 Task: Add a signature Brooke Phillips containing Best regards from, Brooke Phillips to email address softage.10@softage.net and add a label Intellectual property
Action: Mouse moved to (88, 130)
Screenshot: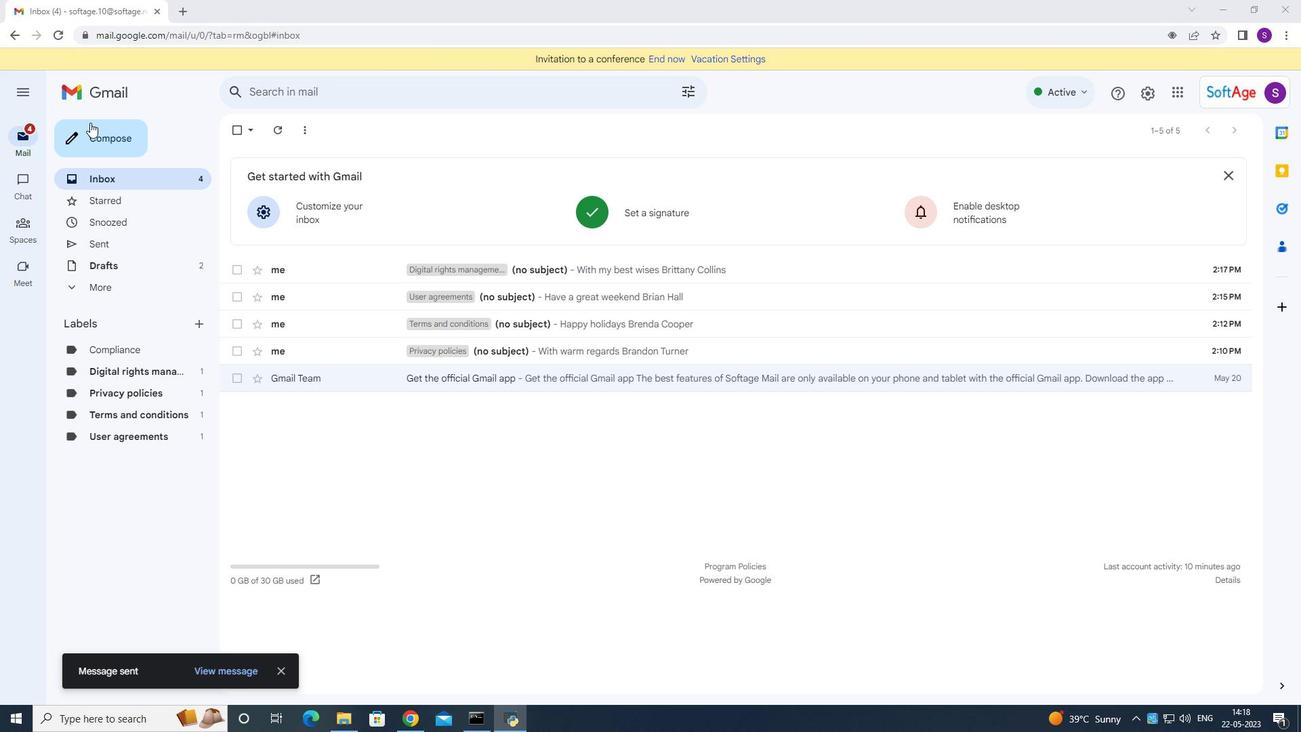 
Action: Mouse pressed left at (88, 130)
Screenshot: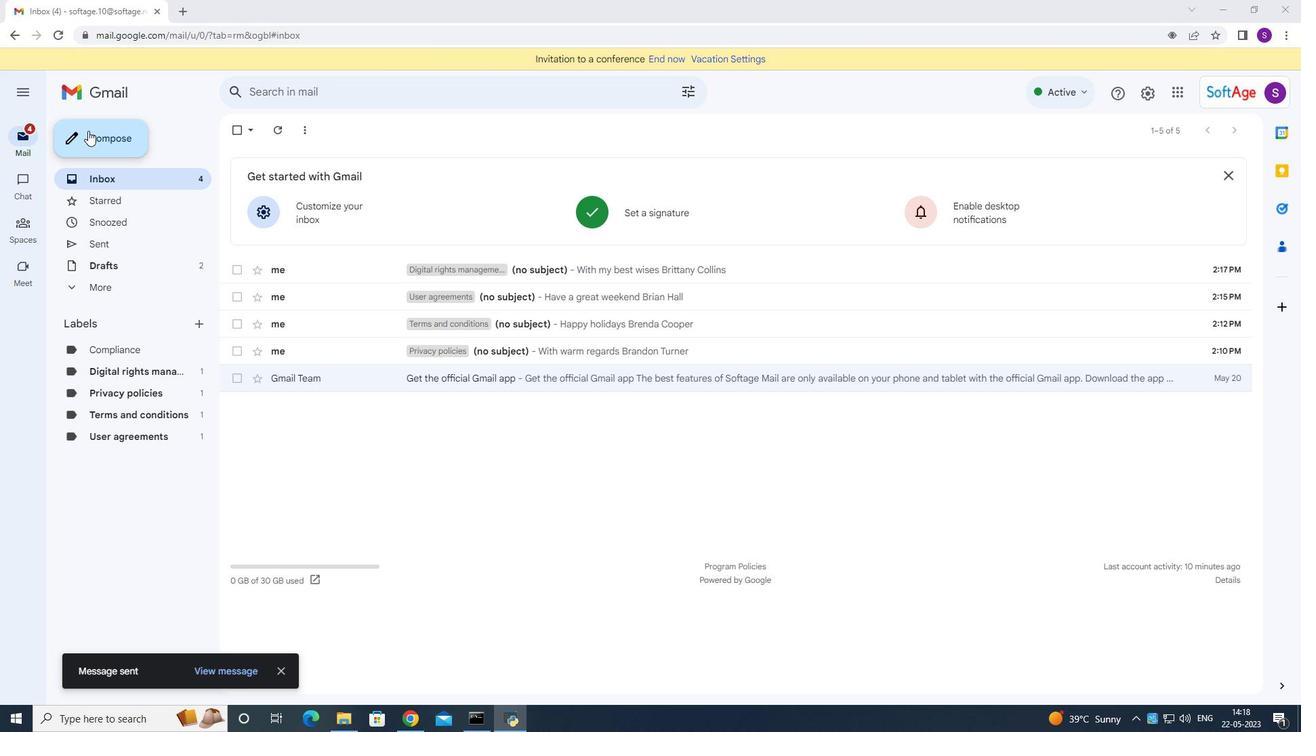 
Action: Mouse moved to (1163, 686)
Screenshot: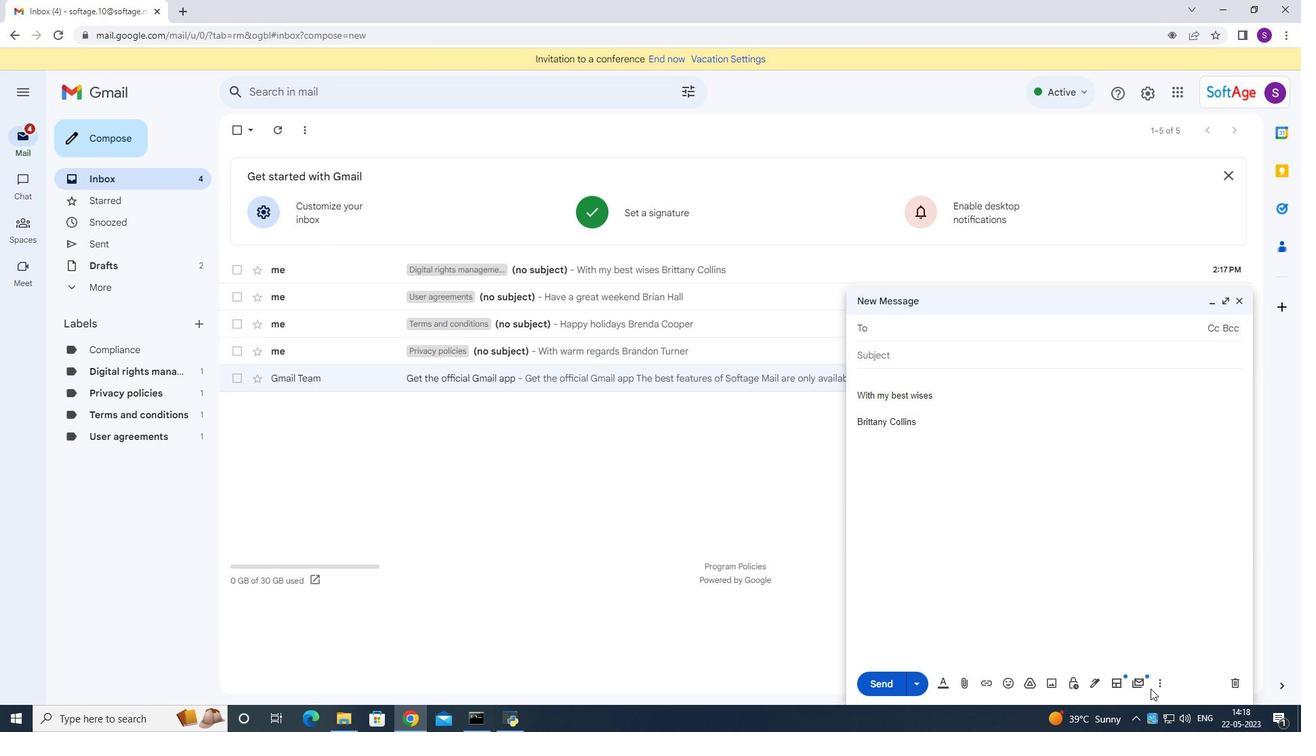 
Action: Mouse pressed left at (1163, 686)
Screenshot: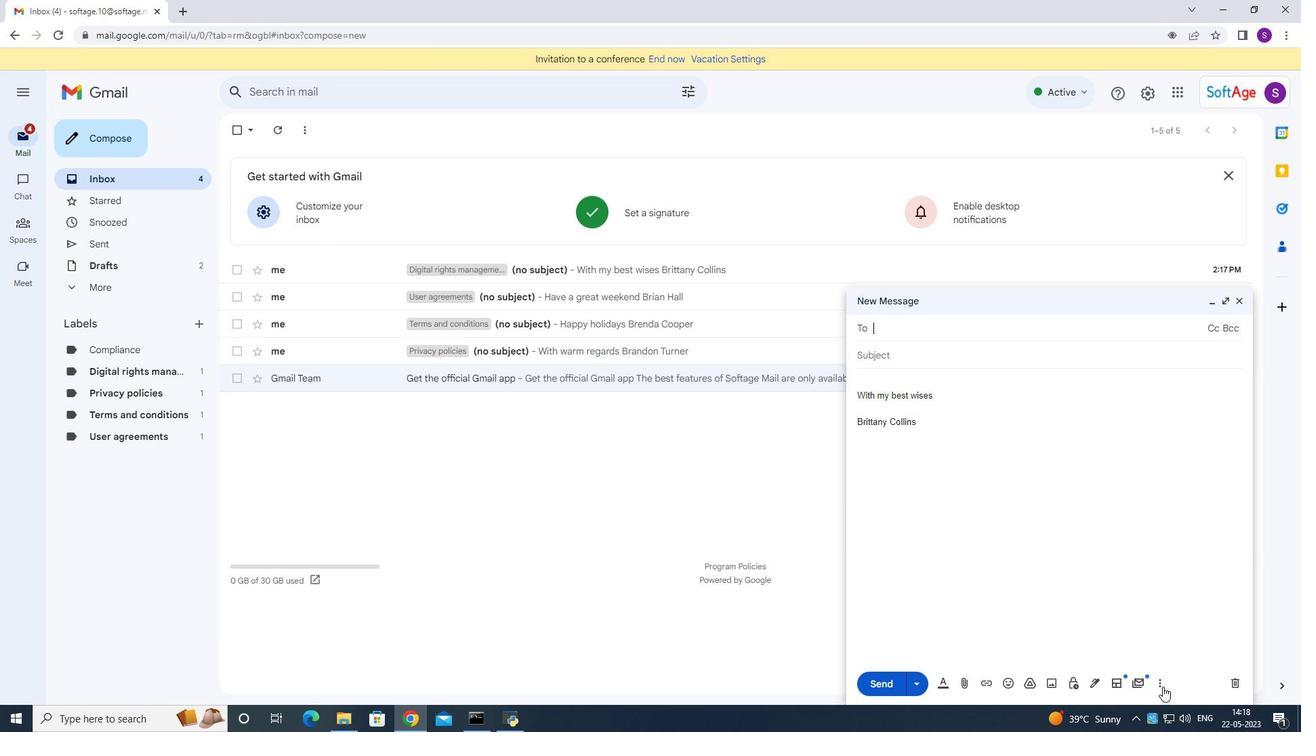 
Action: Mouse moved to (920, 488)
Screenshot: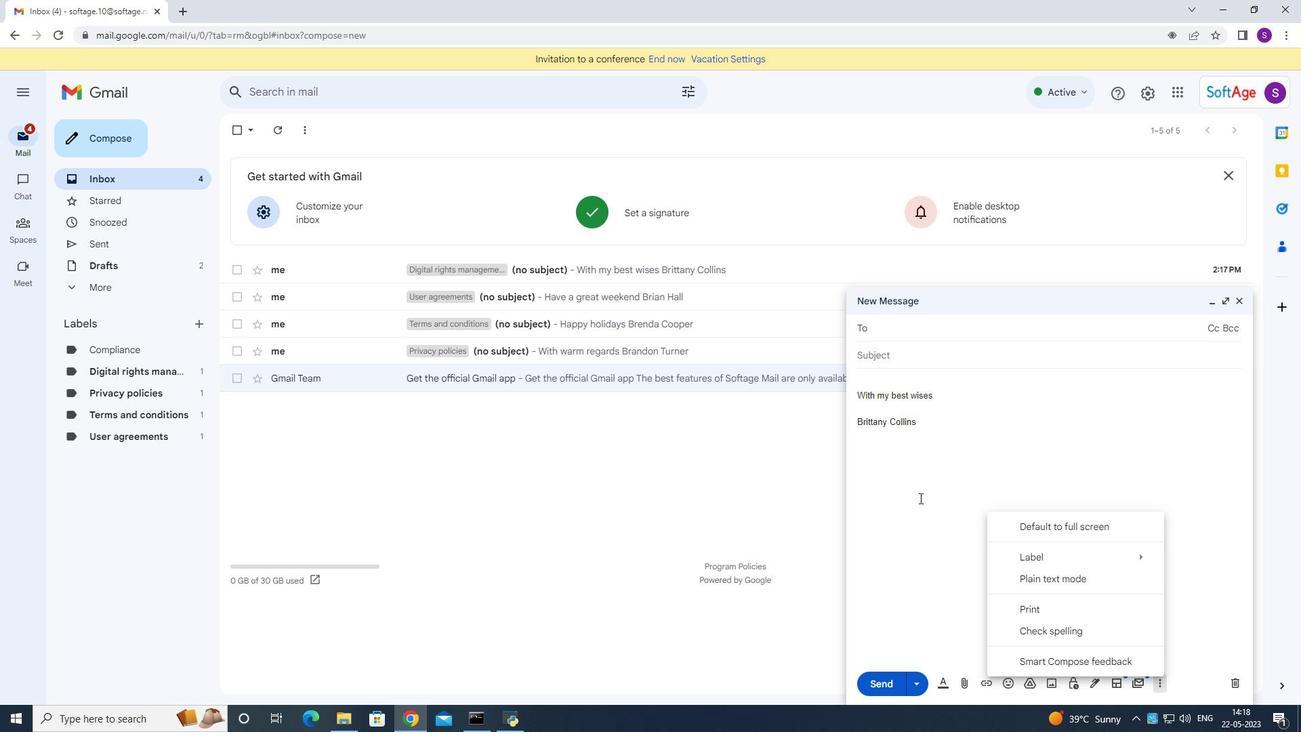 
Action: Mouse pressed left at (920, 488)
Screenshot: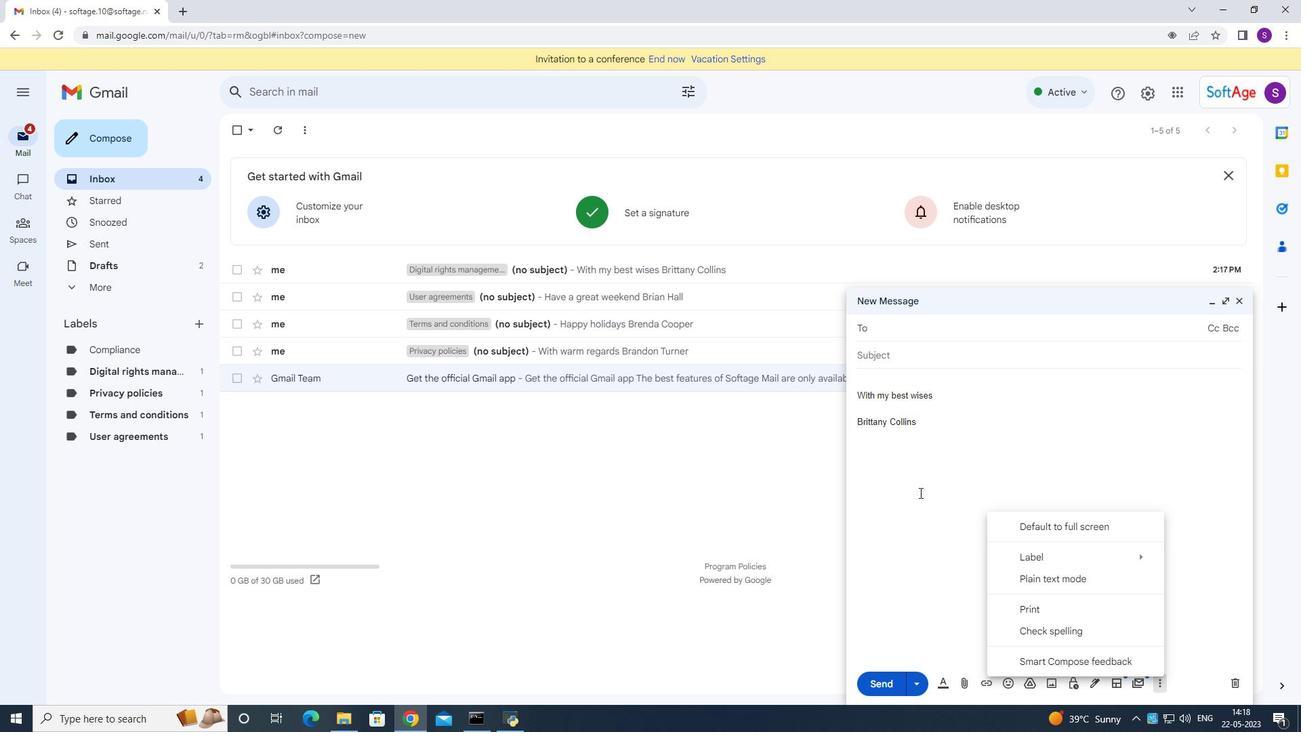 
Action: Mouse moved to (1095, 685)
Screenshot: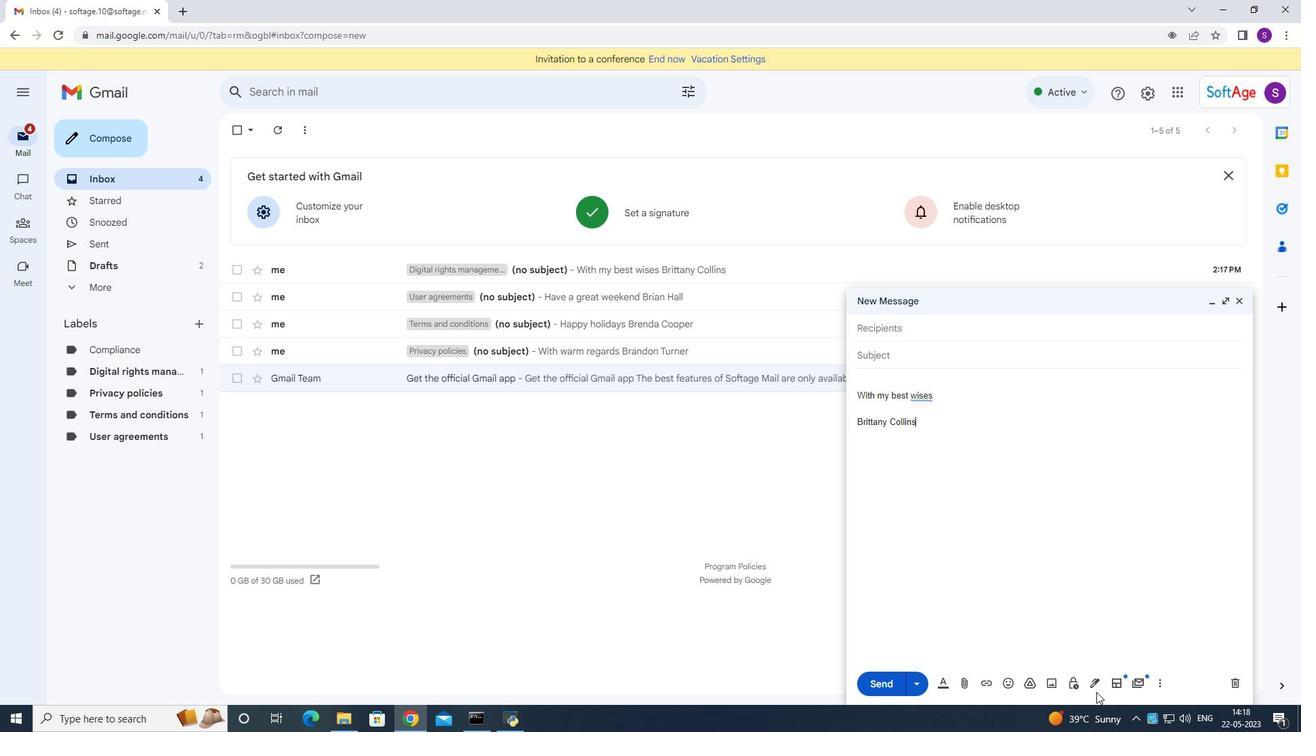 
Action: Mouse pressed left at (1095, 685)
Screenshot: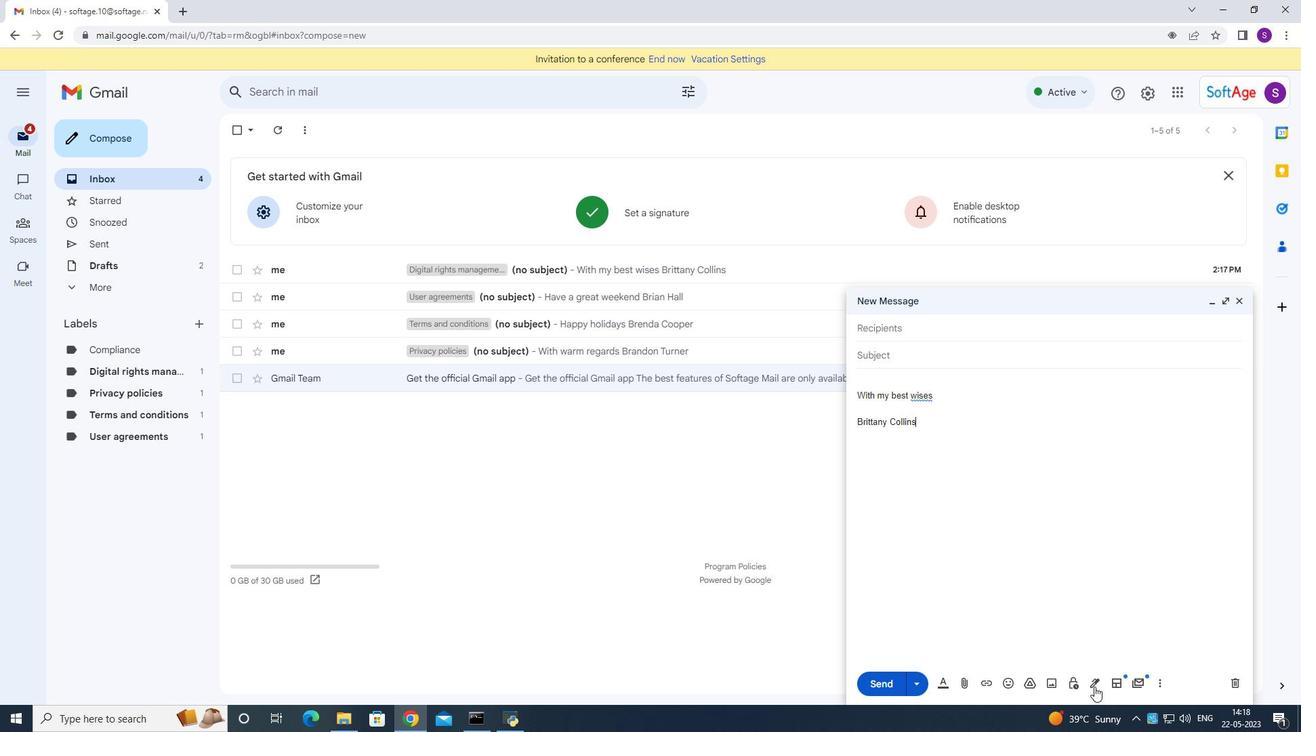 
Action: Mouse moved to (1130, 603)
Screenshot: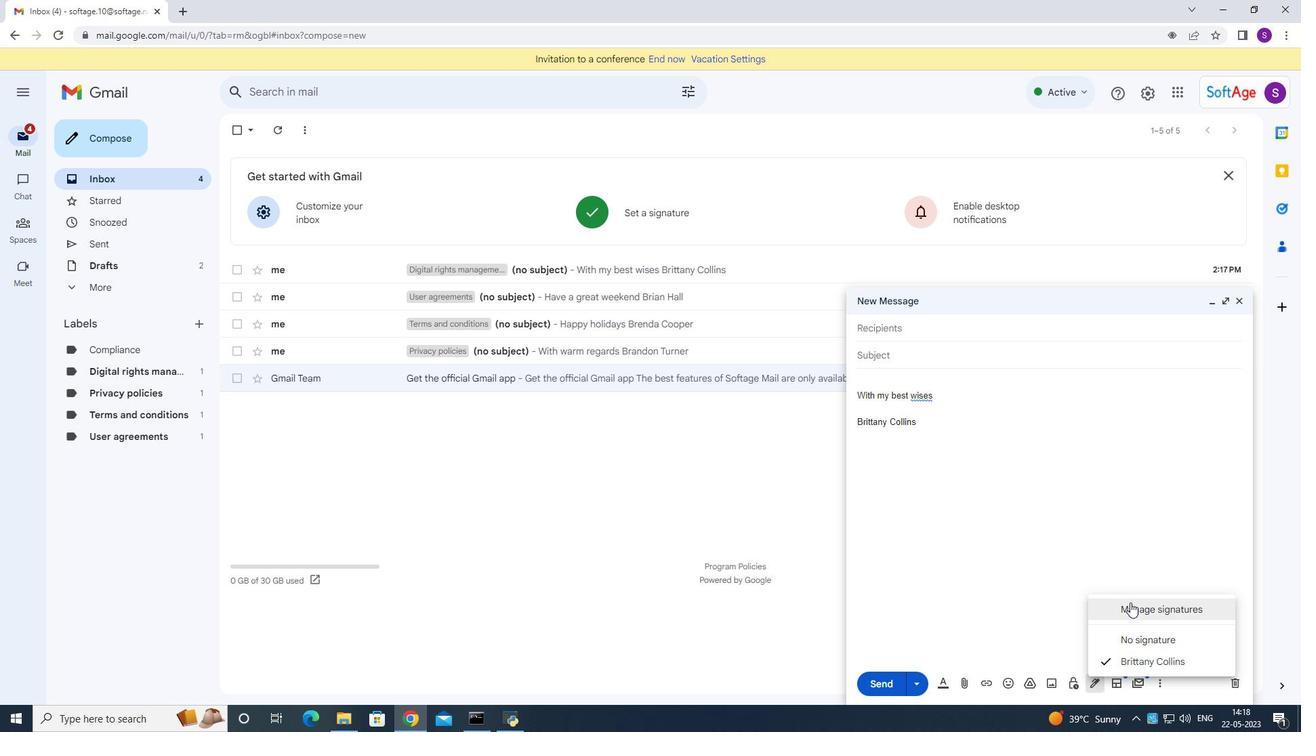 
Action: Mouse pressed left at (1130, 603)
Screenshot: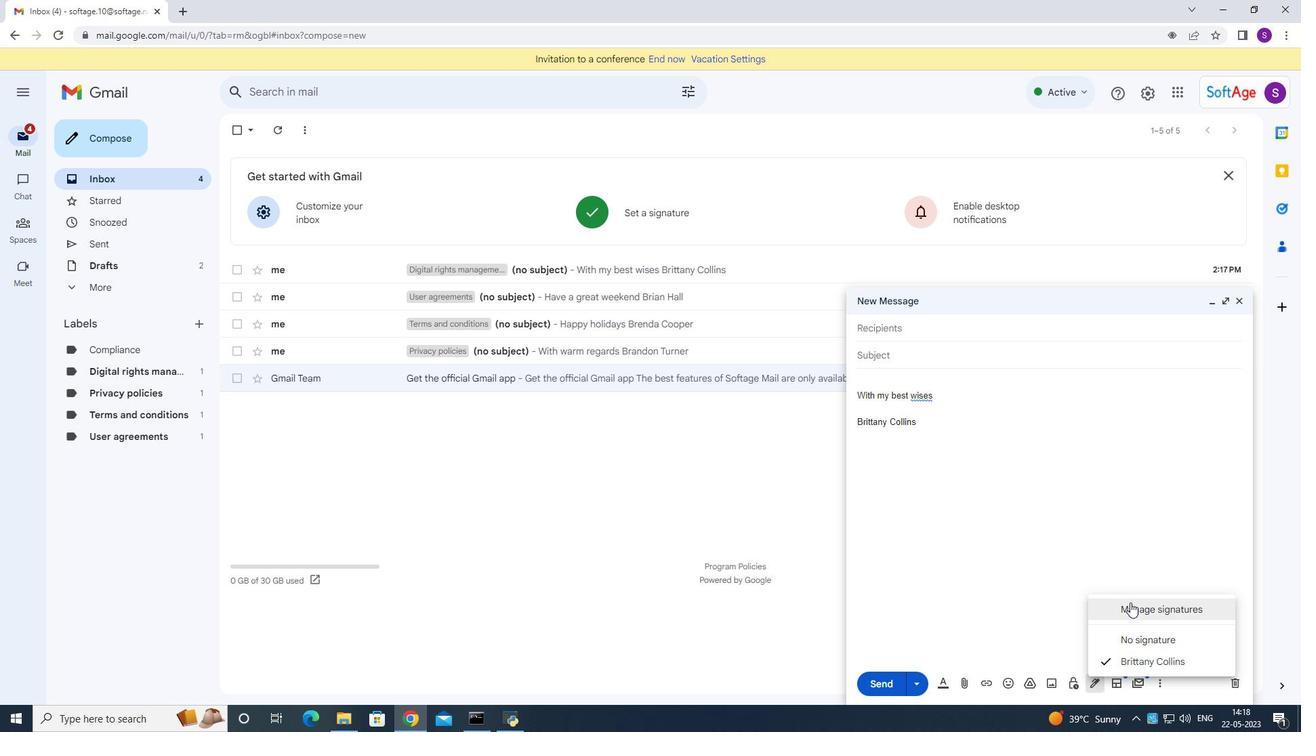 
Action: Mouse moved to (583, 298)
Screenshot: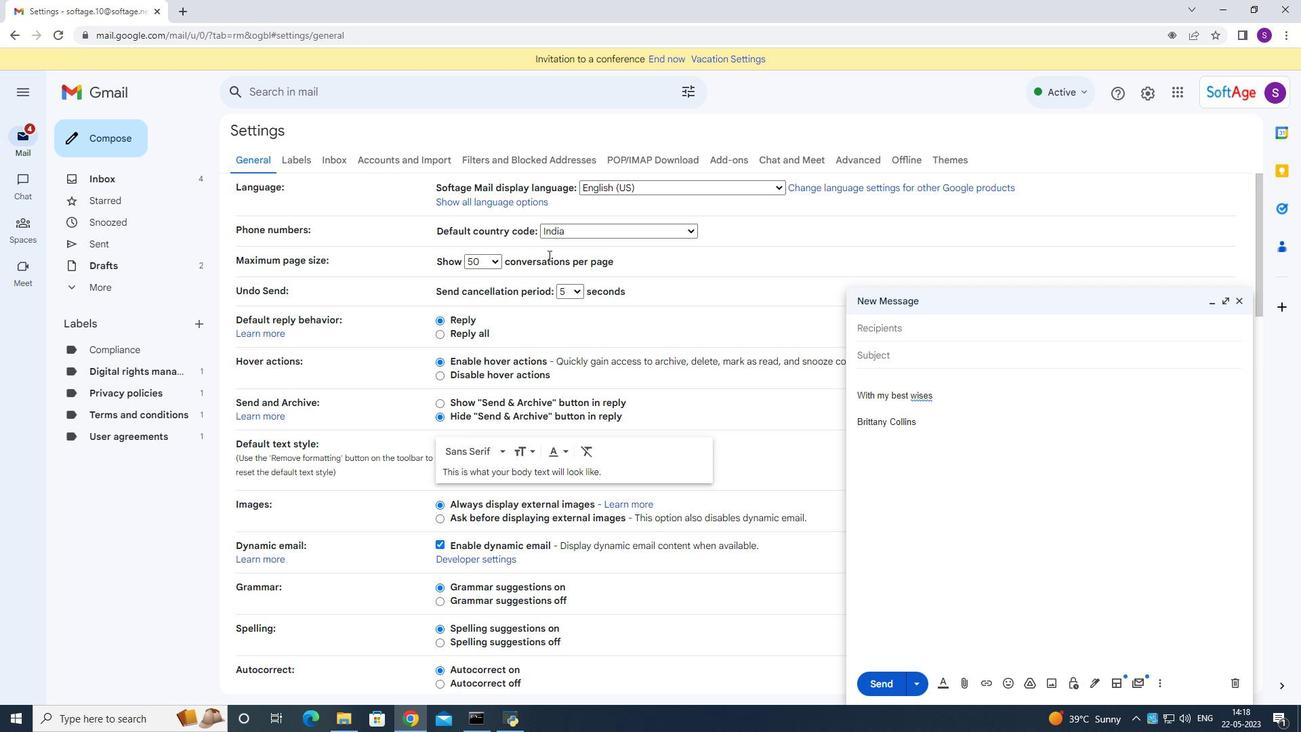 
Action: Mouse scrolled (583, 297) with delta (0, 0)
Screenshot: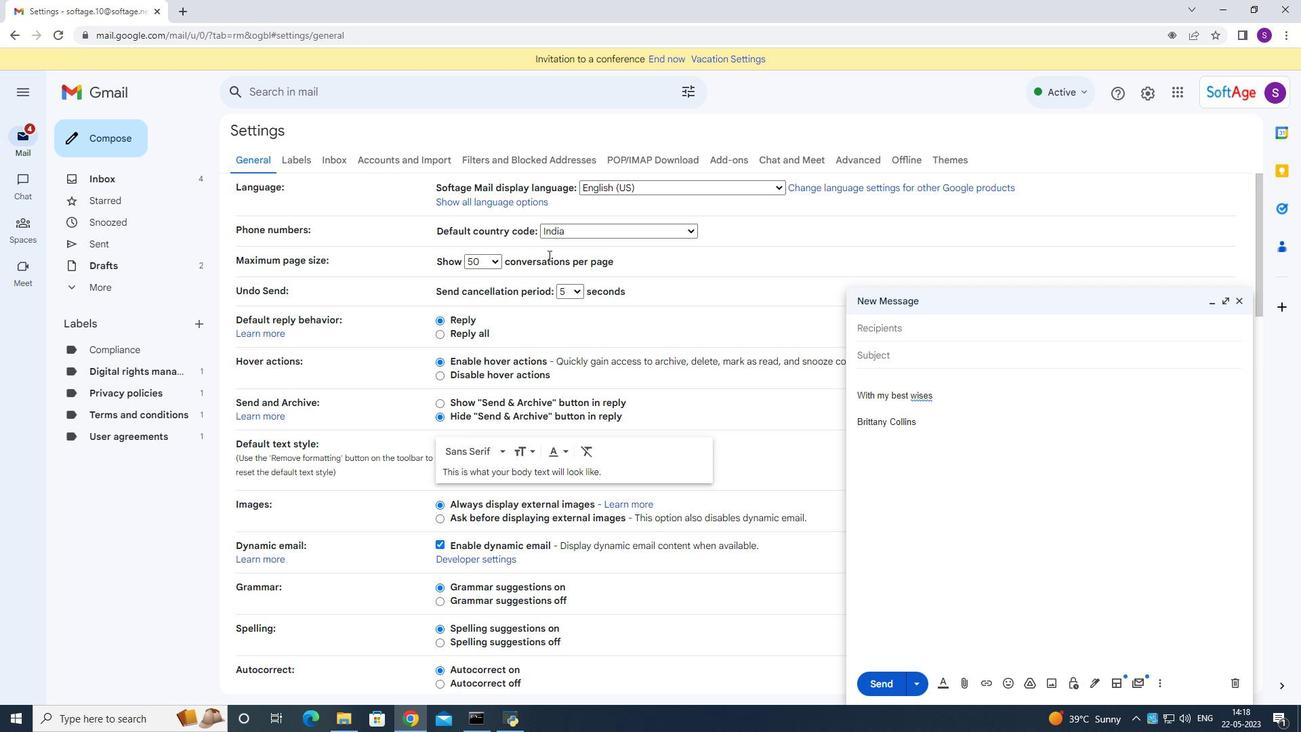 
Action: Mouse moved to (585, 316)
Screenshot: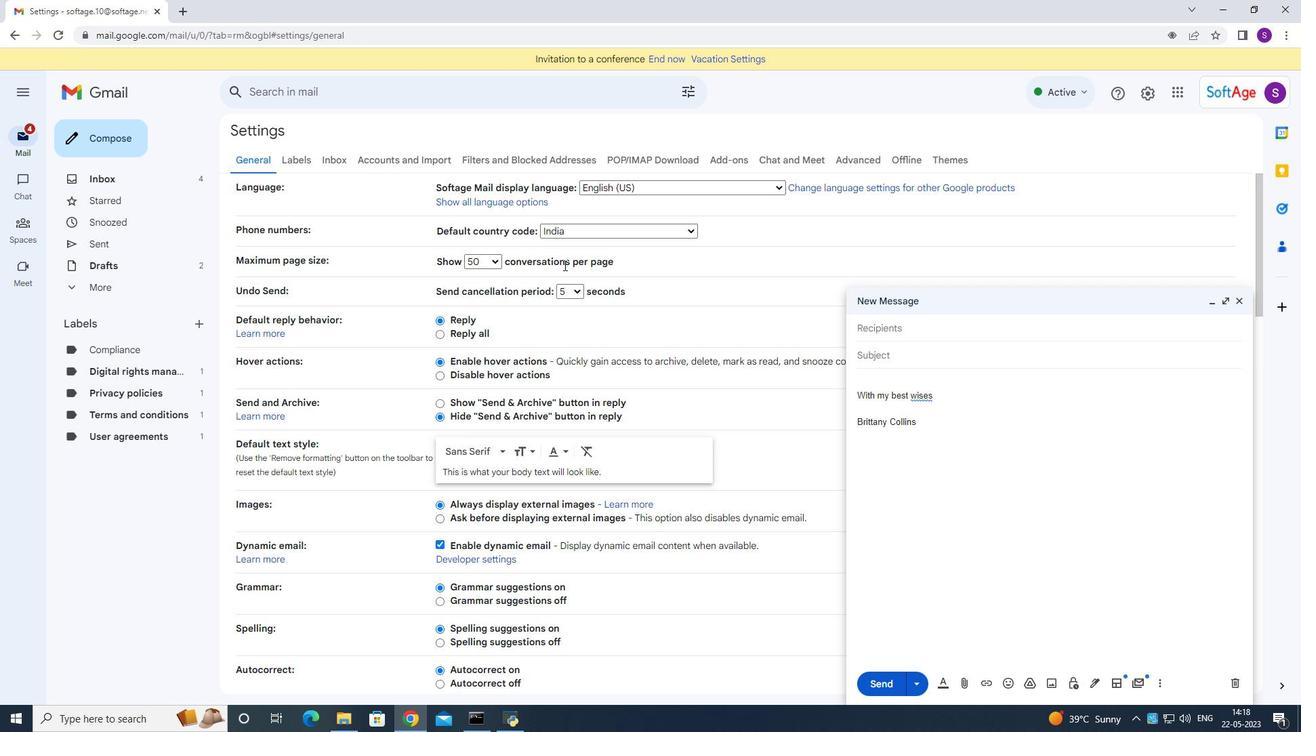 
Action: Mouse scrolled (585, 315) with delta (0, 0)
Screenshot: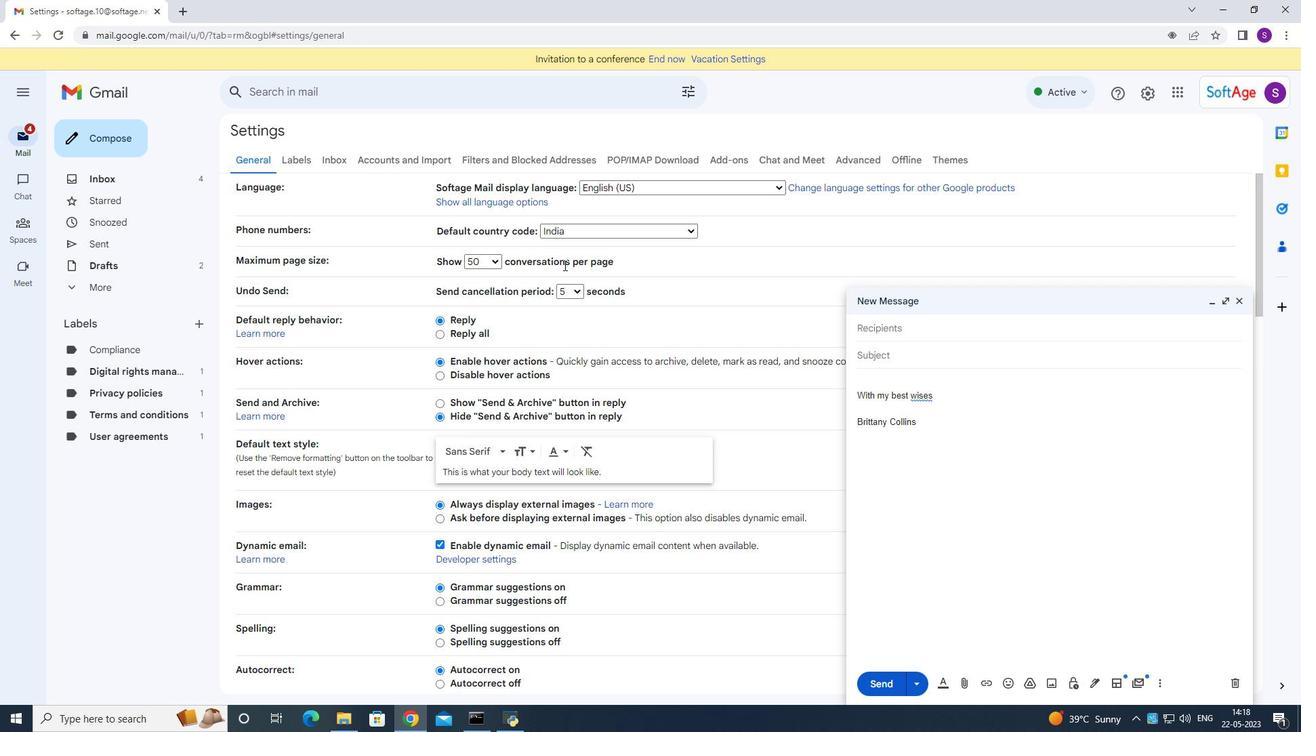 
Action: Mouse moved to (587, 326)
Screenshot: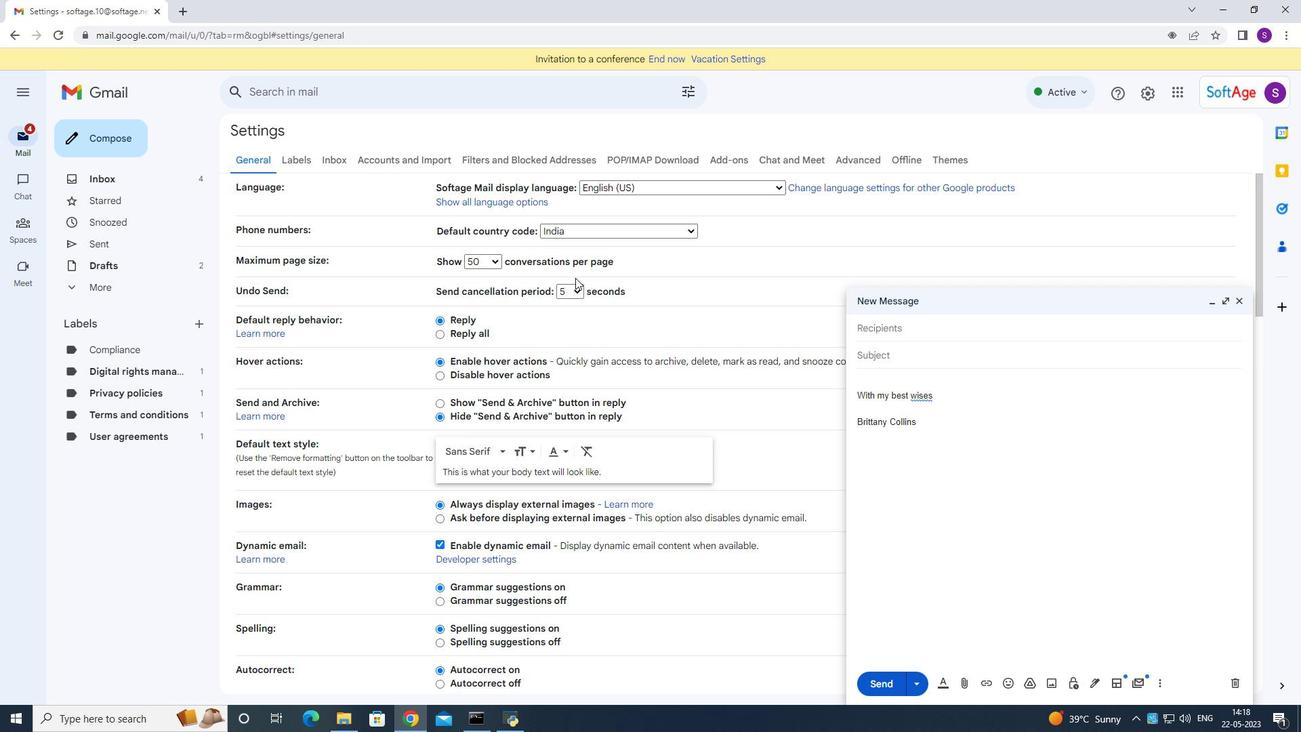 
Action: Mouse scrolled (587, 325) with delta (0, 0)
Screenshot: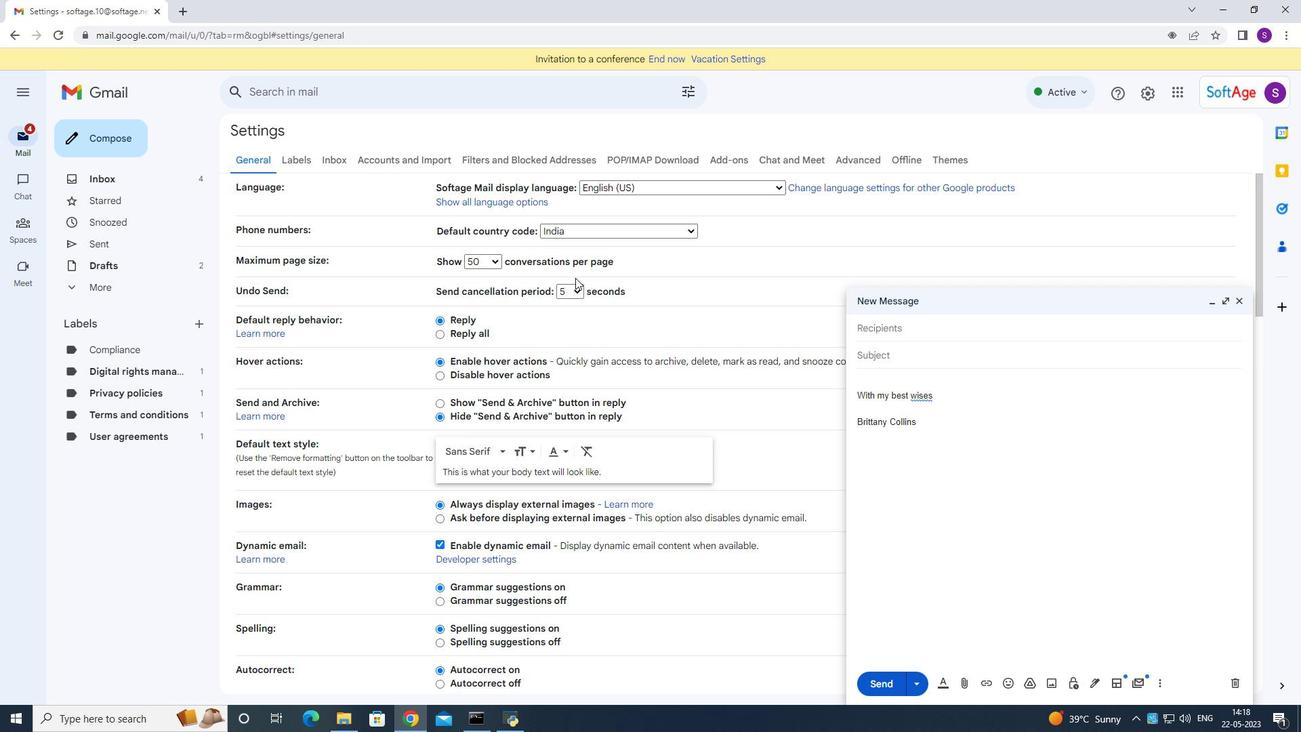 
Action: Mouse moved to (587, 328)
Screenshot: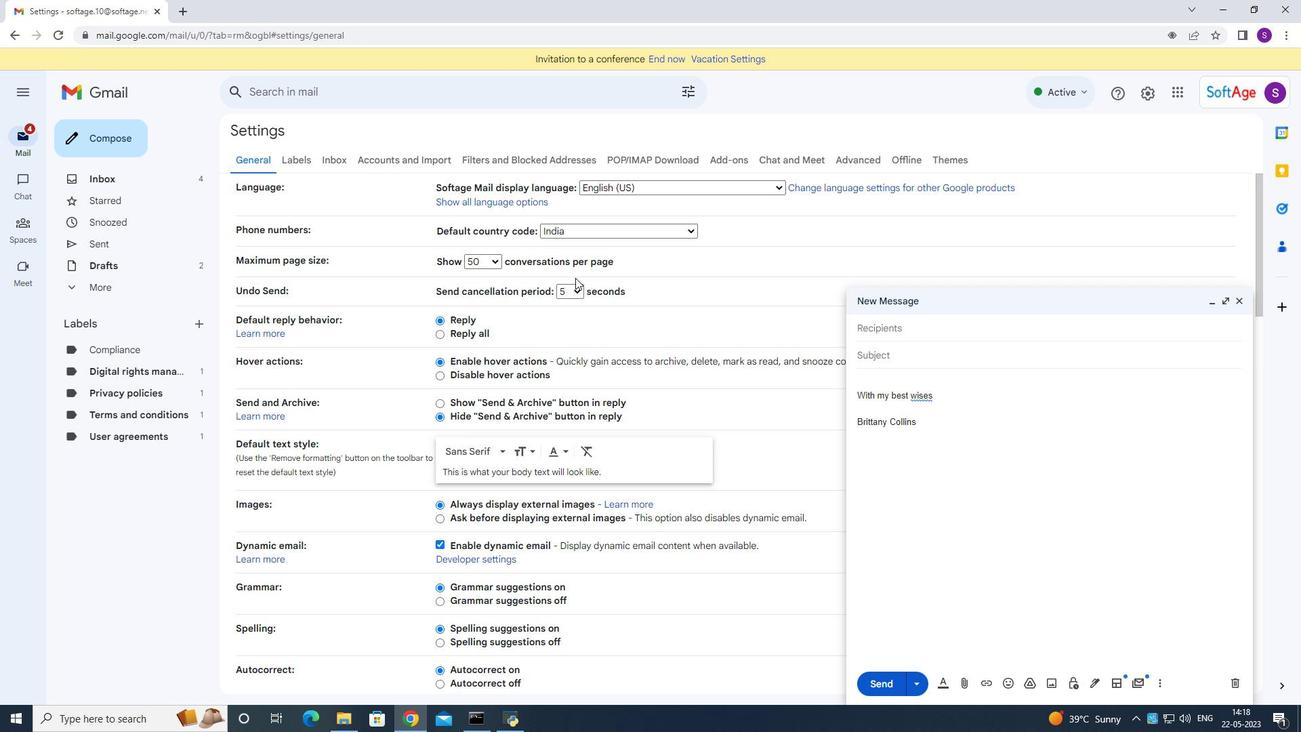 
Action: Mouse scrolled (587, 327) with delta (0, 0)
Screenshot: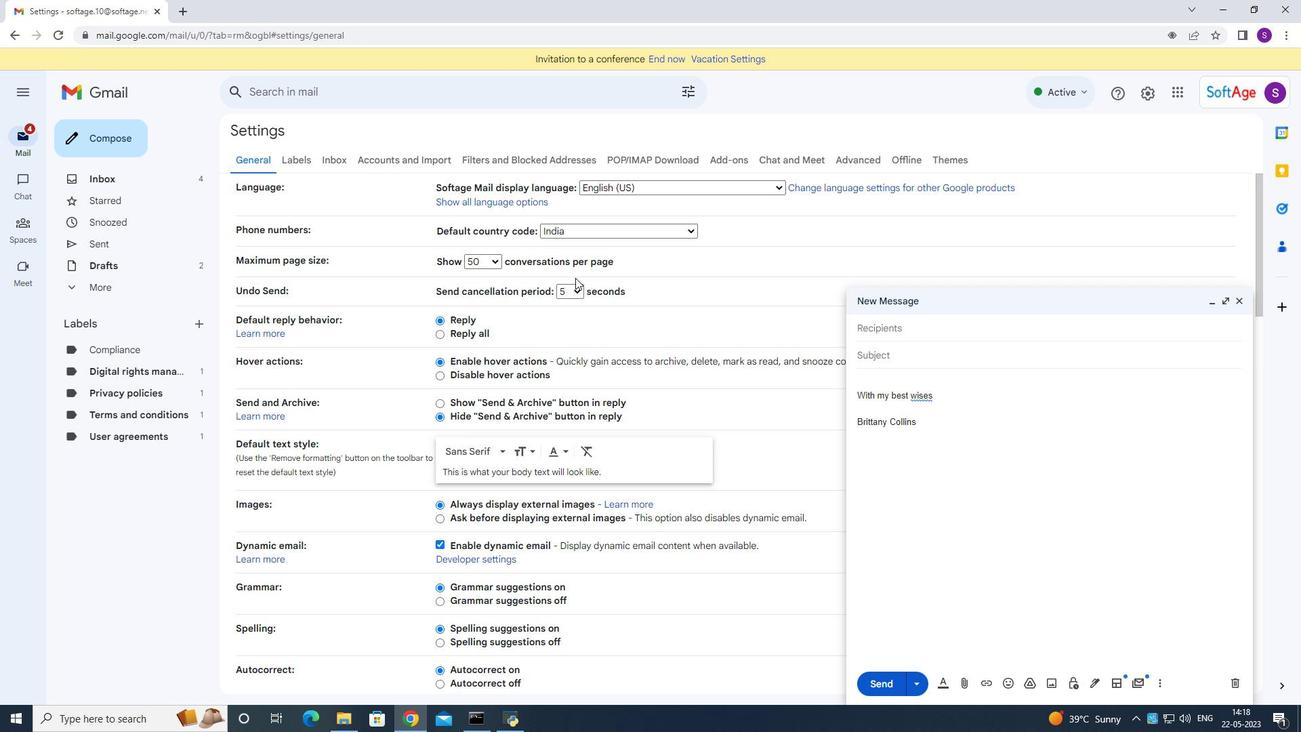 
Action: Mouse moved to (576, 384)
Screenshot: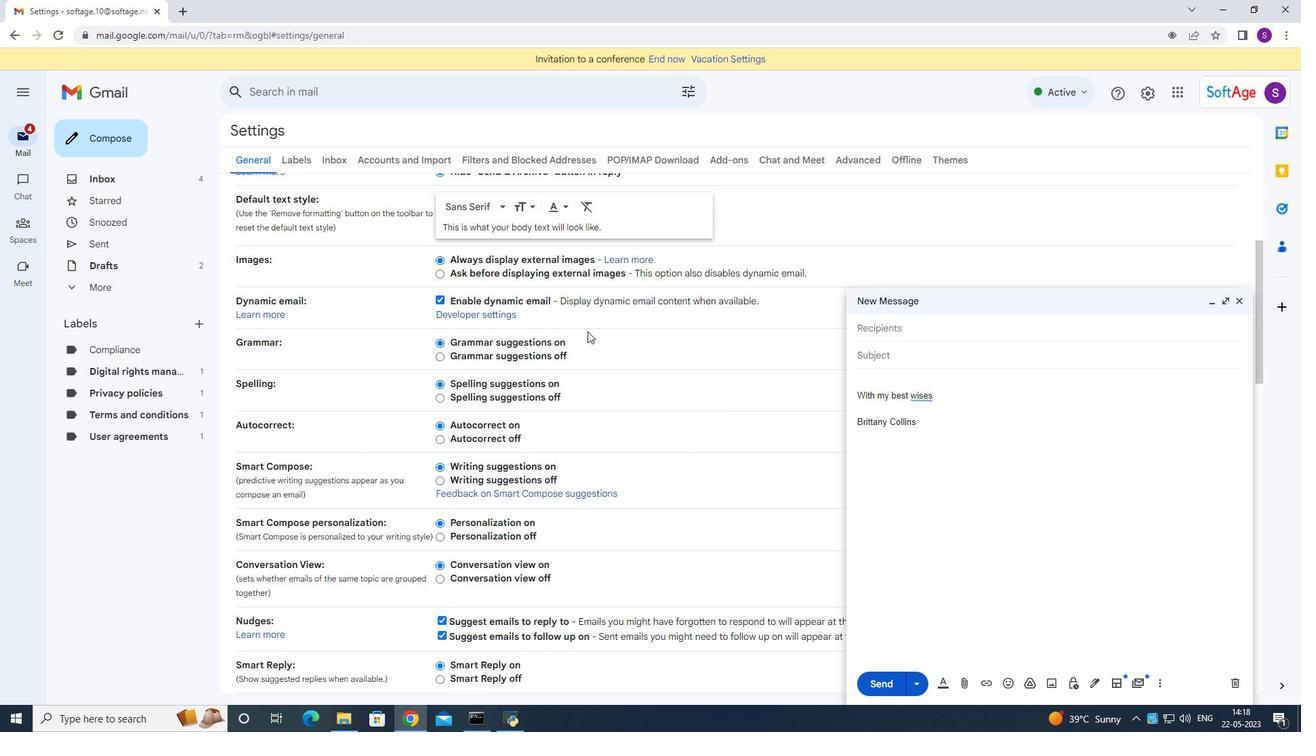 
Action: Mouse scrolled (576, 383) with delta (0, 0)
Screenshot: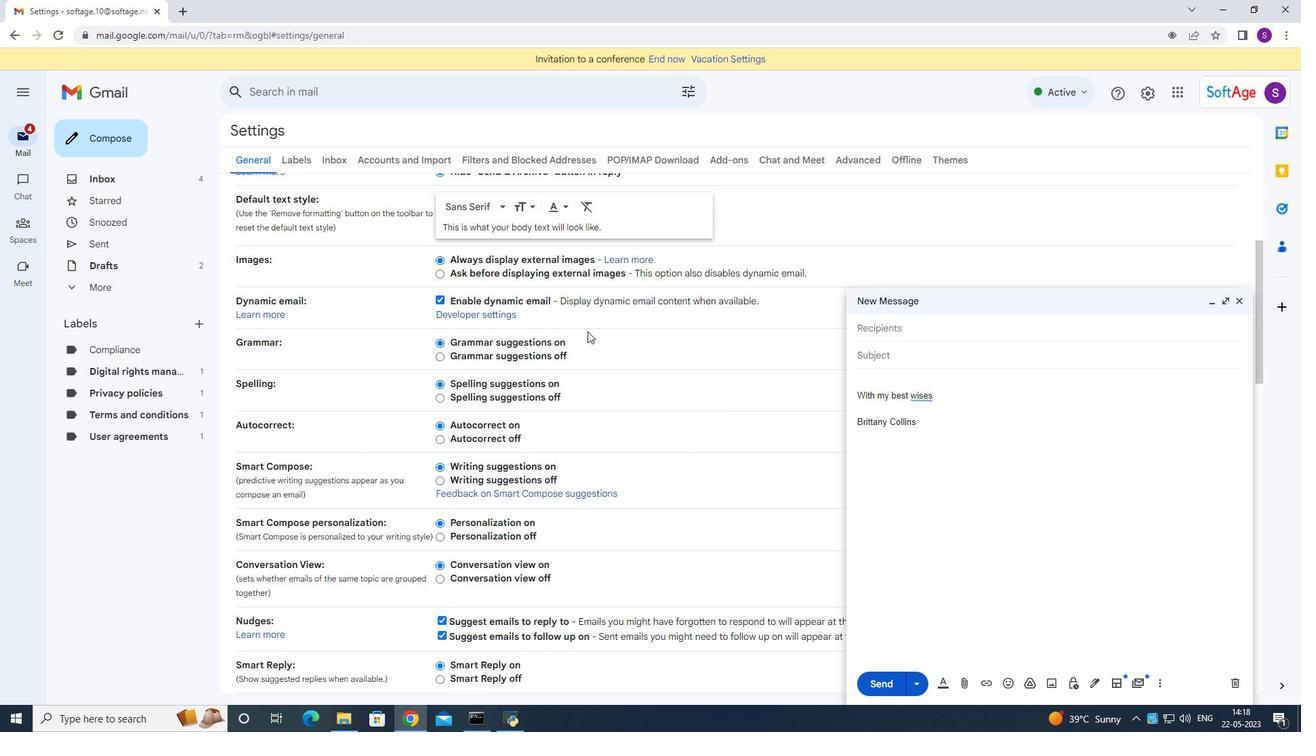 
Action: Mouse moved to (576, 385)
Screenshot: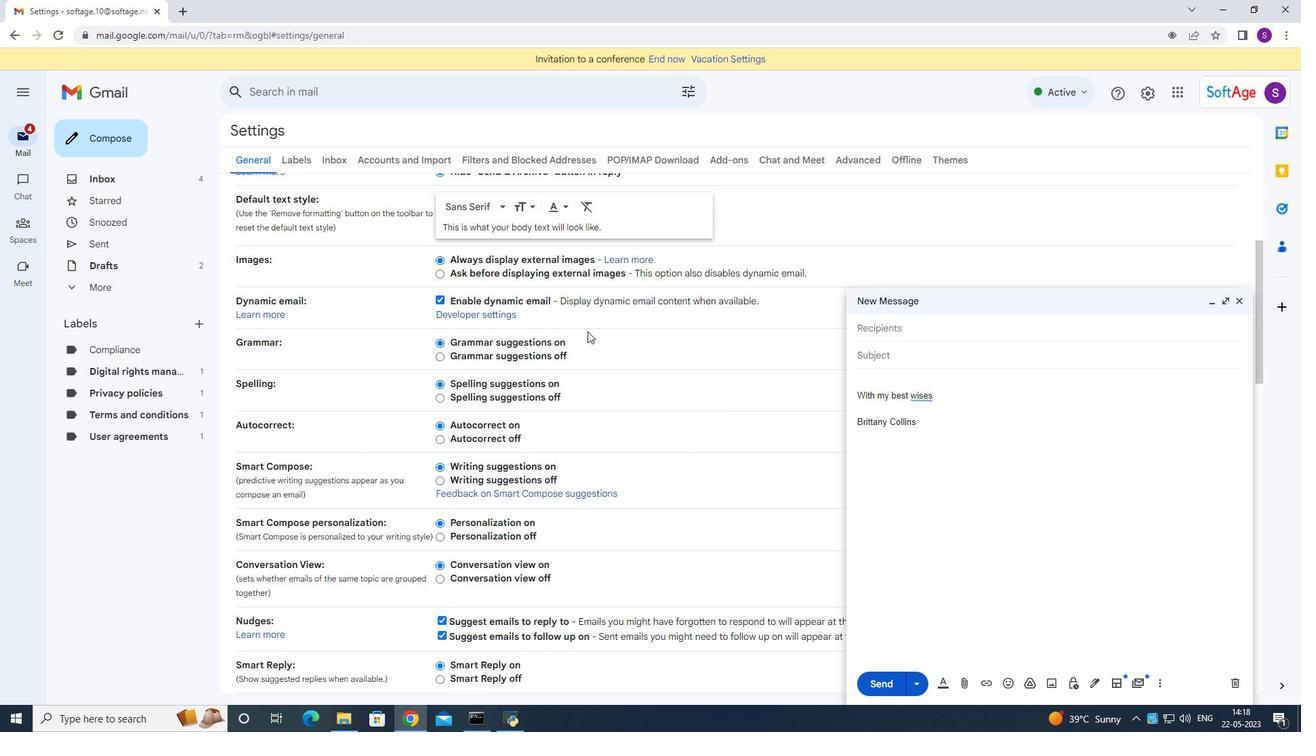 
Action: Mouse scrolled (576, 384) with delta (0, 0)
Screenshot: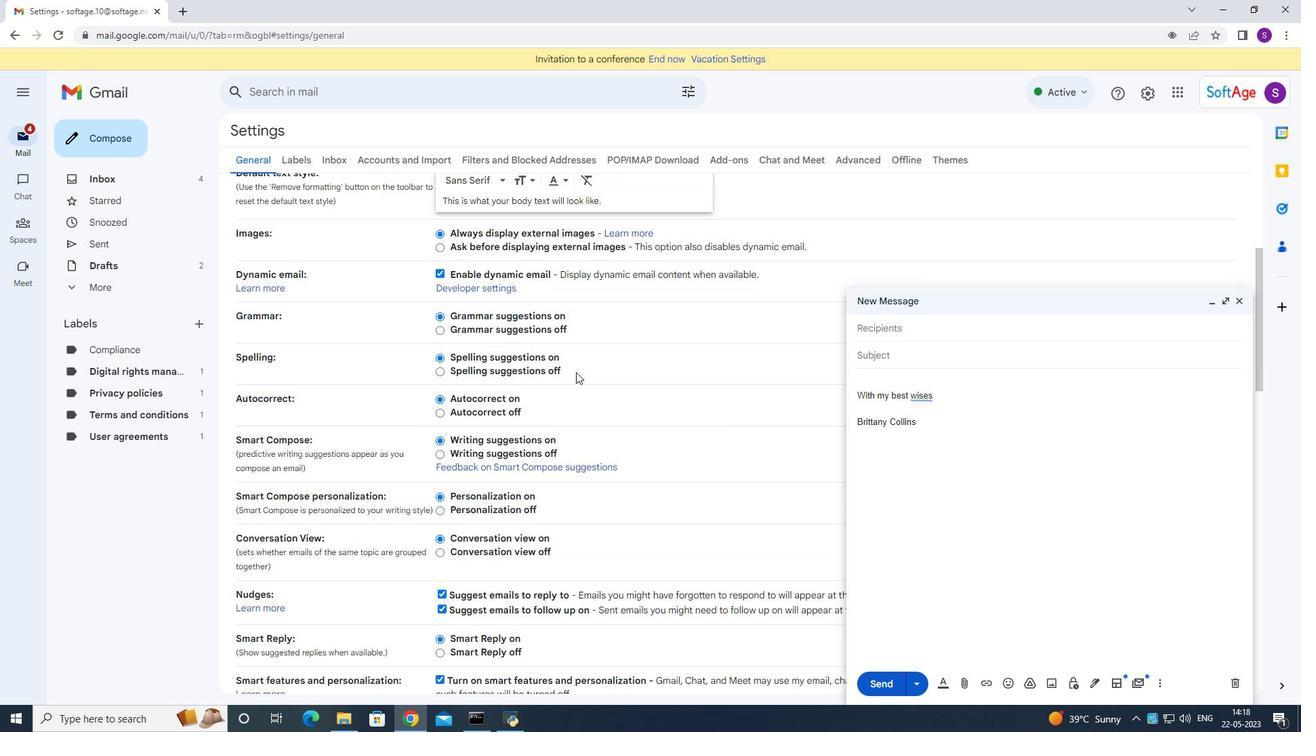 
Action: Mouse moved to (576, 385)
Screenshot: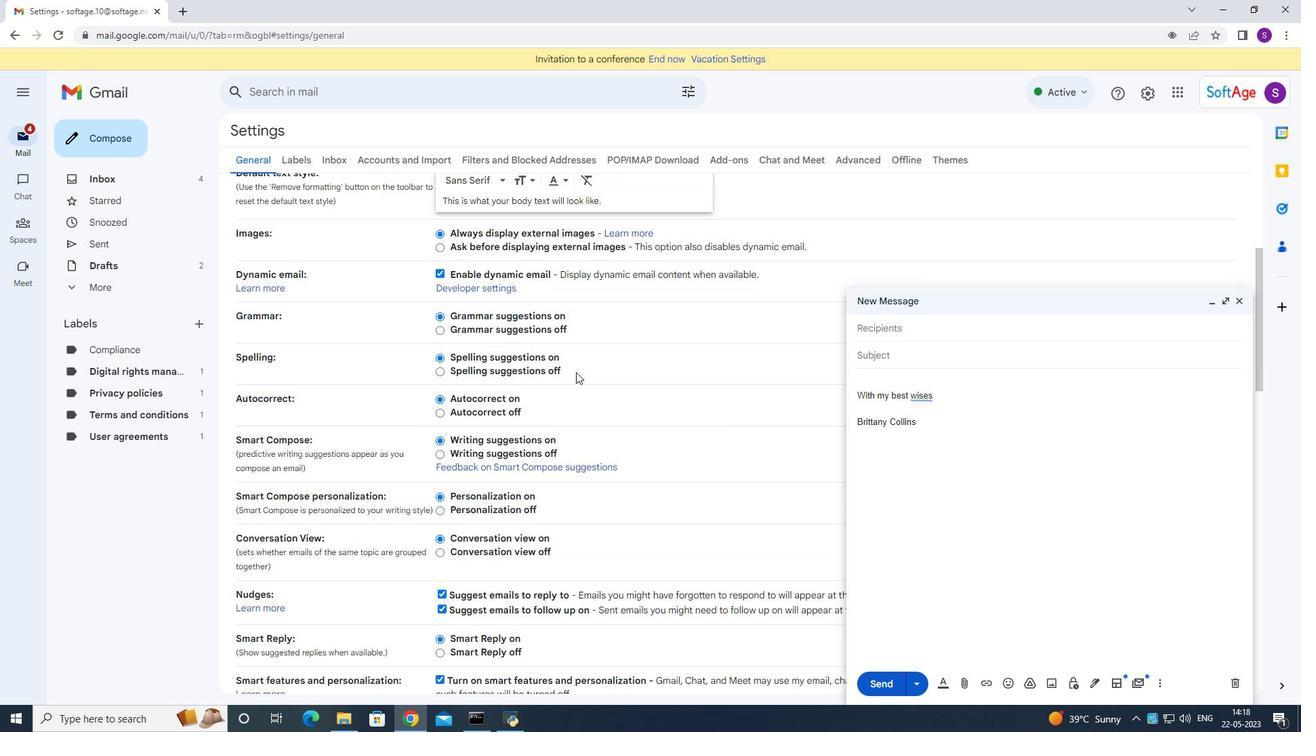 
Action: Mouse scrolled (576, 385) with delta (0, 0)
Screenshot: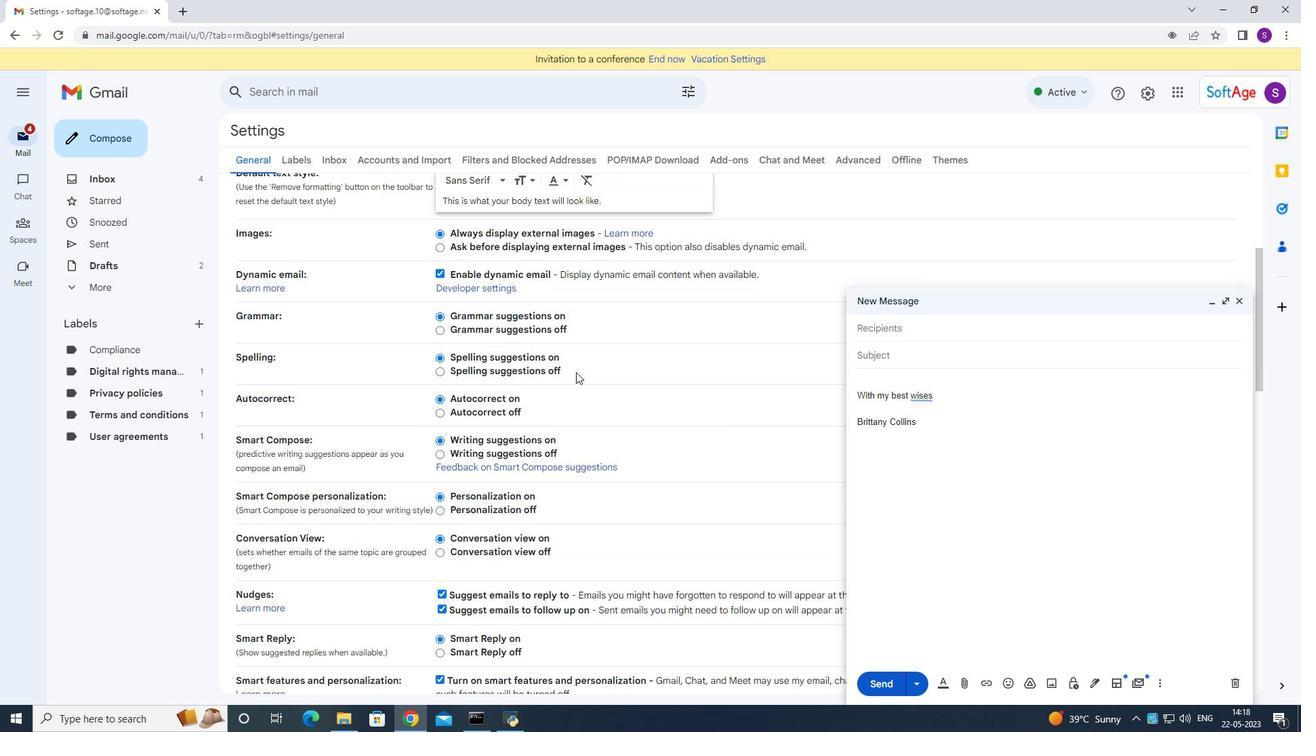 
Action: Mouse moved to (577, 386)
Screenshot: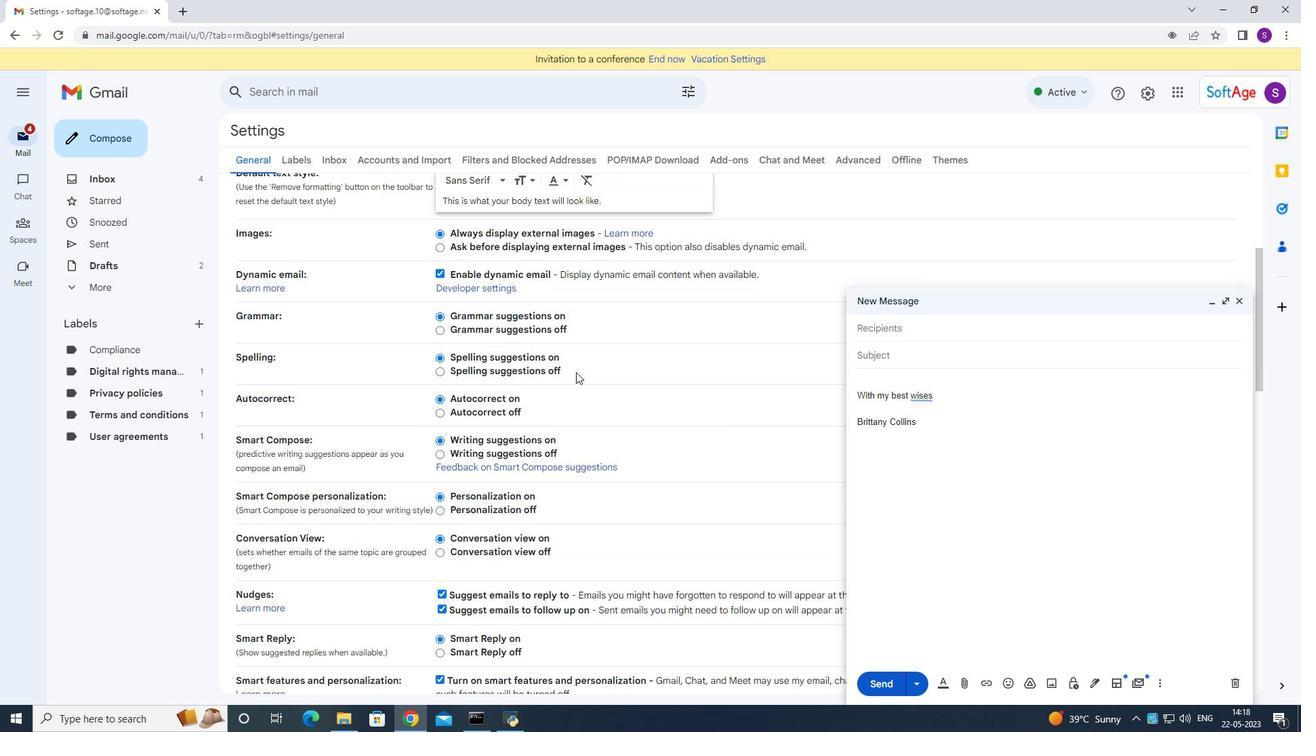 
Action: Mouse scrolled (577, 385) with delta (0, 0)
Screenshot: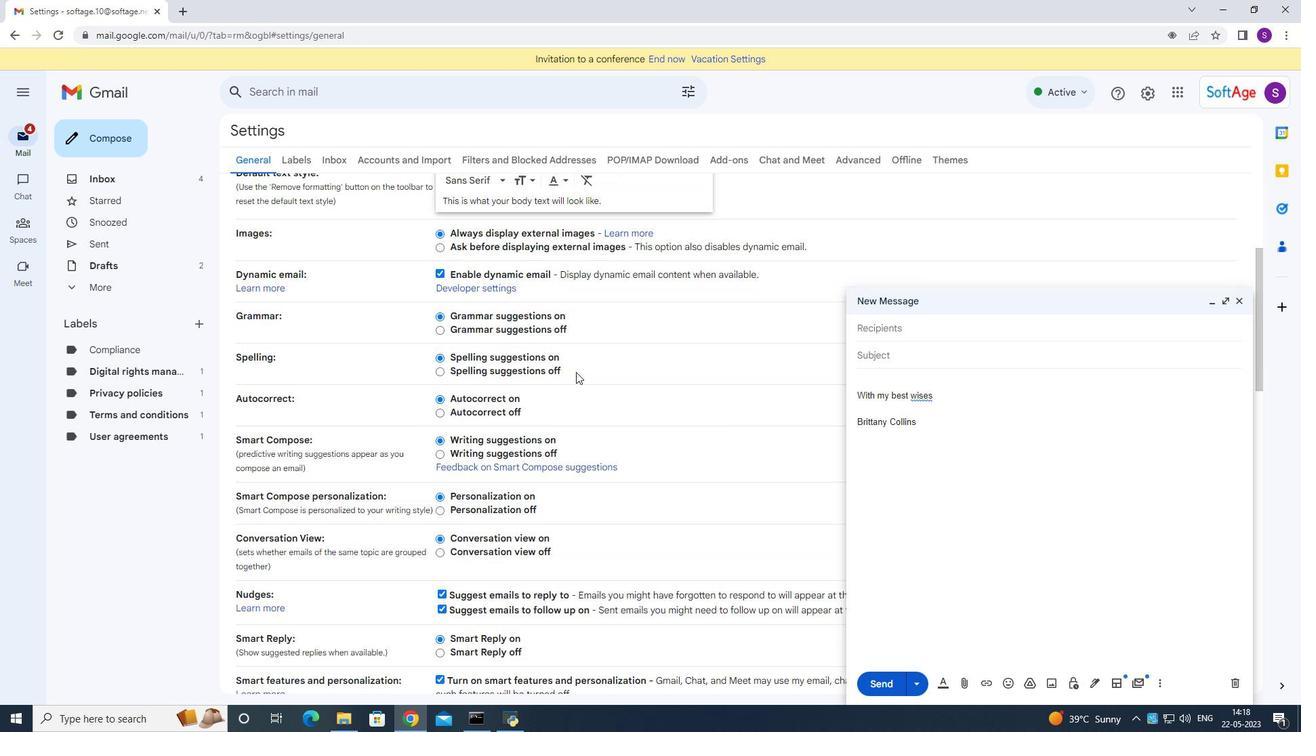 
Action: Mouse scrolled (577, 385) with delta (0, 0)
Screenshot: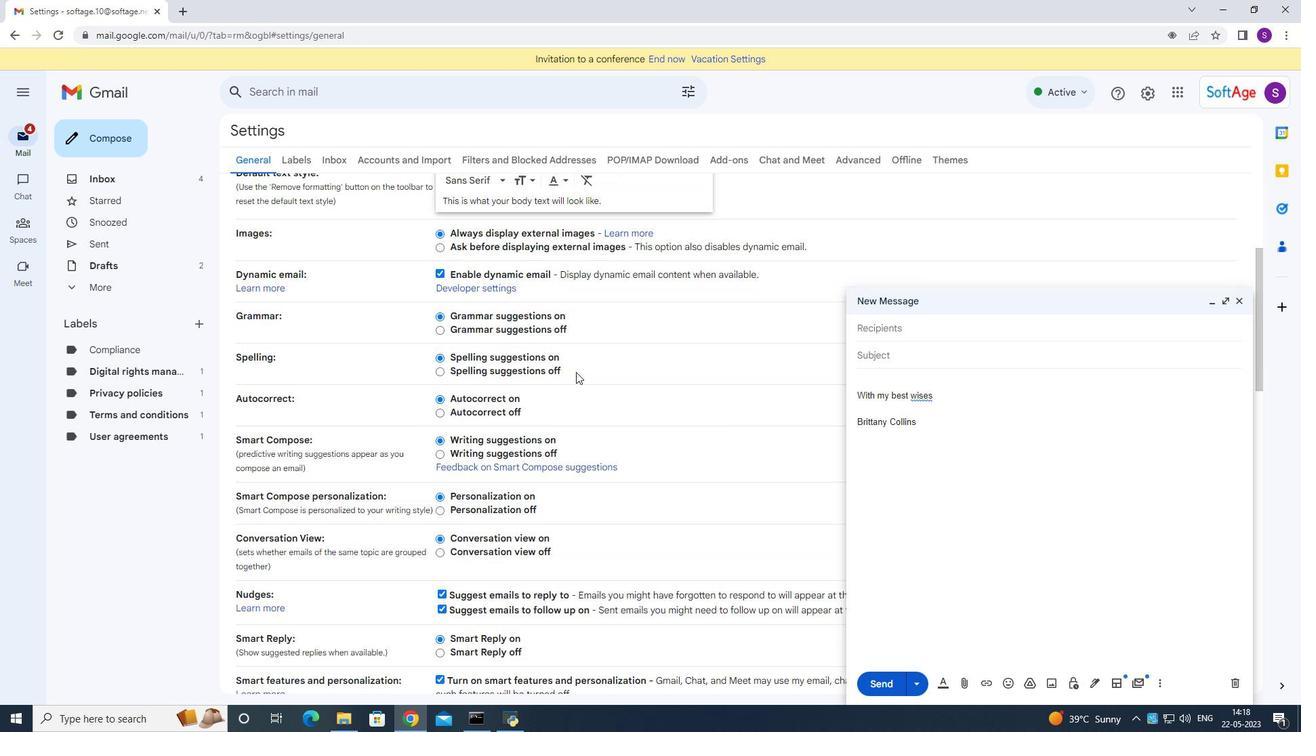 
Action: Mouse moved to (580, 398)
Screenshot: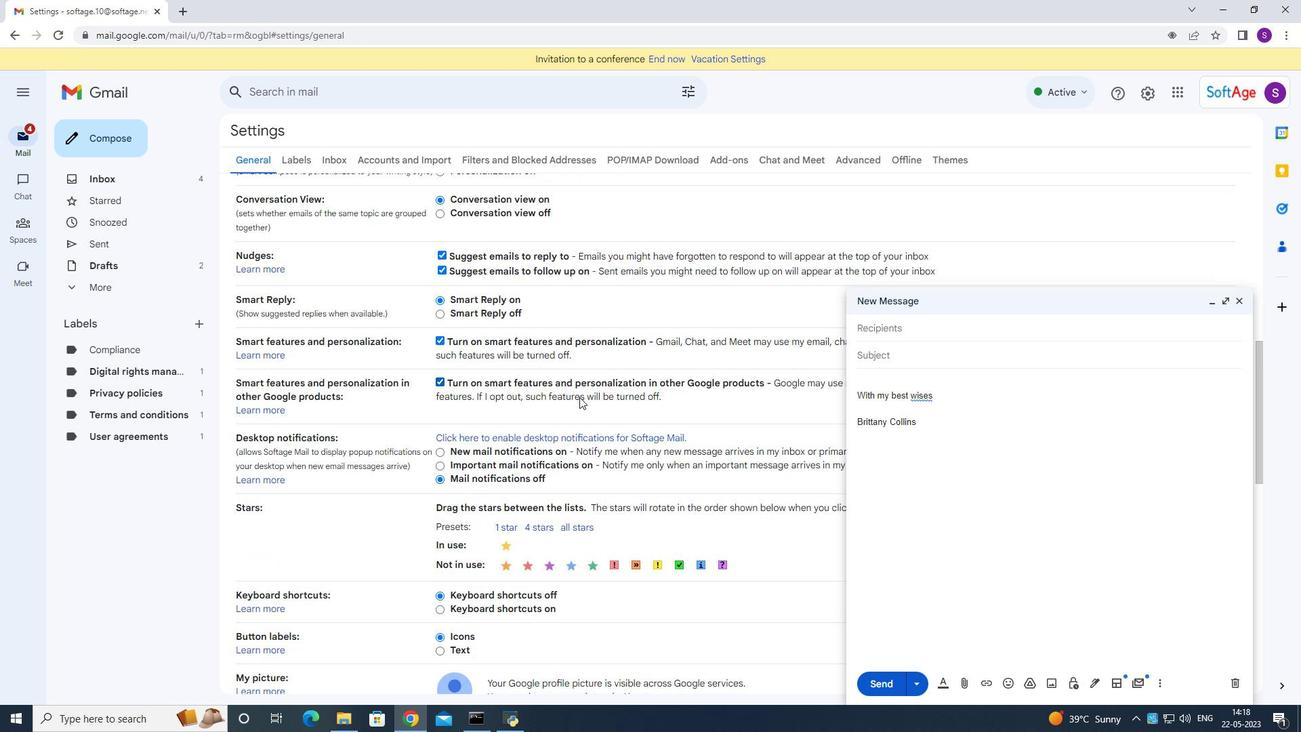 
Action: Mouse scrolled (580, 397) with delta (0, 0)
Screenshot: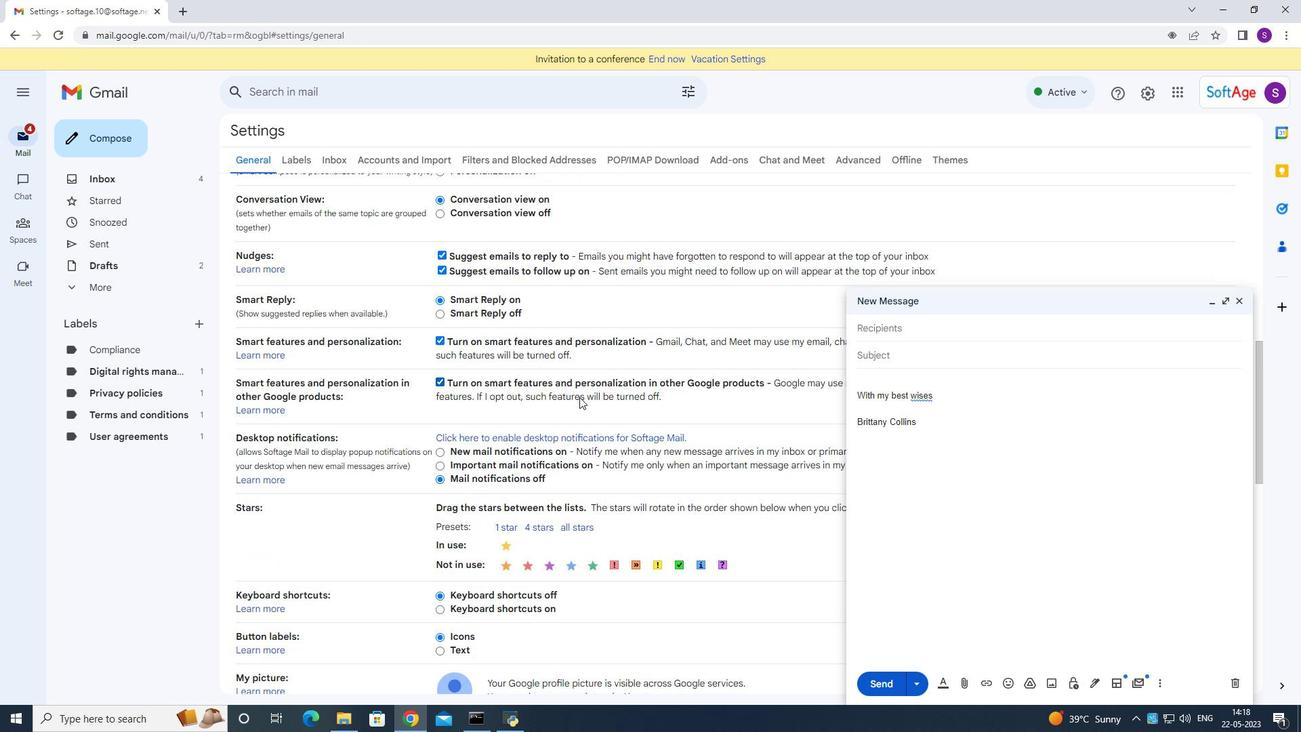 
Action: Mouse moved to (580, 399)
Screenshot: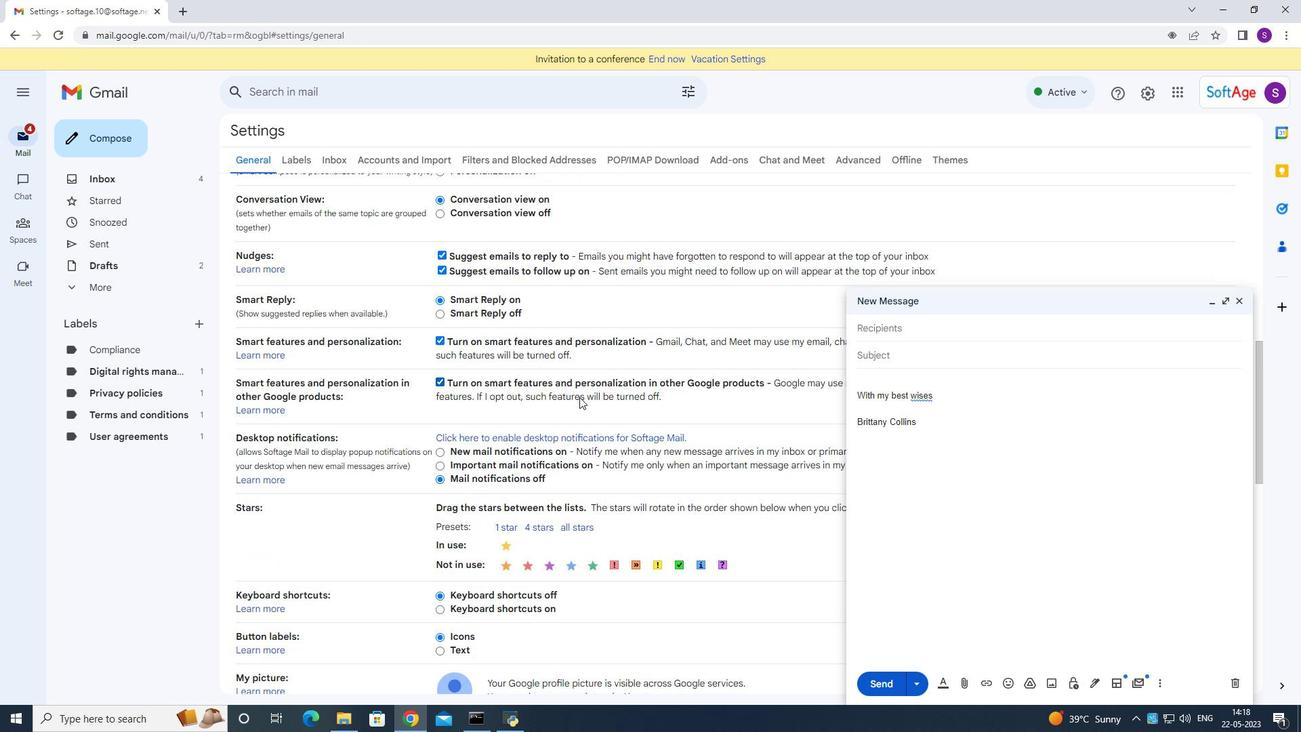 
Action: Mouse scrolled (580, 398) with delta (0, 0)
Screenshot: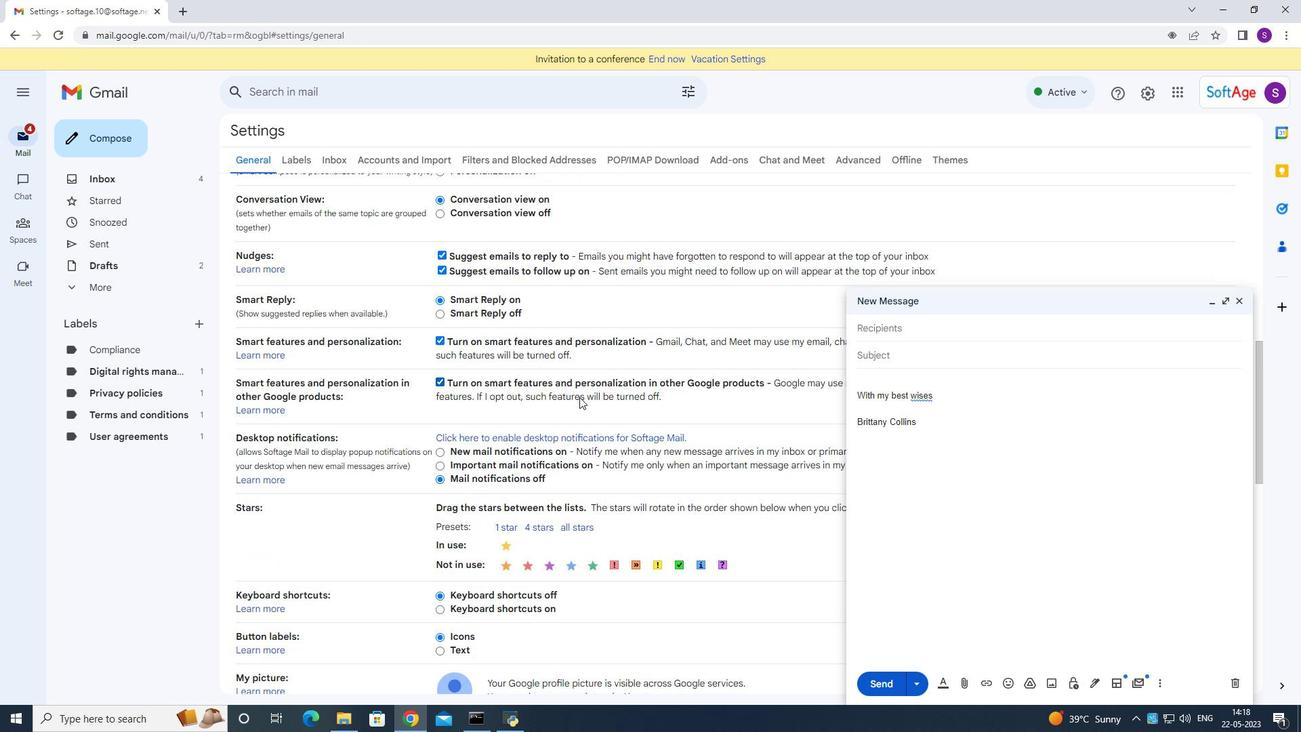 
Action: Mouse moved to (580, 400)
Screenshot: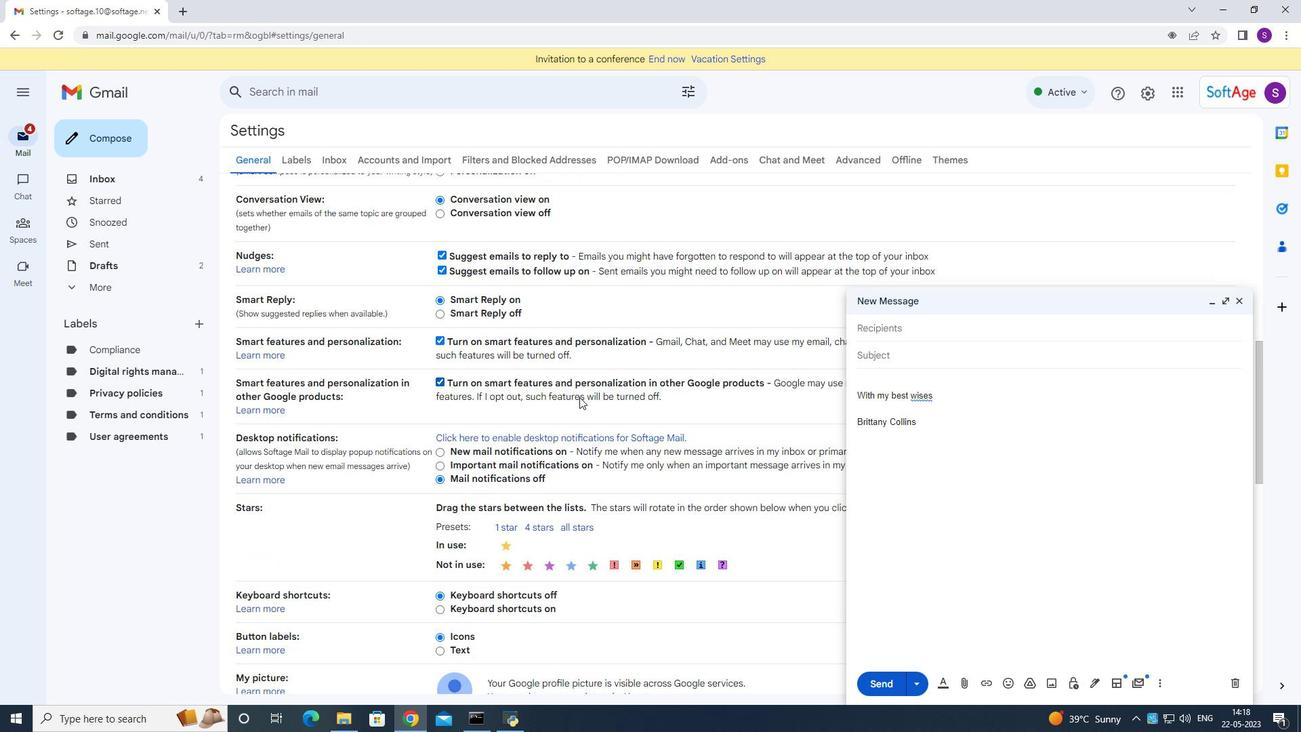 
Action: Mouse scrolled (580, 399) with delta (0, 0)
Screenshot: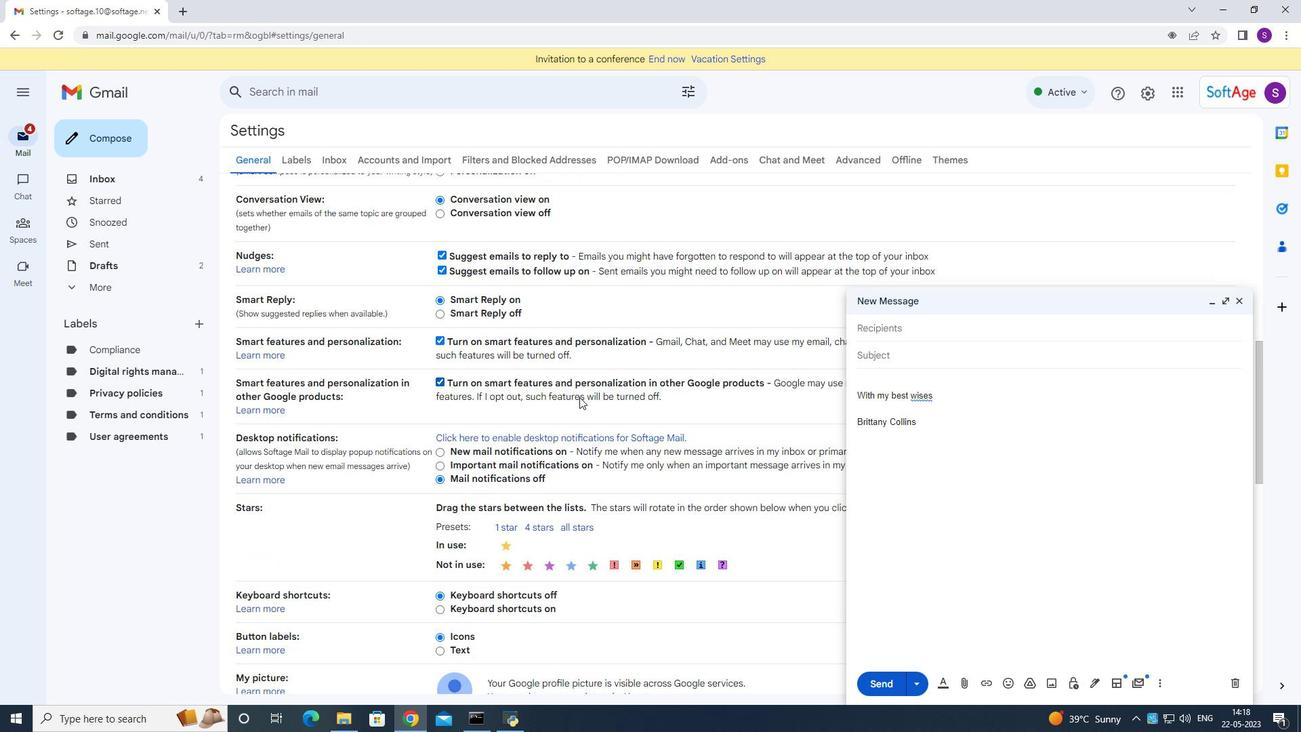 
Action: Mouse moved to (581, 400)
Screenshot: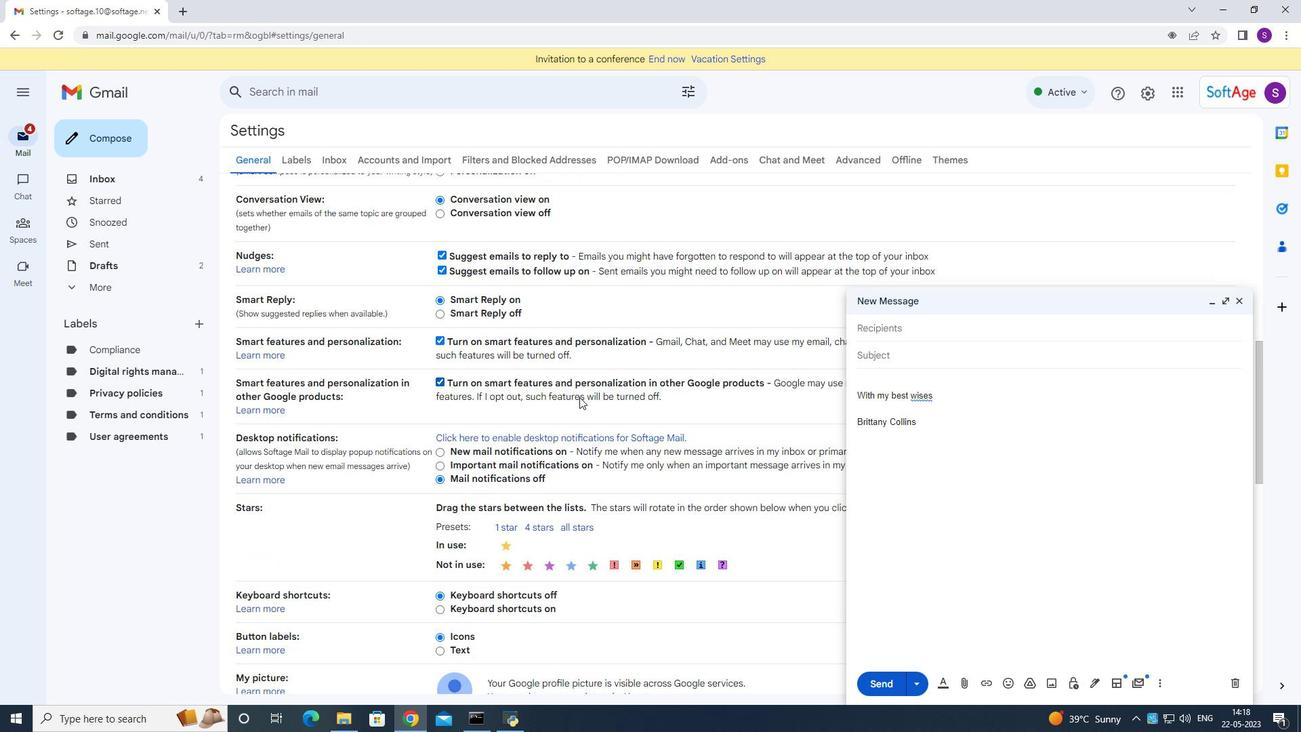 
Action: Mouse scrolled (580, 400) with delta (0, 0)
Screenshot: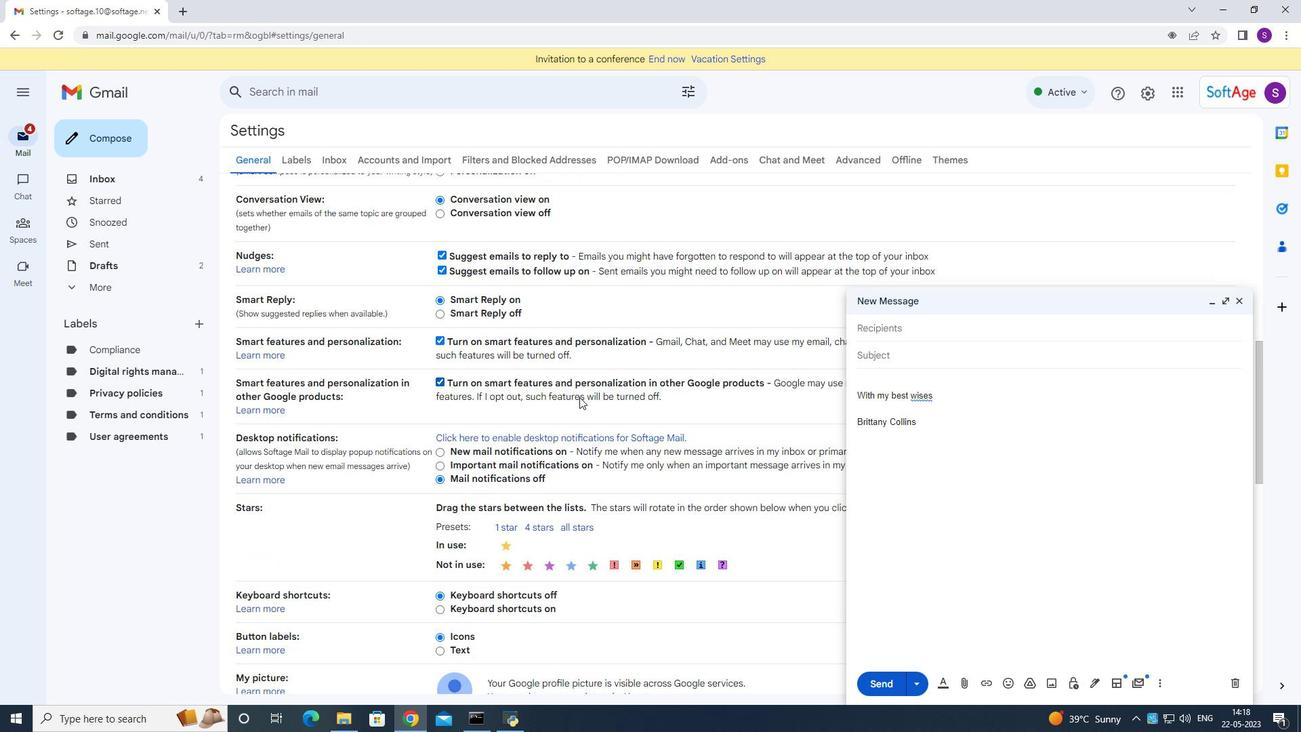 
Action: Mouse moved to (581, 402)
Screenshot: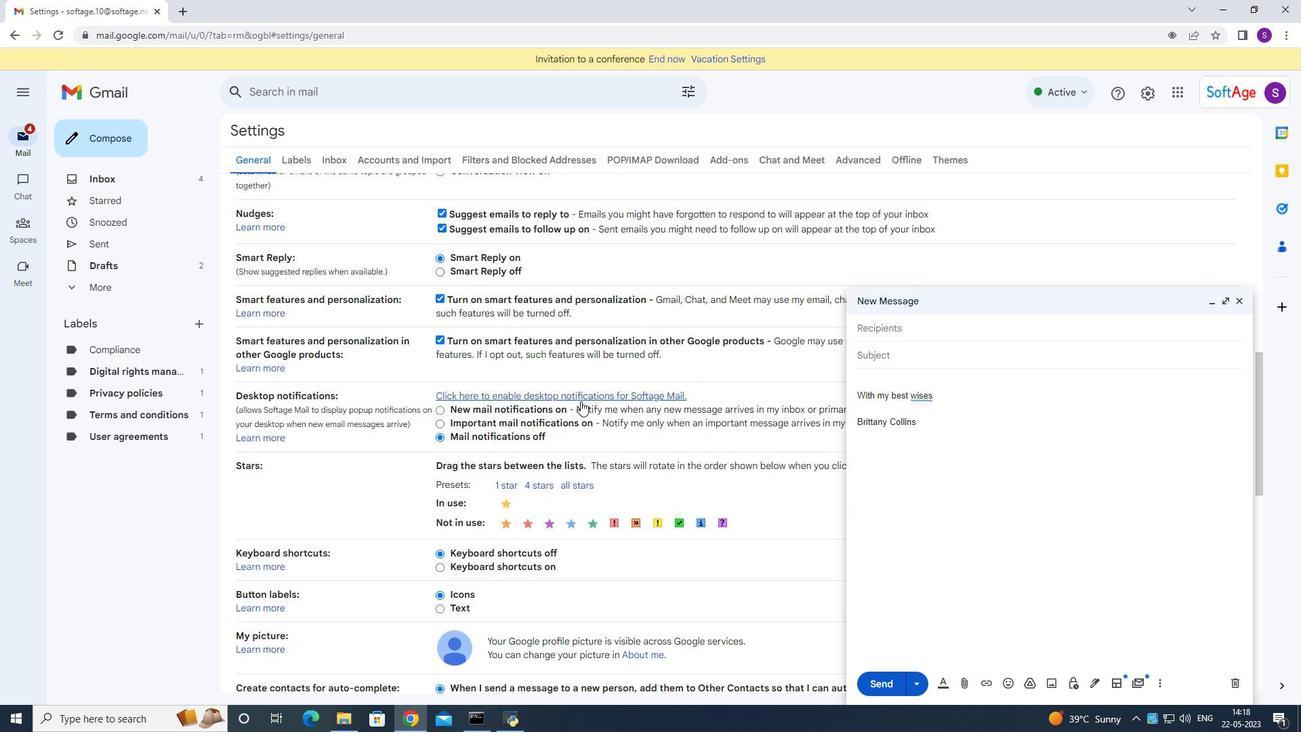 
Action: Mouse scrolled (581, 401) with delta (0, 0)
Screenshot: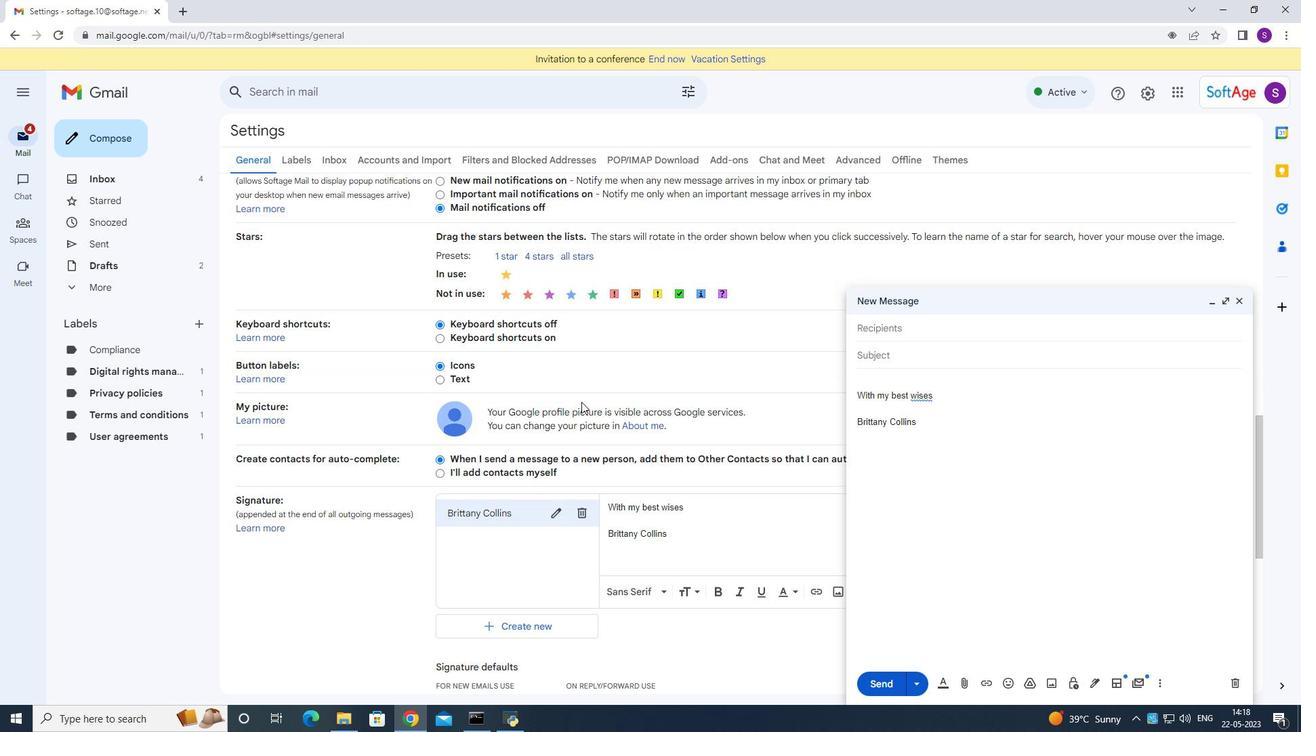 
Action: Mouse scrolled (581, 401) with delta (0, 0)
Screenshot: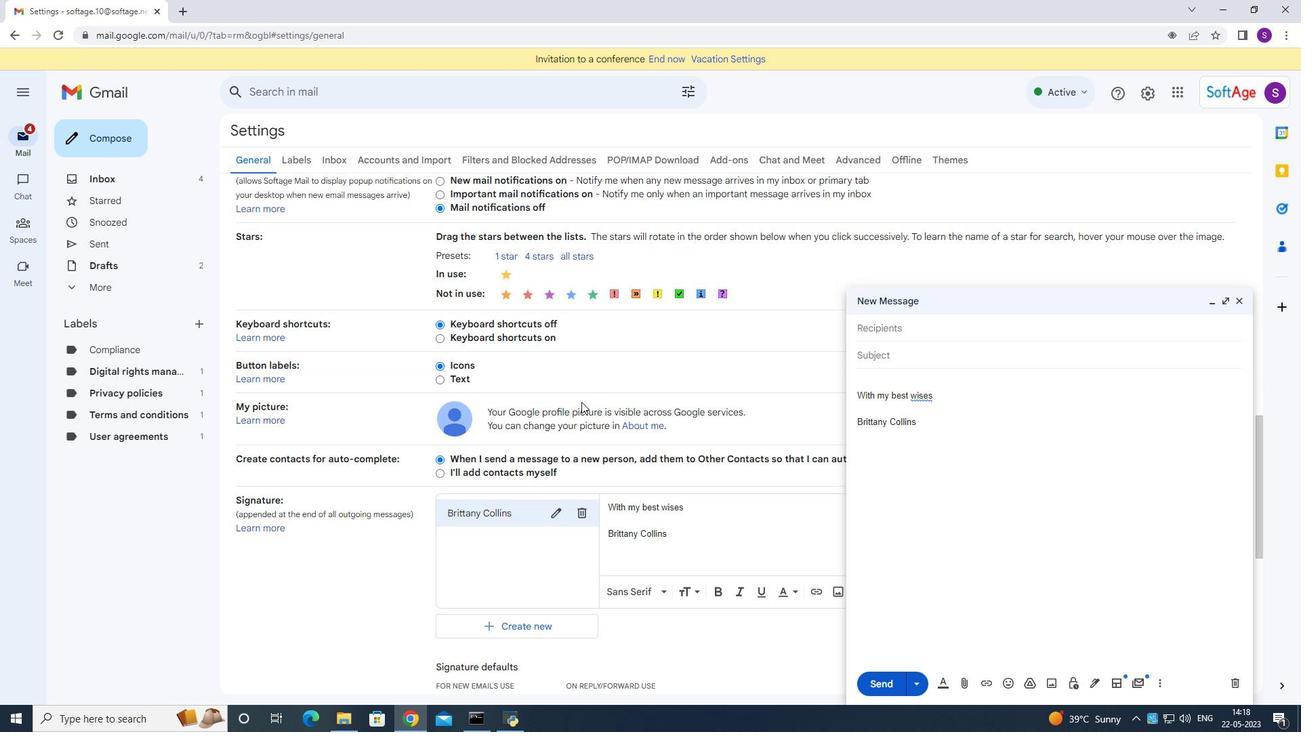
Action: Mouse scrolled (581, 401) with delta (0, 0)
Screenshot: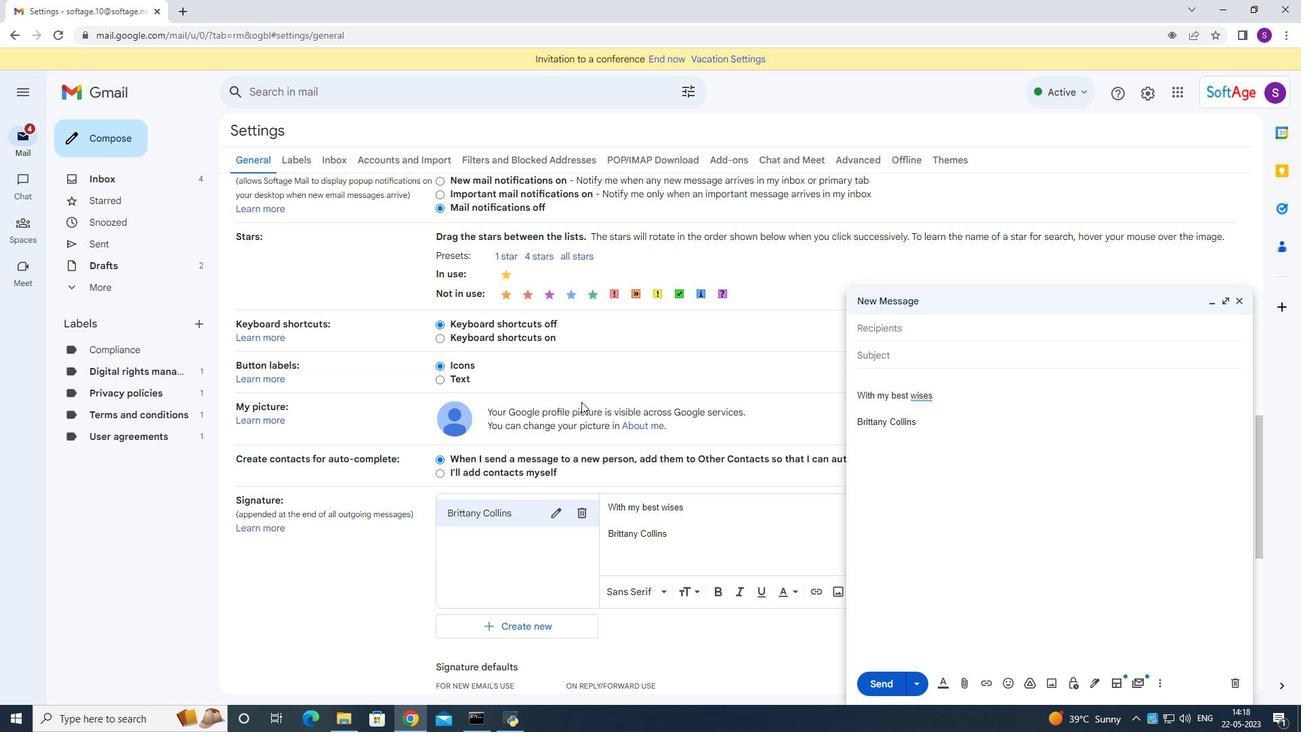 
Action: Mouse moved to (587, 309)
Screenshot: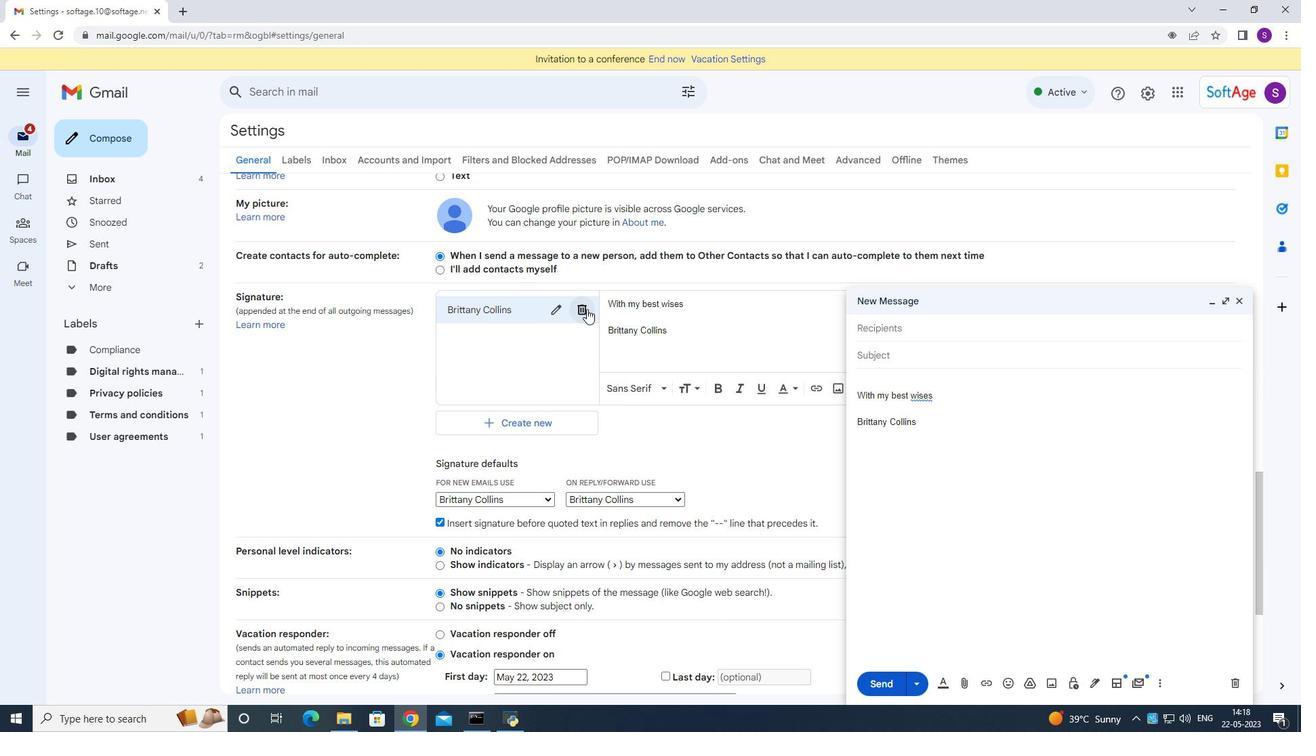 
Action: Mouse pressed left at (587, 309)
Screenshot: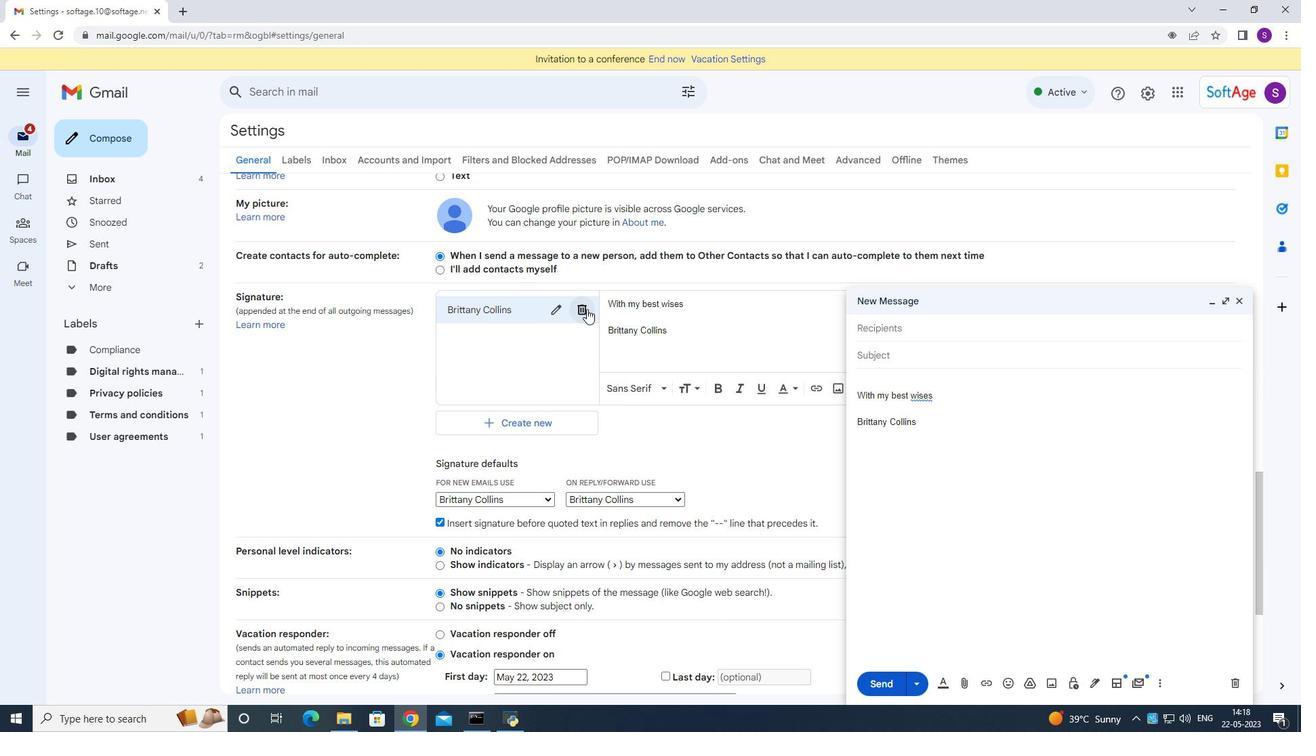 
Action: Mouse moved to (762, 414)
Screenshot: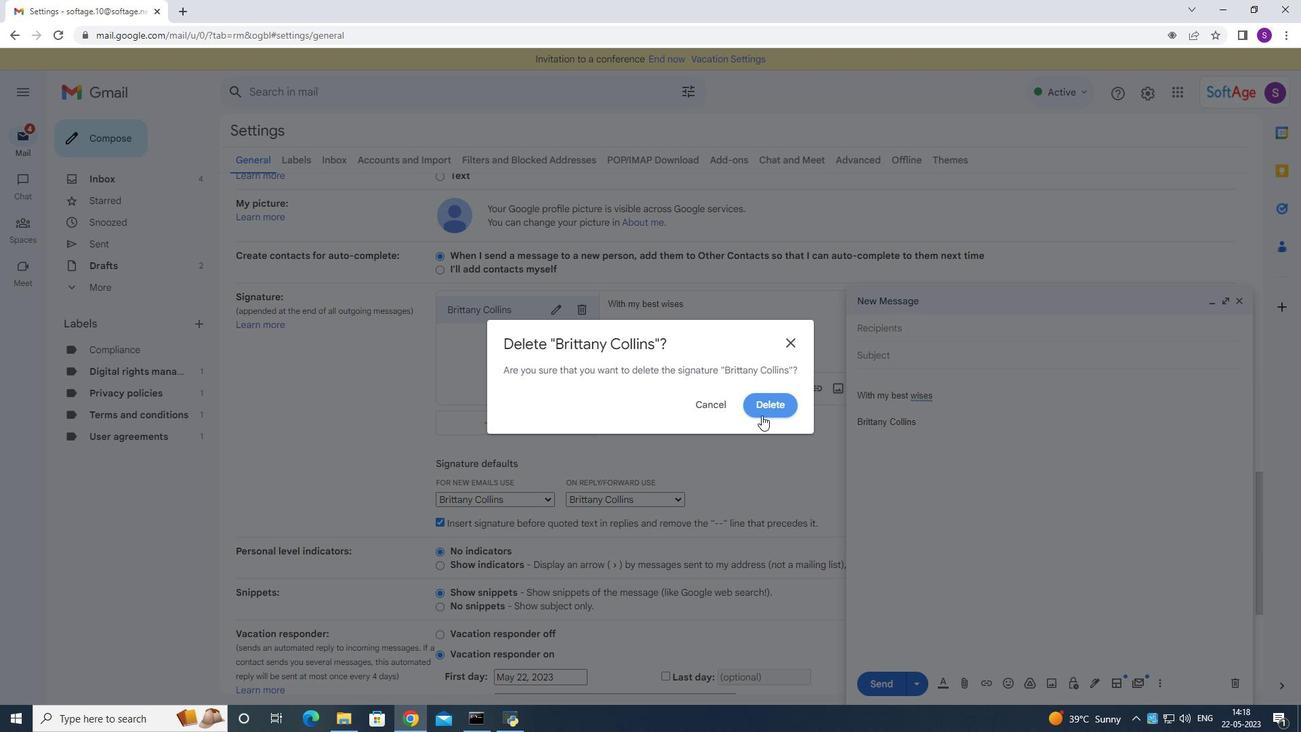 
Action: Mouse pressed left at (762, 414)
Screenshot: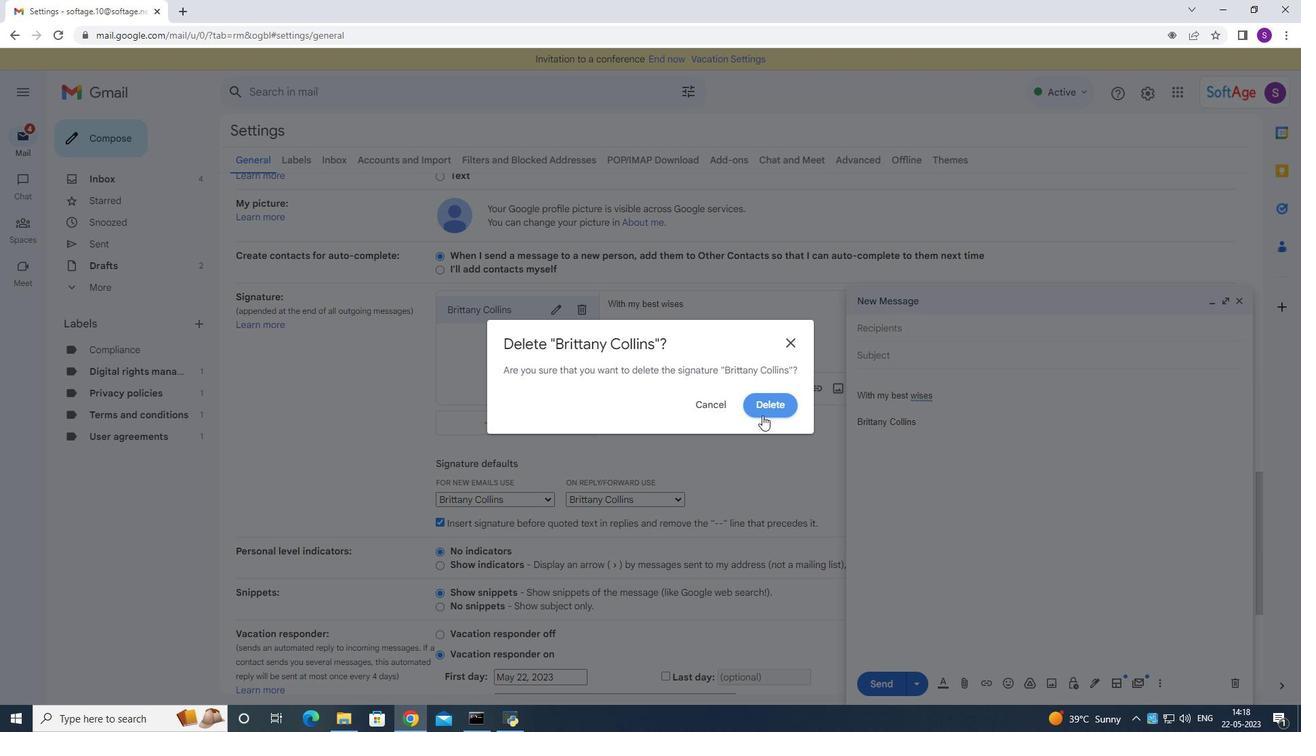 
Action: Mouse moved to (498, 326)
Screenshot: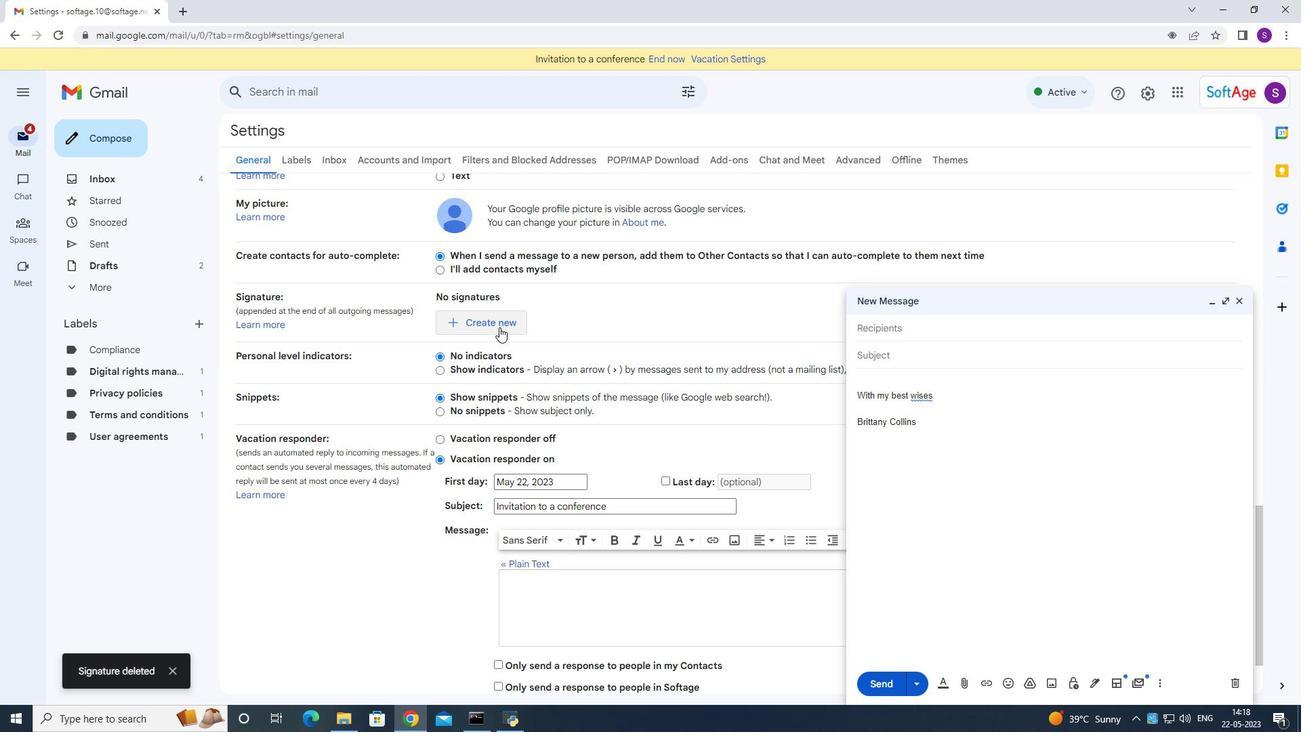 
Action: Mouse pressed left at (498, 326)
Screenshot: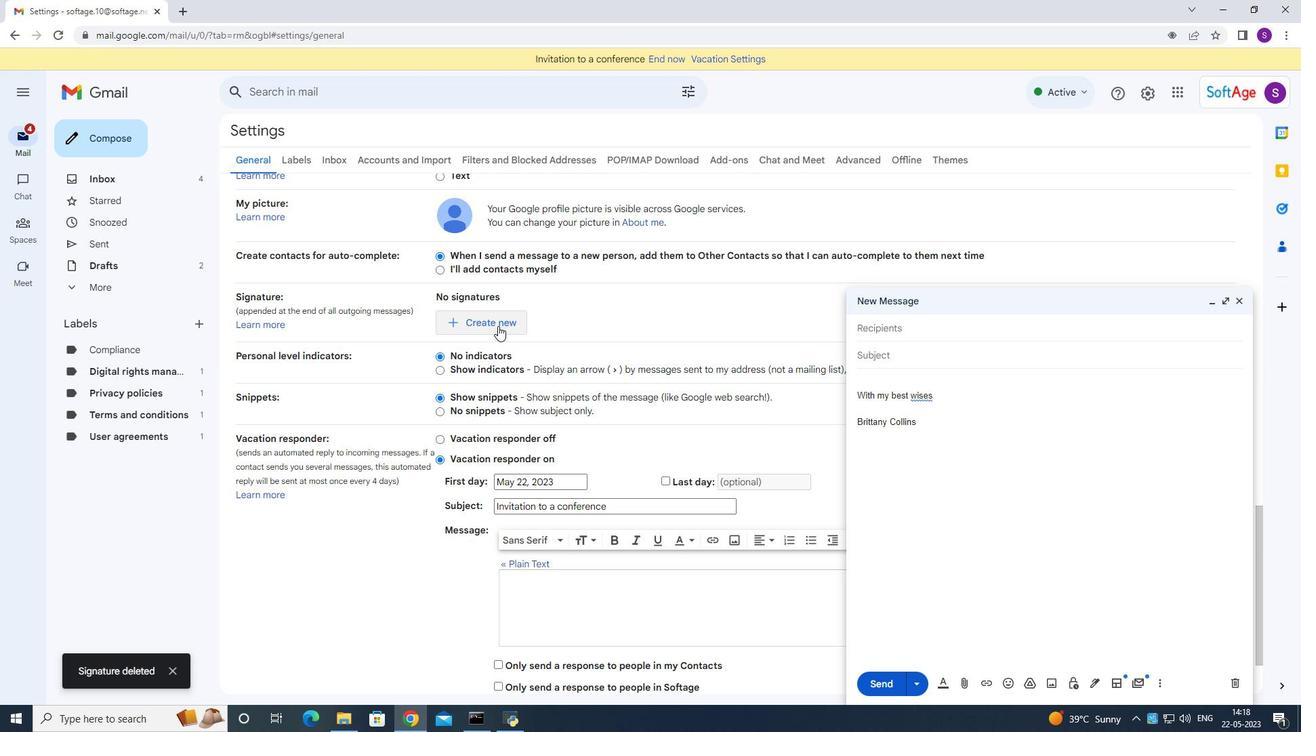 
Action: Mouse moved to (547, 373)
Screenshot: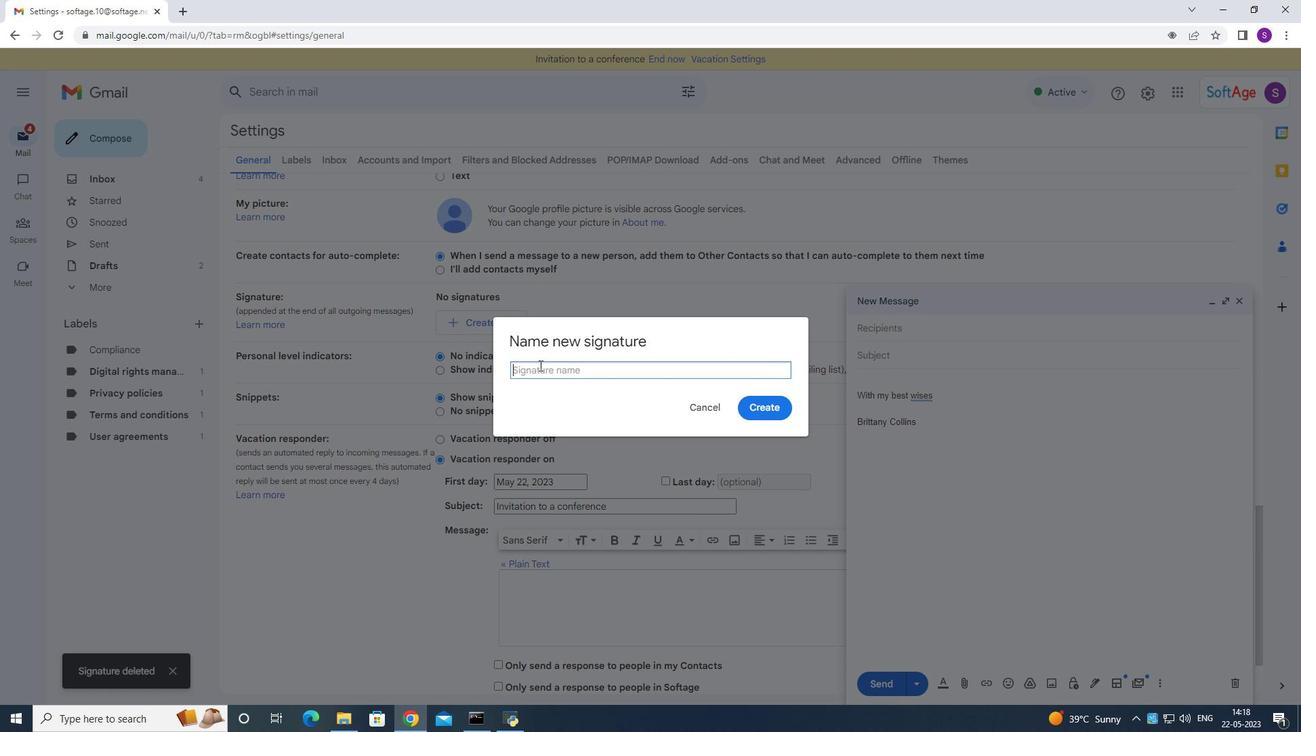 
Action: Mouse pressed left at (547, 373)
Screenshot: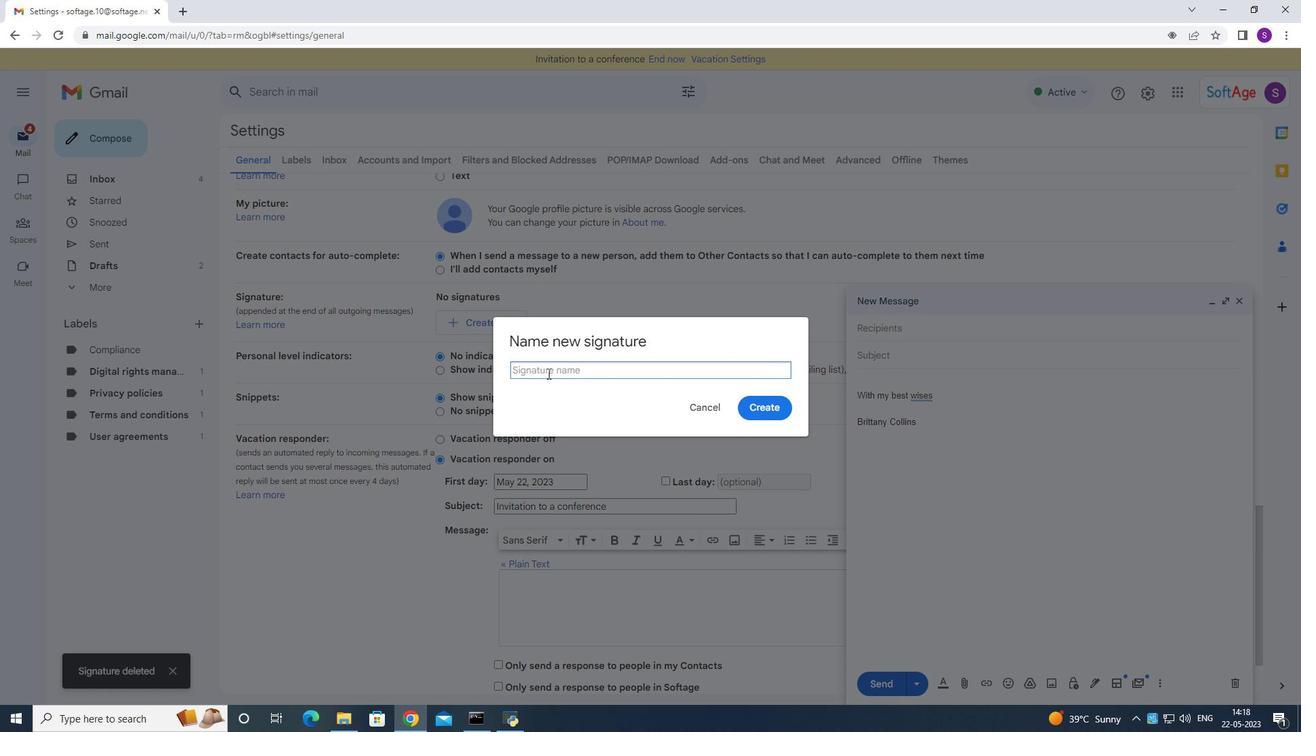 
Action: Mouse moved to (552, 385)
Screenshot: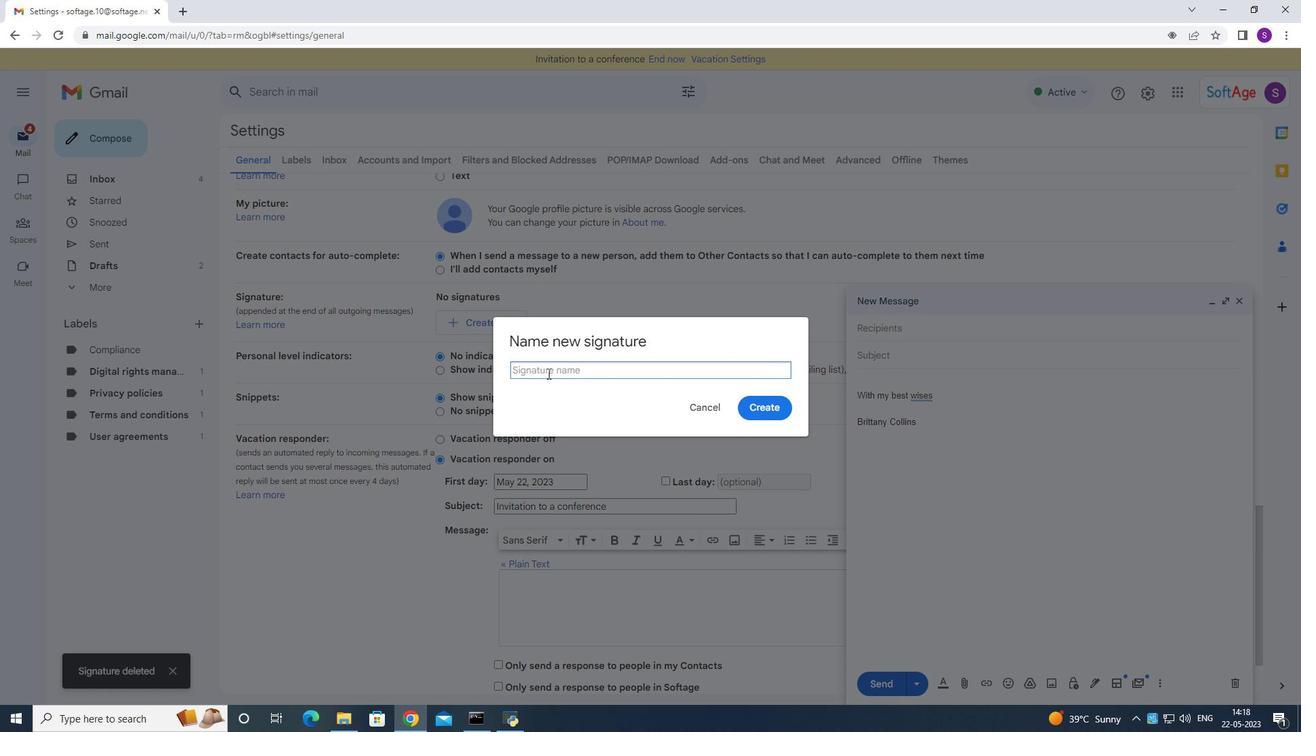 
Action: Key pressed <Key.shift><Key.shift><Key.shift><Key.shift><Key.shift><Key.shift><Key.shift>Brooke<Key.space><Key.shift><Key.shift><Key.shift><Key.shift><Key.shift><Key.shift><Key.shift><Key.shift><Key.shift><Key.shift><Key.shift><Key.shift><Key.shift><Key.shift><Key.shift><Key.shift><Key.shift><Key.shift><Key.shift><Key.shift>p<Key.backspace><Key.shift>Phillips
Screenshot: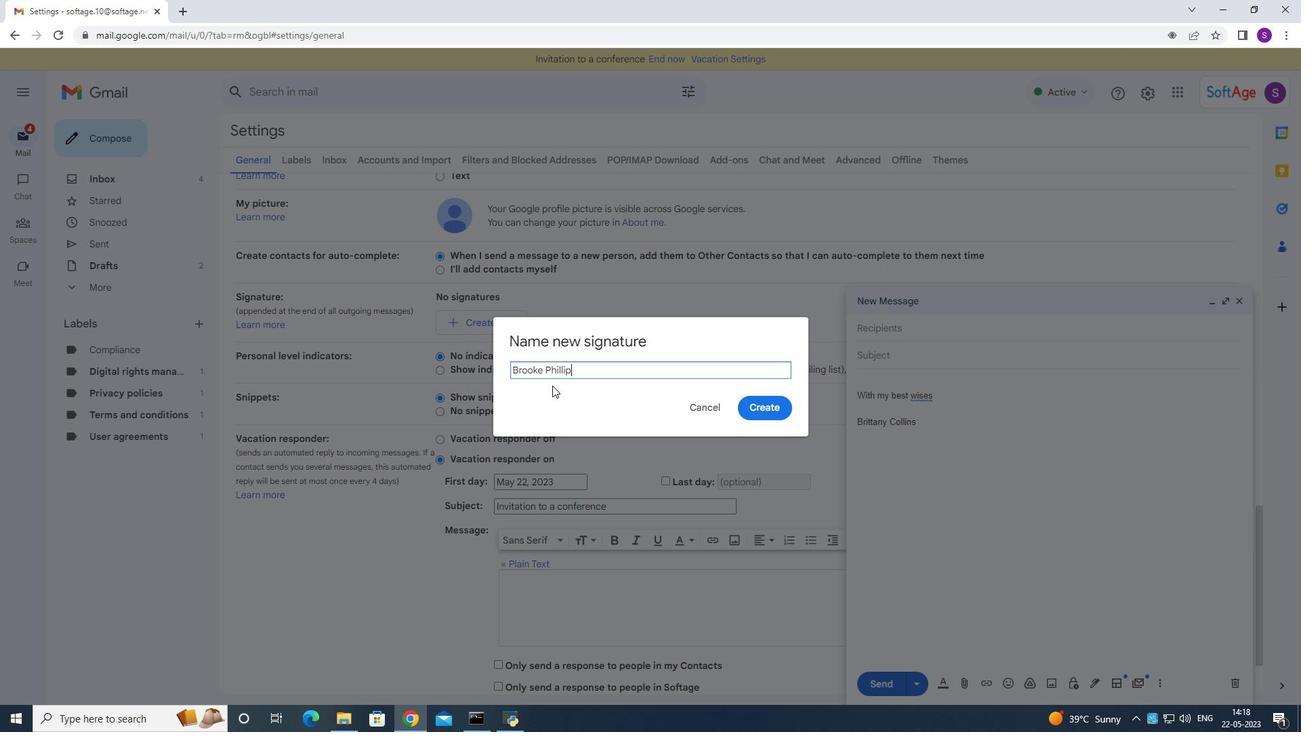 
Action: Mouse moved to (777, 410)
Screenshot: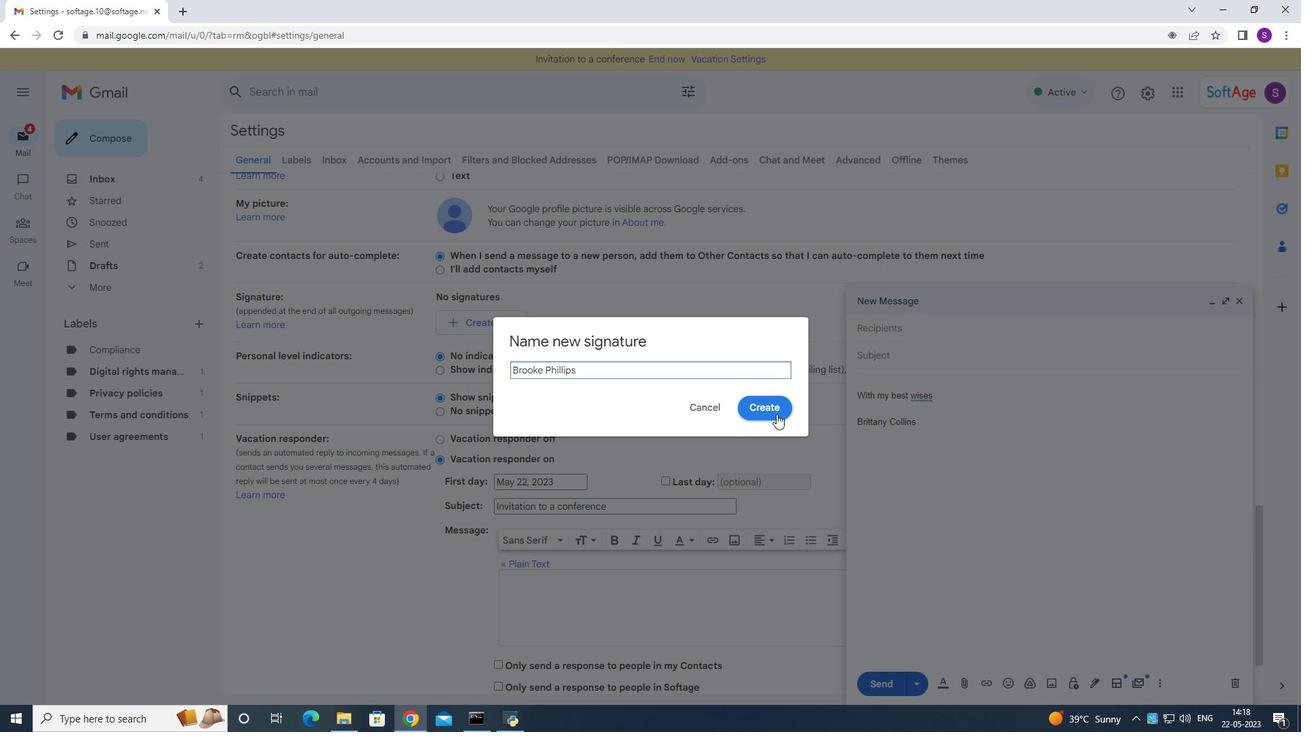 
Action: Mouse pressed left at (777, 410)
Screenshot: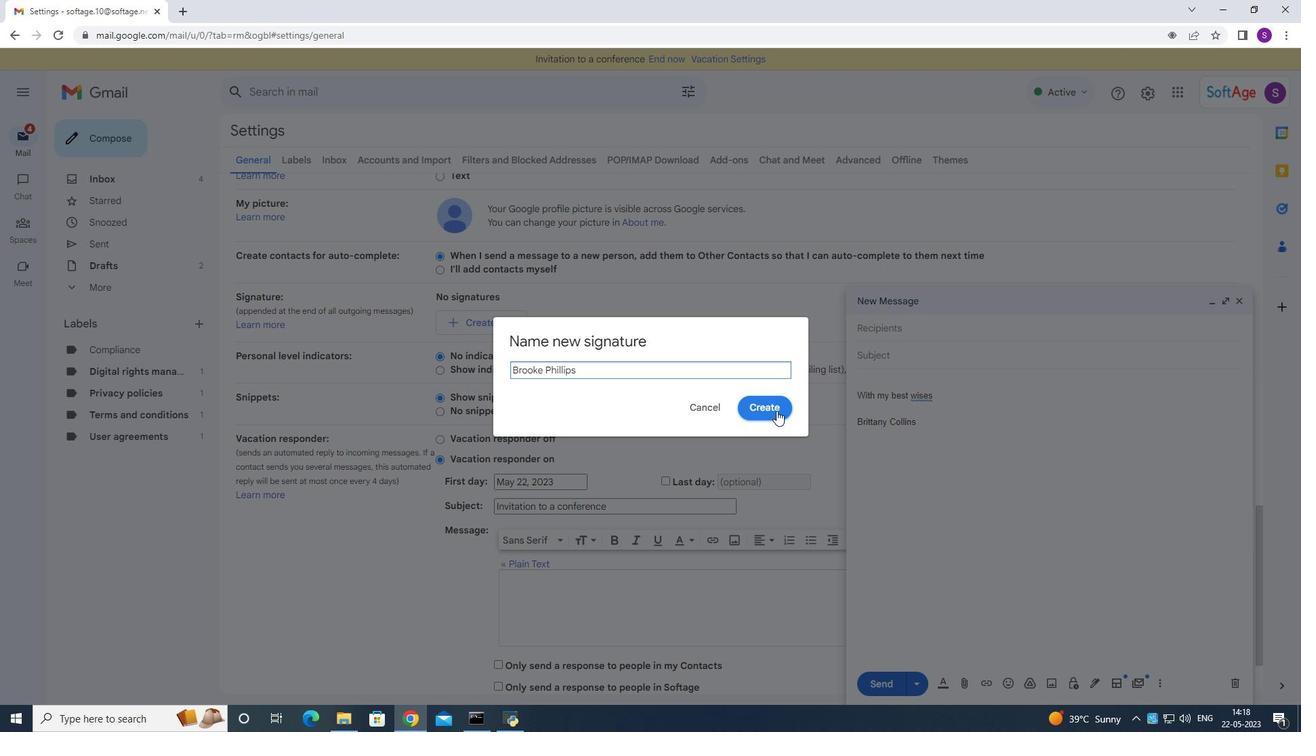 
Action: Mouse moved to (737, 341)
Screenshot: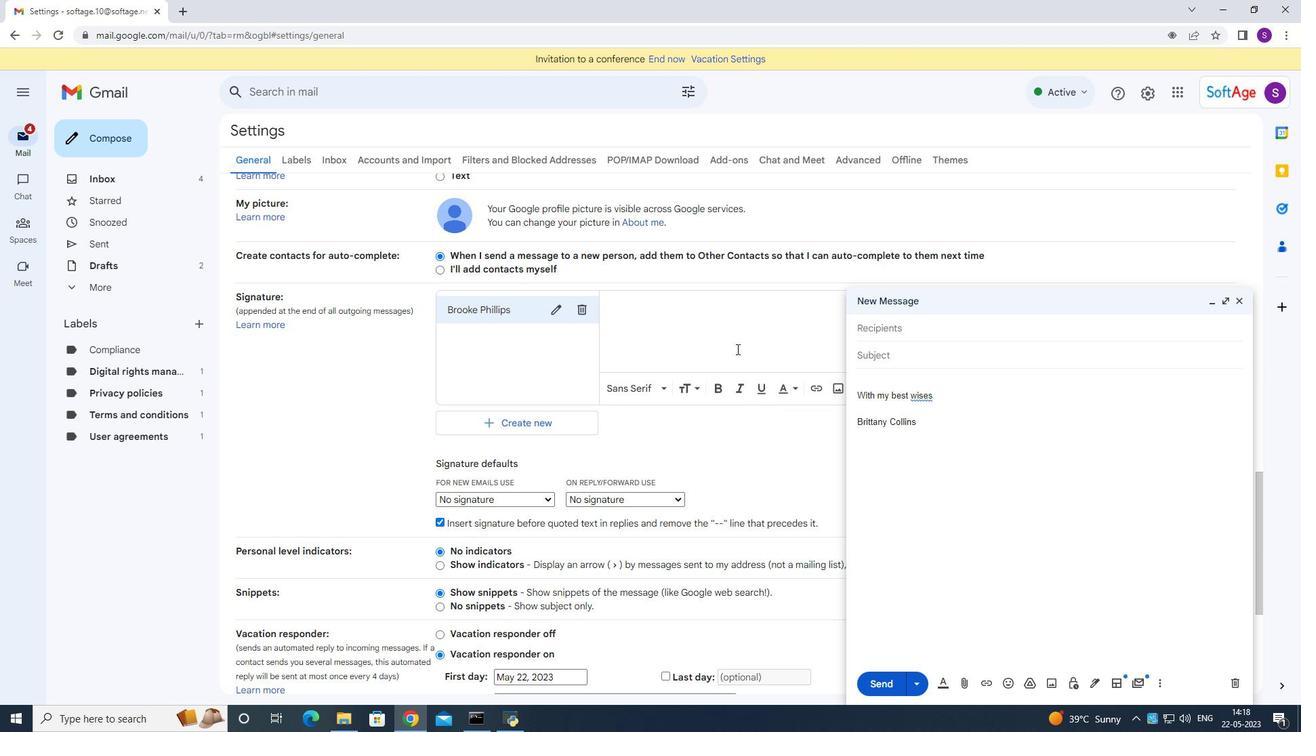 
Action: Mouse pressed left at (737, 341)
Screenshot: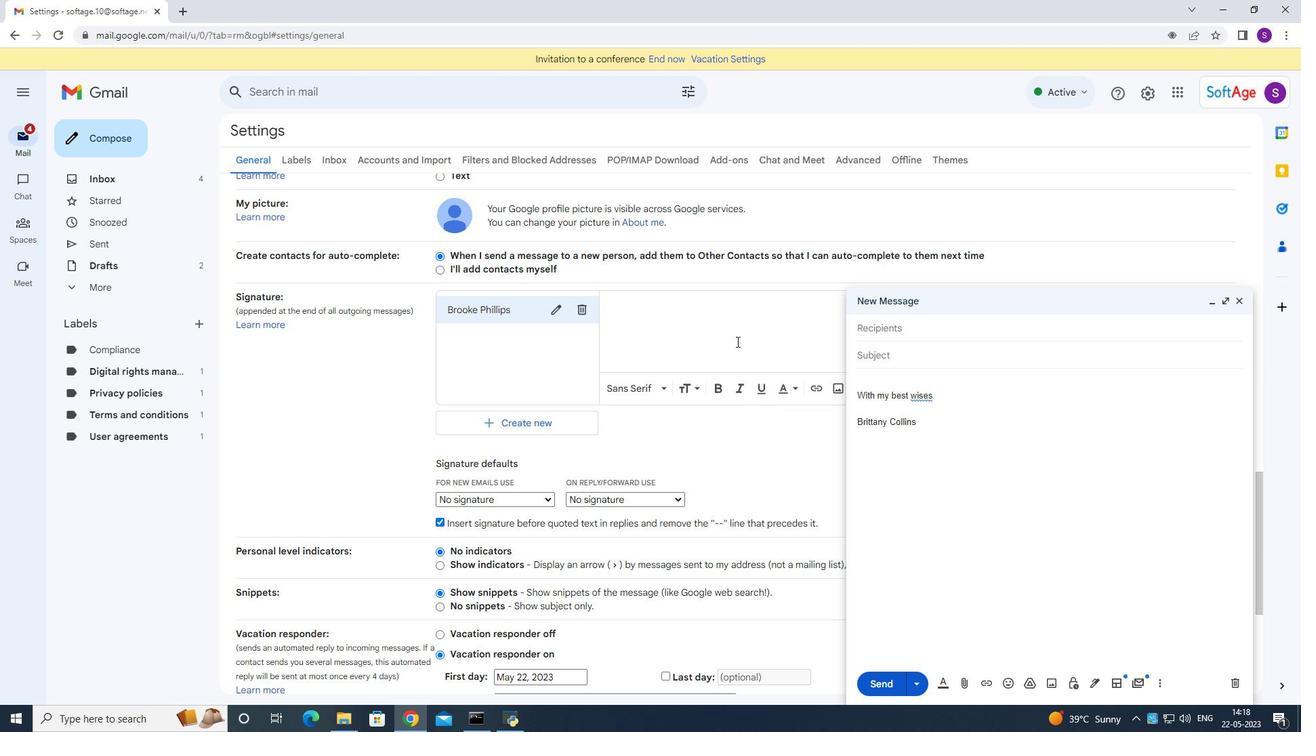 
Action: Mouse moved to (744, 351)
Screenshot: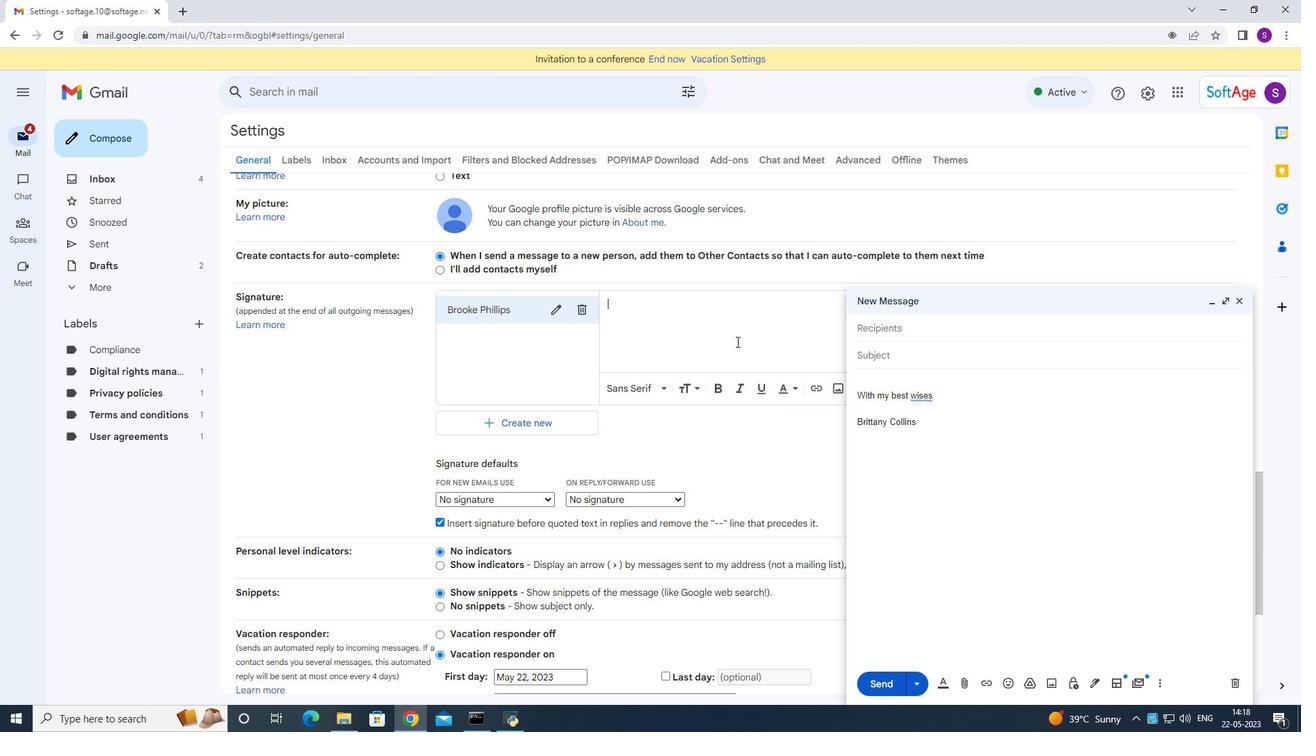 
Action: Key pressed <Key.shift>Best<Key.space>regards<Key.space><Key.enter><Key.enter><Key.shift><Key.shift><Key.shift><Key.shift>Brooke<Key.space>philips
Screenshot: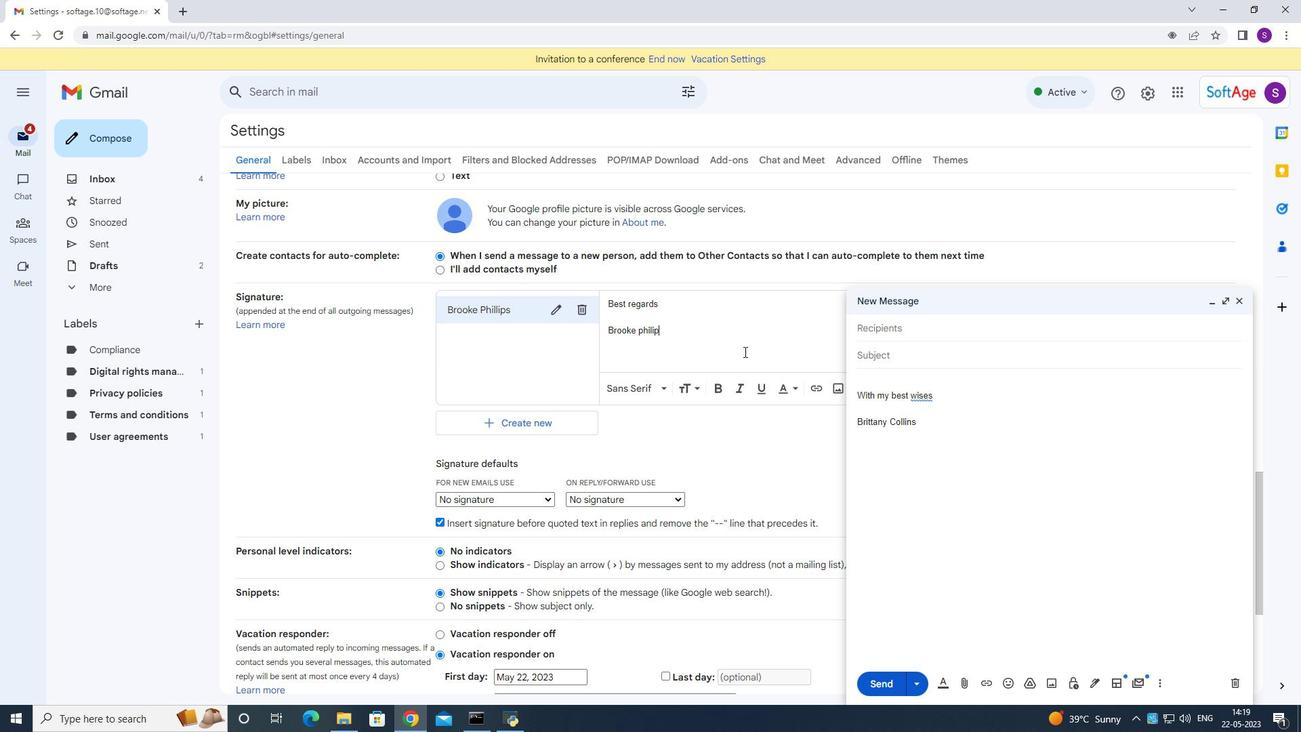 
Action: Mouse moved to (1238, 303)
Screenshot: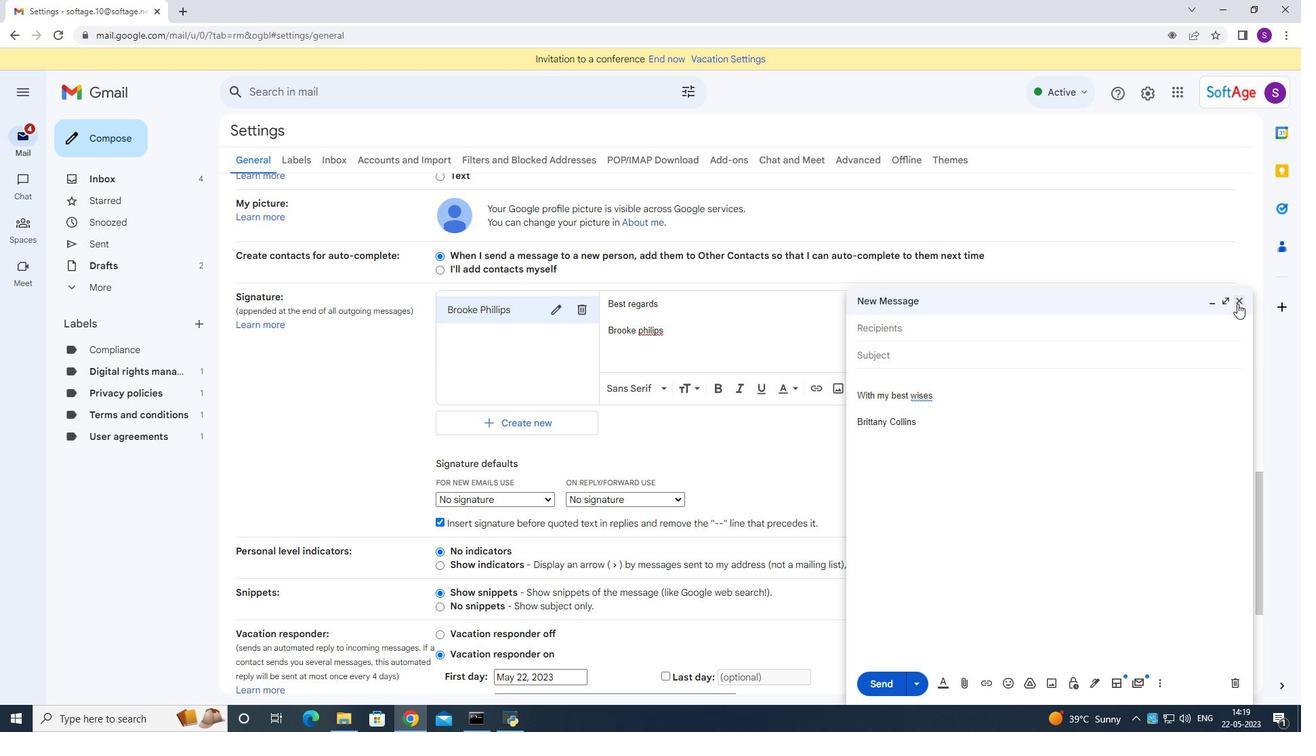 
Action: Mouse pressed left at (1238, 303)
Screenshot: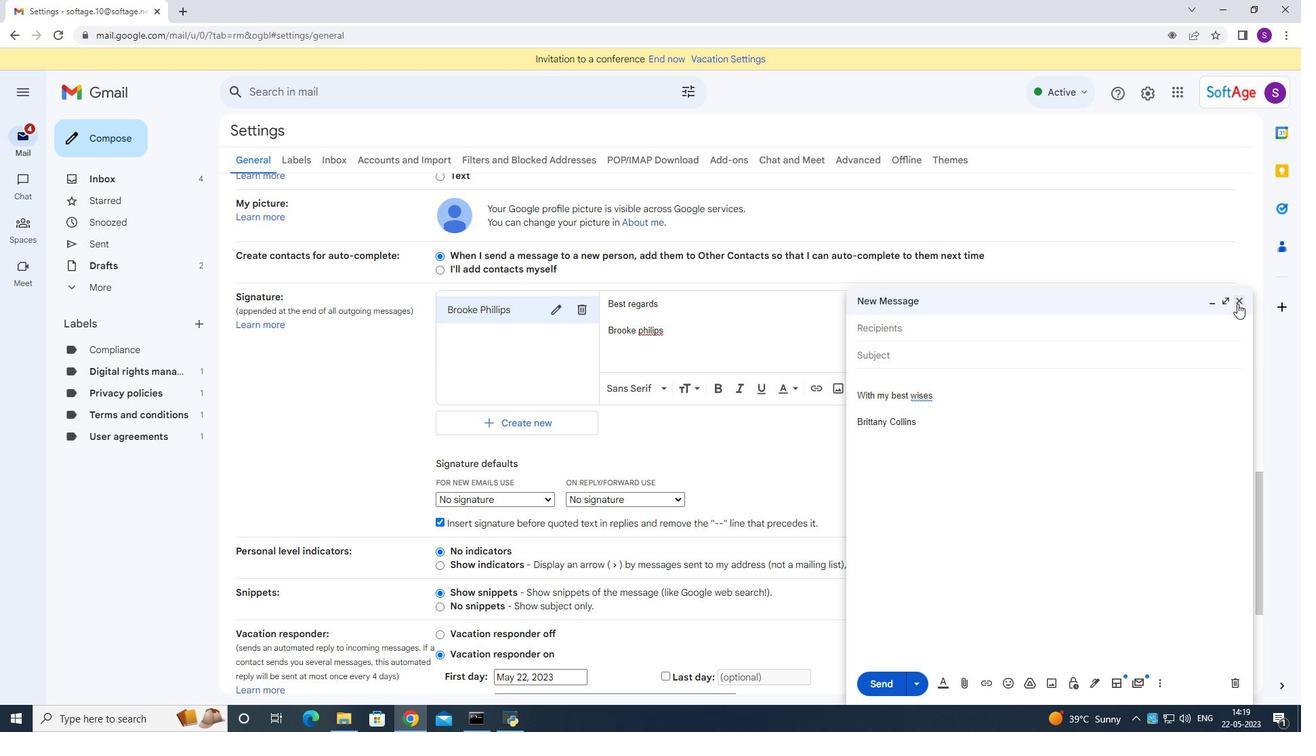 
Action: Mouse moved to (716, 331)
Screenshot: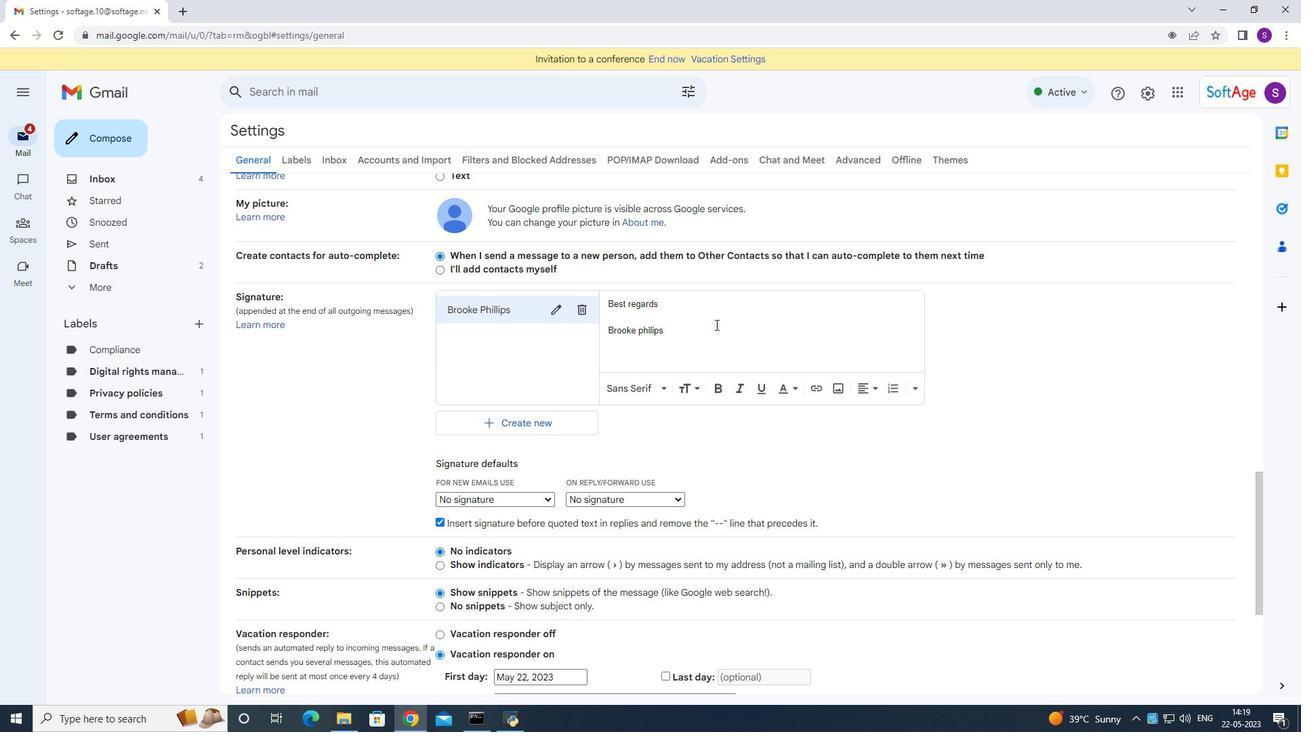 
Action: Key pressed <Key.space><Key.backspace><Key.backspace><Key.backspace><Key.backspace><Key.backspace>llips<Key.space>
Screenshot: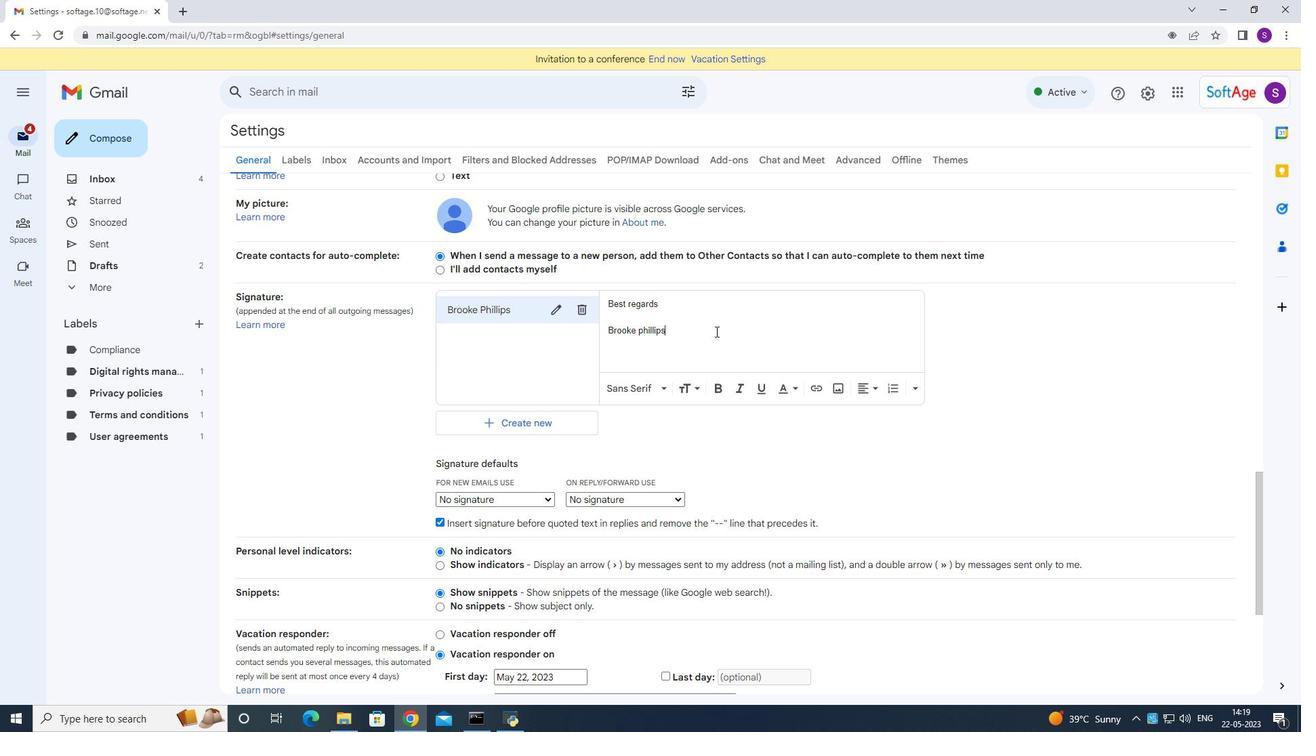 
Action: Mouse moved to (685, 334)
Screenshot: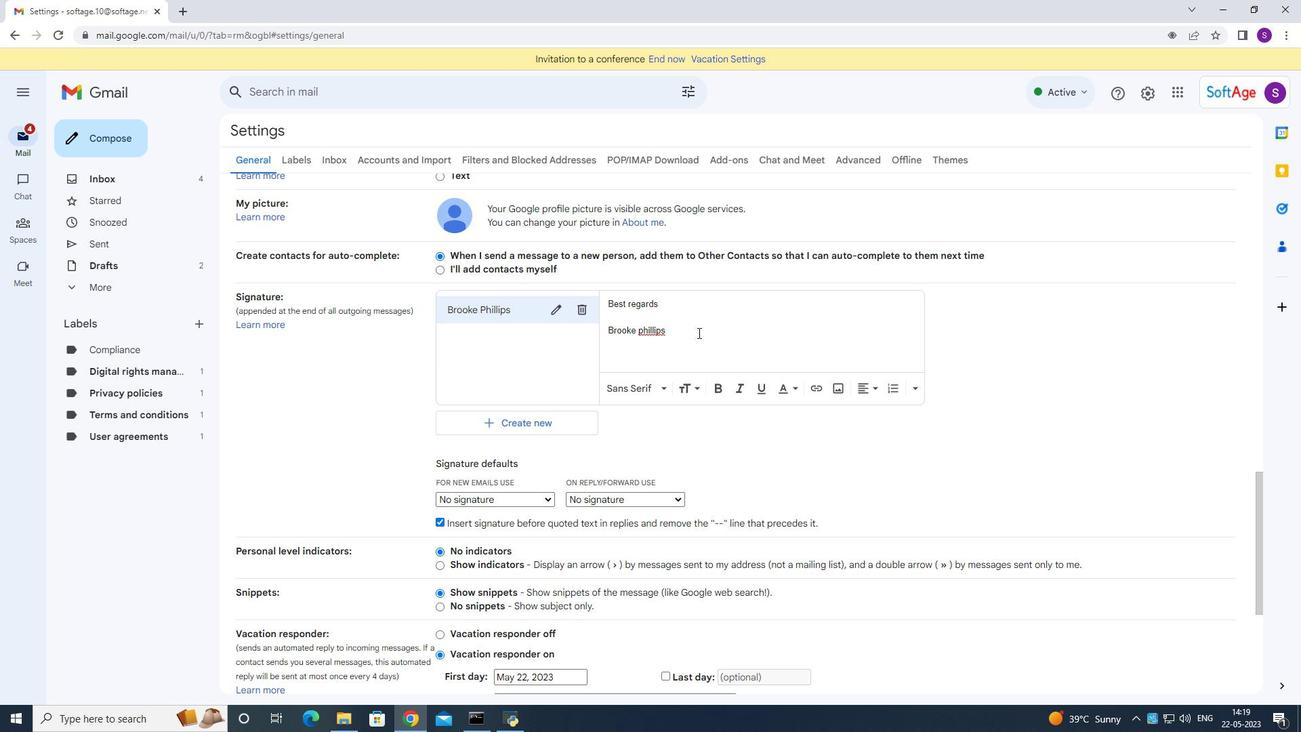 
Action: Mouse pressed left at (685, 334)
Screenshot: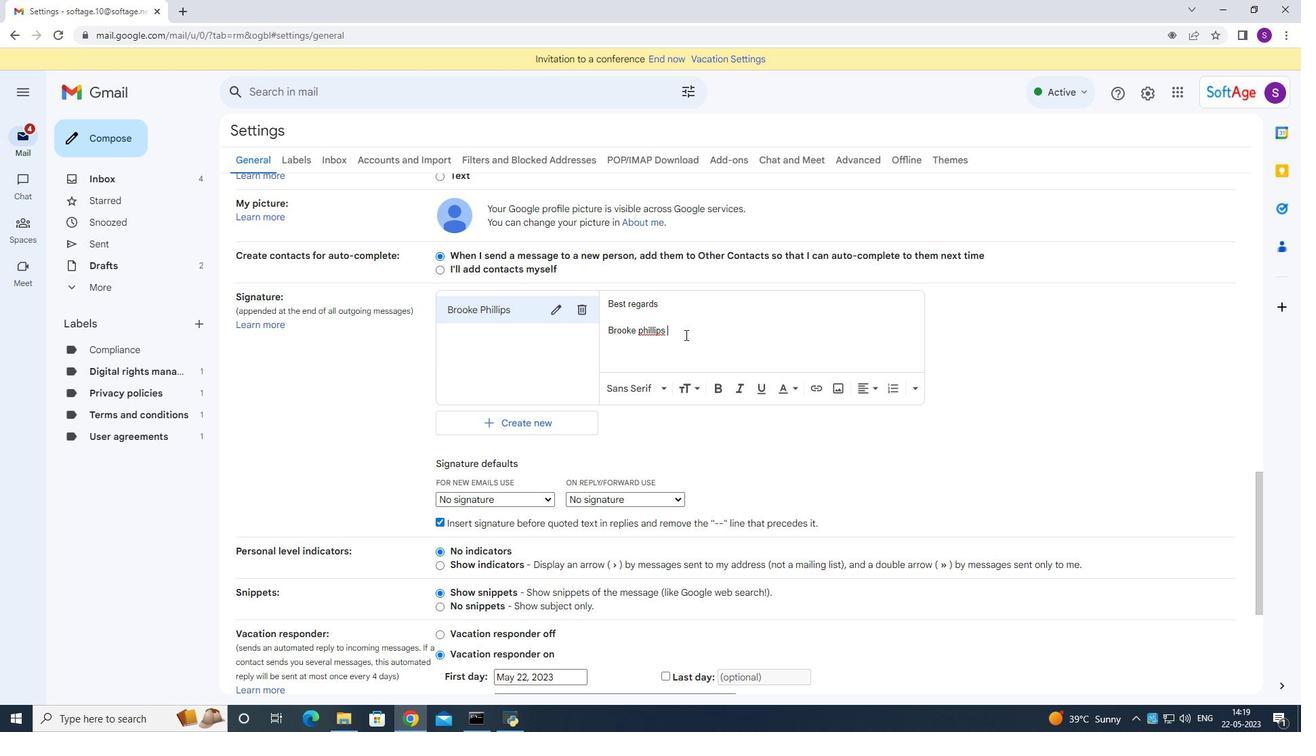 
Action: Mouse moved to (685, 334)
Screenshot: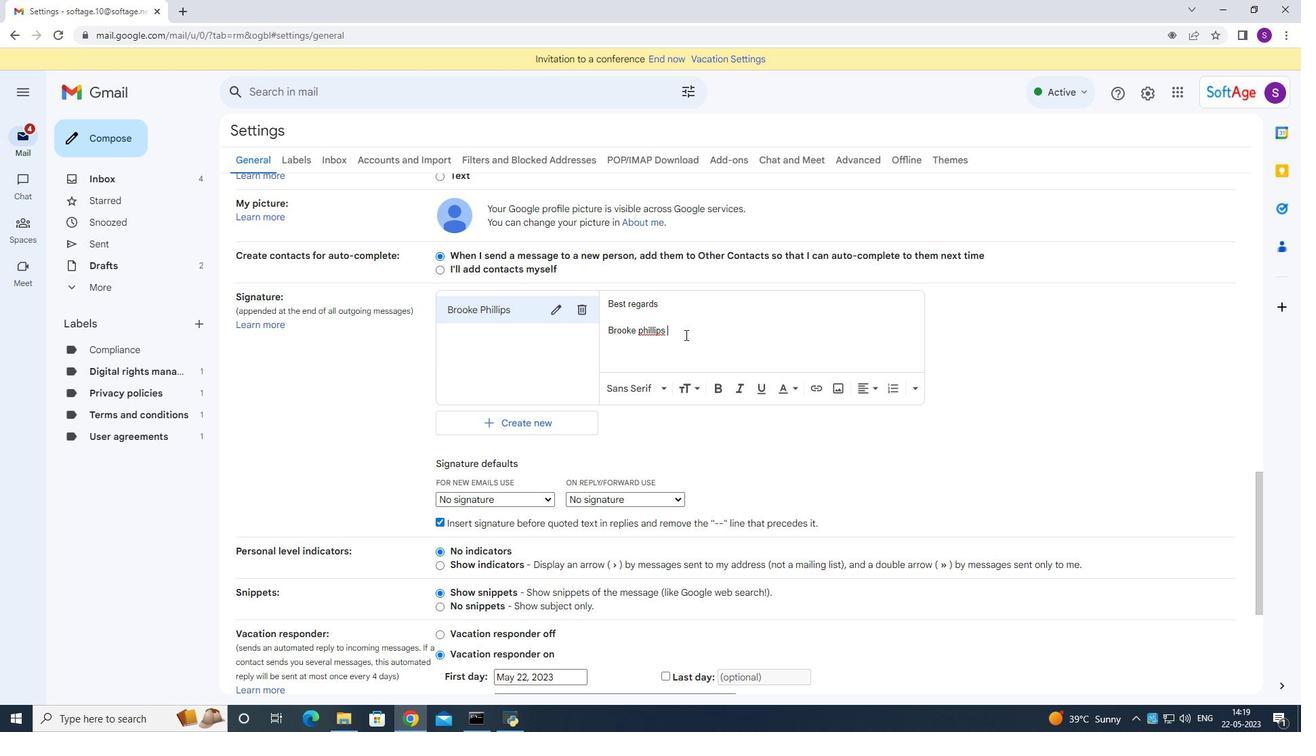 
Action: Key pressed <Key.backspace><Key.backspace><Key.backspace><Key.backspace><Key.backspace><Key.backspace>llips
Screenshot: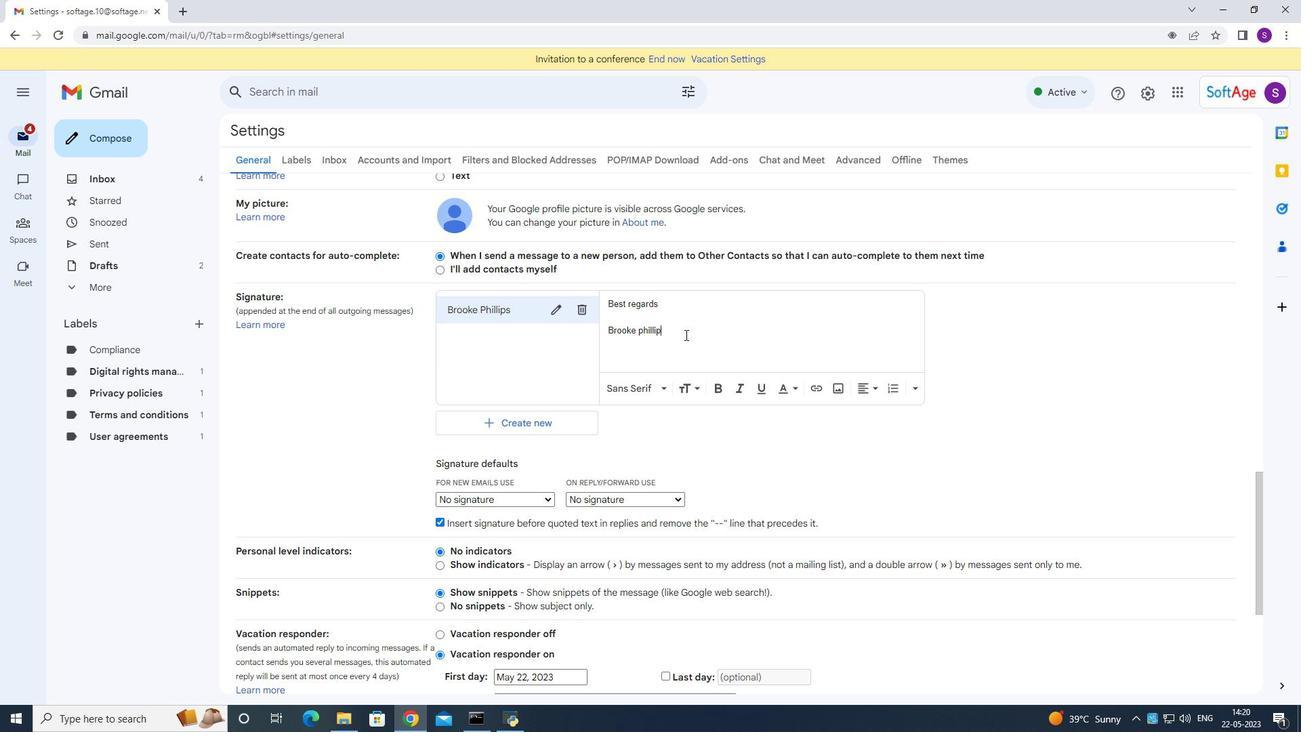 
Action: Mouse moved to (657, 330)
Screenshot: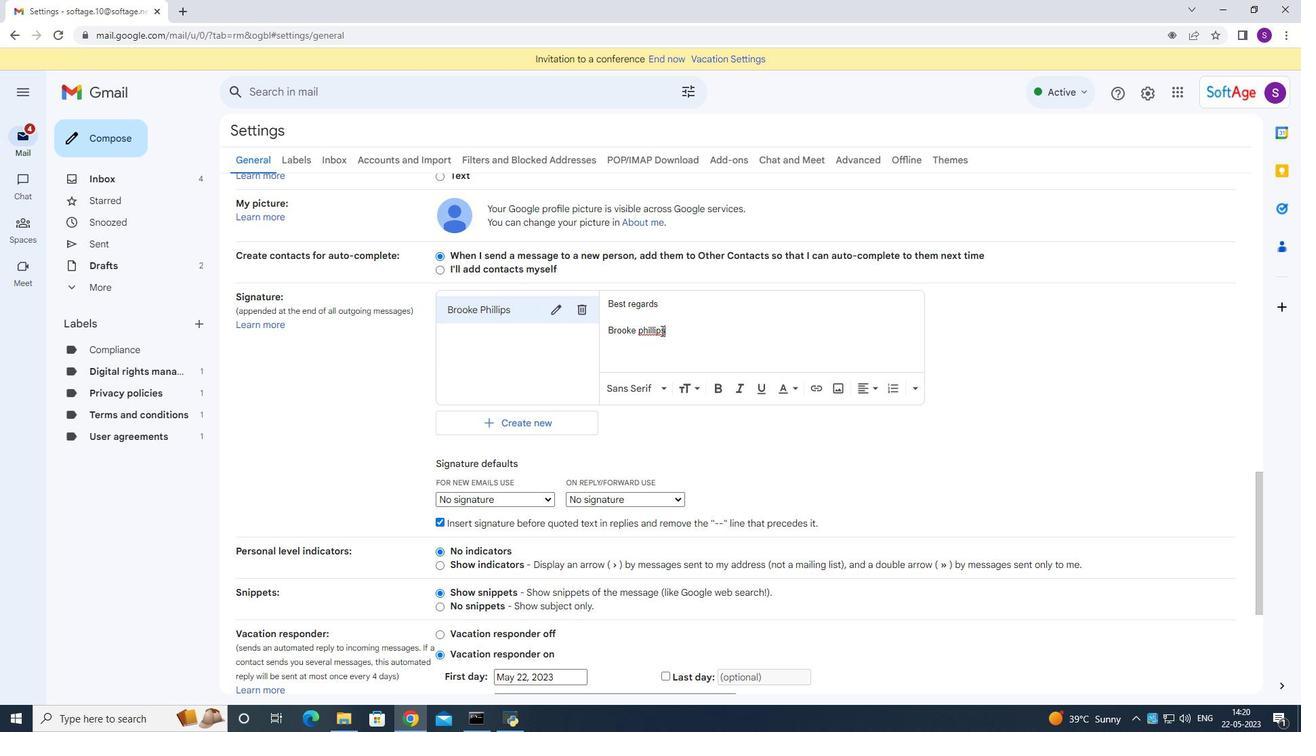
Action: Mouse pressed right at (657, 330)
Screenshot: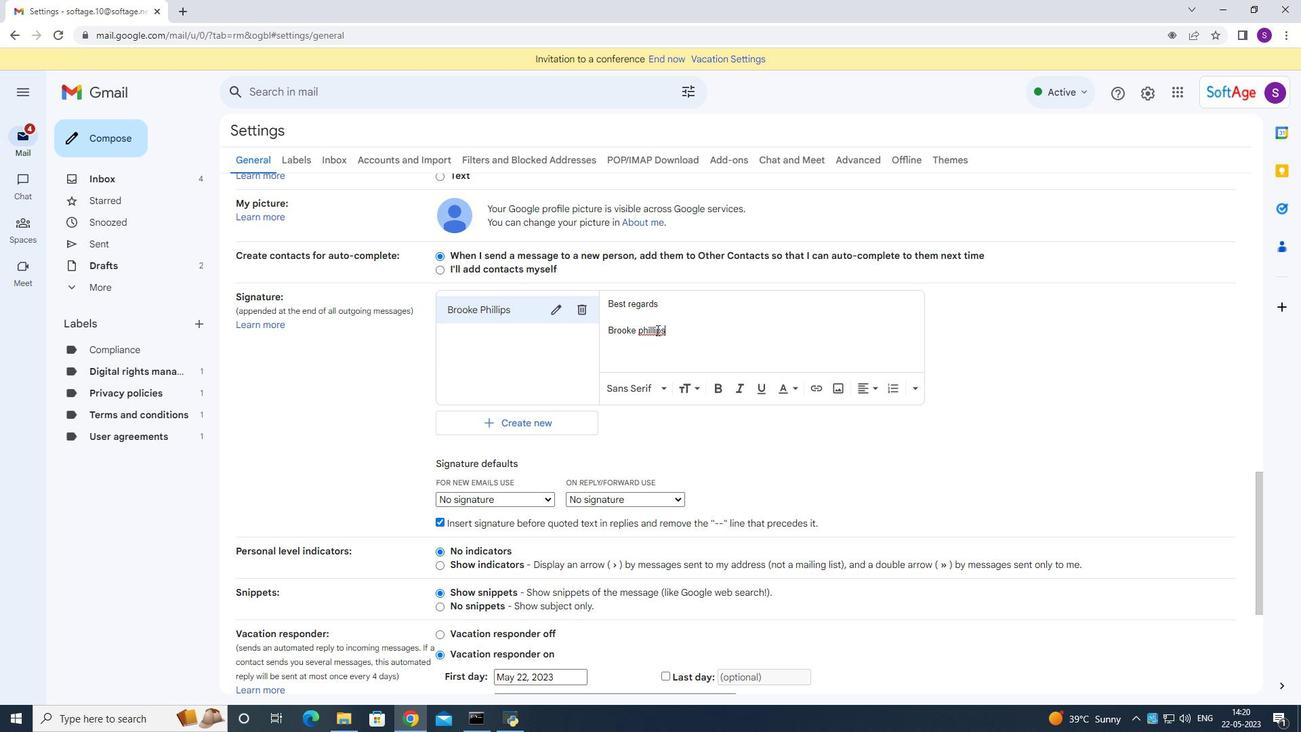 
Action: Mouse moved to (674, 339)
Screenshot: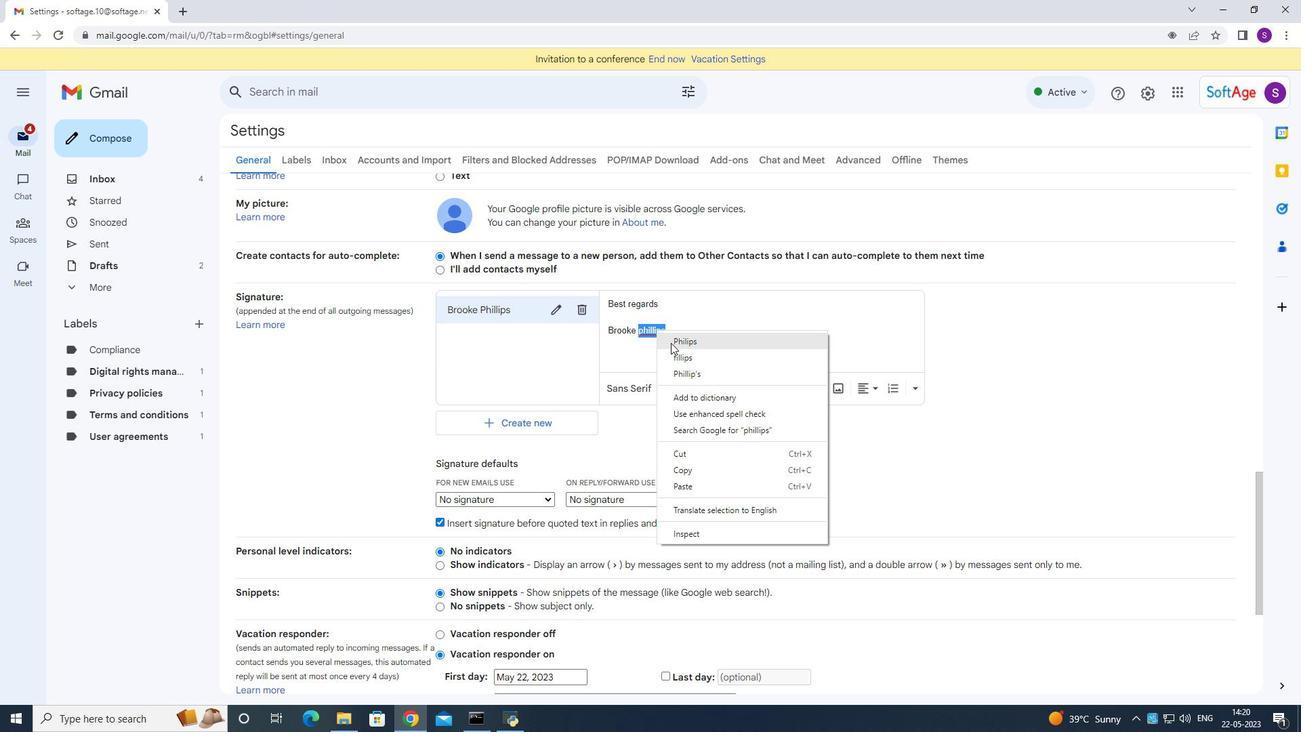 
Action: Mouse pressed left at (674, 339)
Screenshot: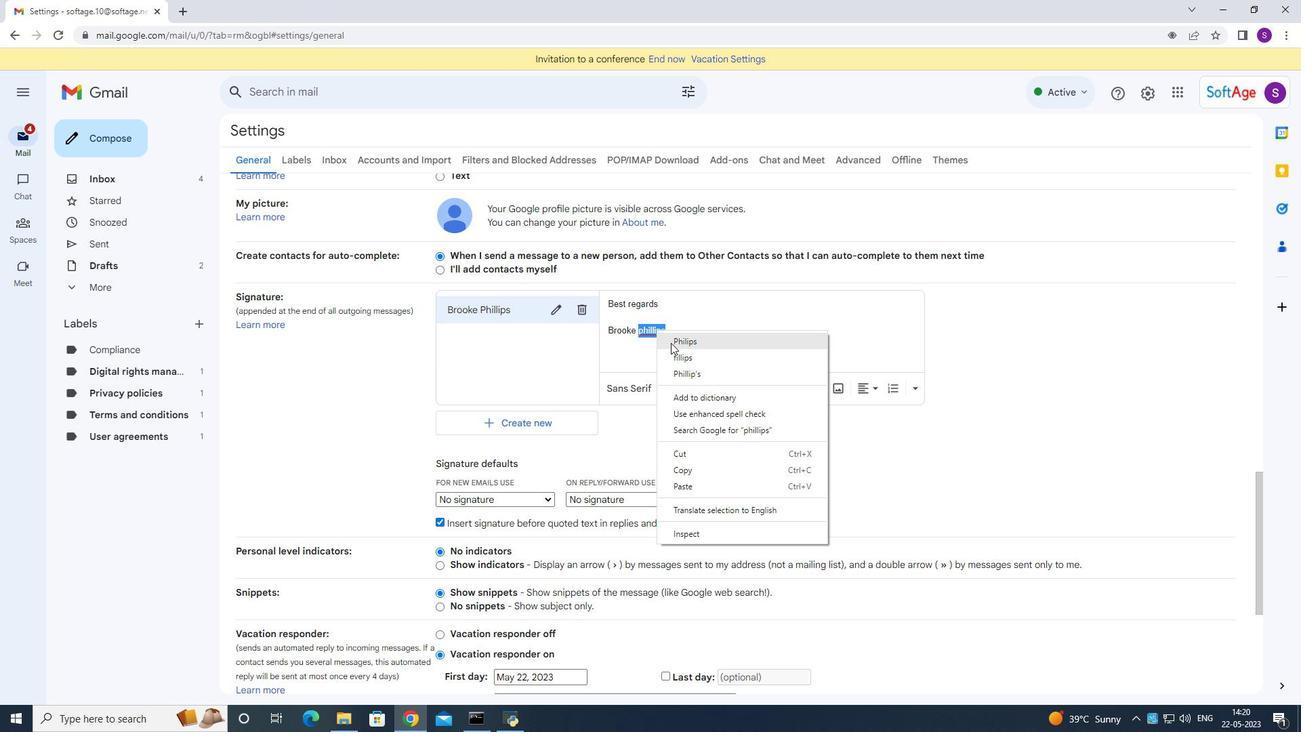 
Action: Mouse moved to (683, 328)
Screenshot: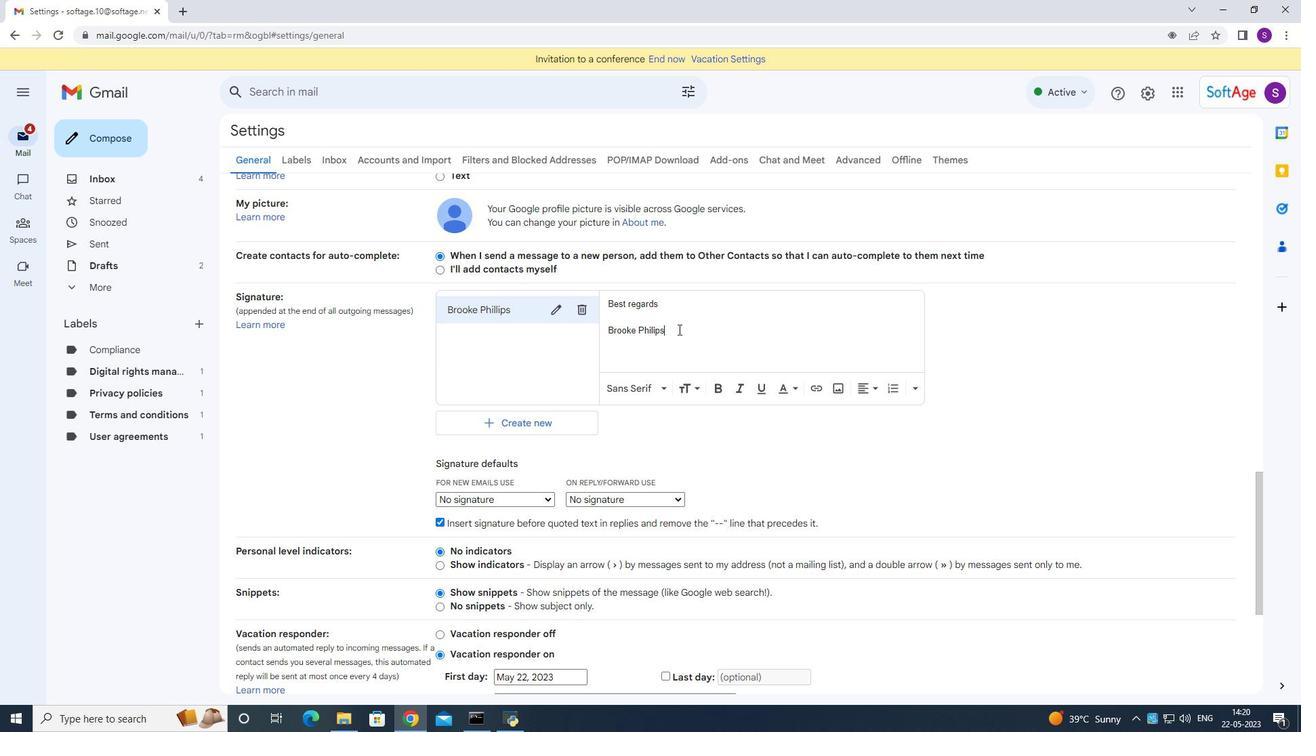 
Action: Mouse pressed left at (683, 328)
Screenshot: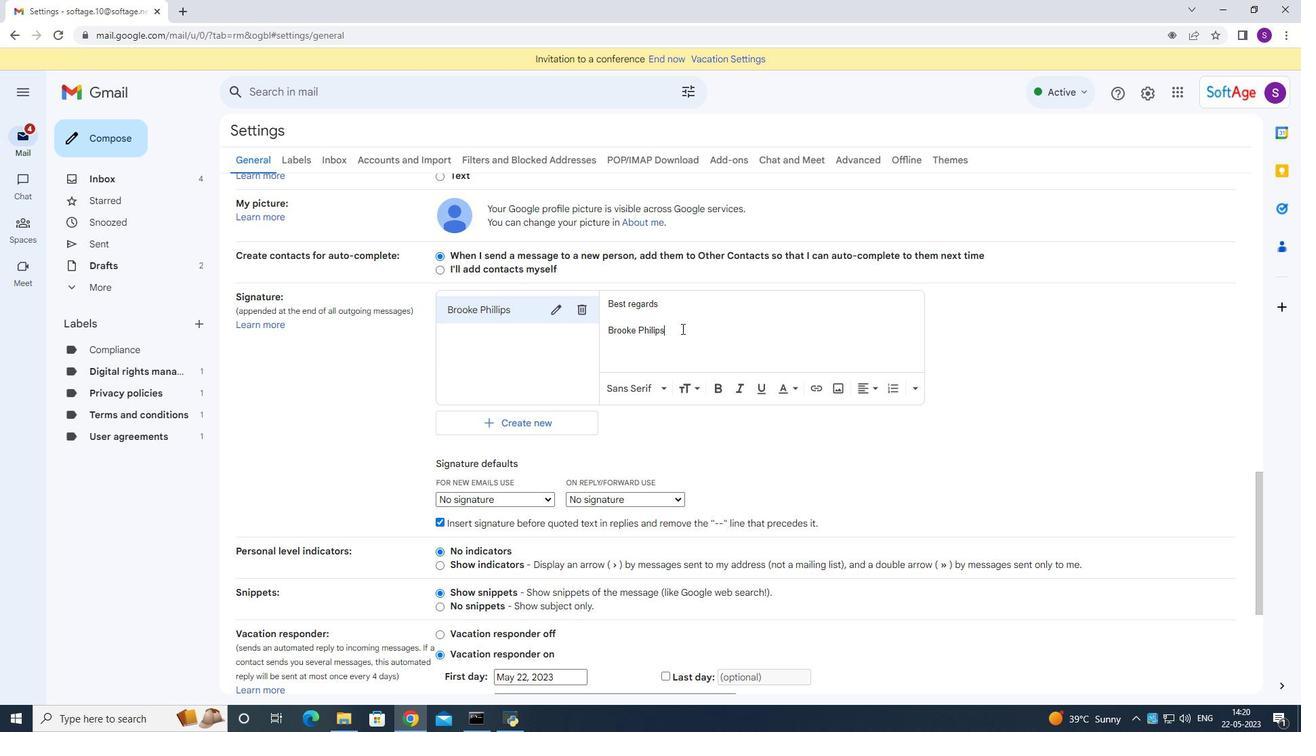 
Action: Mouse moved to (653, 328)
Screenshot: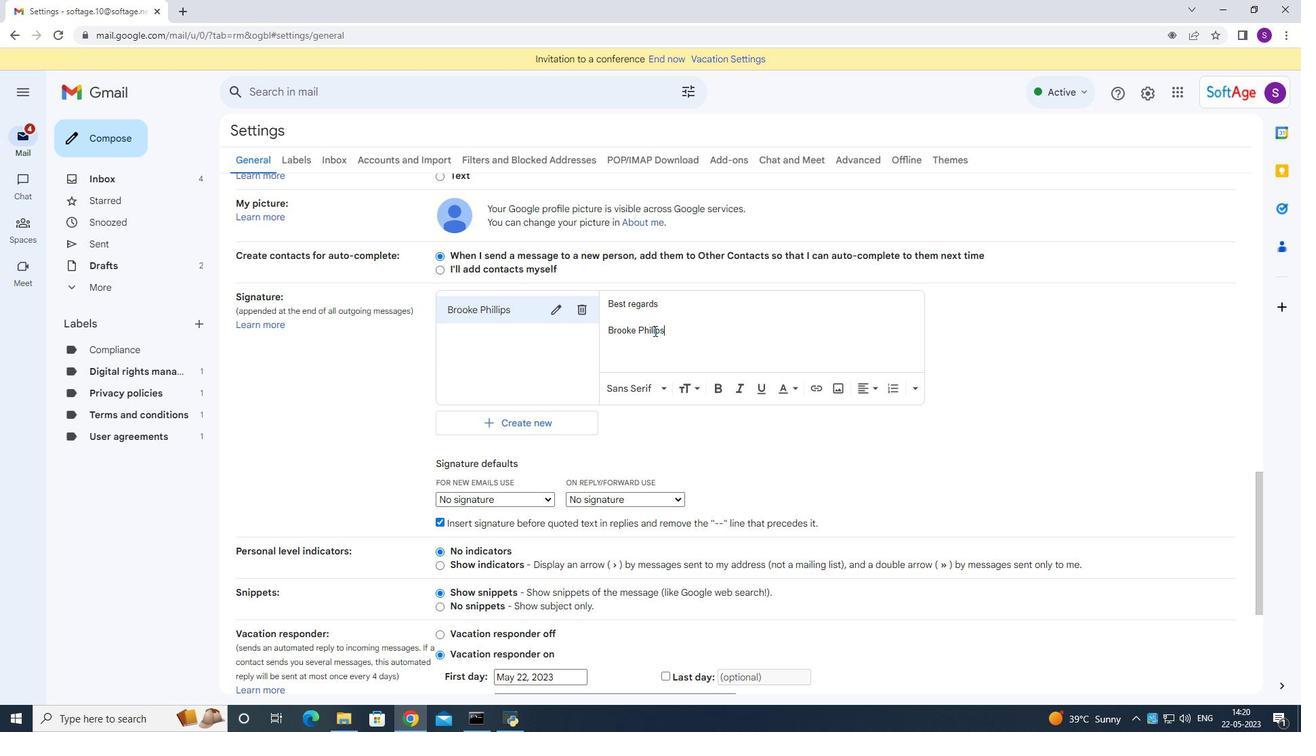 
Action: Mouse pressed left at (653, 328)
Screenshot: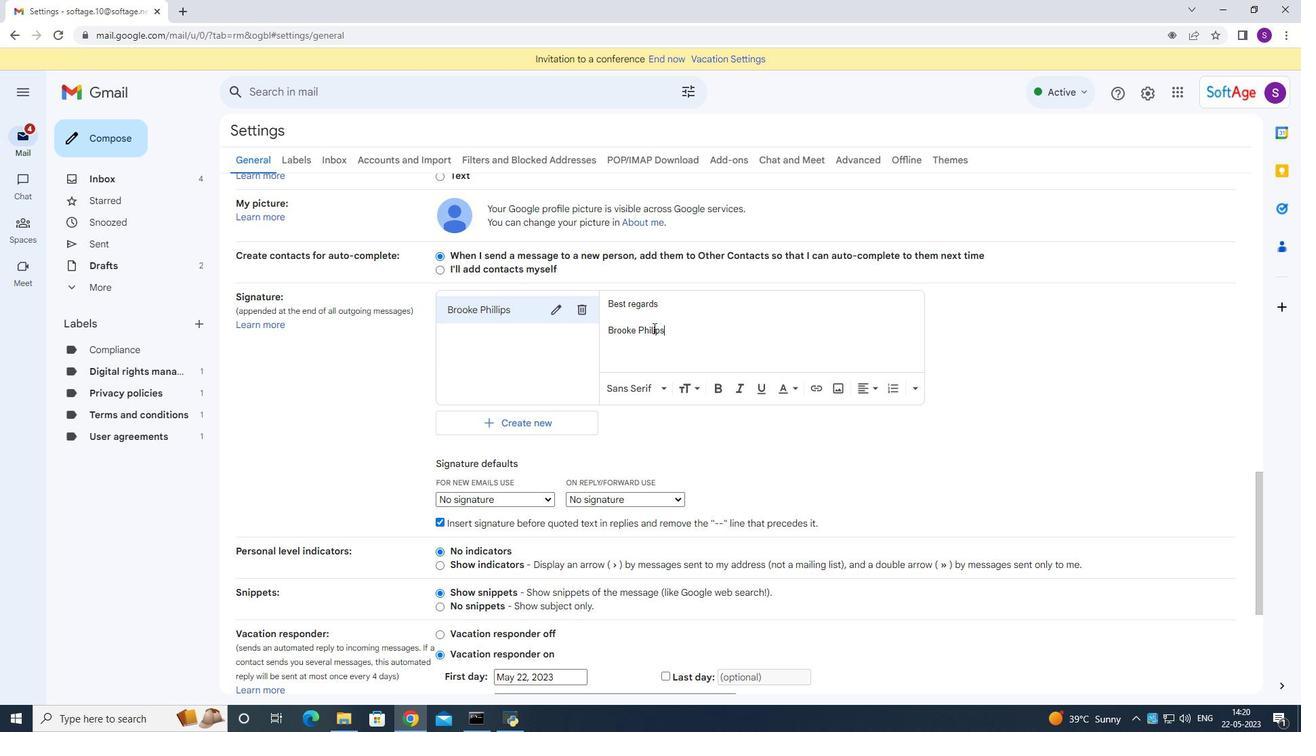 
Action: Mouse moved to (725, 330)
Screenshot: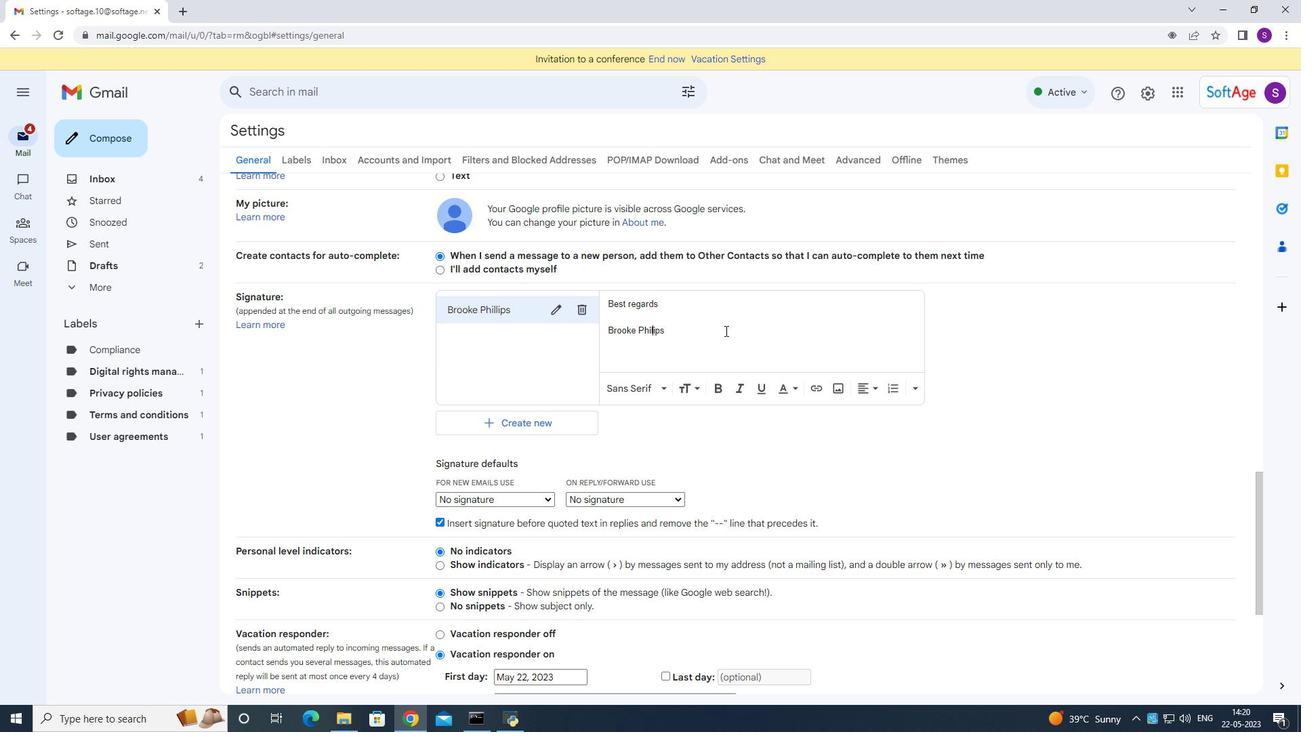 
Action: Key pressed l
Screenshot: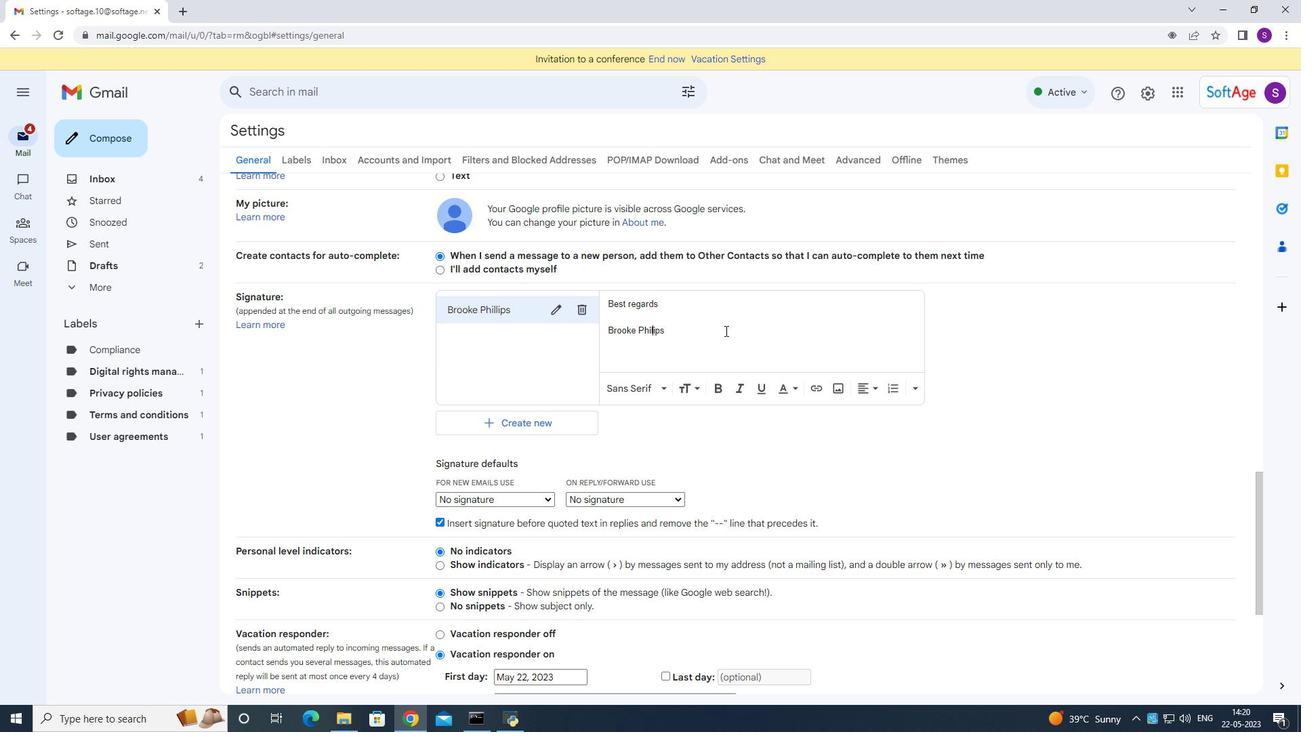 
Action: Mouse moved to (725, 329)
Screenshot: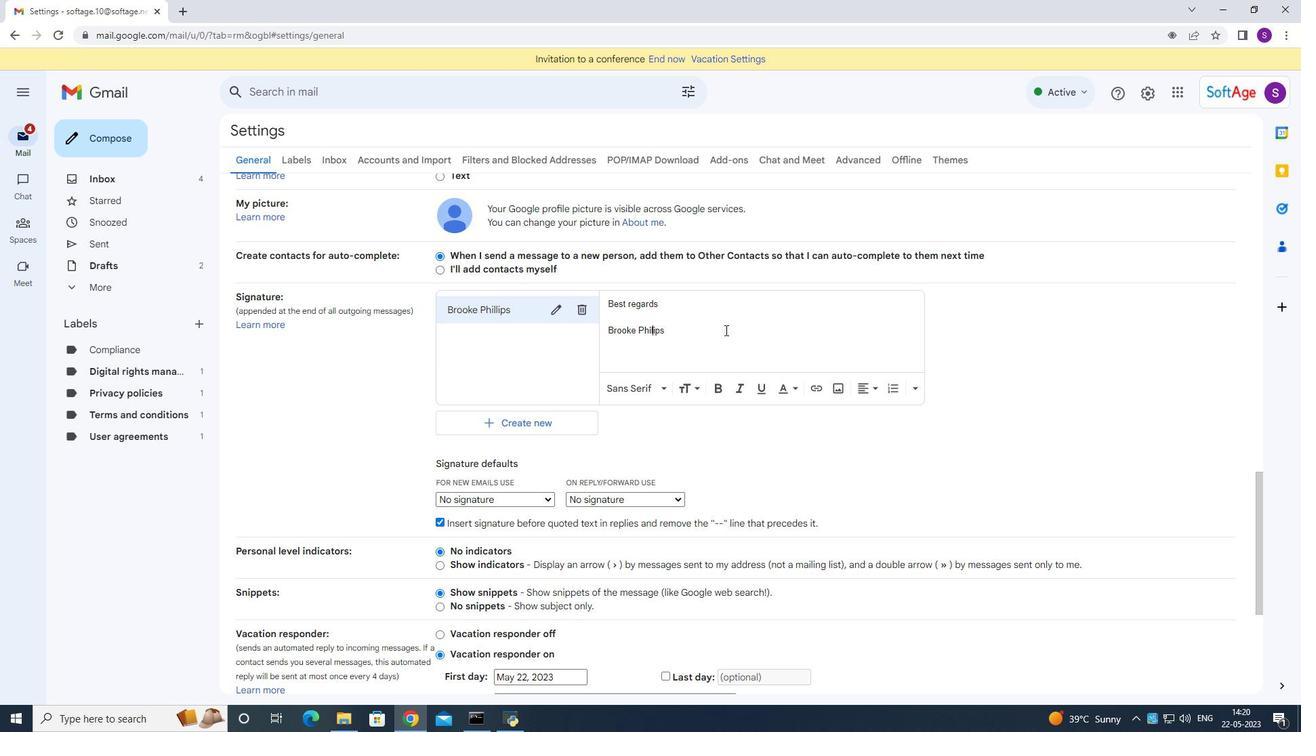 
Action: Mouse pressed left at (725, 329)
Screenshot: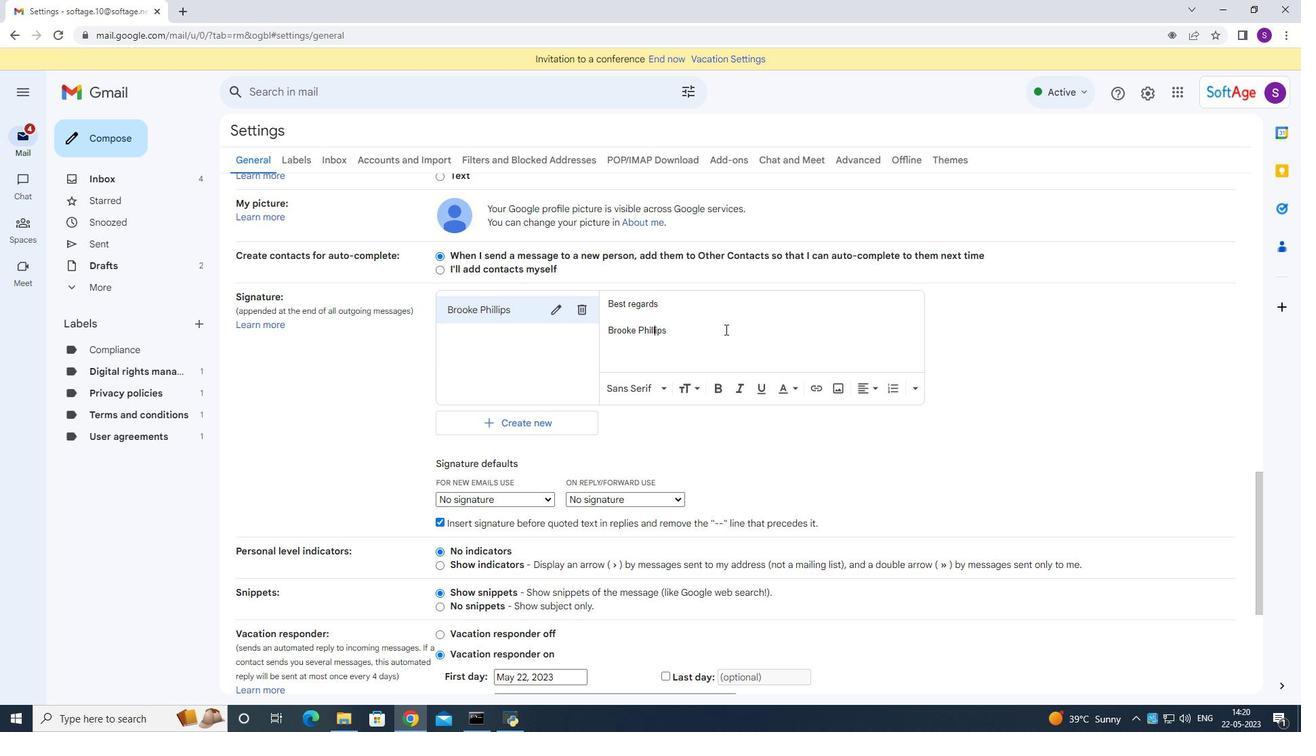 
Action: Mouse moved to (756, 326)
Screenshot: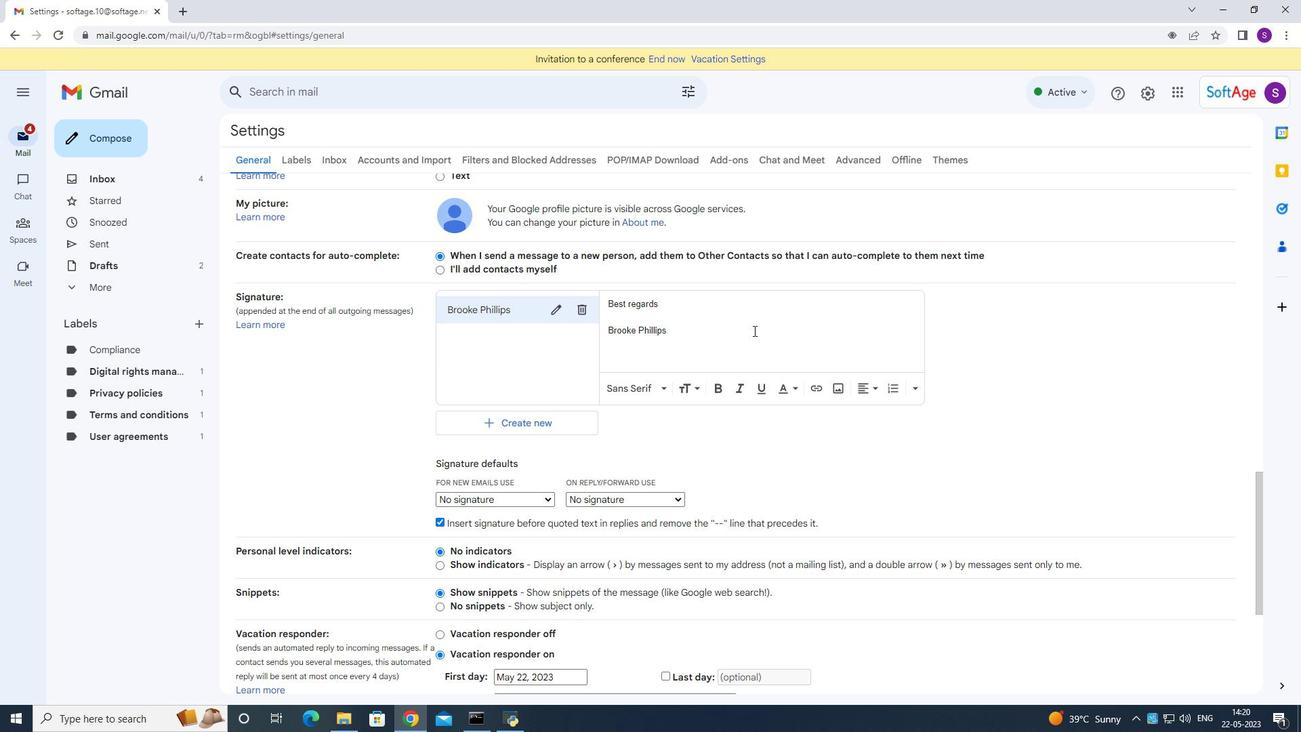 
Action: Mouse pressed left at (756, 326)
Screenshot: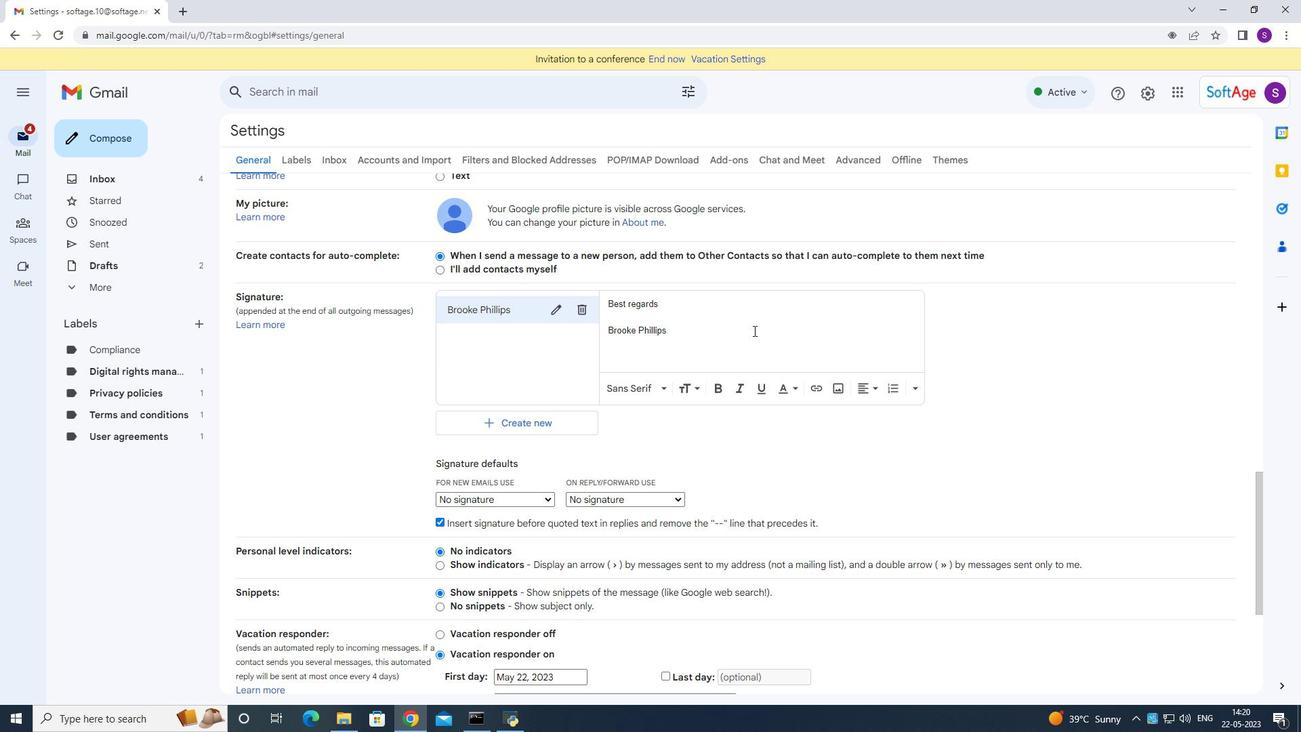 
Action: Mouse moved to (511, 492)
Screenshot: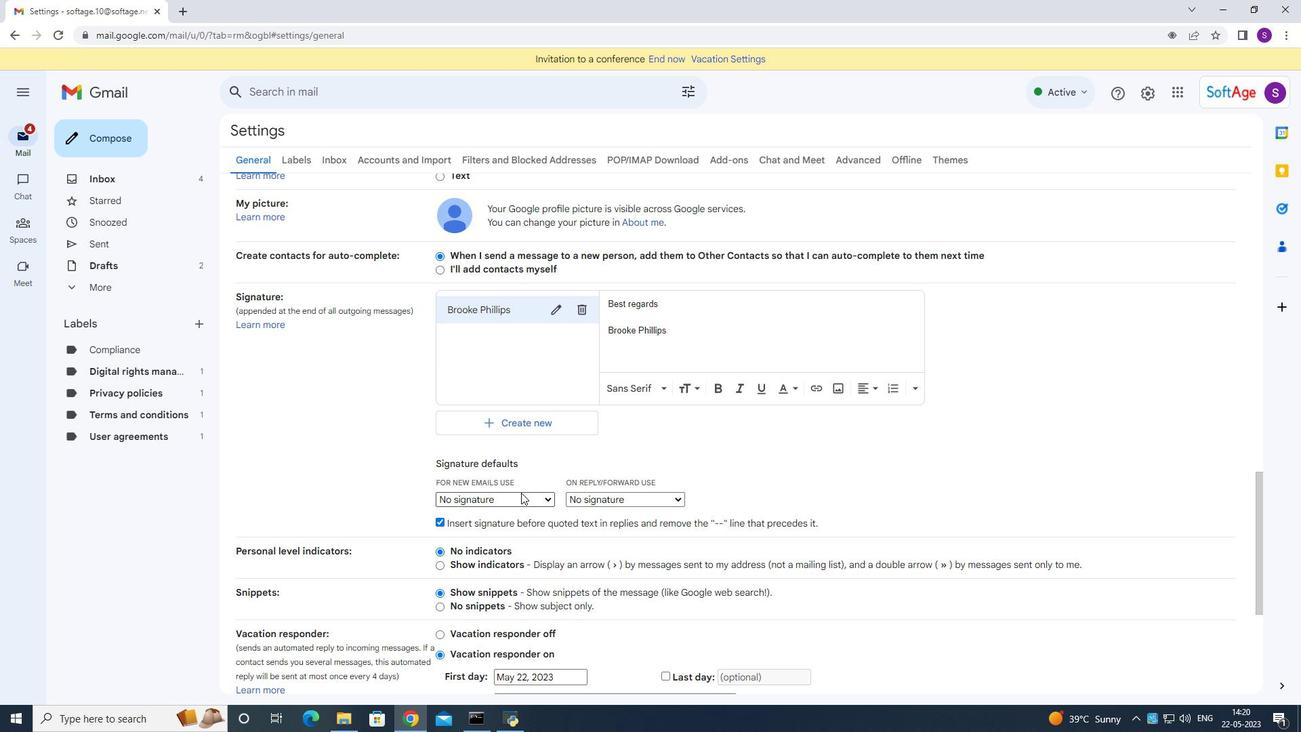 
Action: Mouse pressed left at (511, 492)
Screenshot: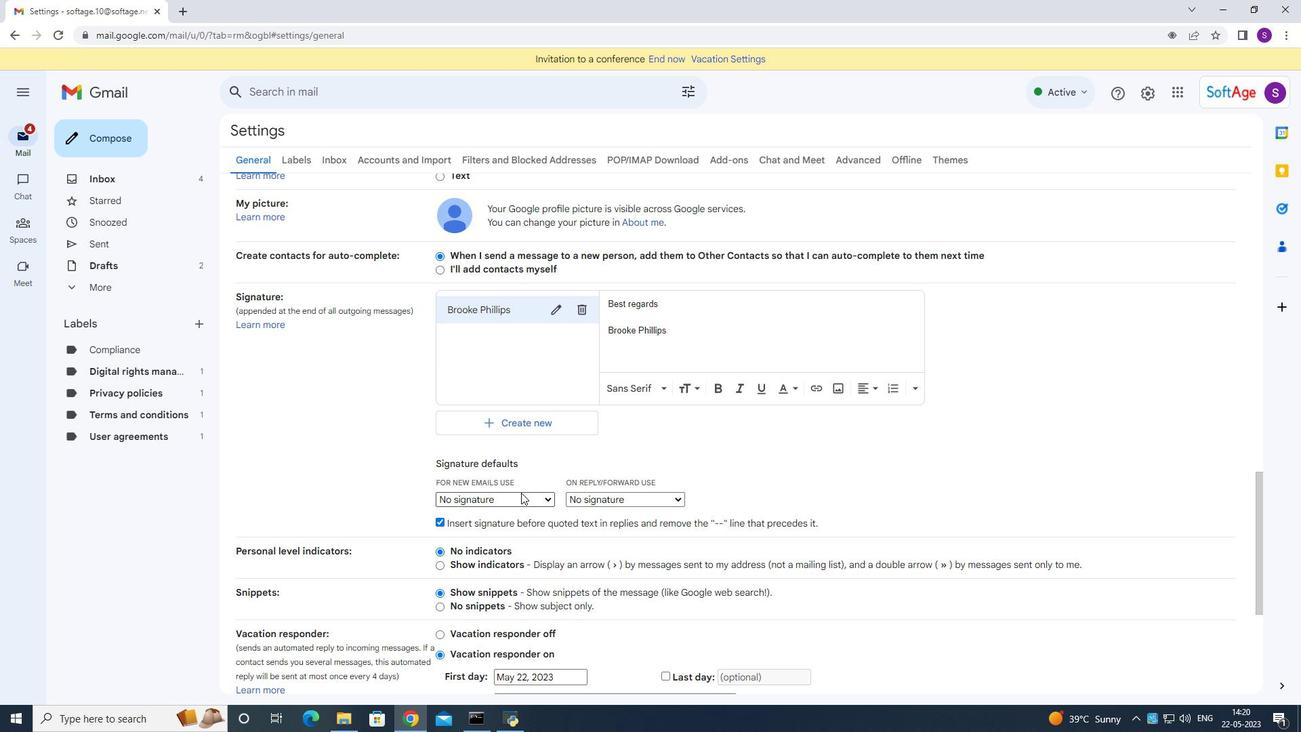 
Action: Mouse moved to (480, 527)
Screenshot: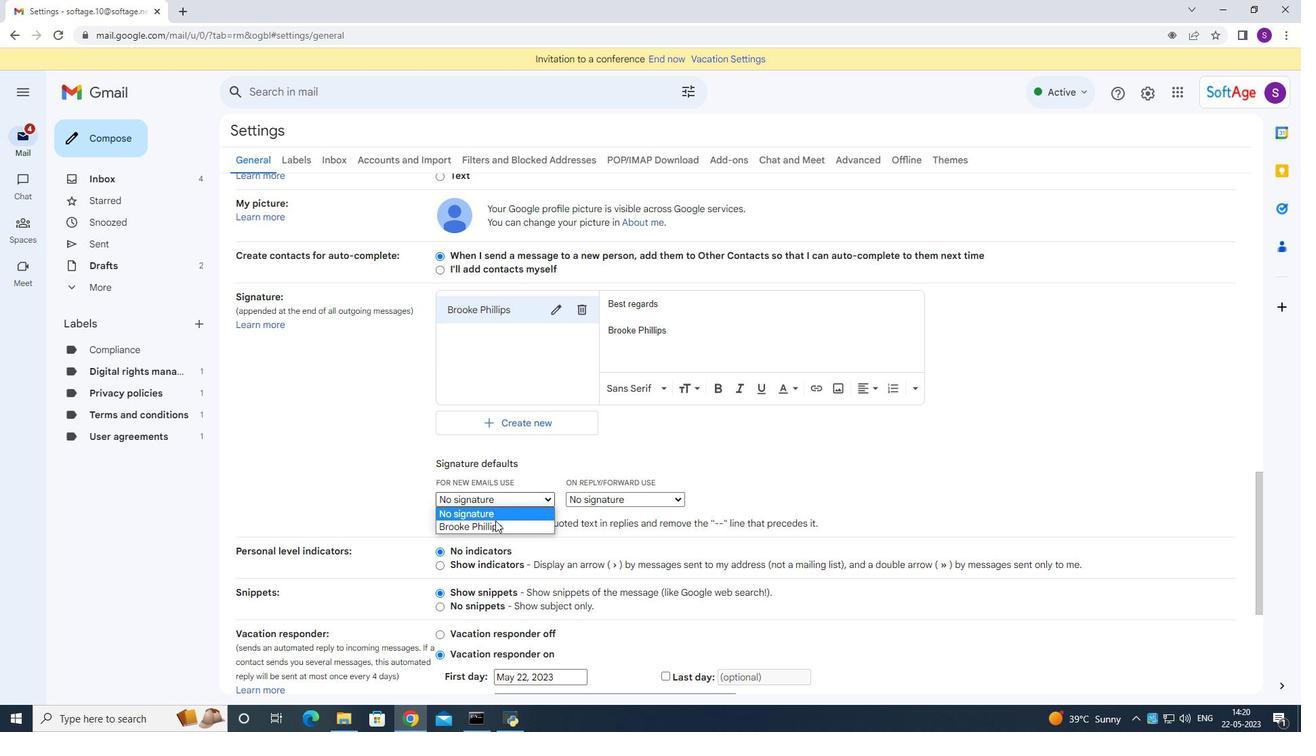
Action: Mouse pressed left at (480, 527)
Screenshot: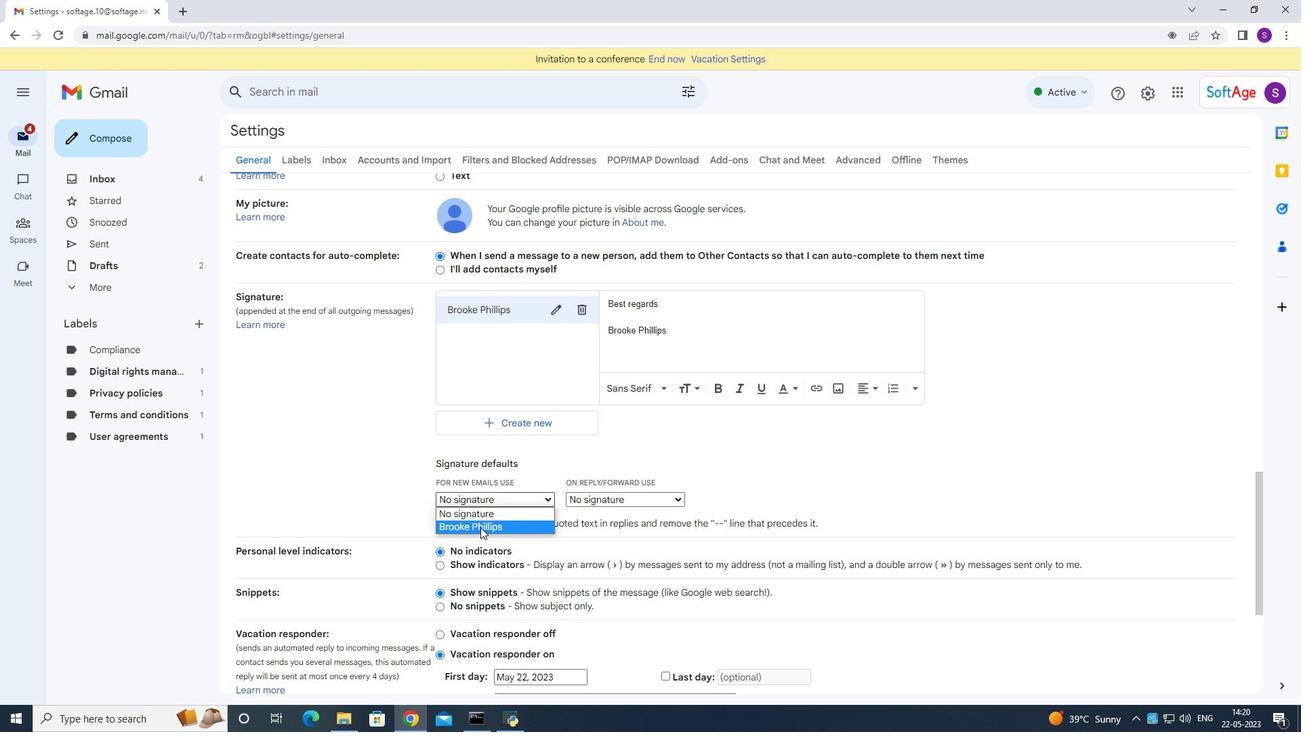 
Action: Mouse moved to (574, 499)
Screenshot: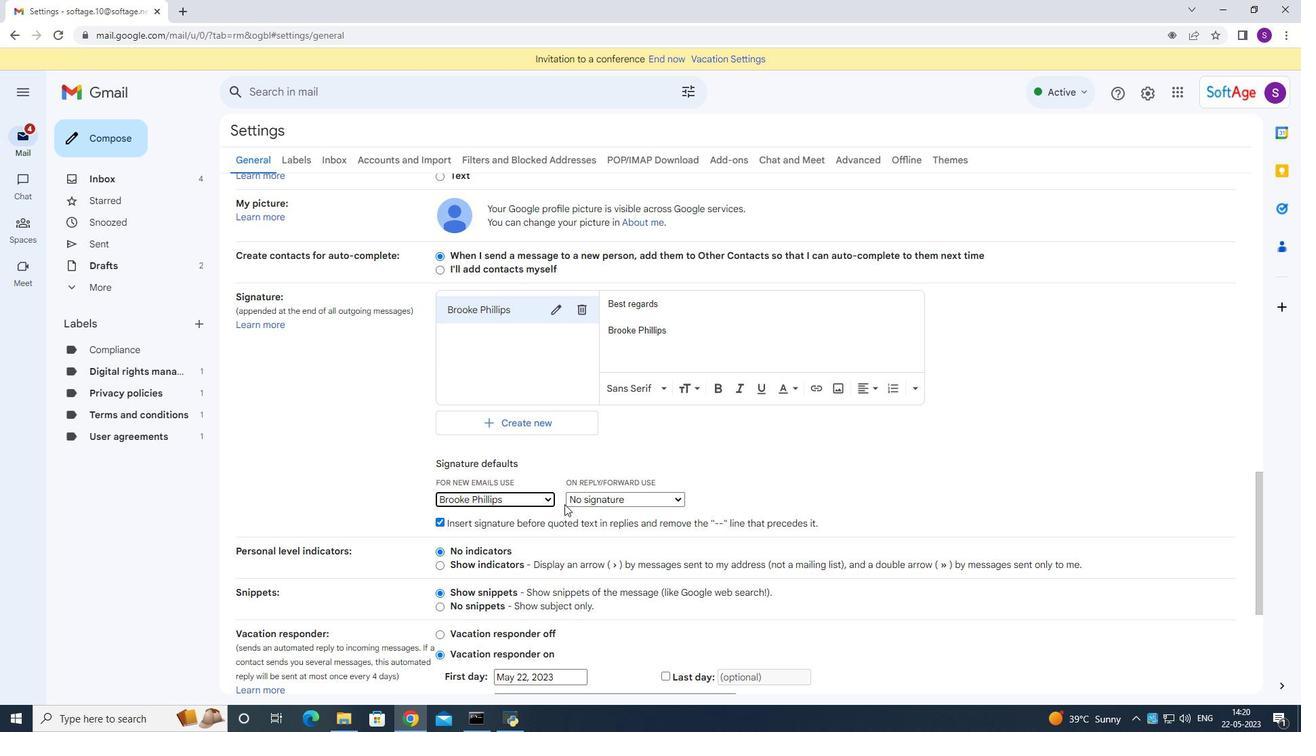 
Action: Mouse pressed left at (574, 499)
Screenshot: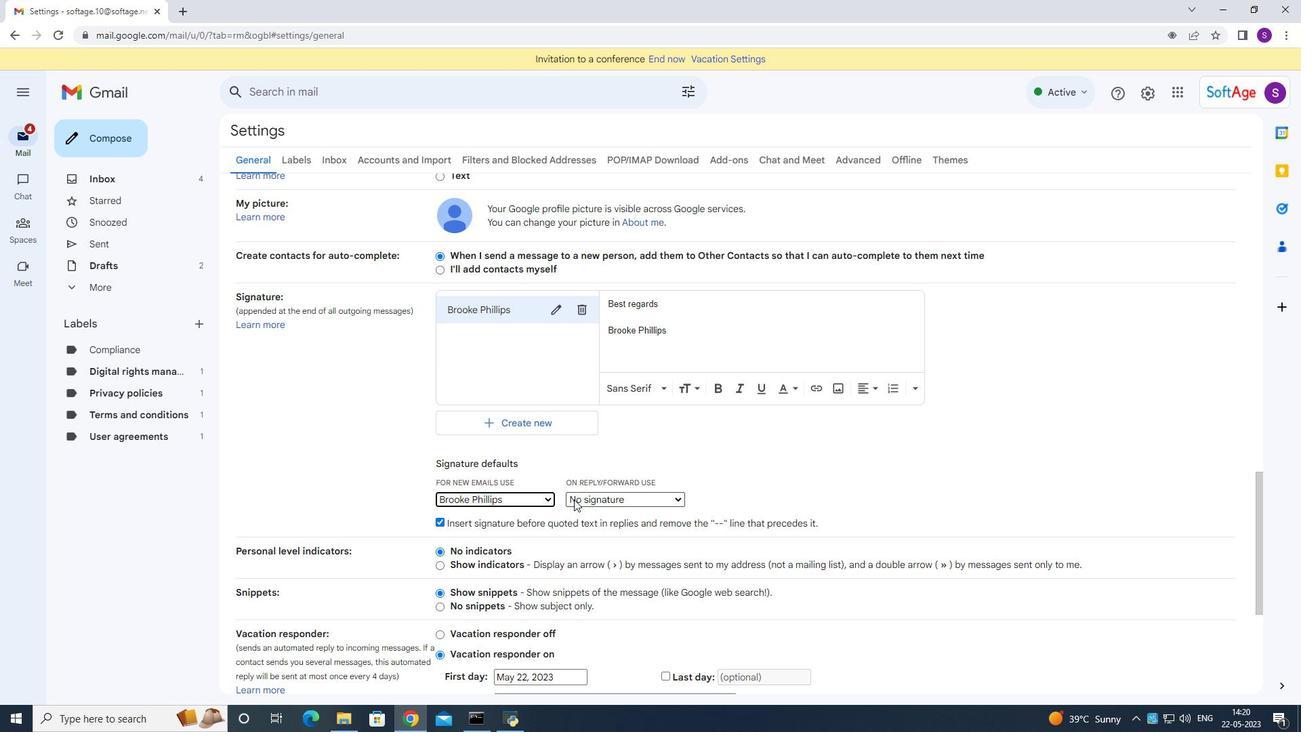 
Action: Mouse moved to (579, 527)
Screenshot: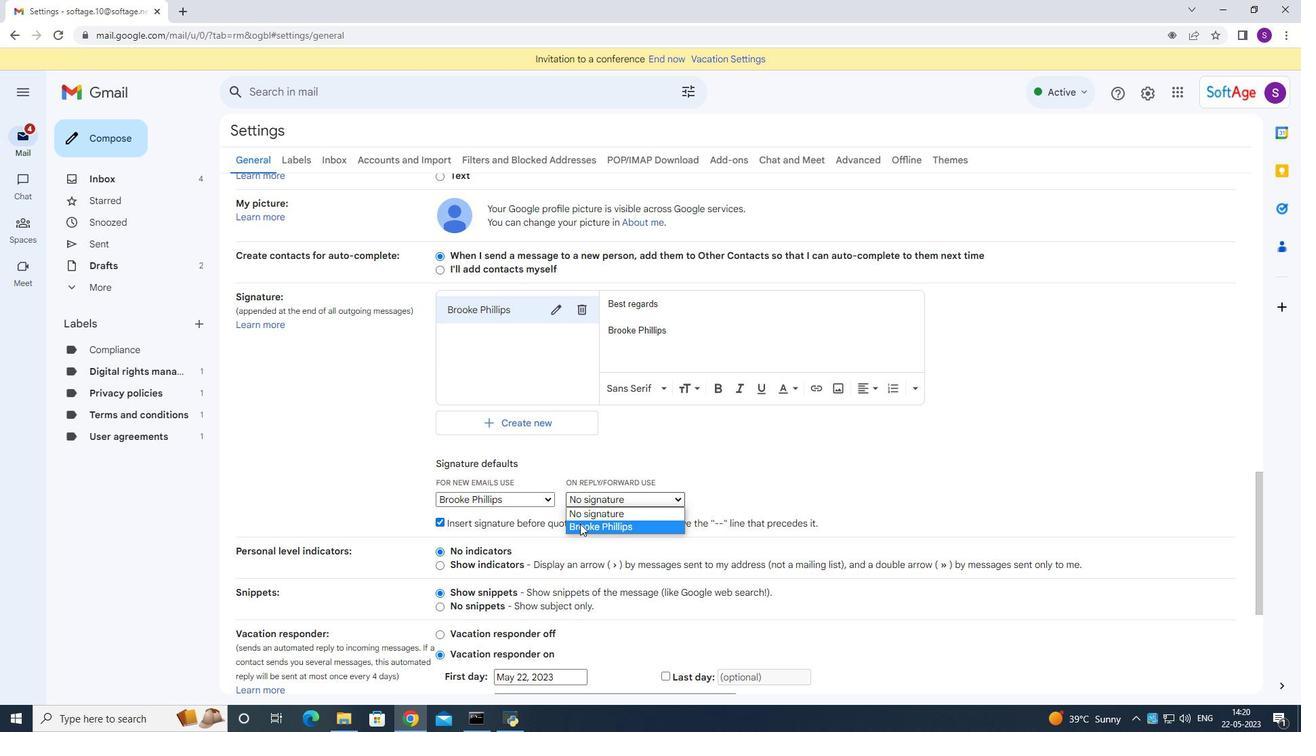 
Action: Mouse pressed left at (579, 527)
Screenshot: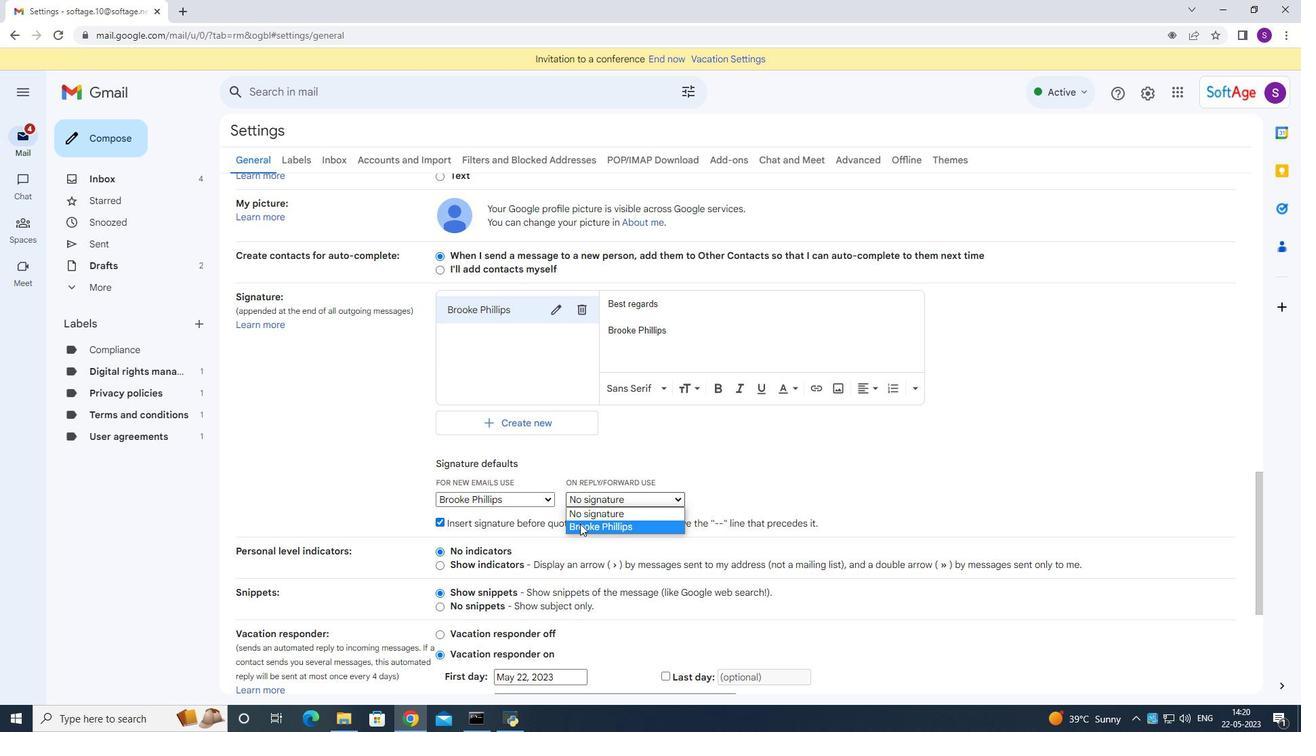 
Action: Mouse moved to (633, 499)
Screenshot: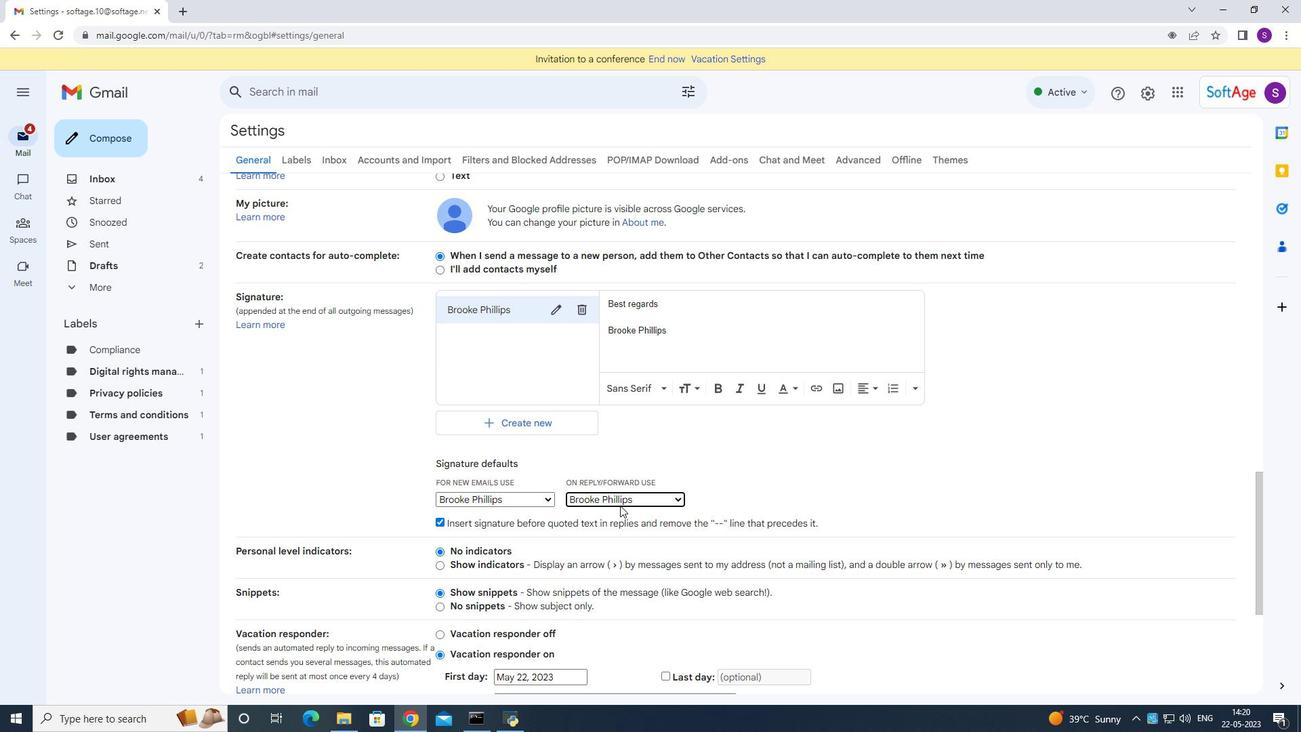 
Action: Mouse scrolled (633, 499) with delta (0, 0)
Screenshot: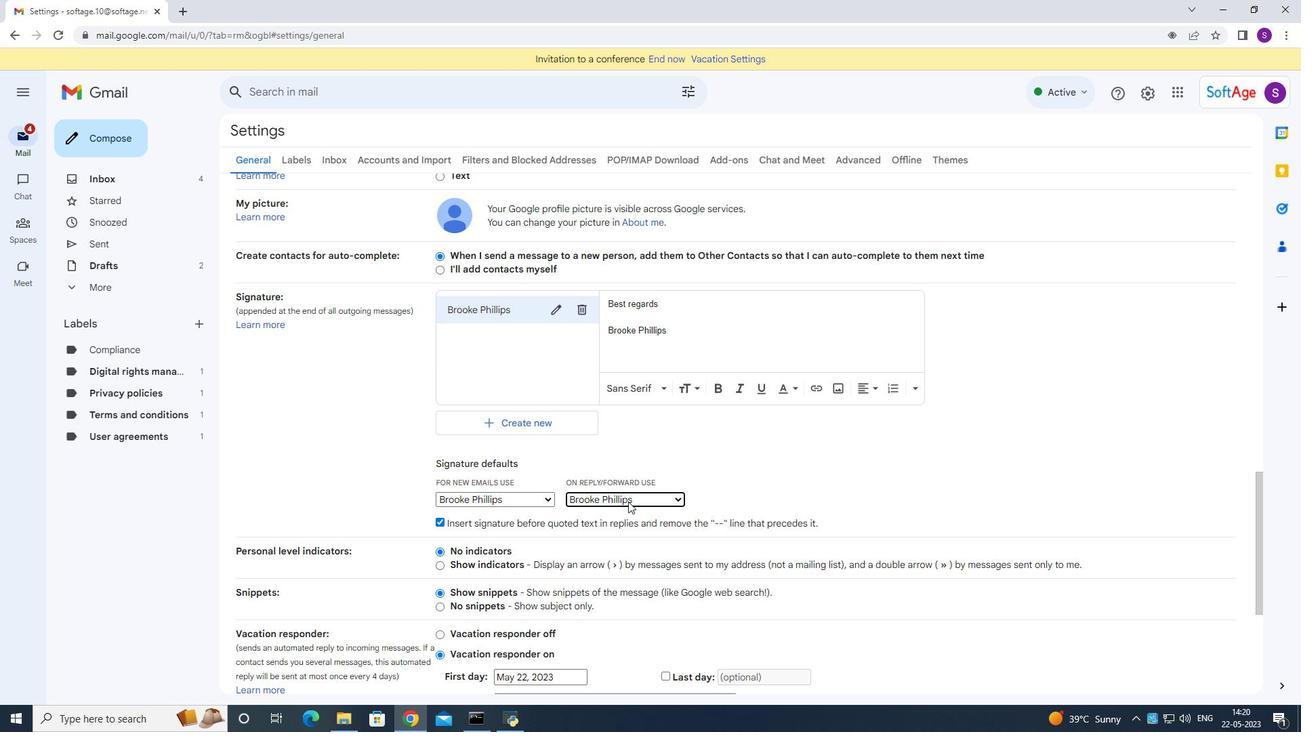 
Action: Mouse scrolled (633, 499) with delta (0, 0)
Screenshot: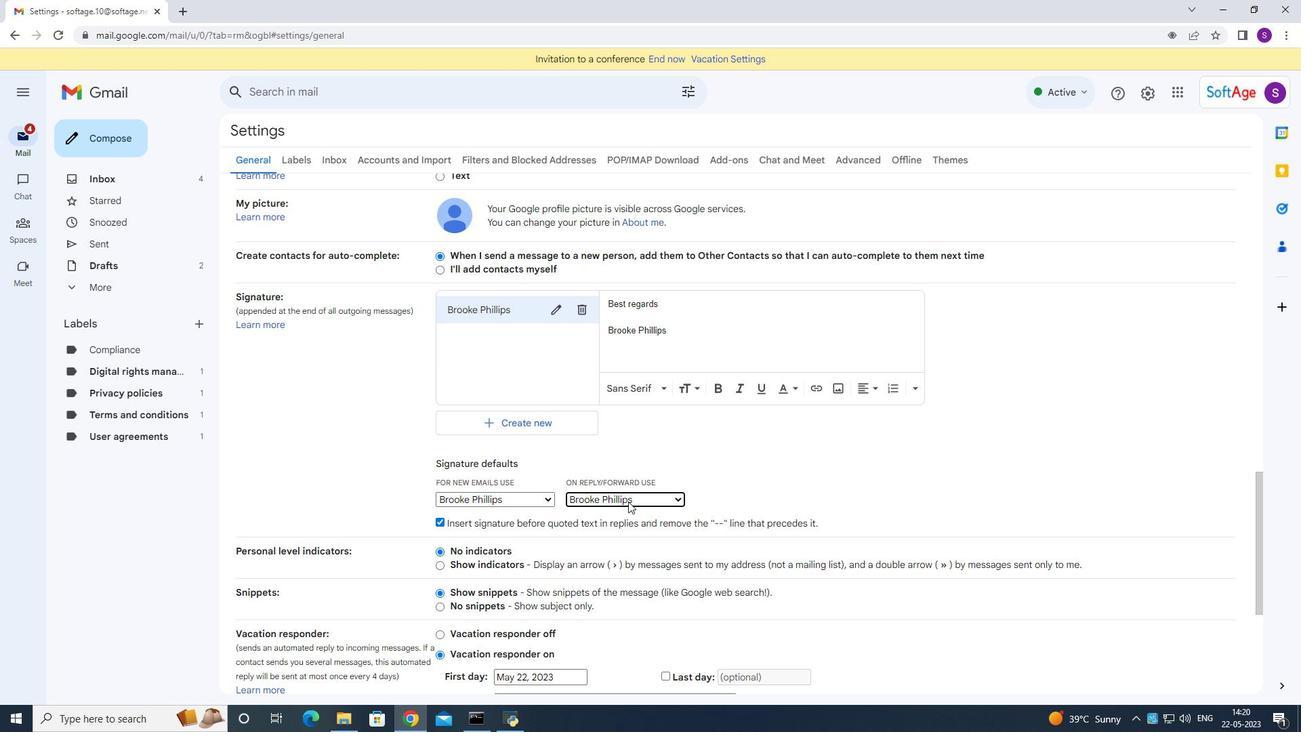 
Action: Mouse scrolled (633, 499) with delta (0, 0)
Screenshot: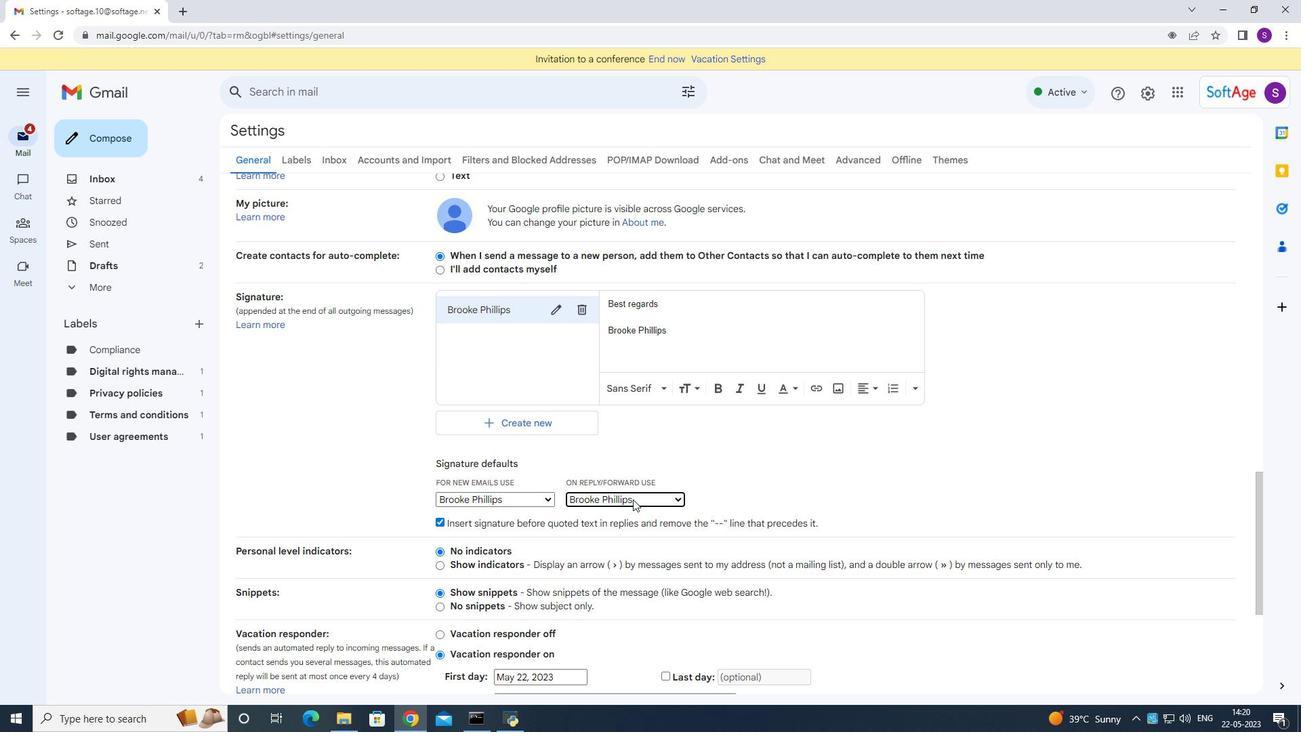 
Action: Mouse moved to (686, 501)
Screenshot: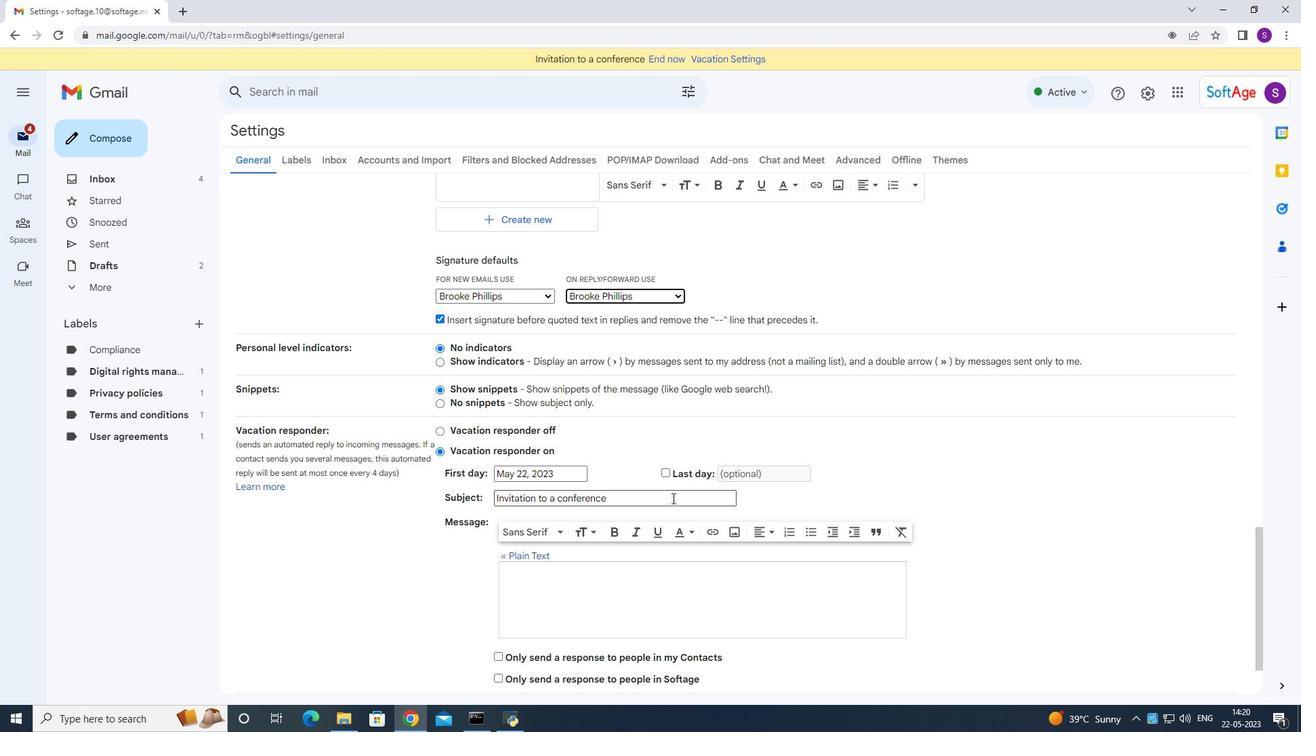 
Action: Mouse scrolled (686, 500) with delta (0, 0)
Screenshot: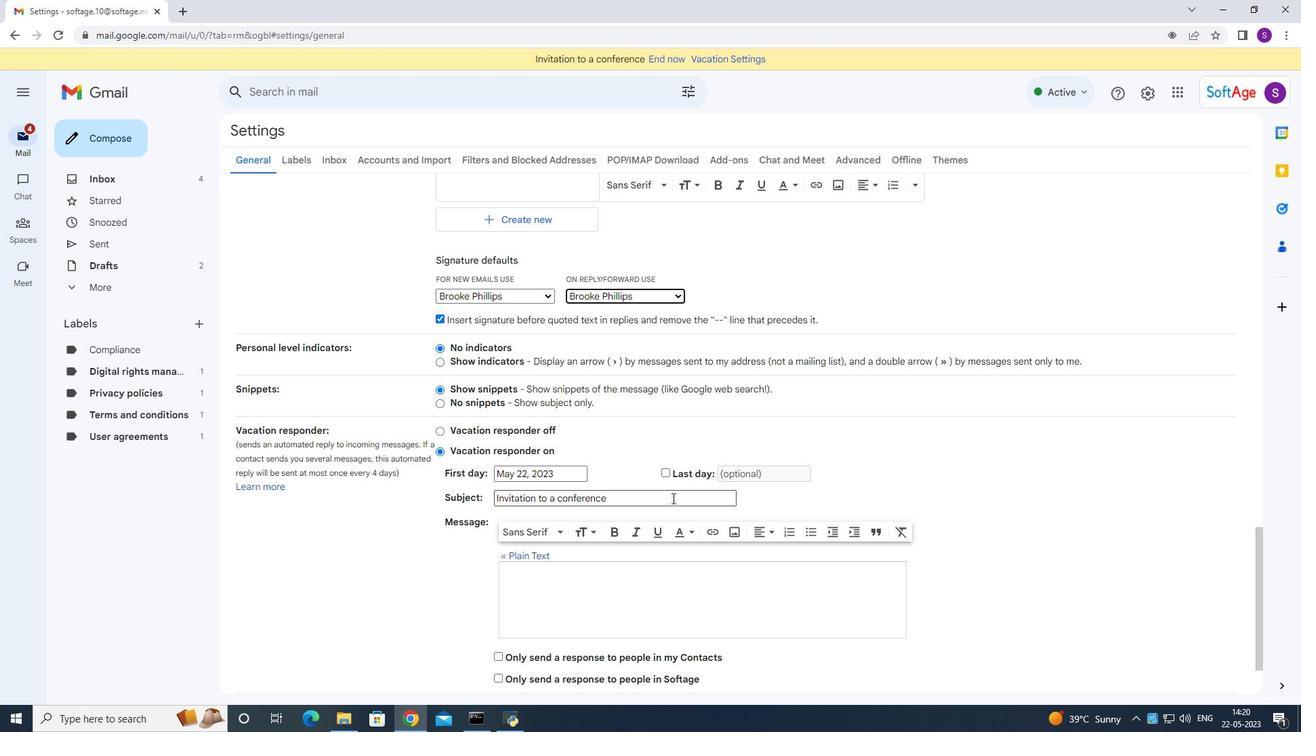 
Action: Mouse moved to (688, 501)
Screenshot: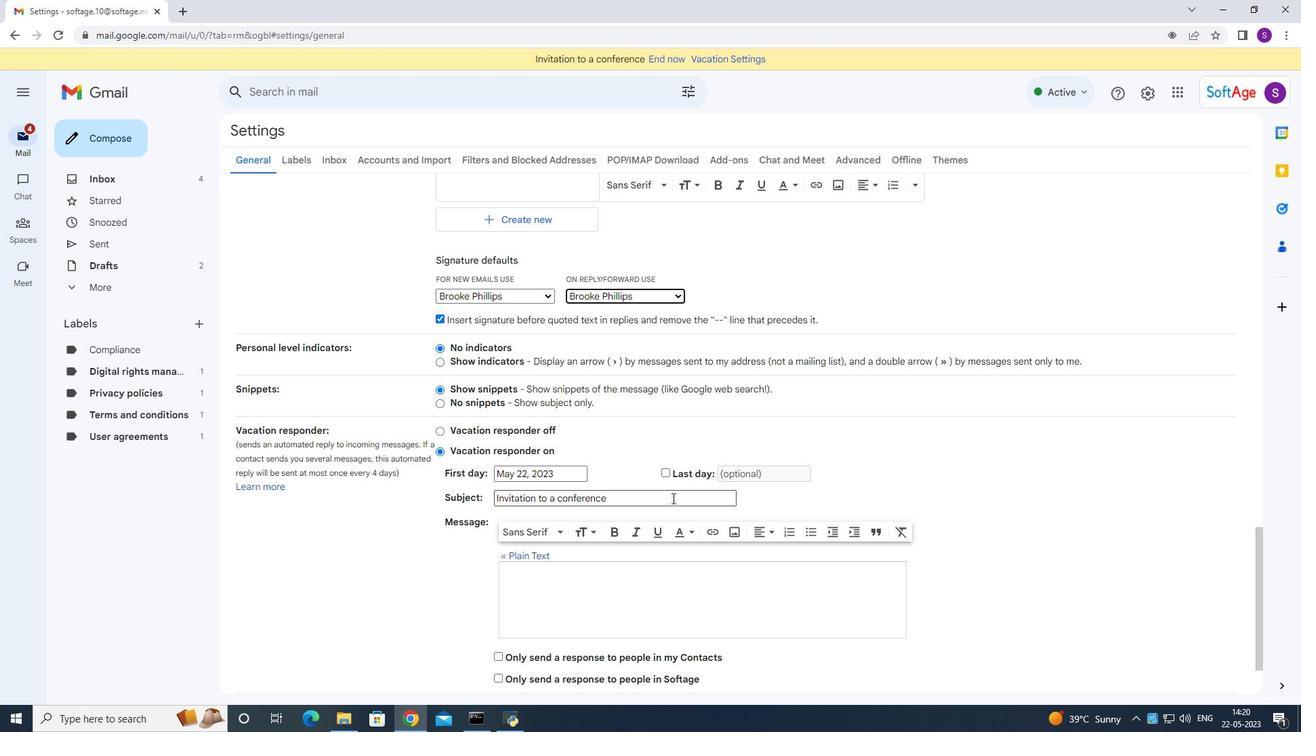 
Action: Mouse scrolled (688, 501) with delta (0, 0)
Screenshot: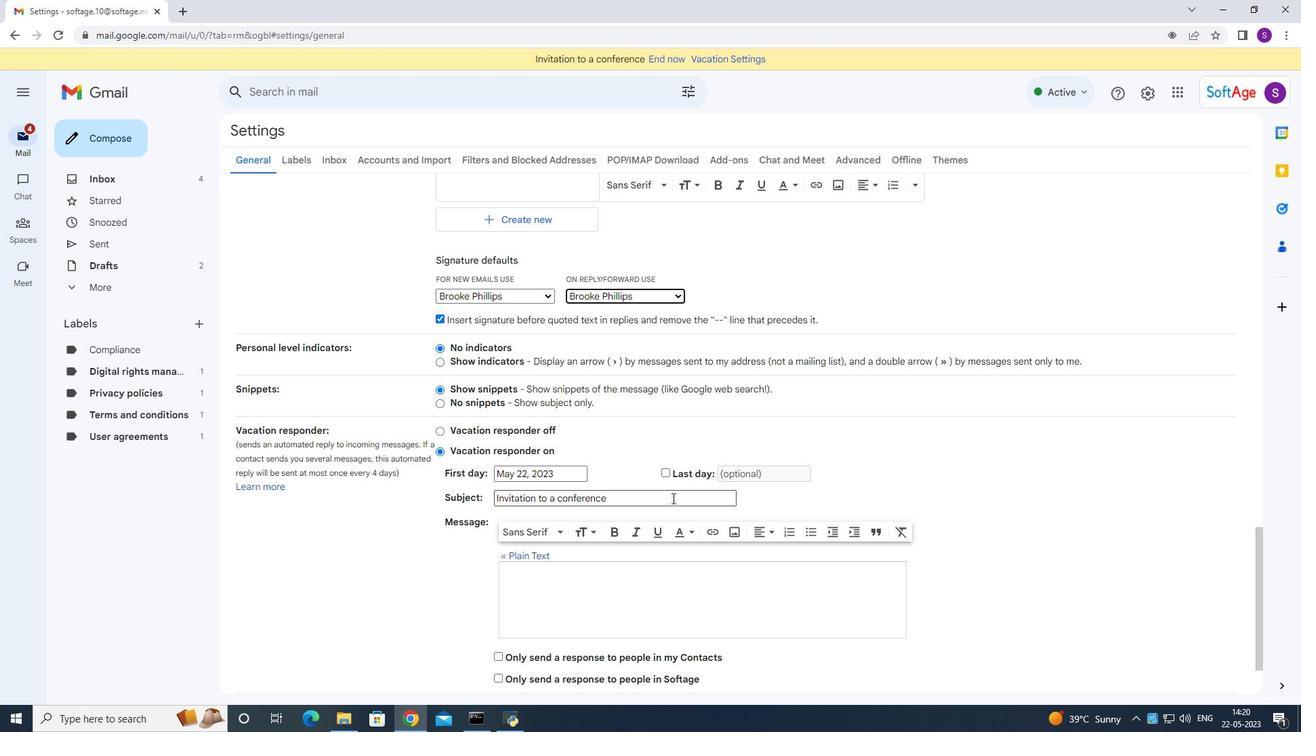 
Action: Mouse scrolled (688, 501) with delta (0, 0)
Screenshot: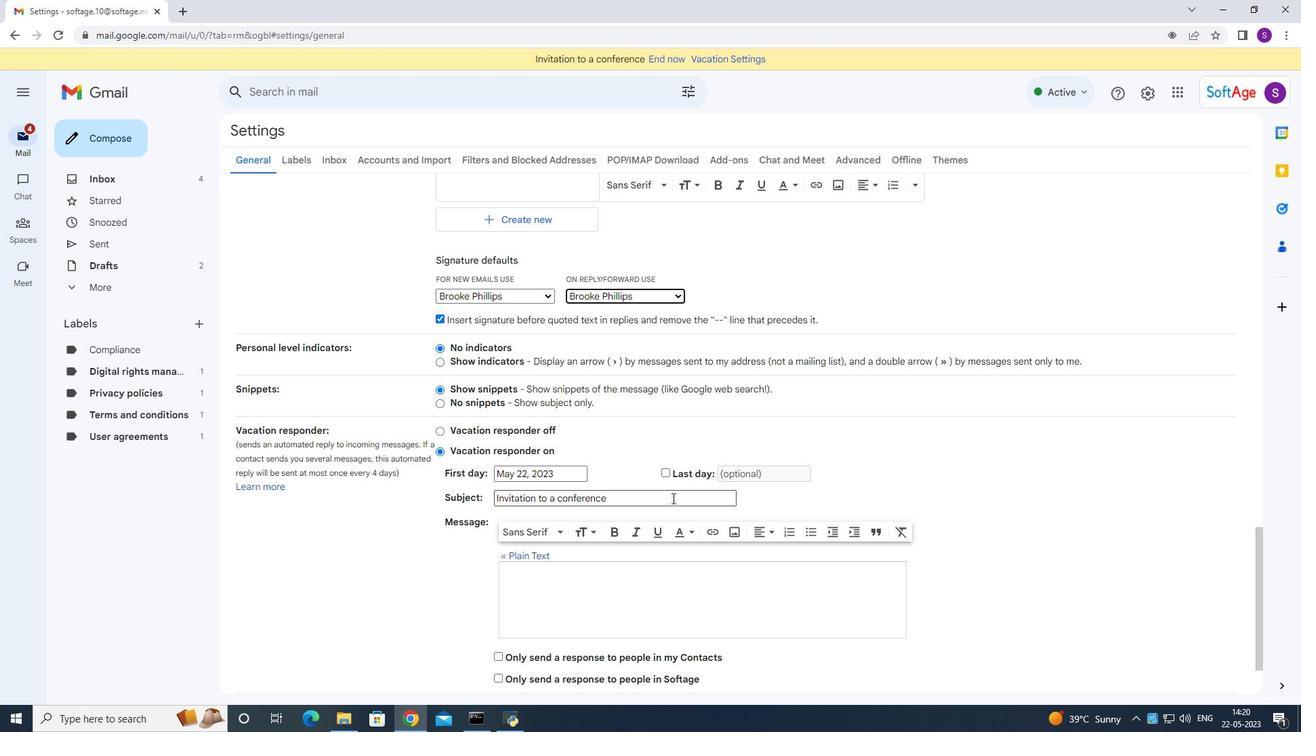 
Action: Mouse scrolled (688, 501) with delta (0, 0)
Screenshot: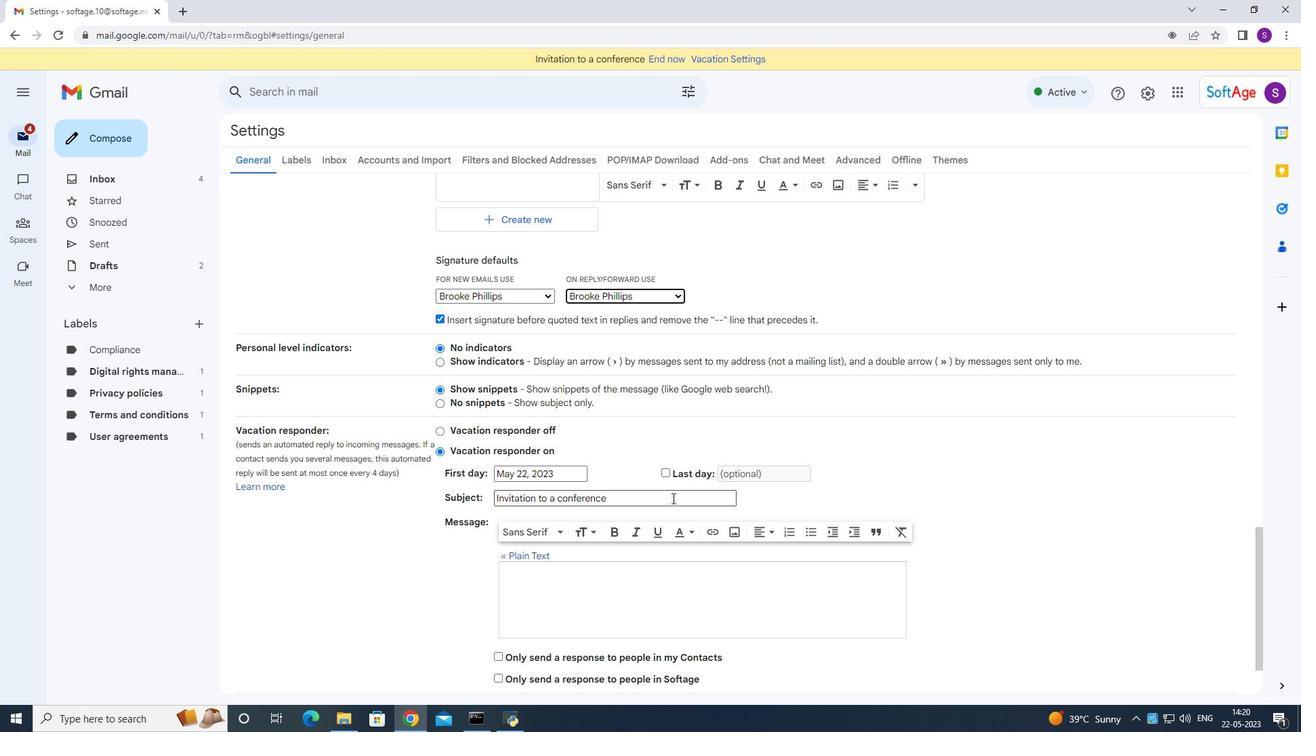 
Action: Mouse moved to (688, 501)
Screenshot: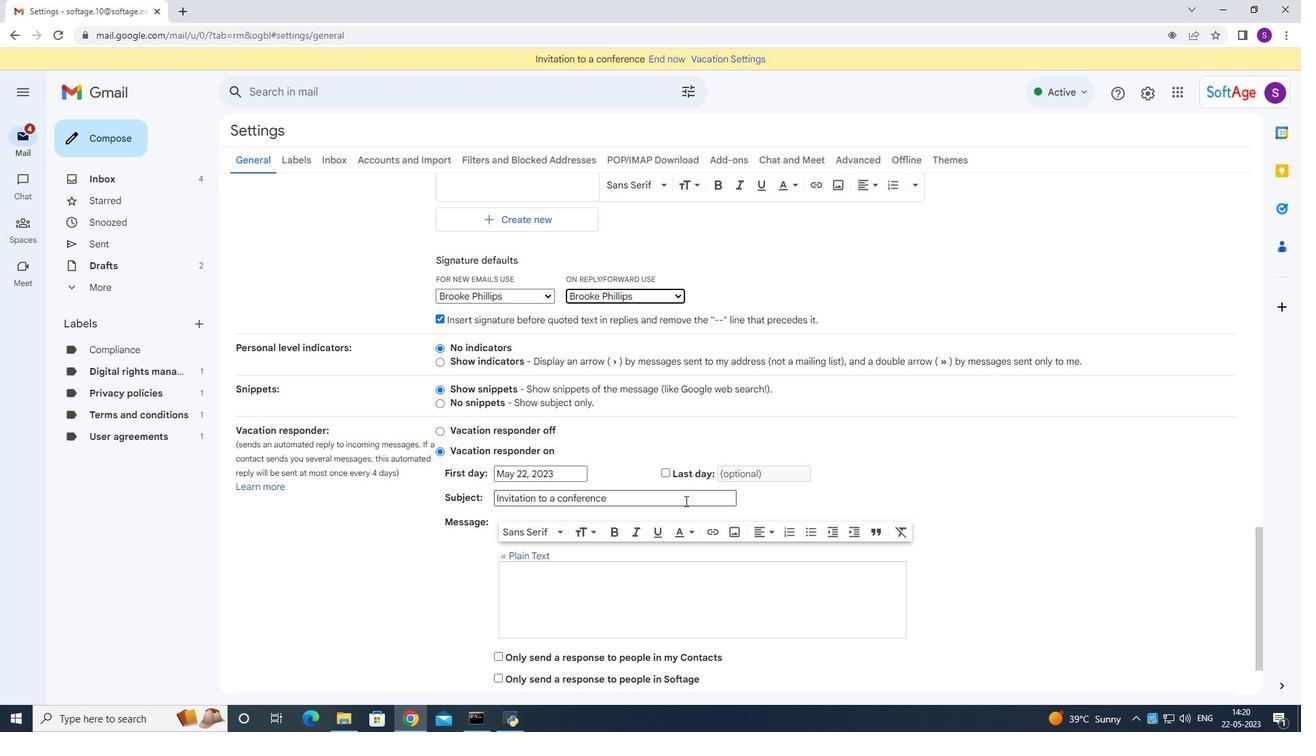 
Action: Mouse scrolled (688, 501) with delta (0, 0)
Screenshot: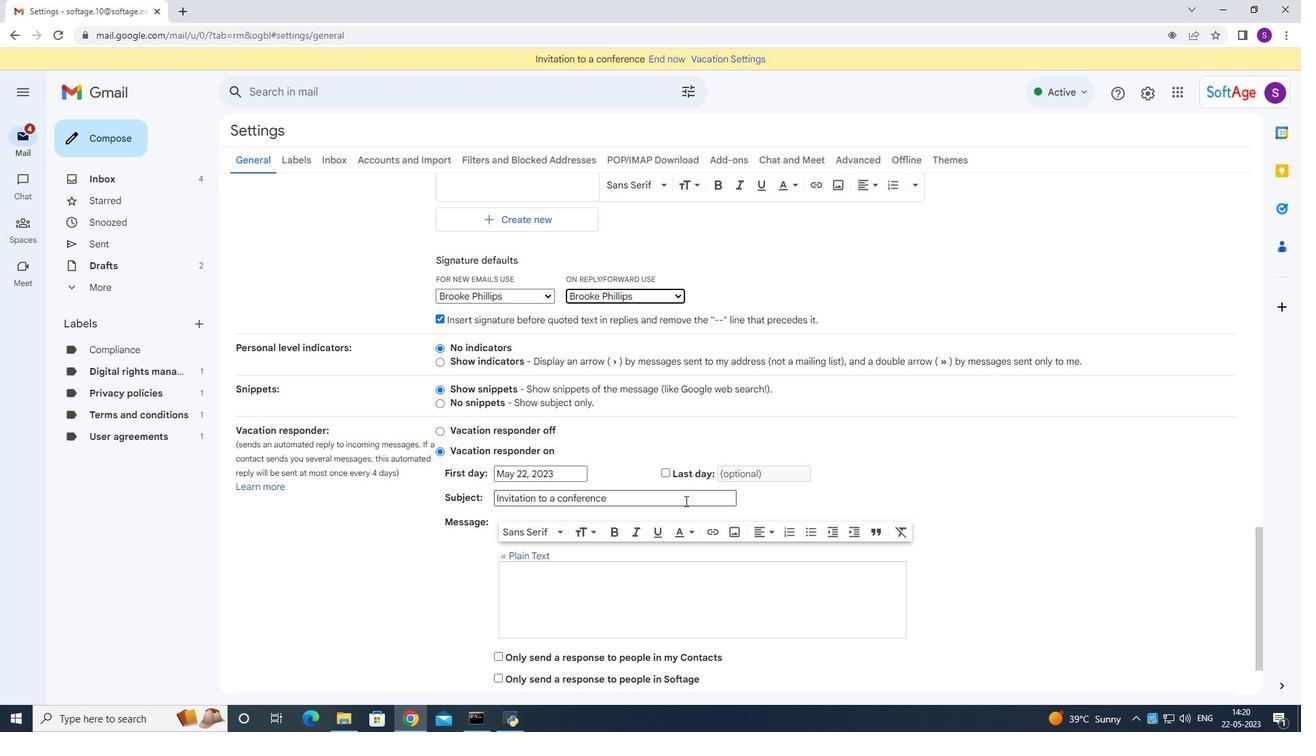 
Action: Mouse moved to (703, 615)
Screenshot: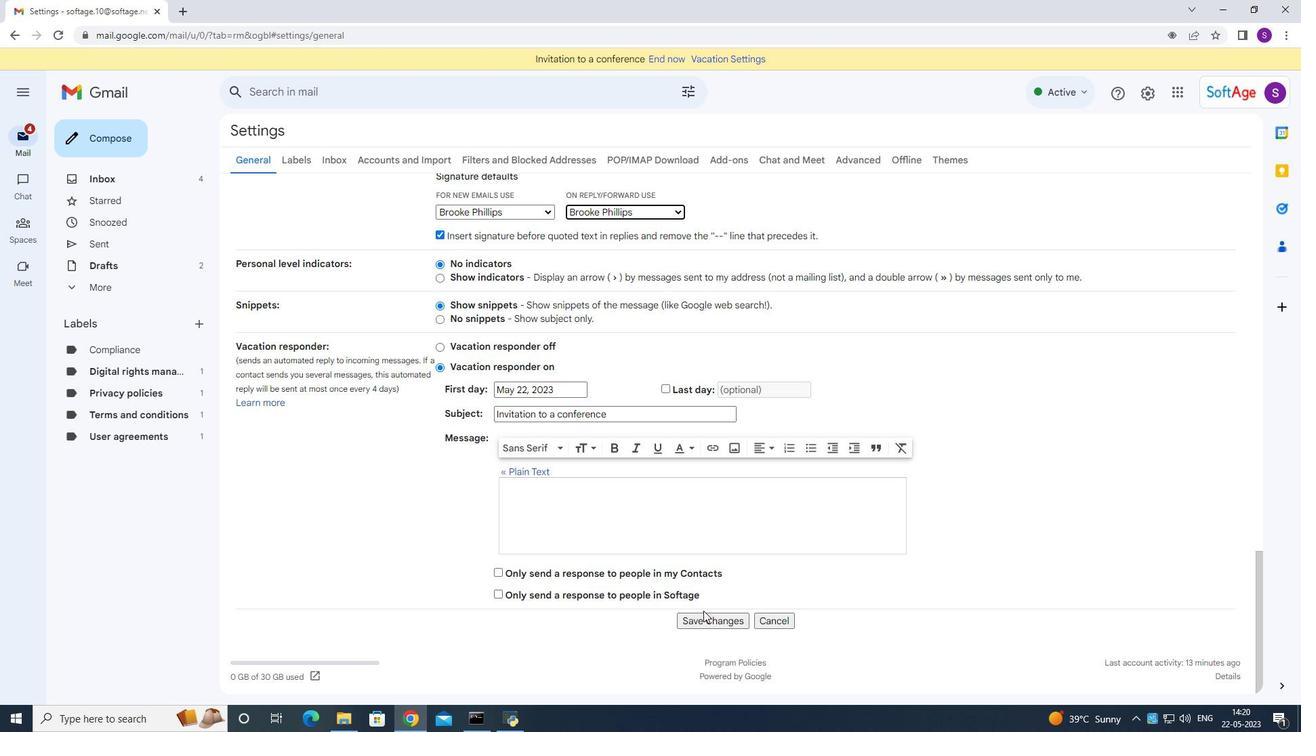 
Action: Mouse pressed left at (703, 615)
Screenshot: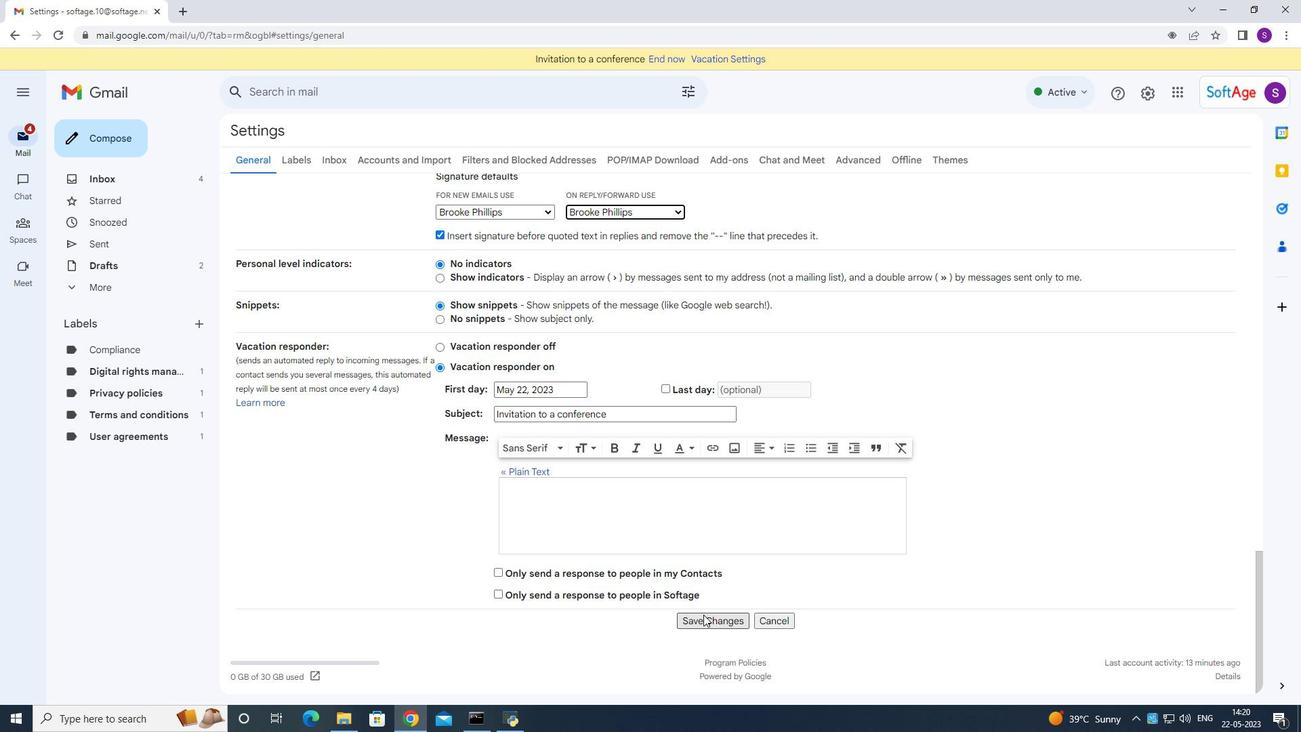 
Action: Mouse moved to (88, 145)
Screenshot: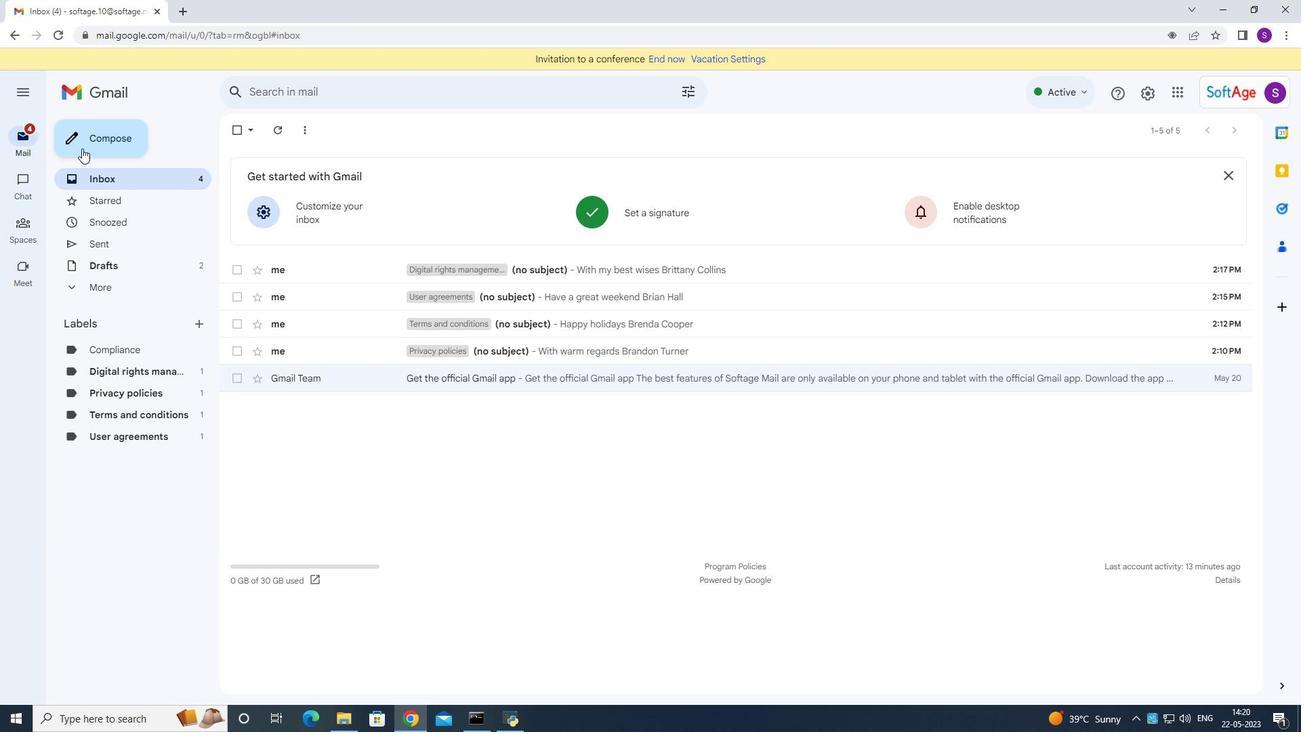 
Action: Mouse pressed left at (88, 145)
Screenshot: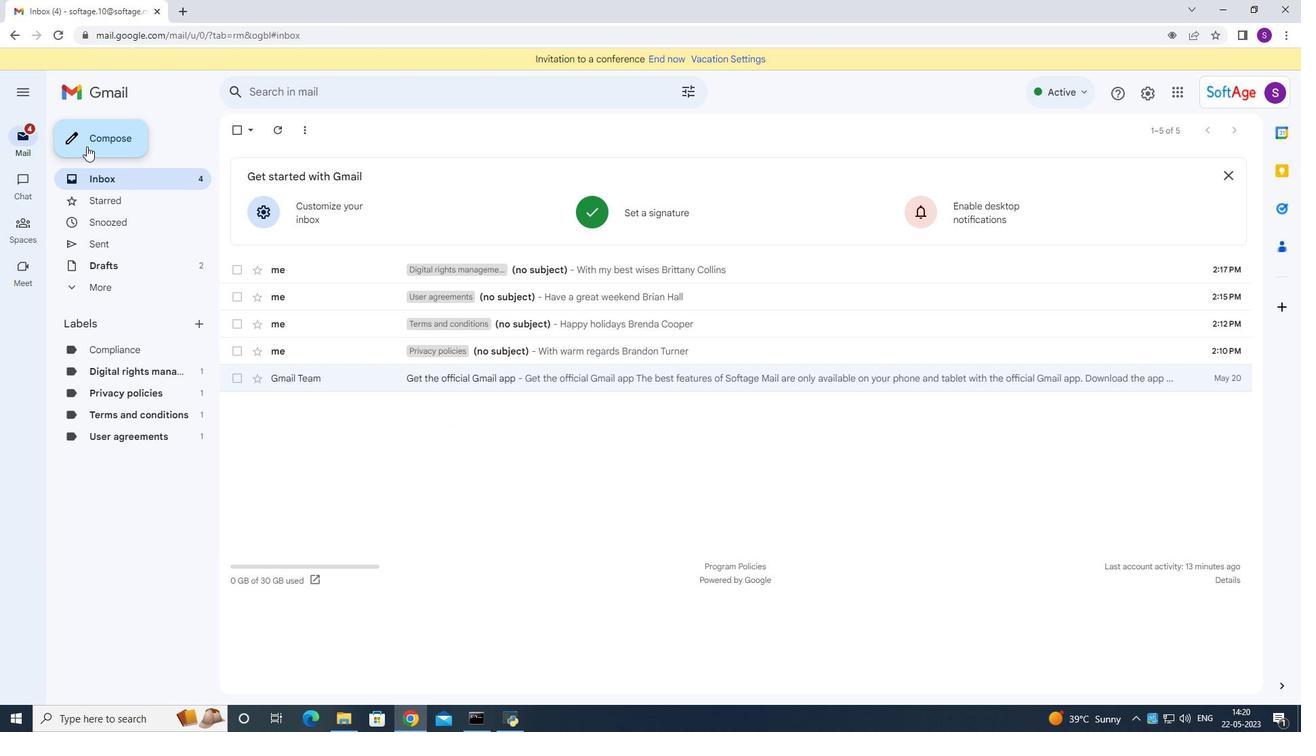 
Action: Mouse moved to (892, 331)
Screenshot: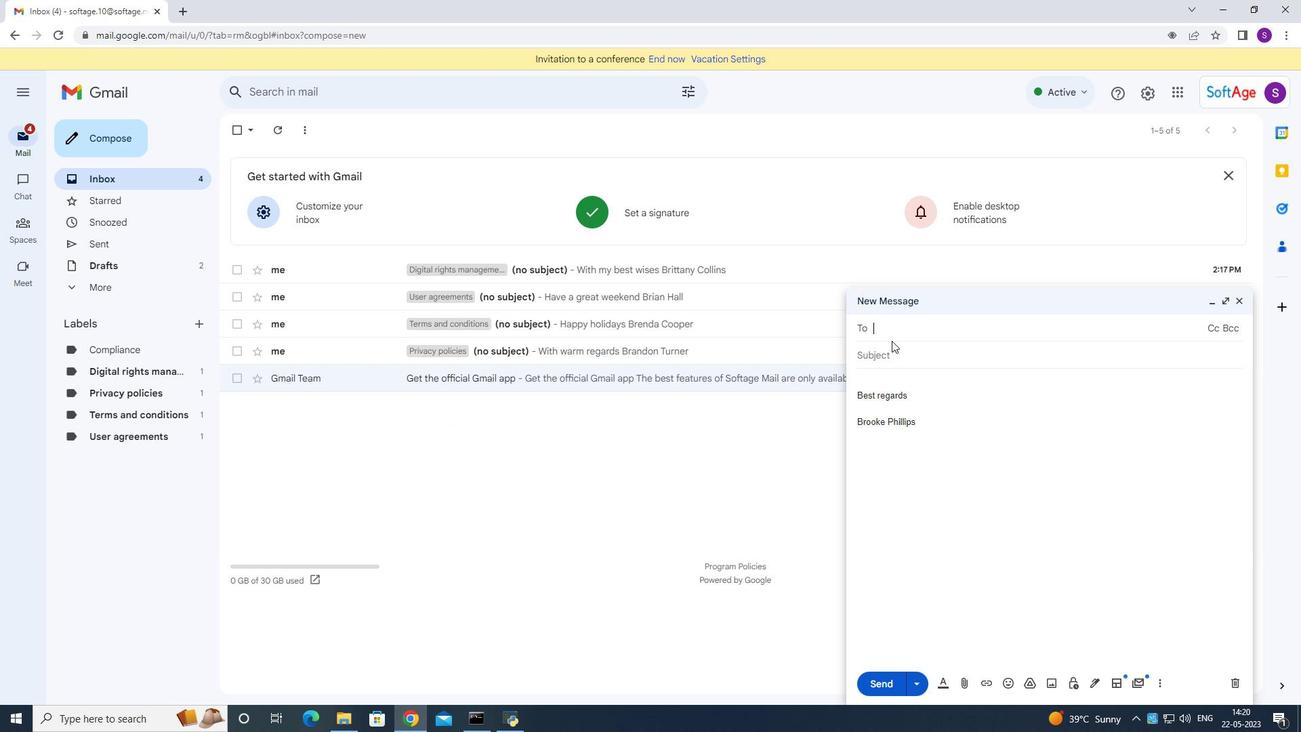 
Action: Mouse pressed left at (892, 331)
Screenshot: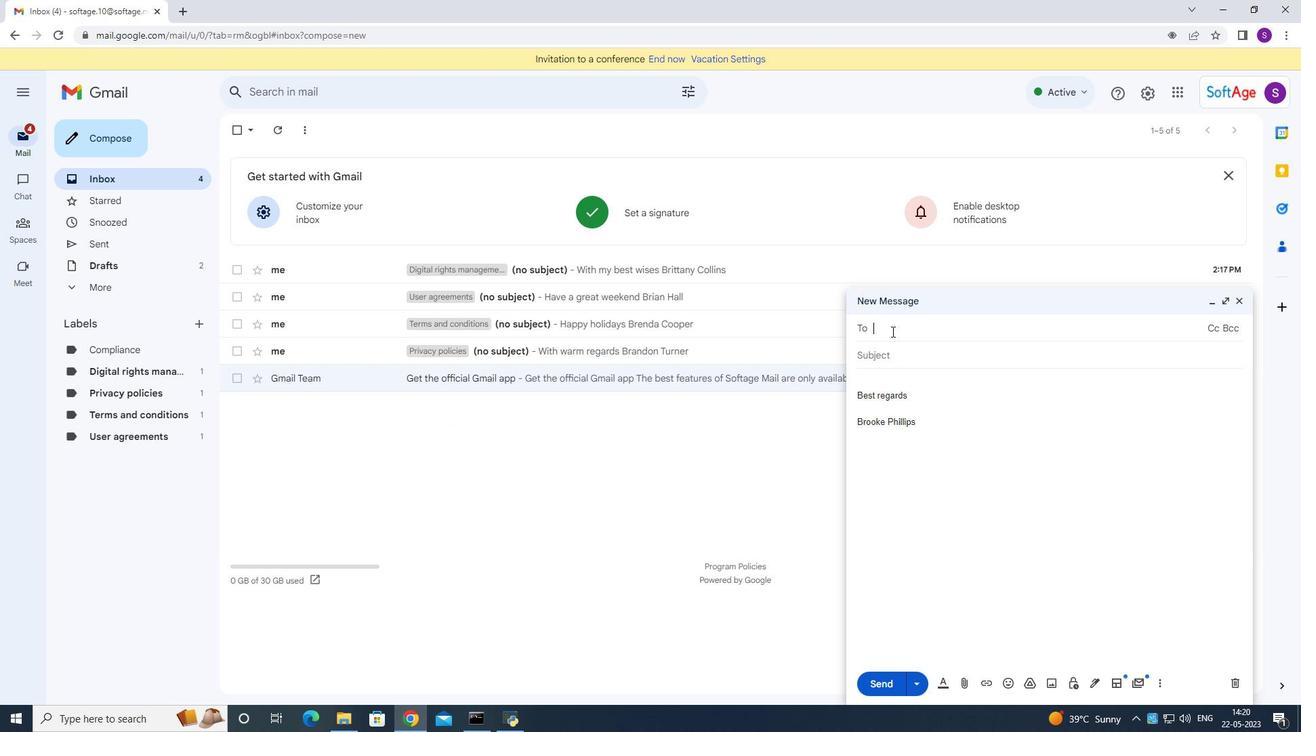 
Action: Key pressed <Key.shift><Key.shift><Key.shift><Key.shift><Key.shift><Key.shift><Key.shift>Softage<Key.shift><Key.shift><Key.shift><Key.shift><Key.shift><Key.shift><Key.shift>@<Key.backspace>10<Key.shift><Key.shift><Key.shift><Key.shift><Key.shift><Key.shift><Key.shift><Key.shift><Key.shift><Key.shift><Key.shift><Key.shift><Key.shift><Key.shift><Key.shift>.<Key.shift><Key.shift><Key.shift><Key.shift><Key.shift><Key.shift><Key.shift><Key.shift><Key.shift><Key.shift><Key.shift><Key.shift><Key.shift><Key.shift><Key.backspace><Key.backspace><Key.backspace>.<Key.shift><Key.shift><Key.shift><Key.shift><Key.shift><Key.shift><Key.shift><Key.shift><Key.shift><Key.shift><Key.shift><Key.shift><Key.shift><Key.shift><Key.shift><Key.shift><Key.shift>@softage.net
Screenshot: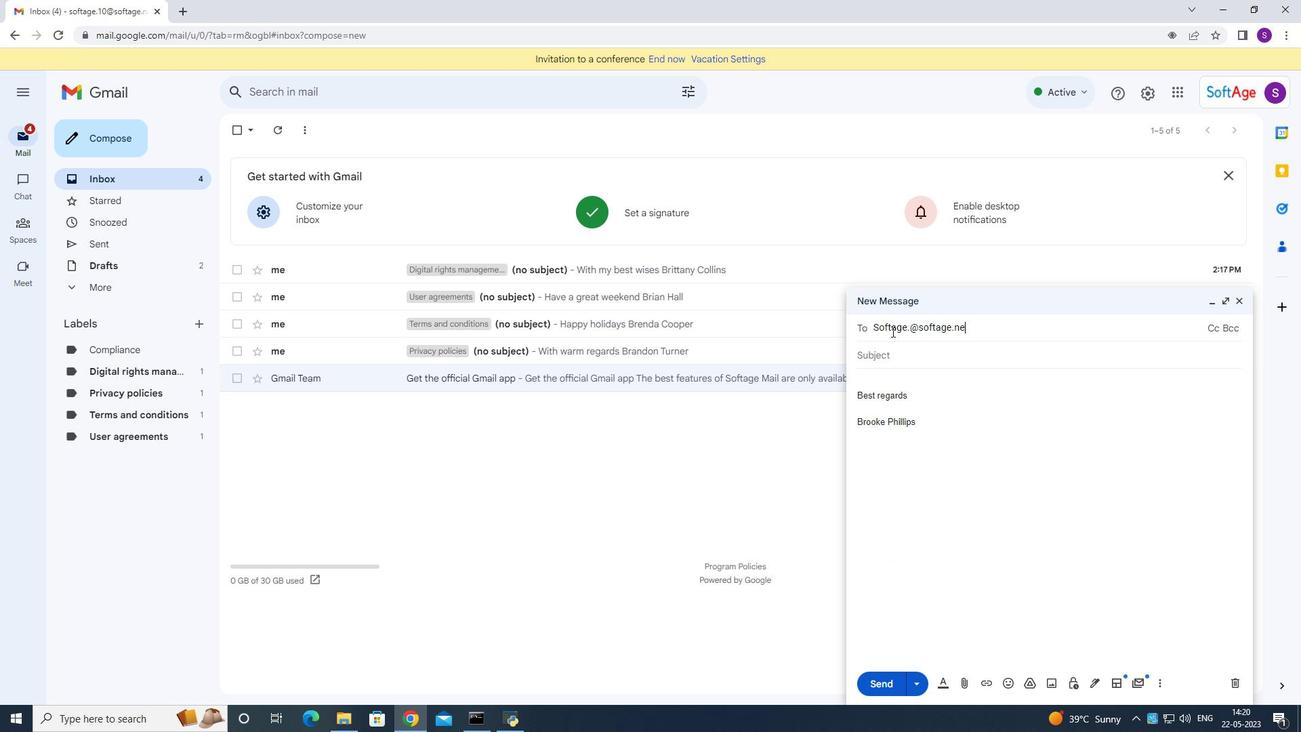 
Action: Mouse moved to (918, 355)
Screenshot: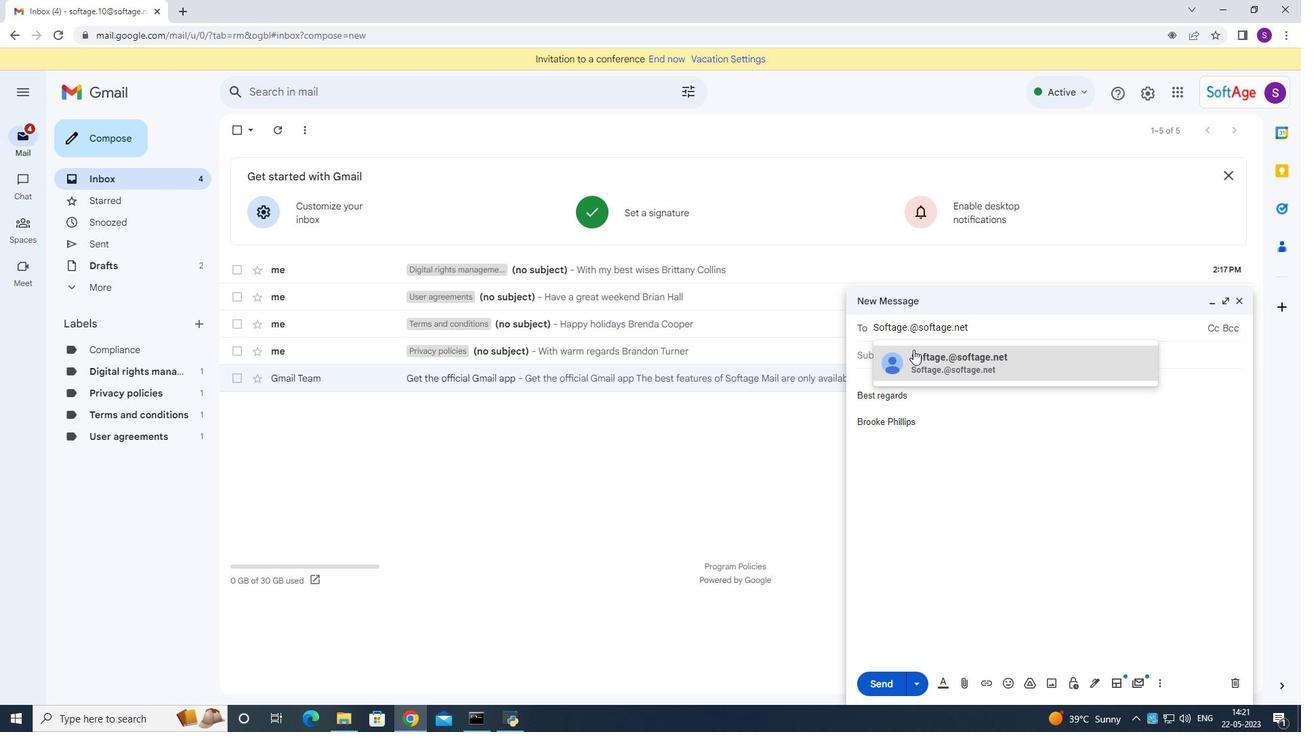 
Action: Mouse pressed left at (918, 355)
Screenshot: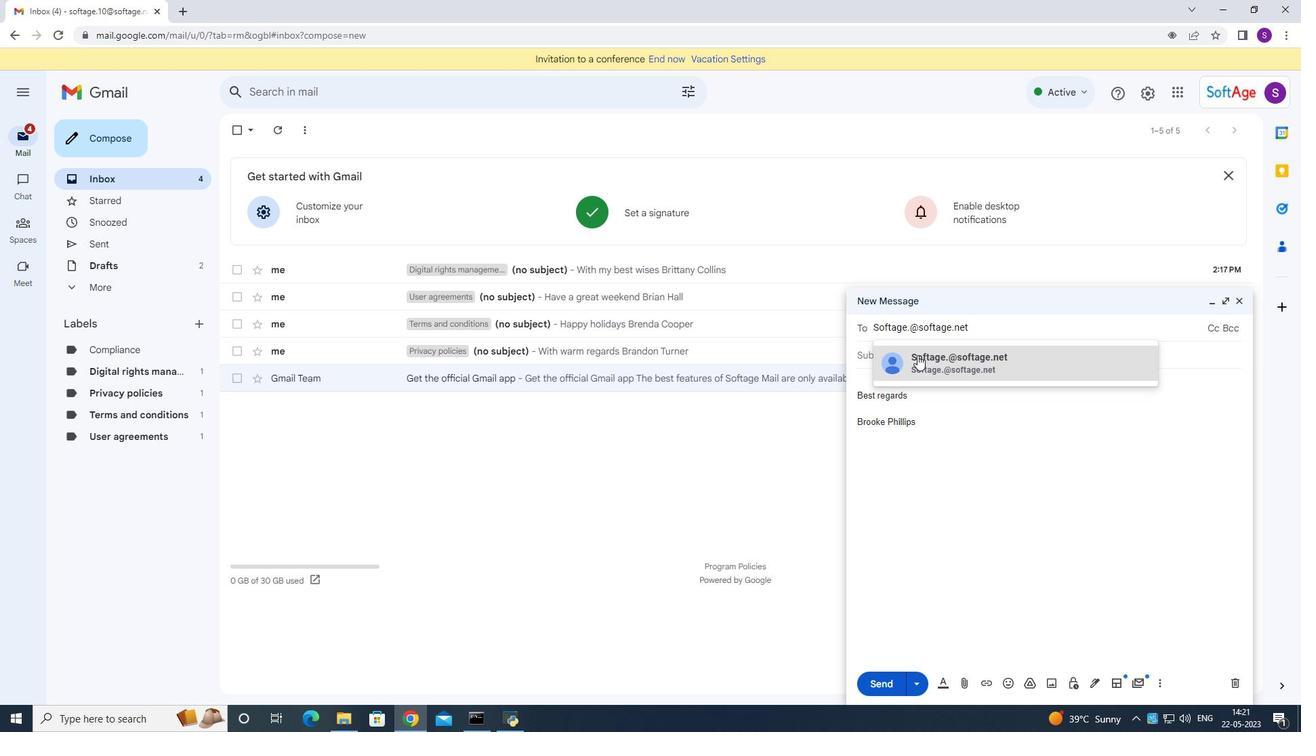 
Action: Mouse moved to (963, 389)
Screenshot: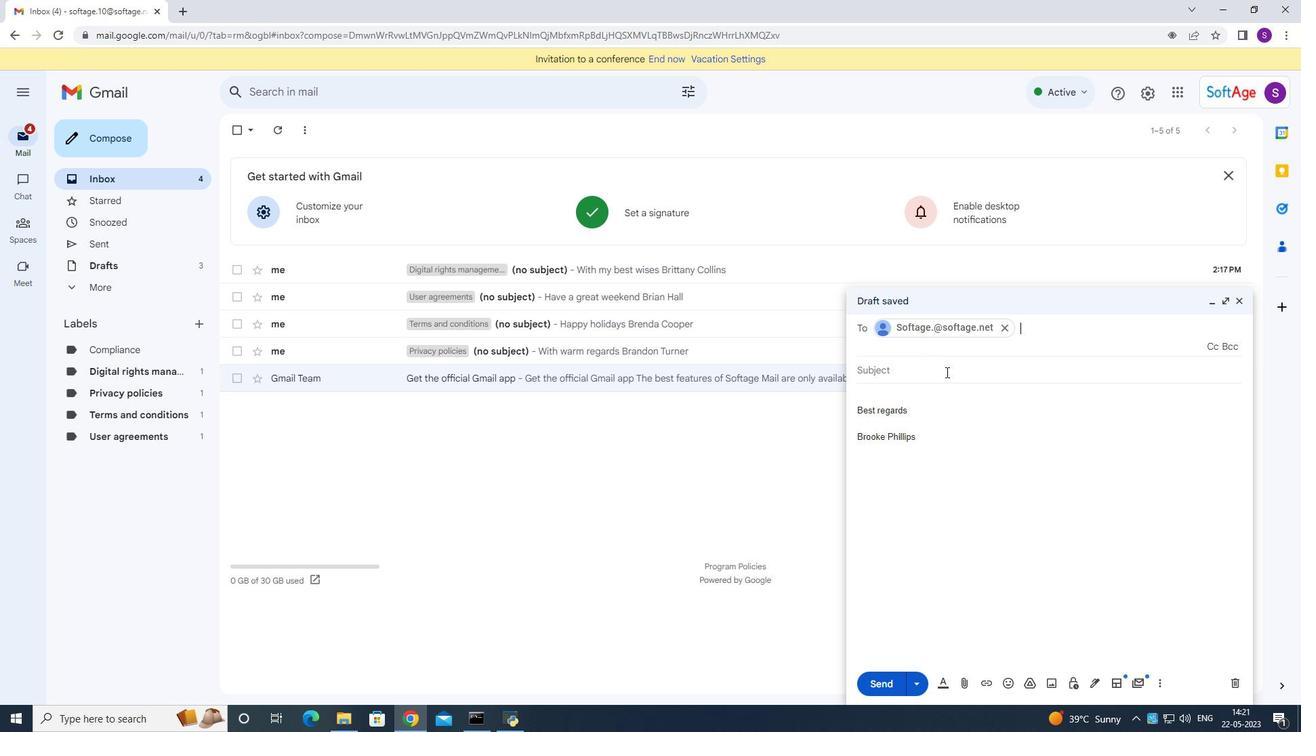 
Action: Mouse scrolled (963, 388) with delta (0, 0)
Screenshot: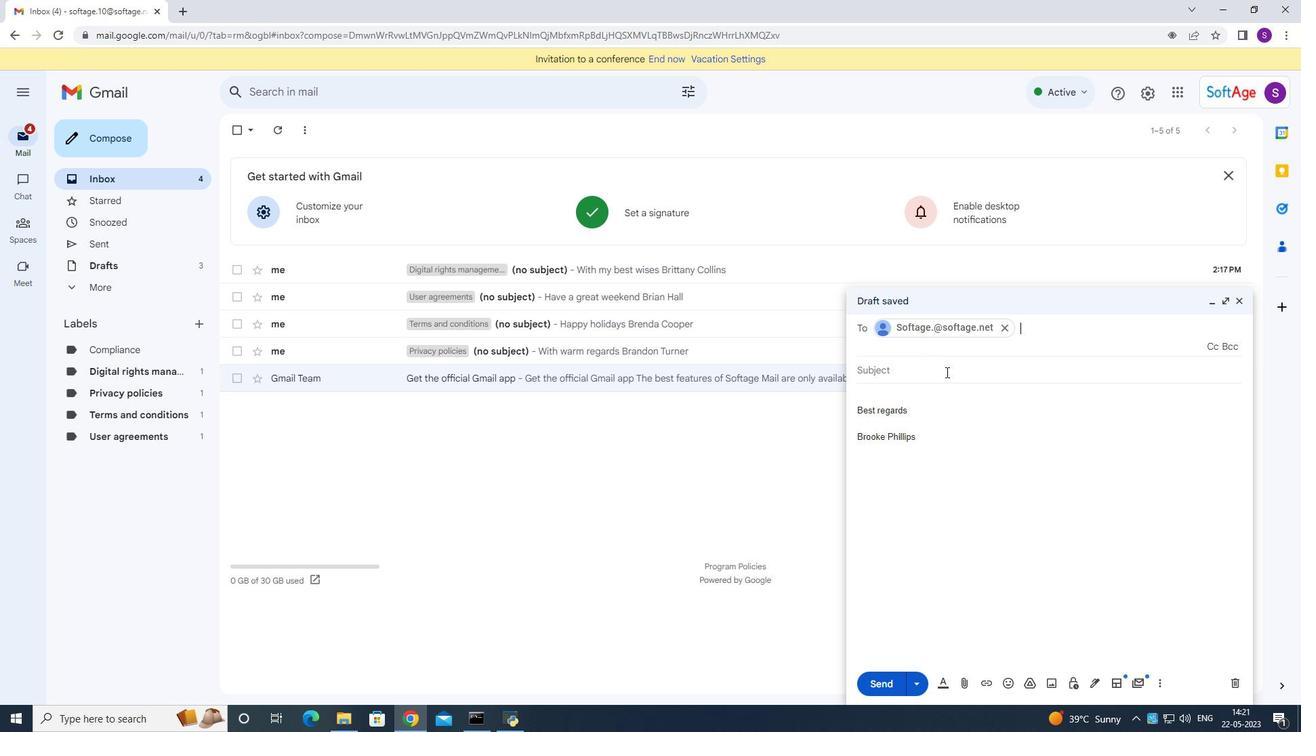 
Action: Mouse moved to (1095, 683)
Screenshot: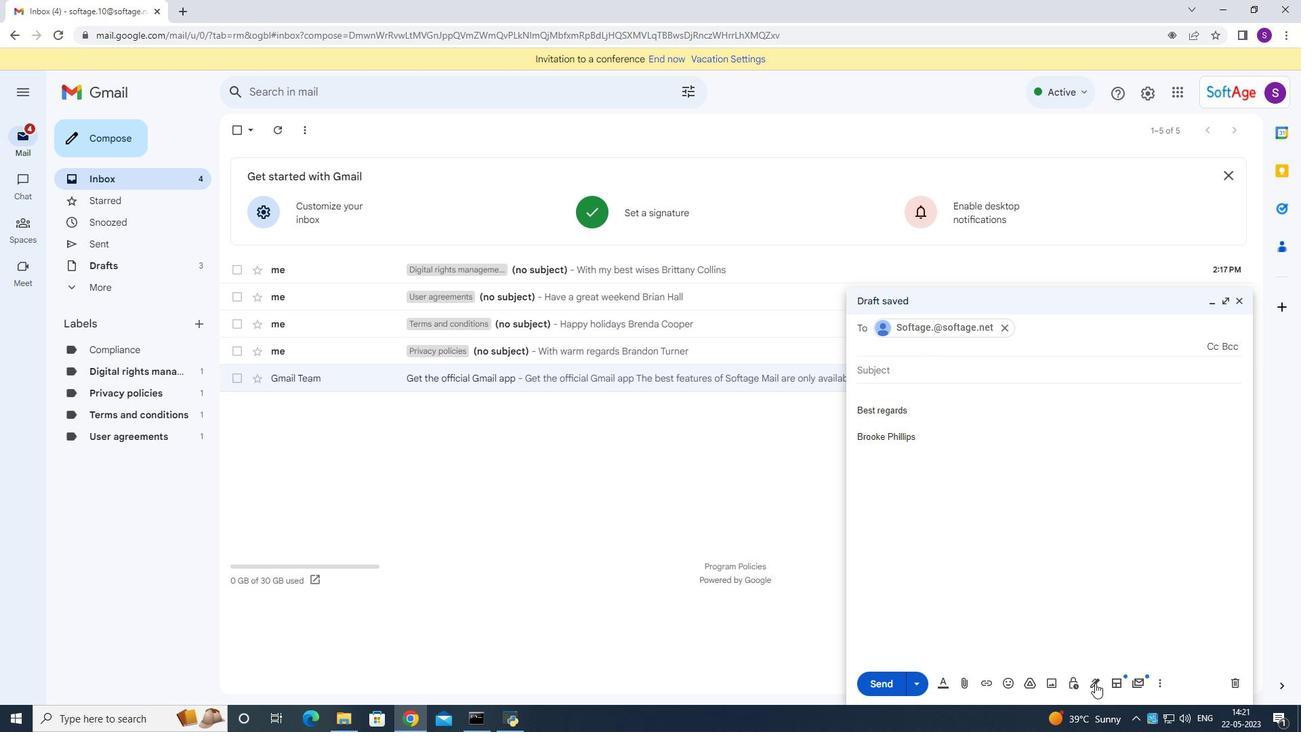 
Action: Mouse pressed left at (1095, 683)
Screenshot: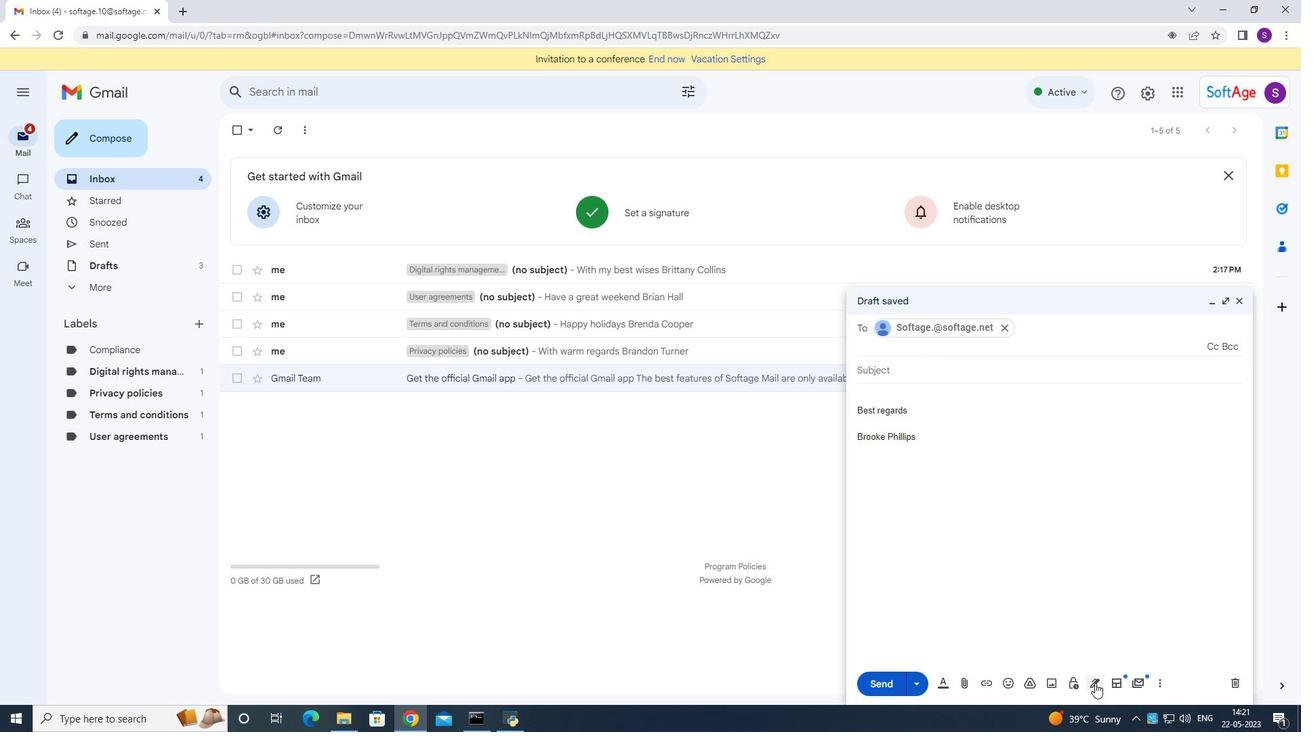 
Action: Mouse moved to (1095, 682)
Screenshot: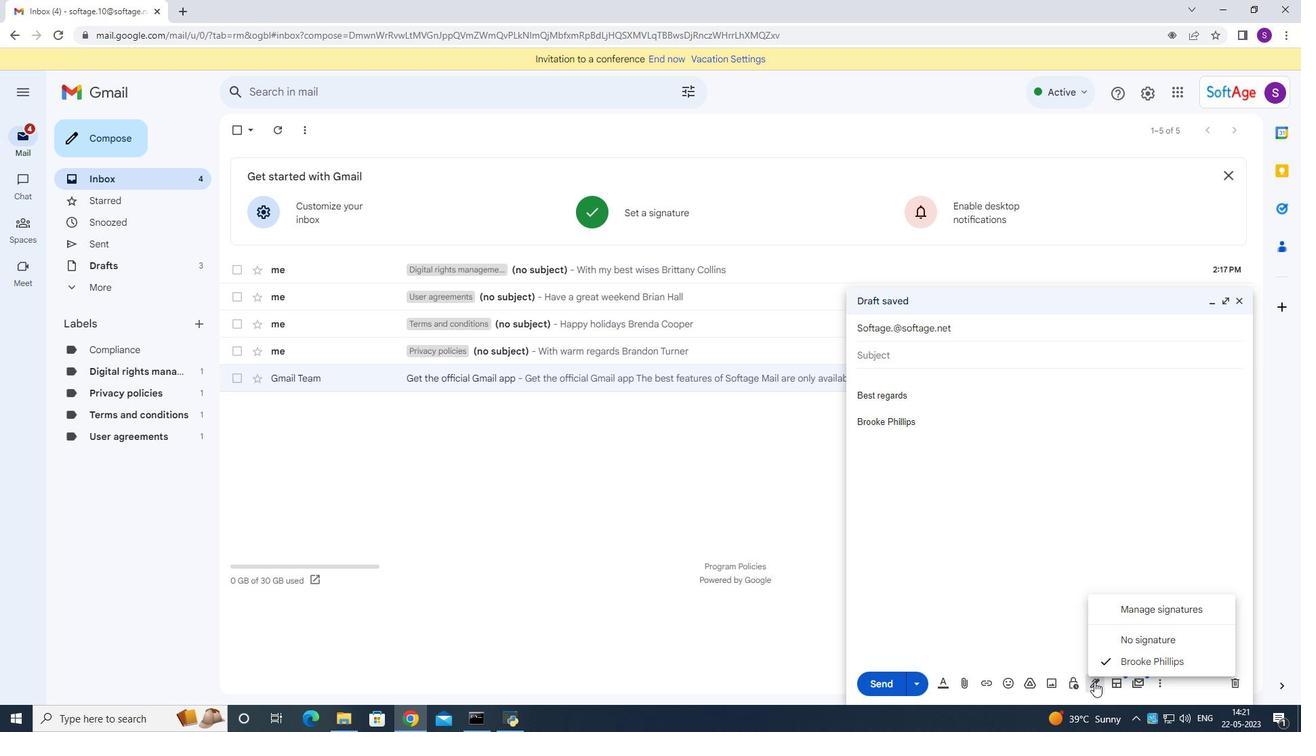 
Action: Mouse pressed left at (1095, 682)
Screenshot: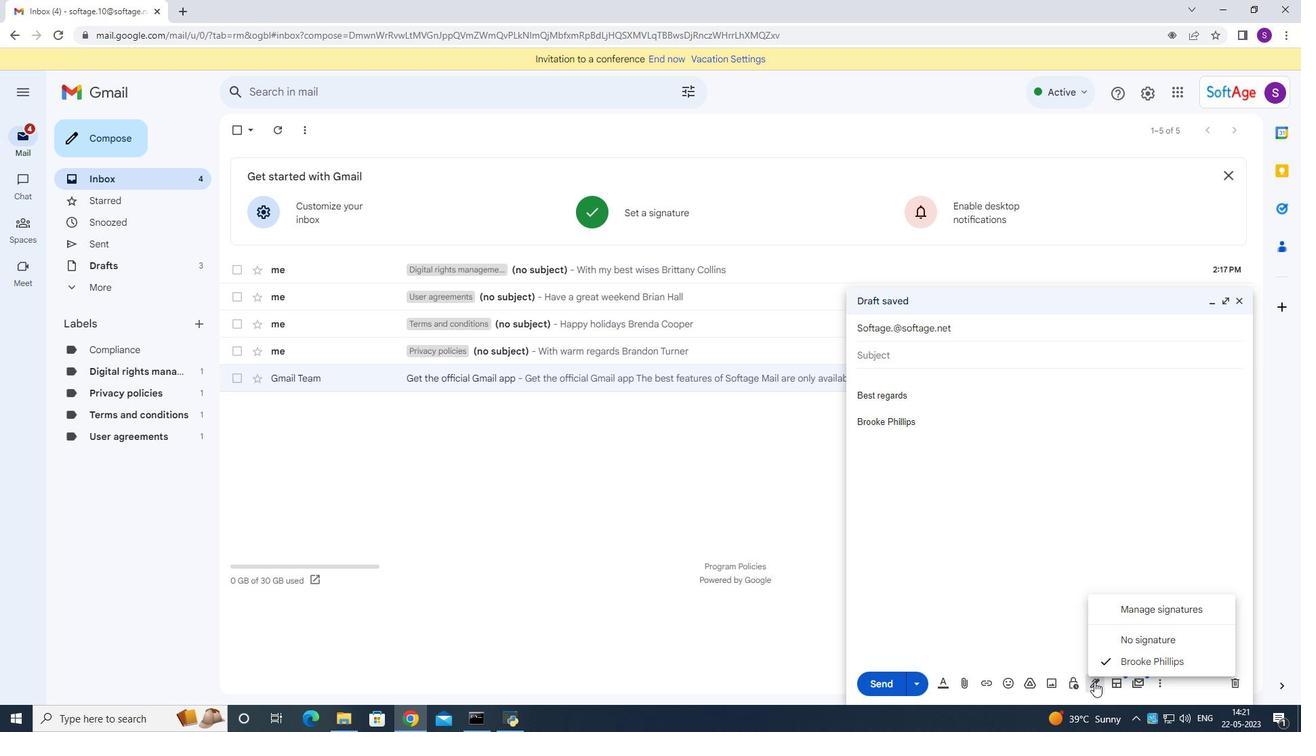 
Action: Mouse moved to (1151, 679)
Screenshot: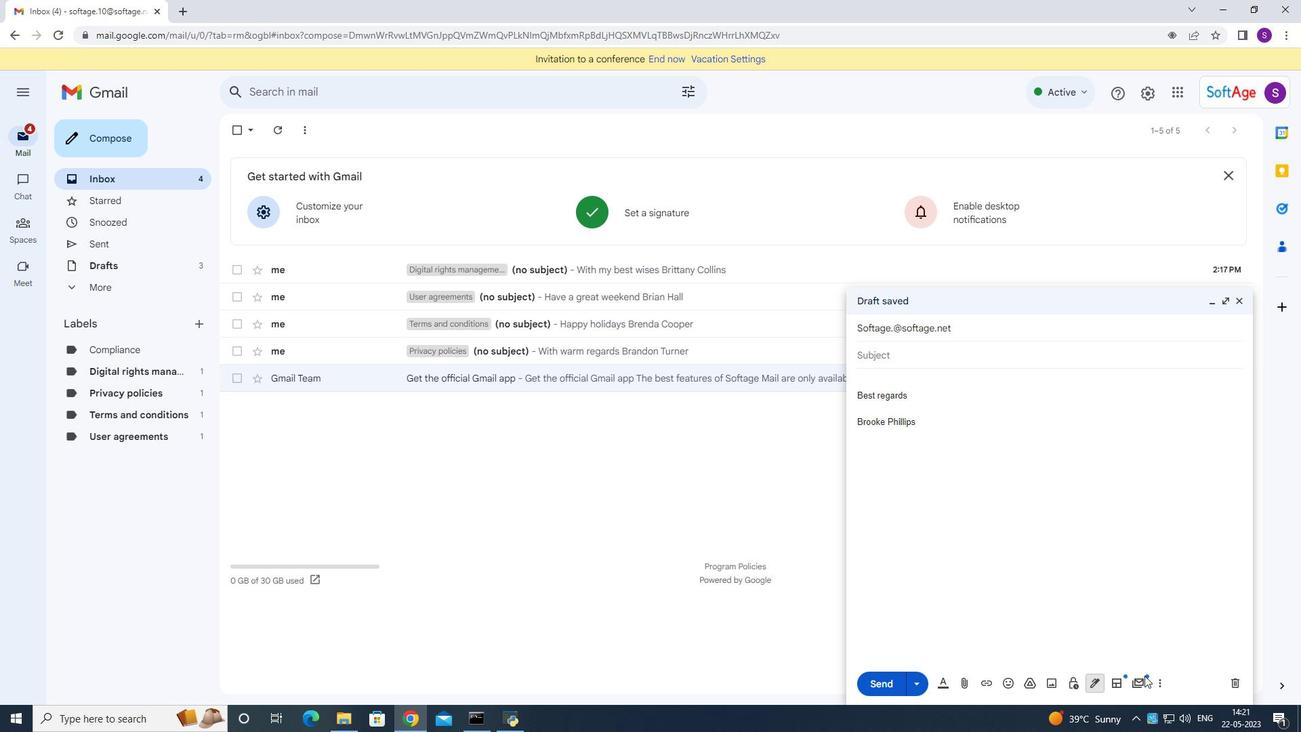 
Action: Mouse pressed left at (1151, 679)
Screenshot: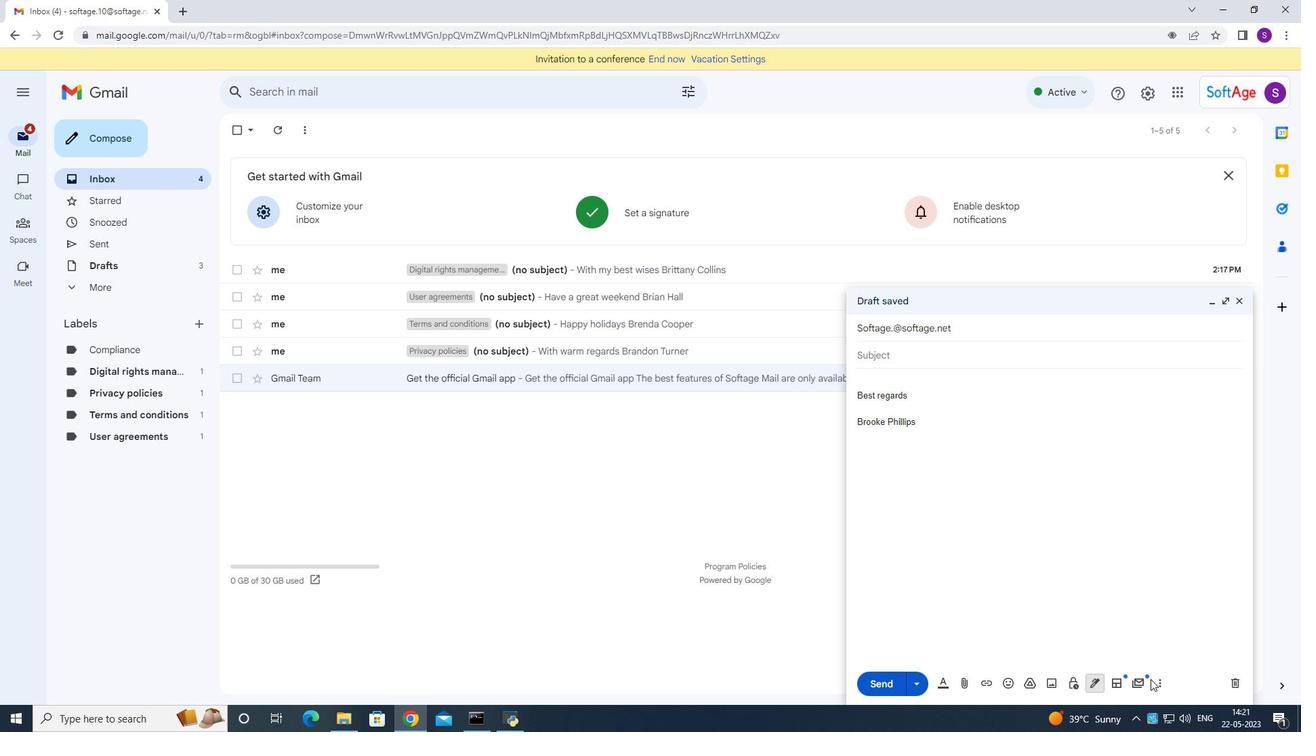 
Action: Mouse moved to (1154, 681)
Screenshot: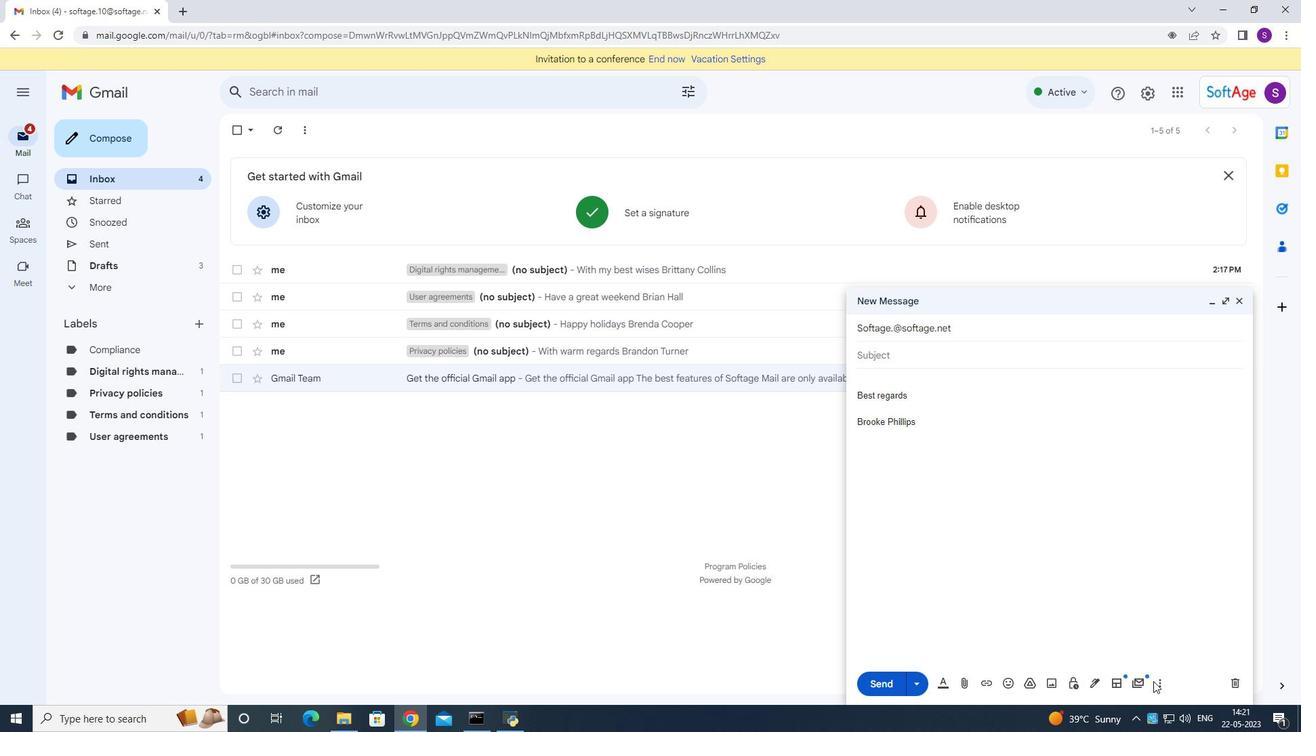 
Action: Mouse pressed left at (1154, 681)
Screenshot: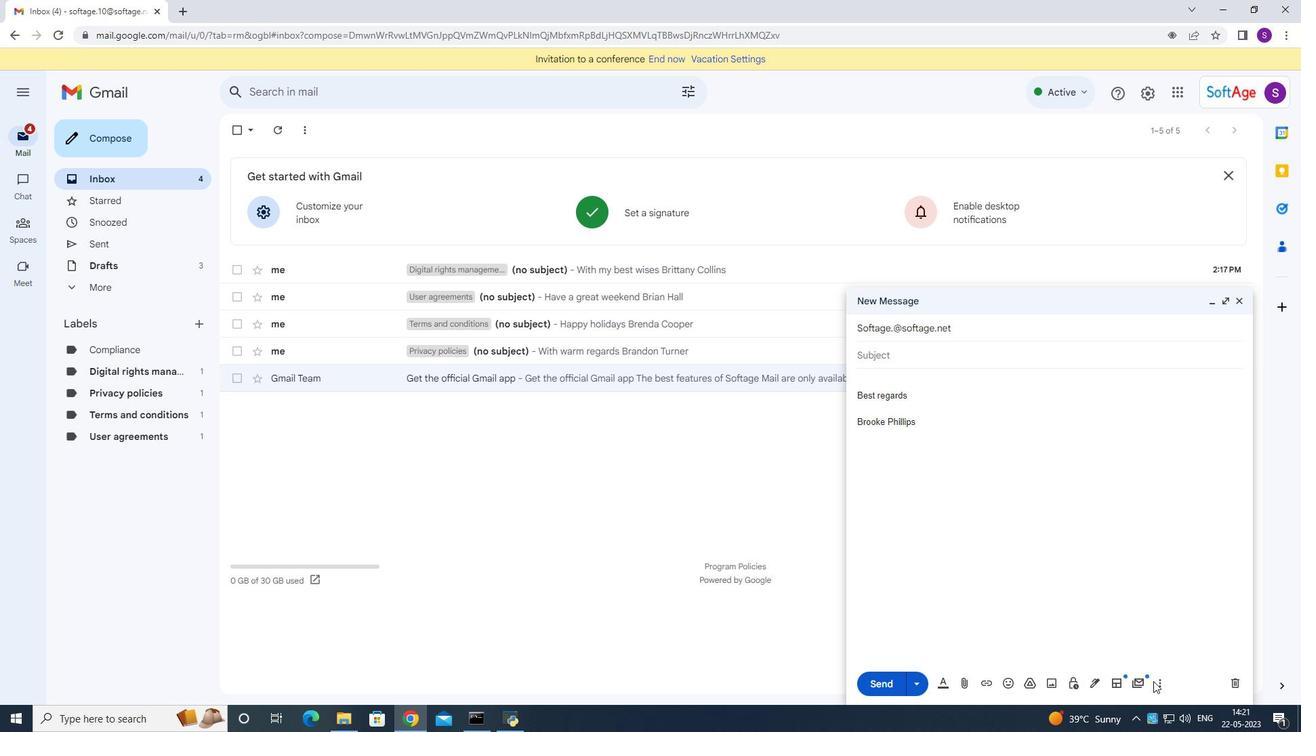 
Action: Mouse moved to (1158, 683)
Screenshot: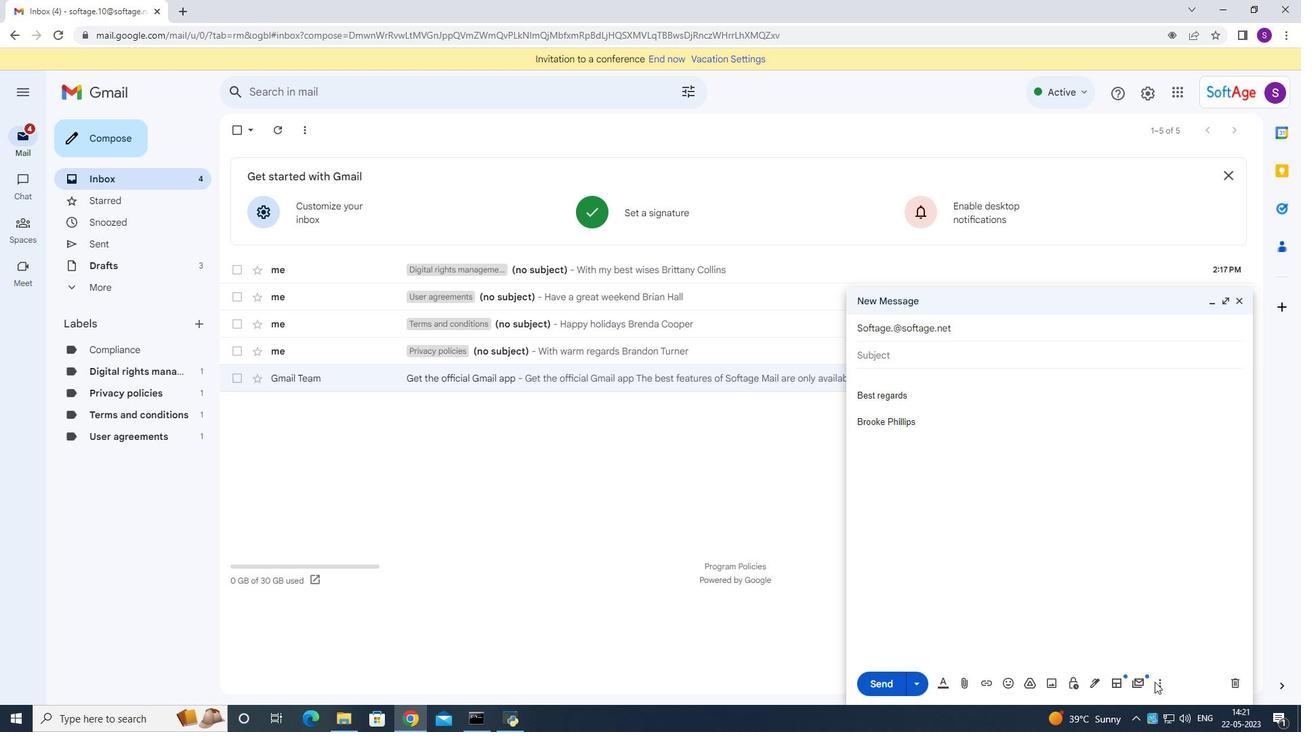 
Action: Mouse pressed left at (1158, 683)
Screenshot: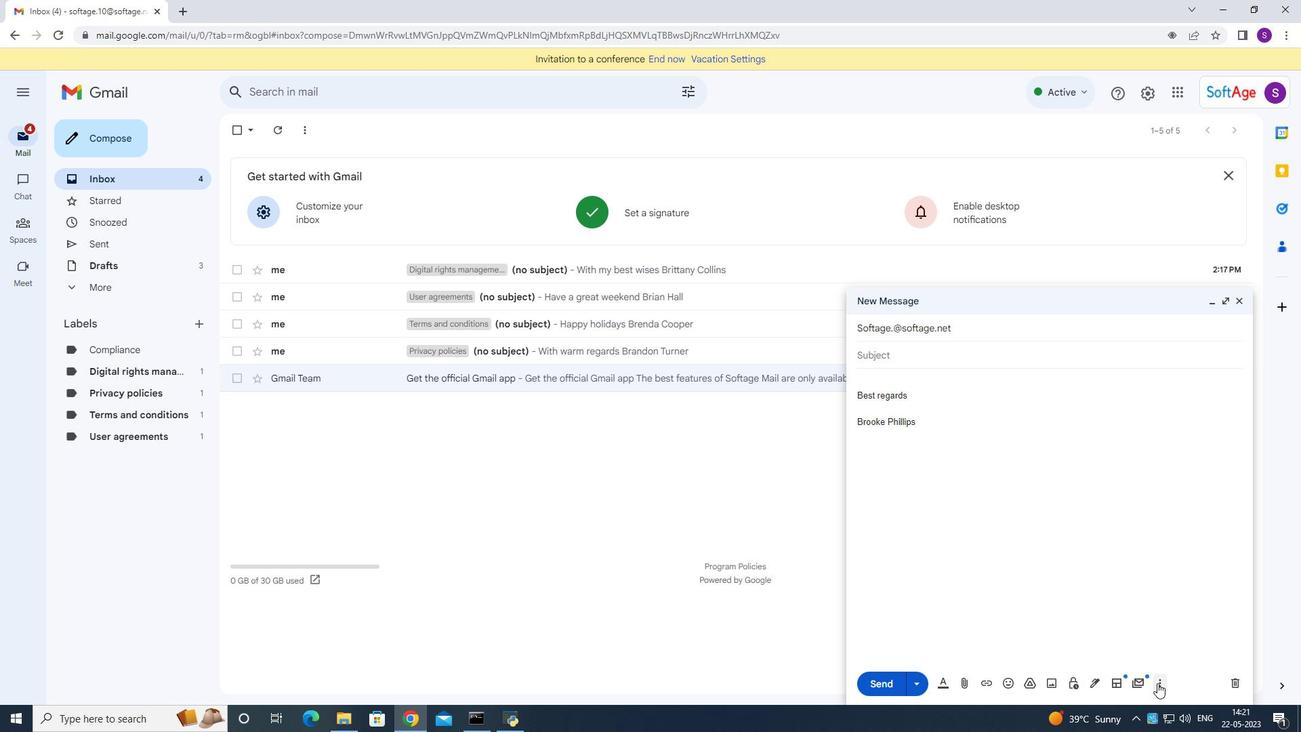 
Action: Mouse moved to (1056, 560)
Screenshot: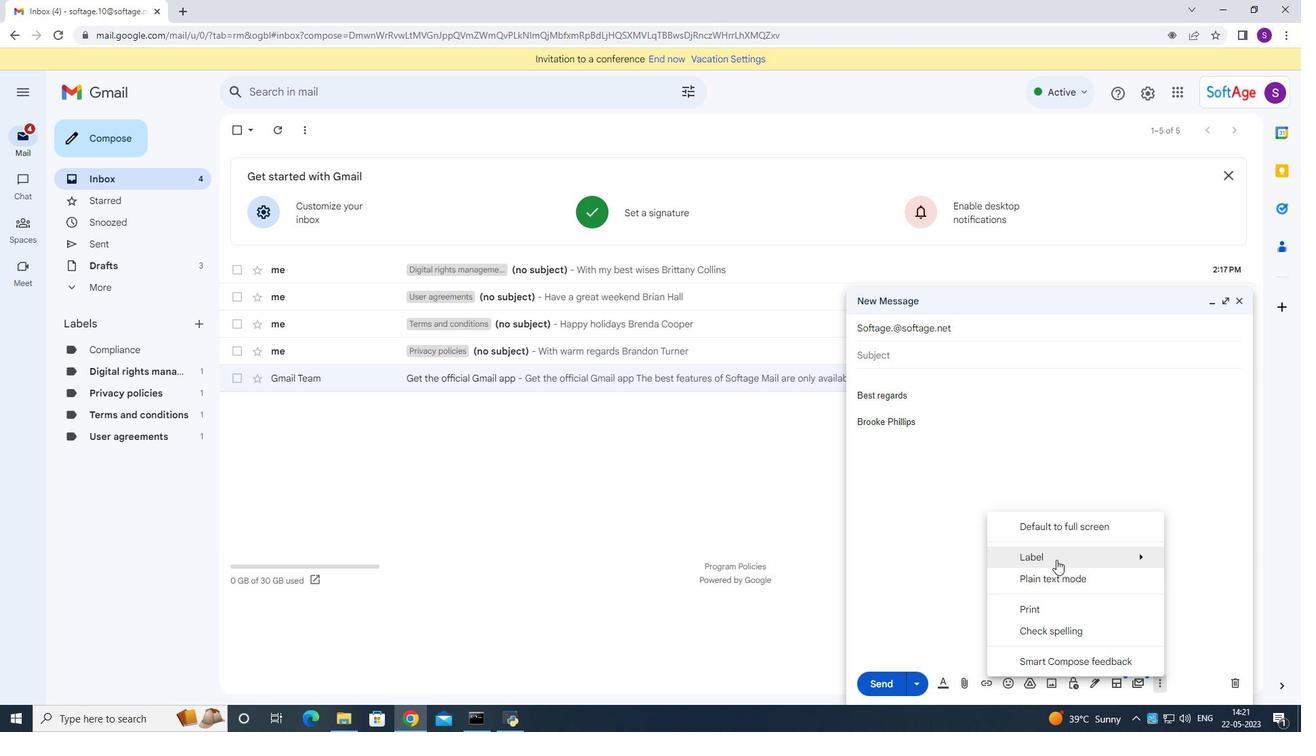 
Action: Mouse pressed left at (1056, 560)
Screenshot: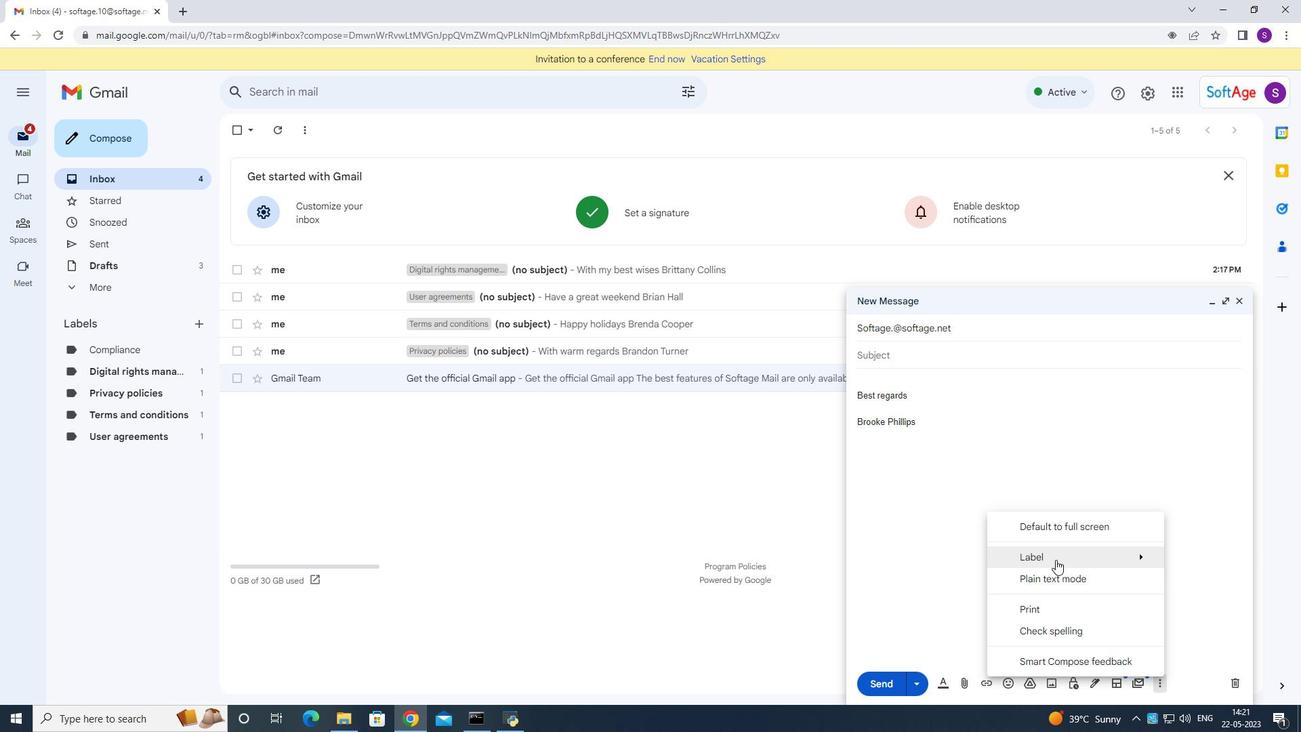 
Action: Mouse moved to (879, 530)
Screenshot: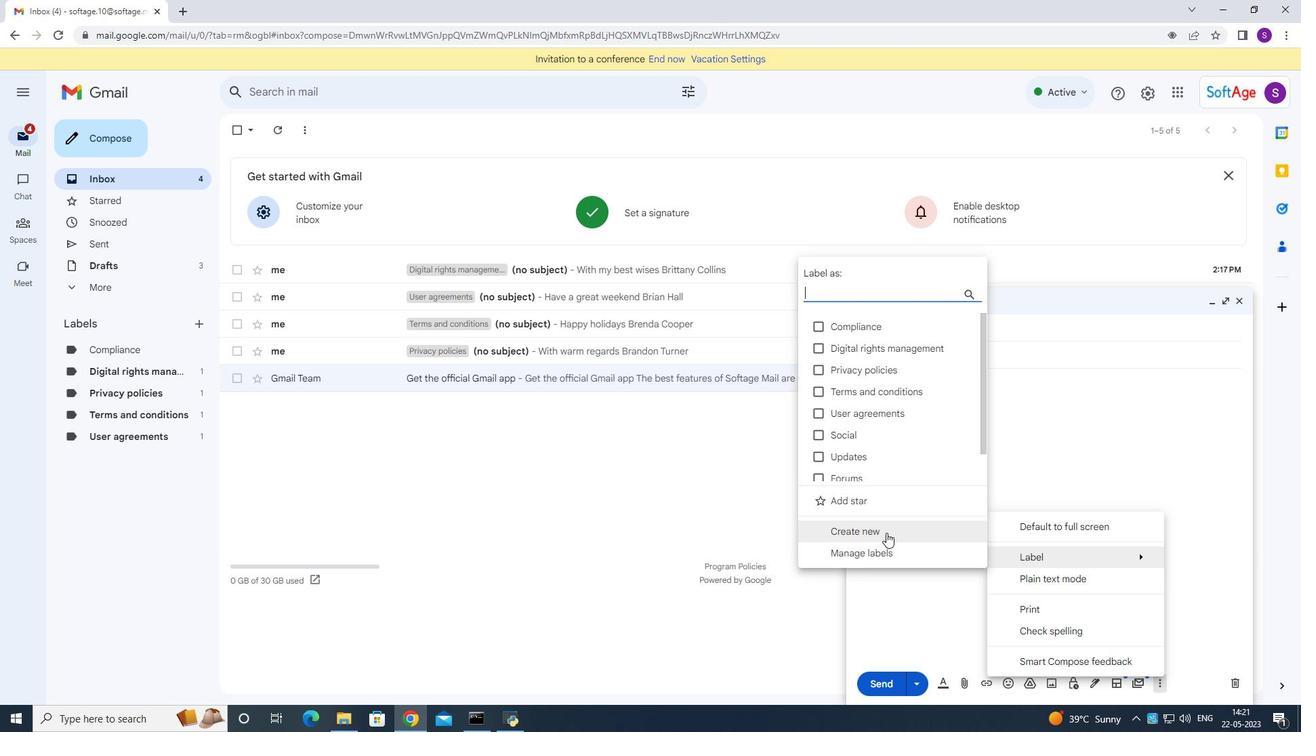 
Action: Mouse pressed left at (879, 530)
Screenshot: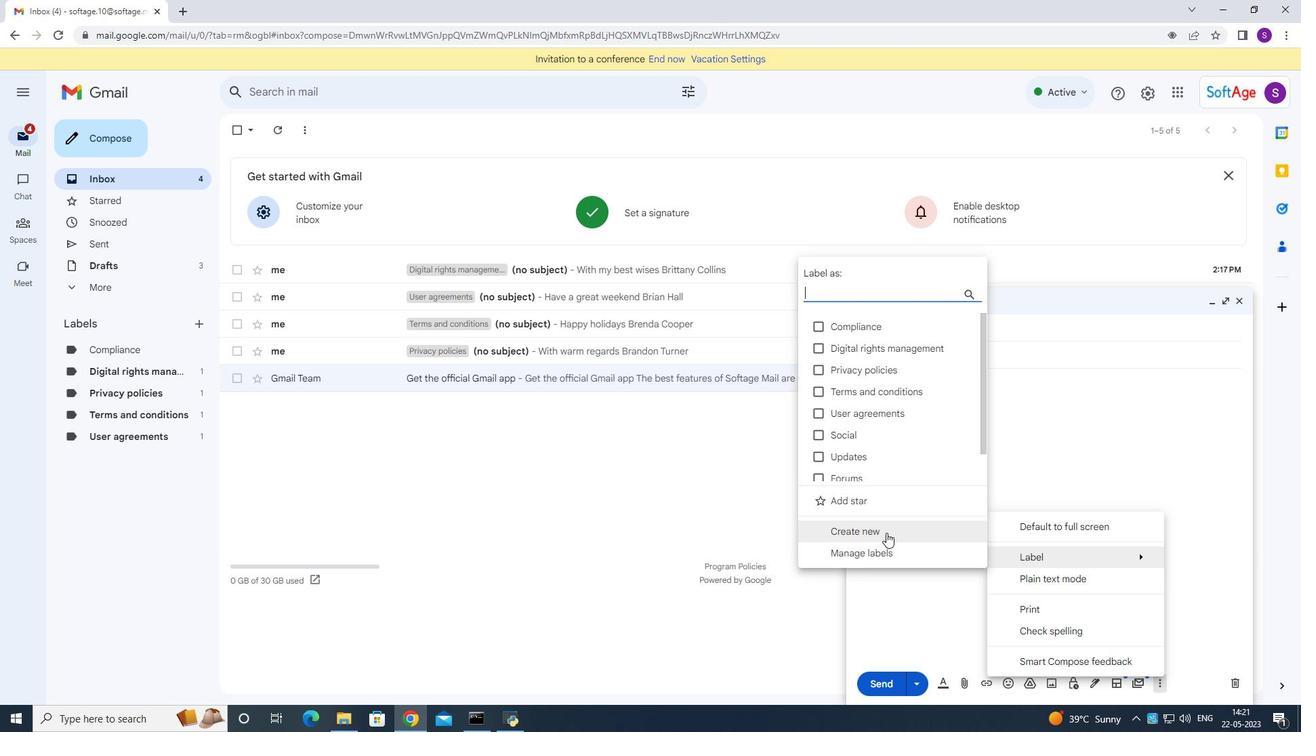 
Action: Mouse moved to (558, 361)
Screenshot: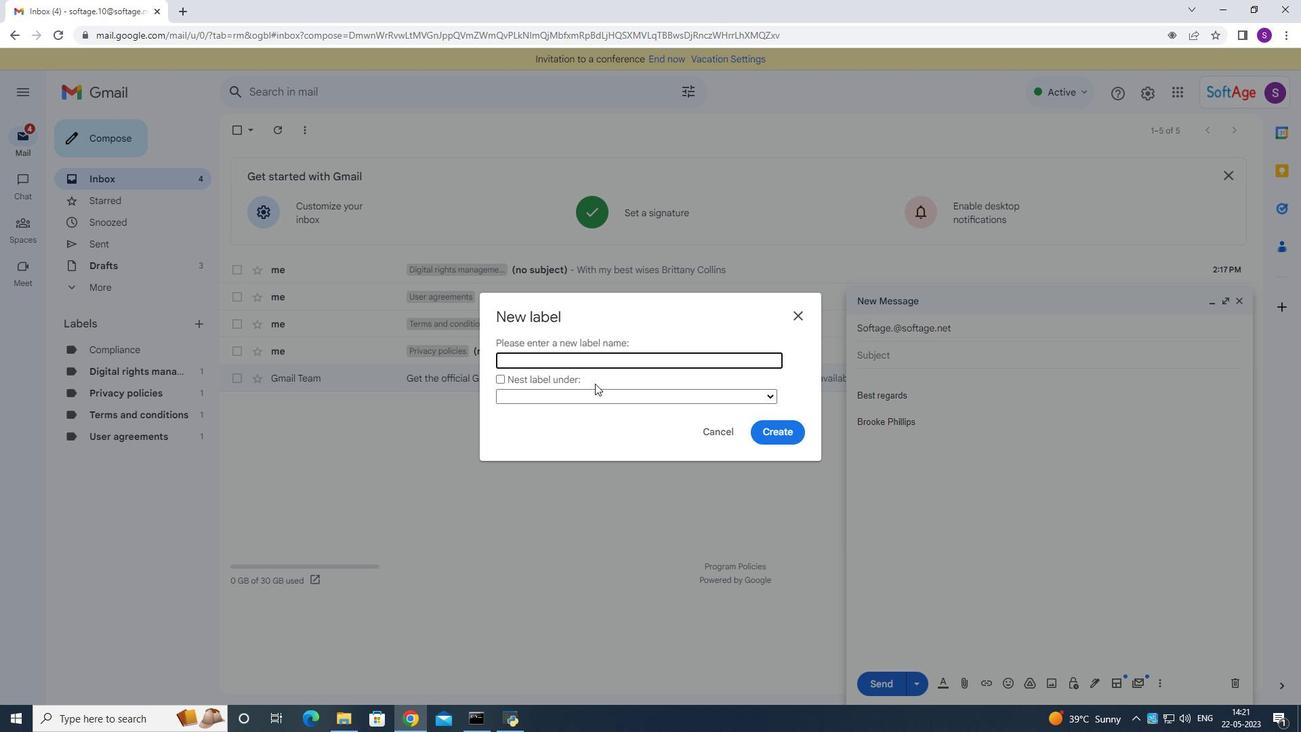 
Action: Mouse pressed left at (558, 361)
Screenshot: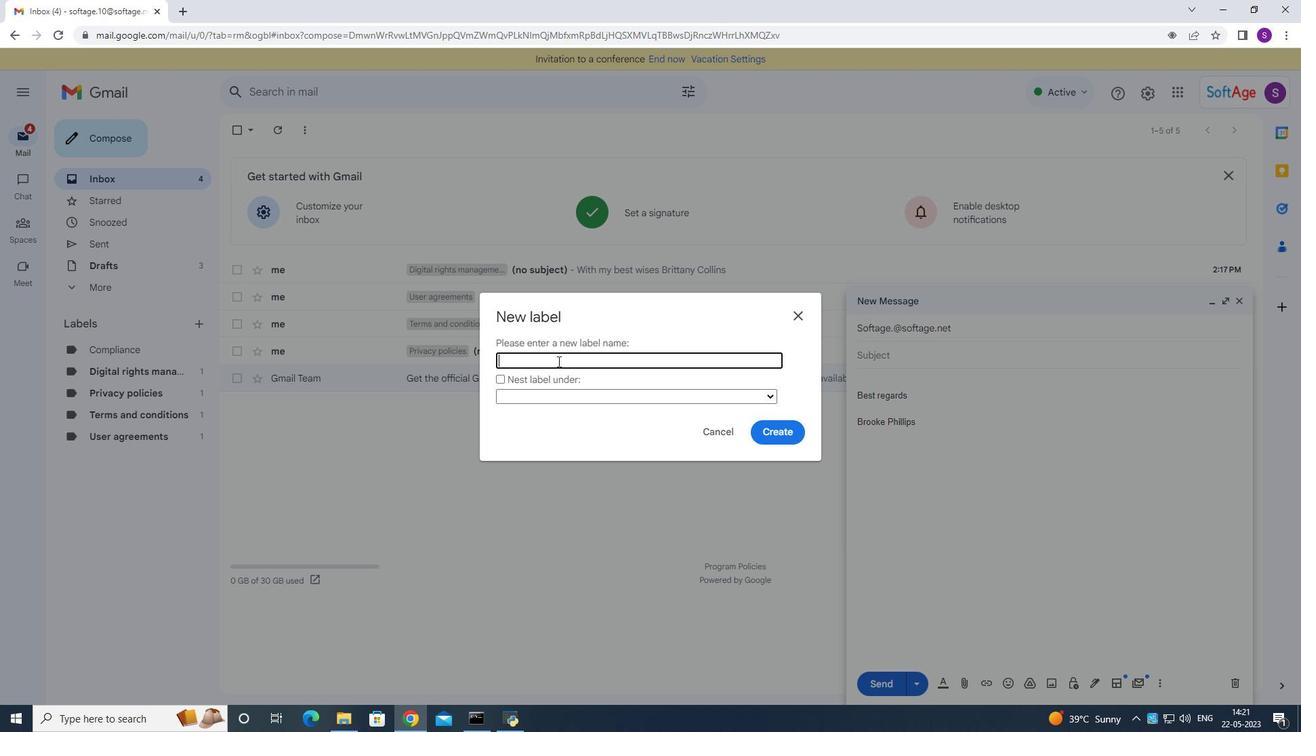 
Action: Key pressed <Key.shift><Key.shift><Key.shift><Key.shift><Key.shift><Key.shift><Key.shift><Key.shift><Key.shift><Key.shift><Key.shift><Key.shift><Key.shift><Key.shift><Key.shift><Key.shift><Key.shift>Intellectual<Key.space><Key.shift><Key.shift><Key.shift><Key.shift><Key.shift><Key.shift><Key.shift><Key.shift><Key.shift>property<Key.space>
Screenshot: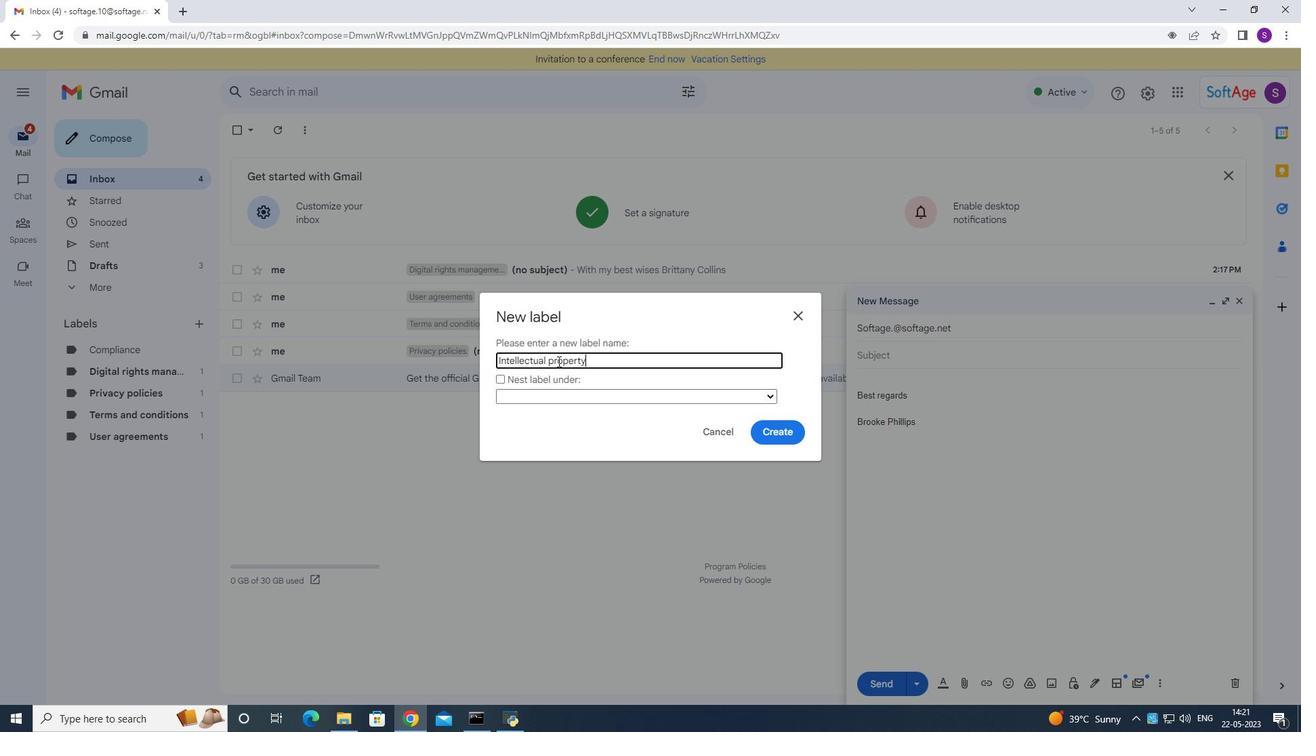 
Action: Mouse moved to (759, 424)
Screenshot: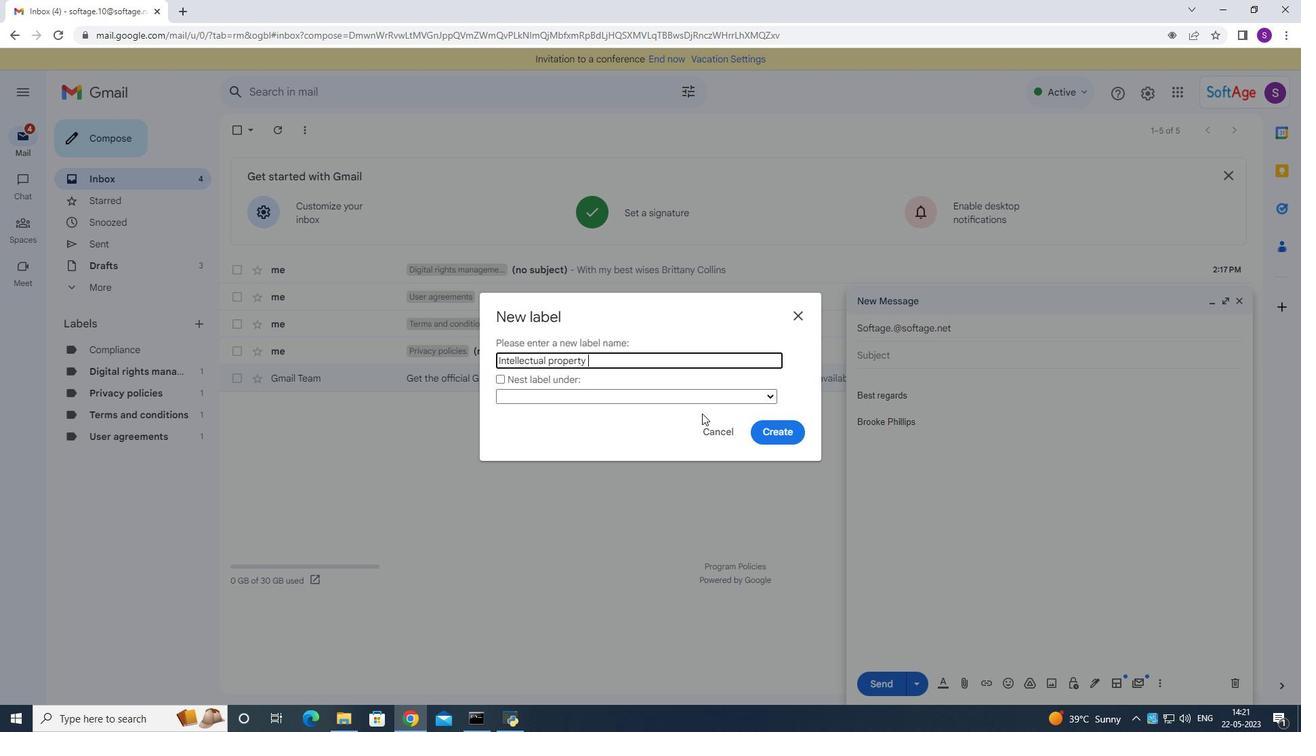 
Action: Mouse pressed left at (759, 424)
Screenshot: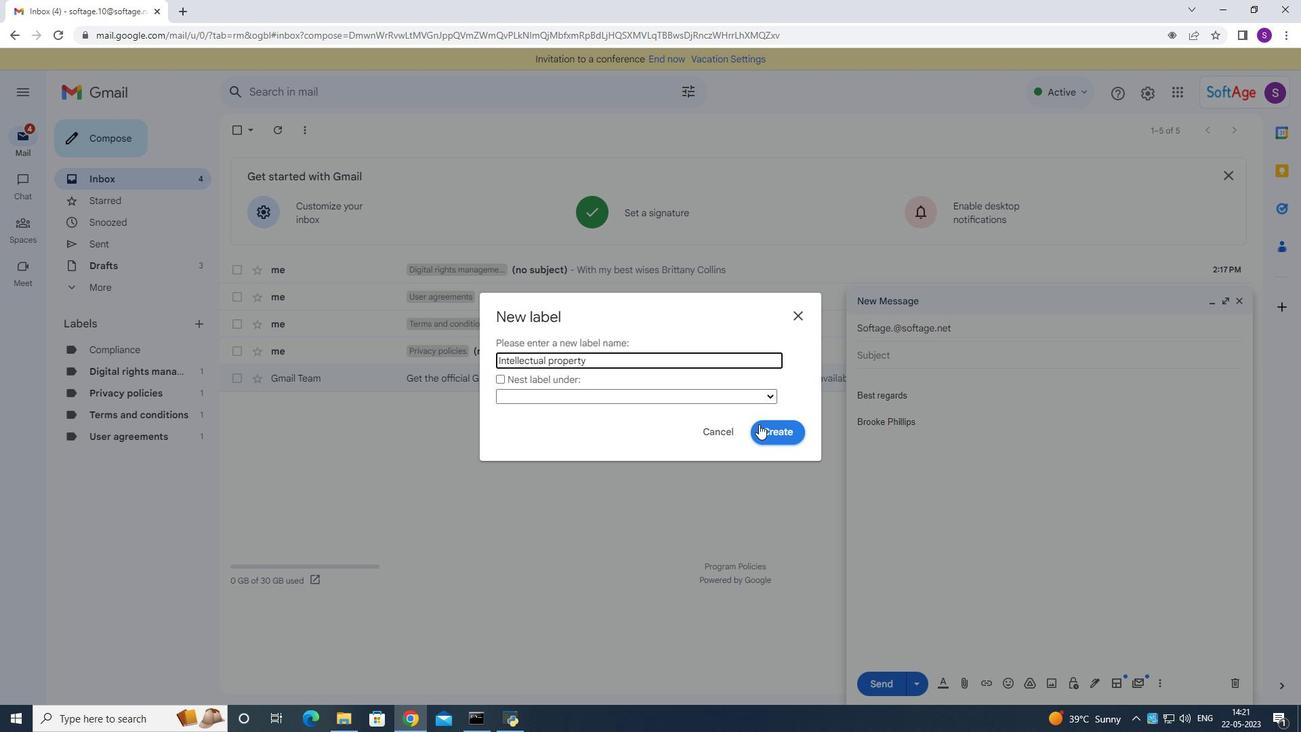 
Action: Mouse moved to (960, 332)
Screenshot: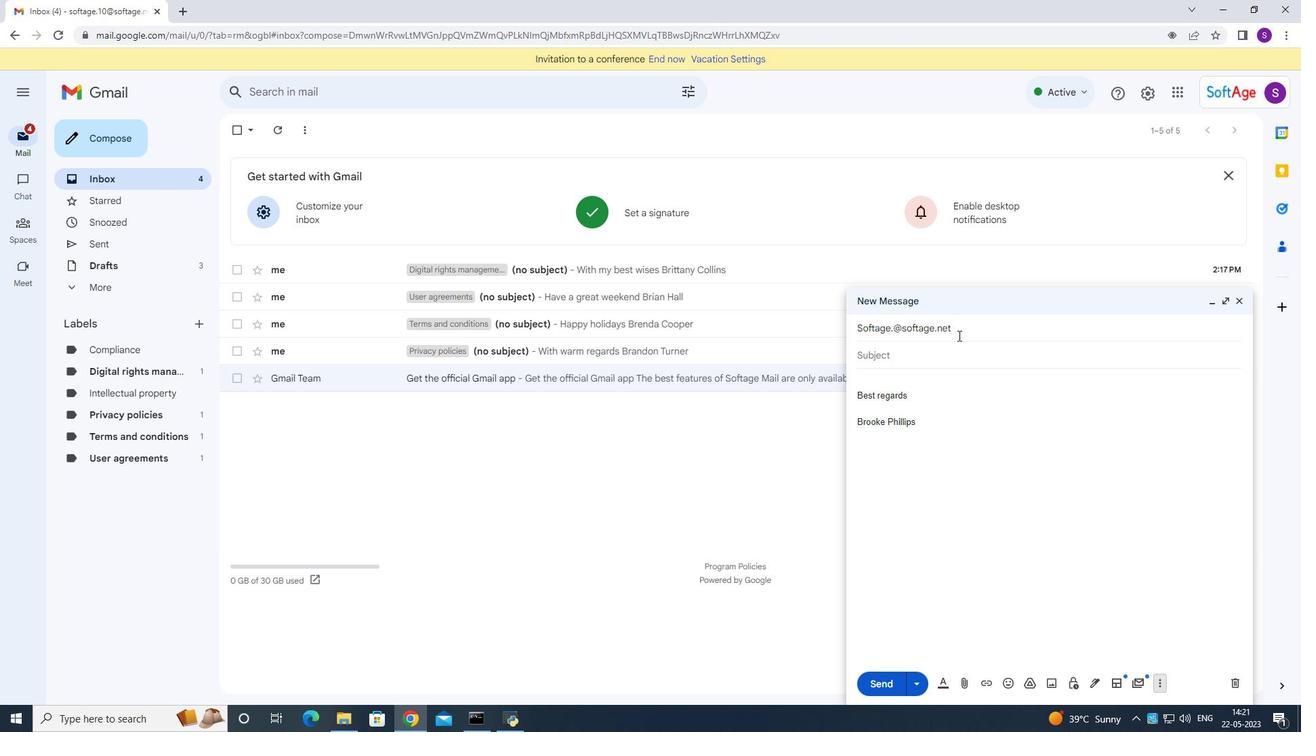 
Action: Mouse pressed left at (960, 332)
Screenshot: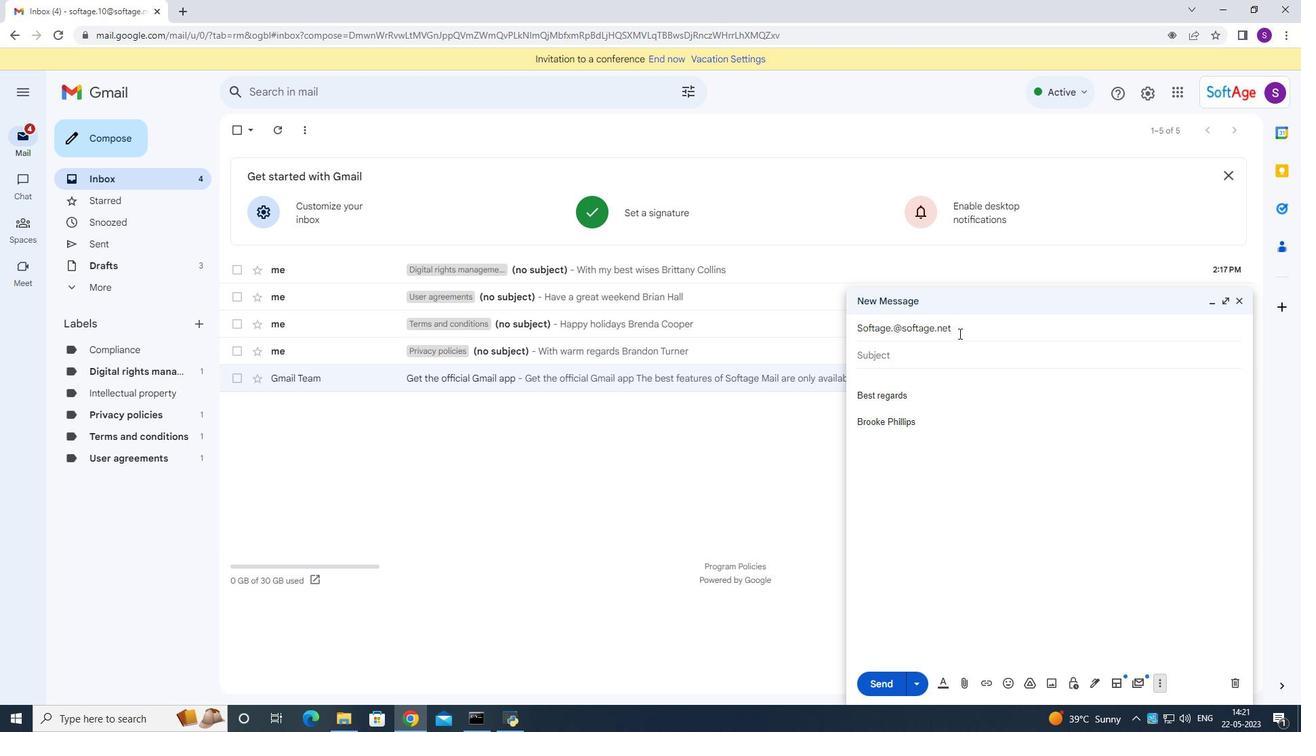 
Action: Mouse moved to (878, 688)
Screenshot: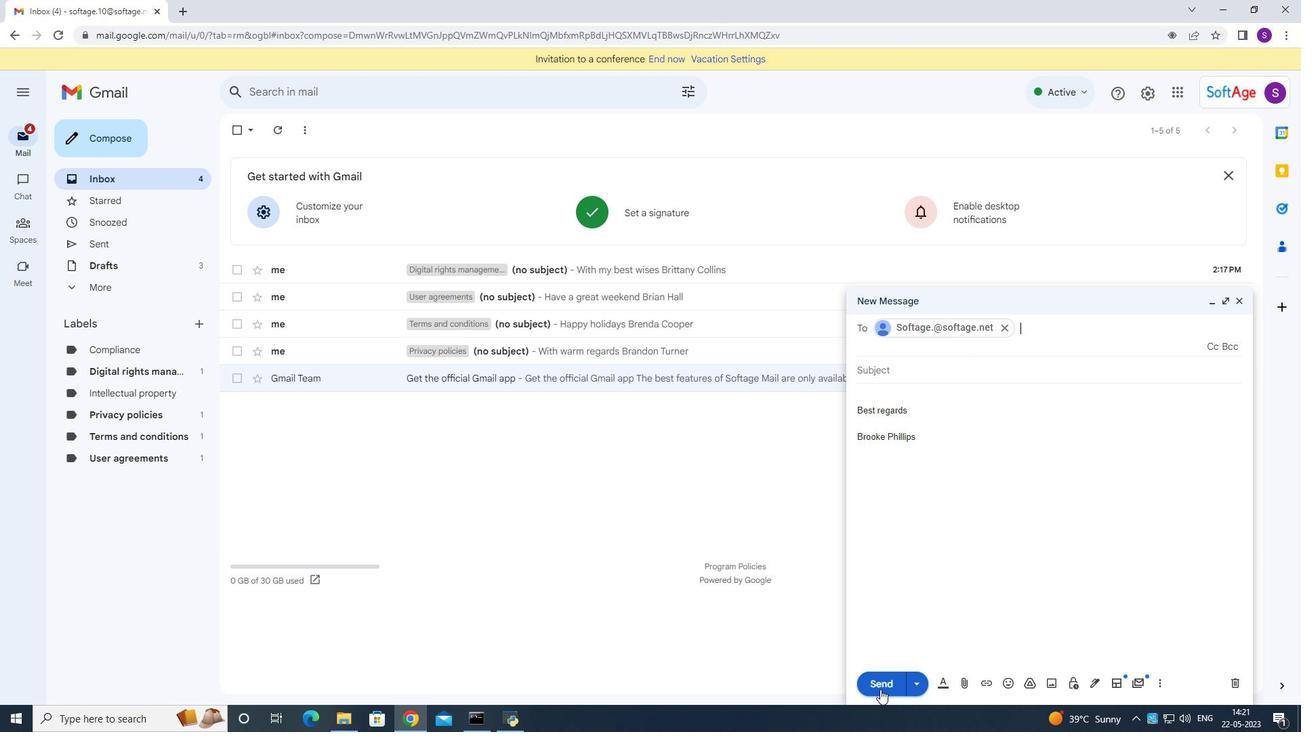 
Action: Mouse pressed left at (878, 688)
Screenshot: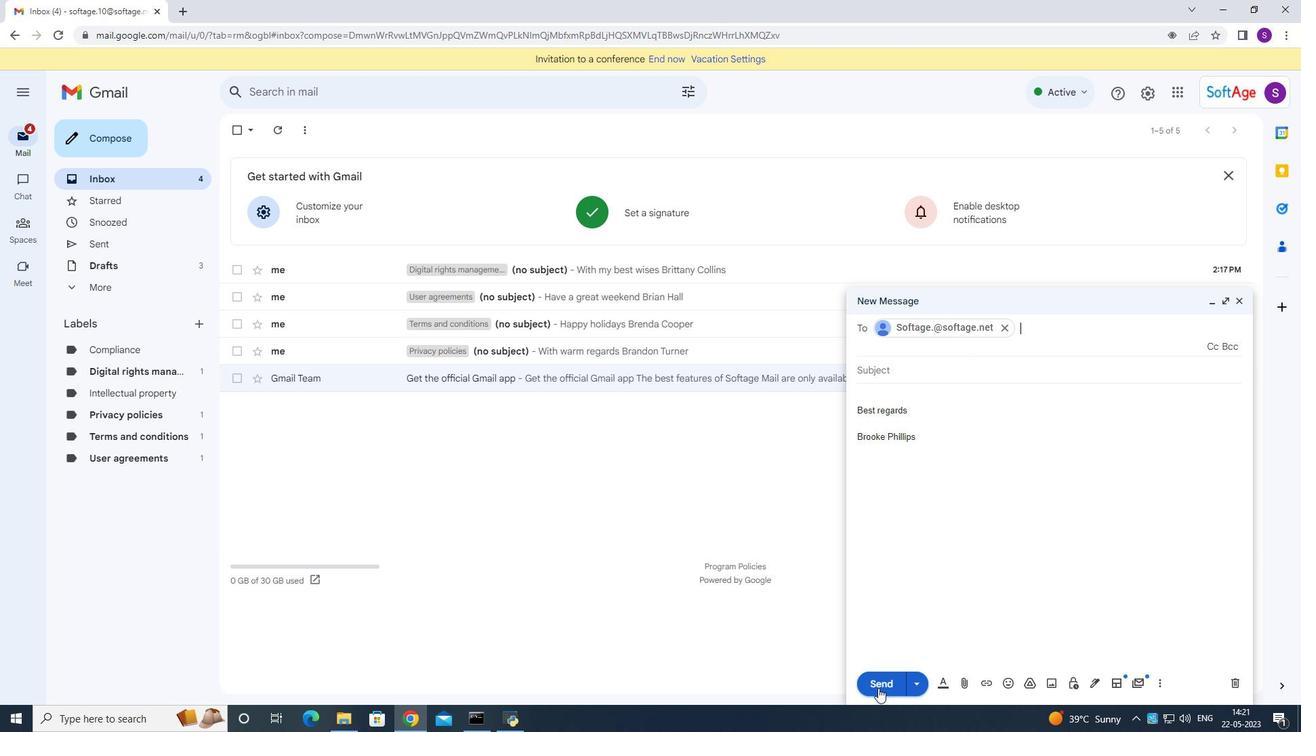 
Action: Mouse moved to (799, 341)
Screenshot: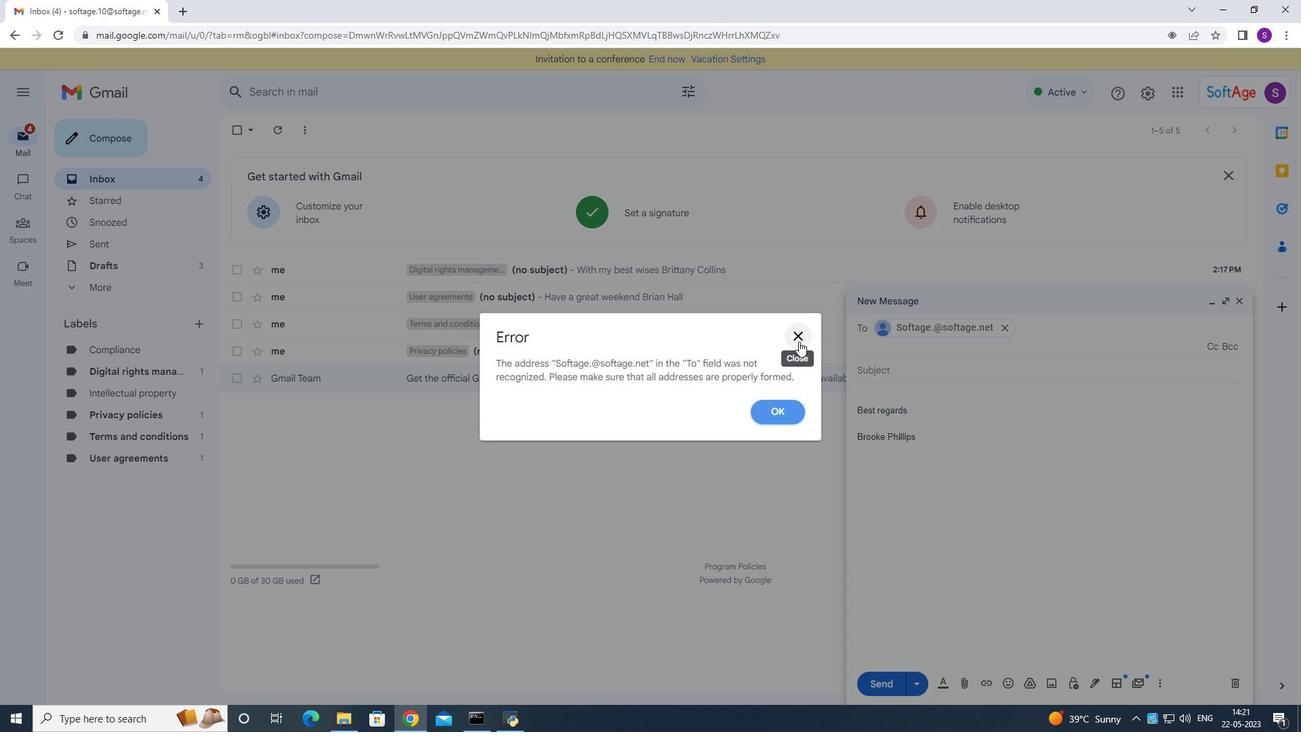 
Action: Mouse pressed left at (799, 341)
Screenshot: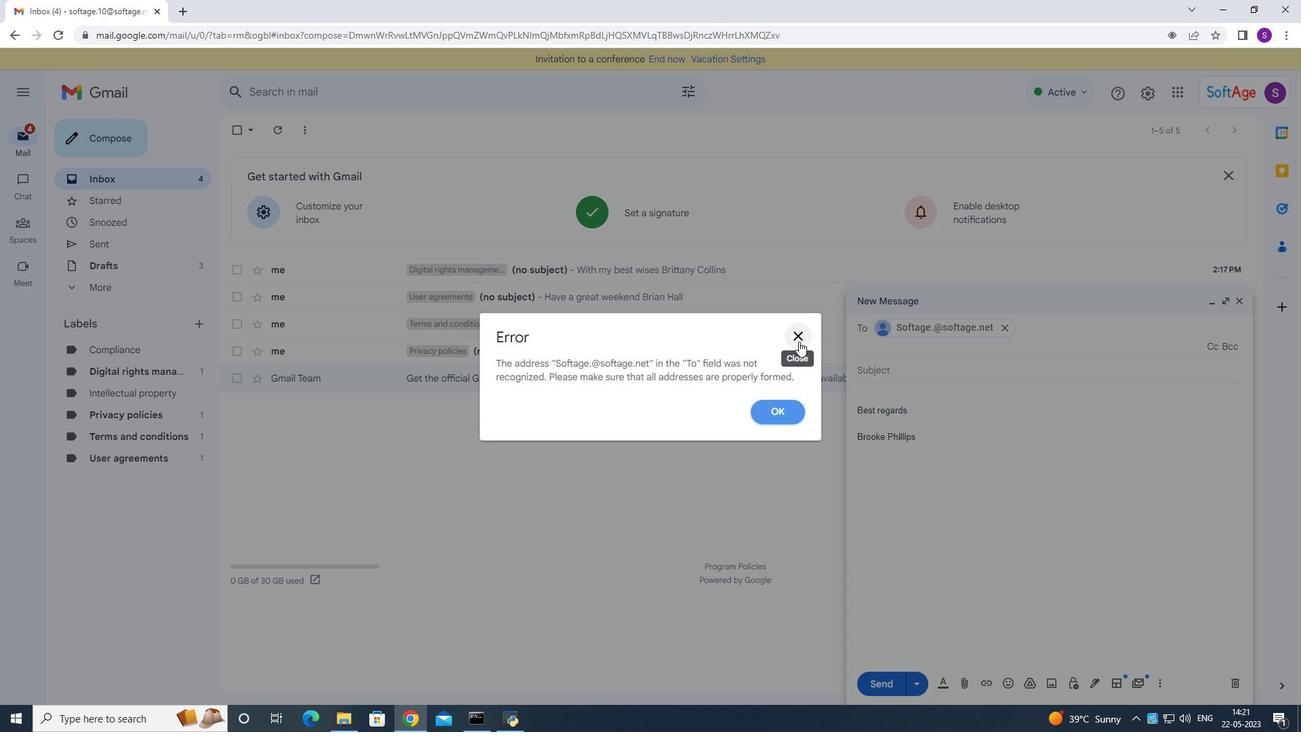 
Action: Mouse moved to (1003, 328)
Screenshot: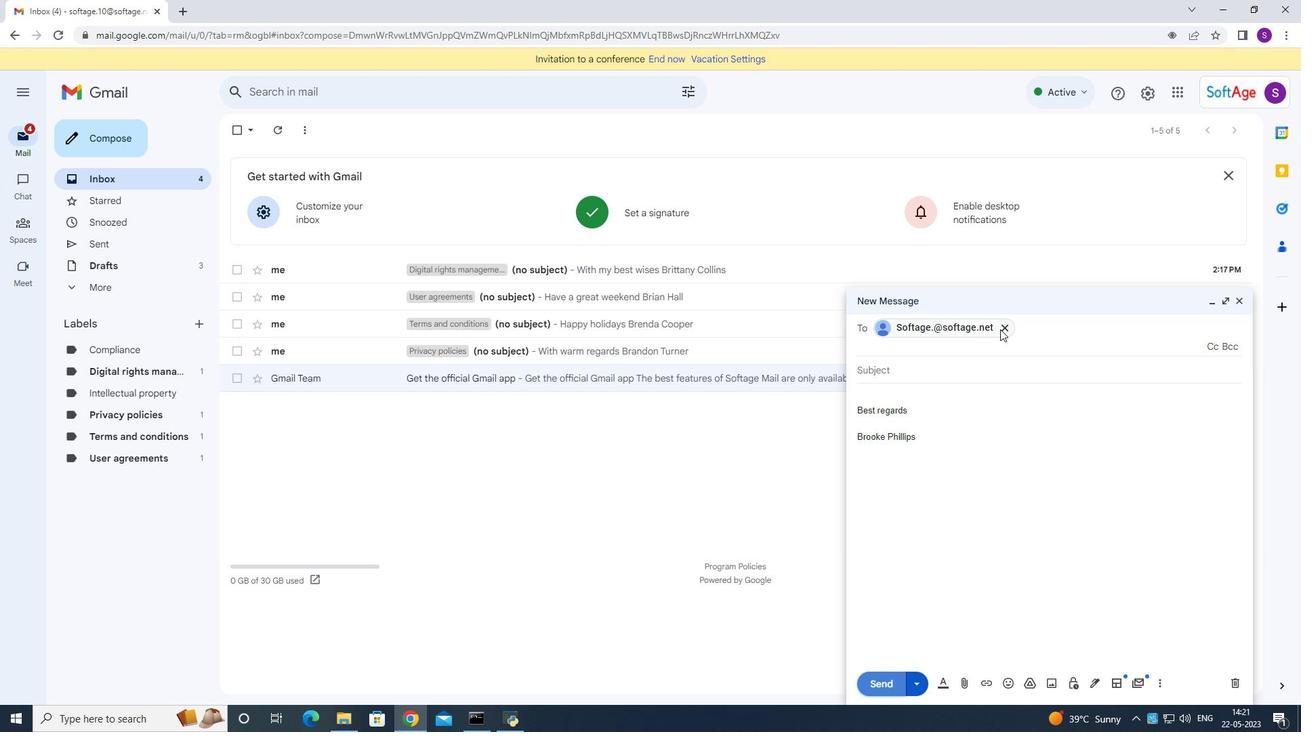 
Action: Mouse pressed left at (1003, 328)
Screenshot: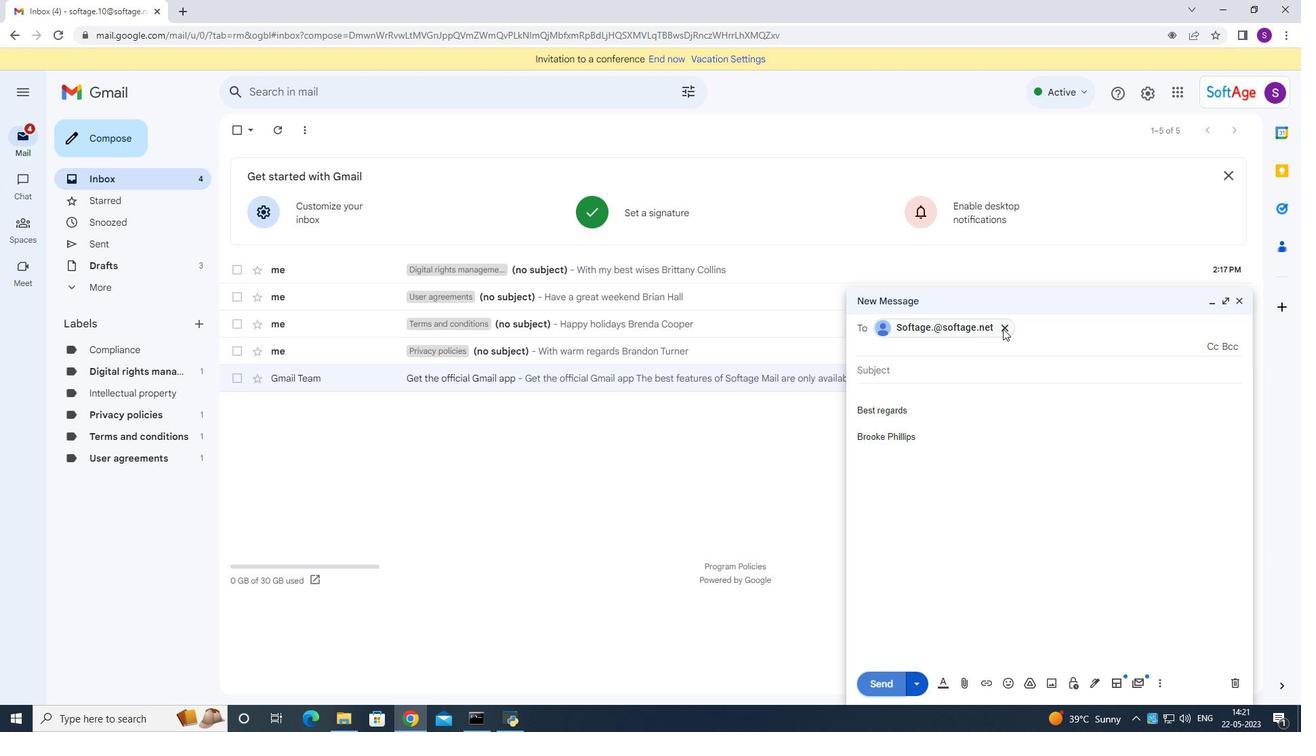 
Action: Mouse moved to (885, 332)
Screenshot: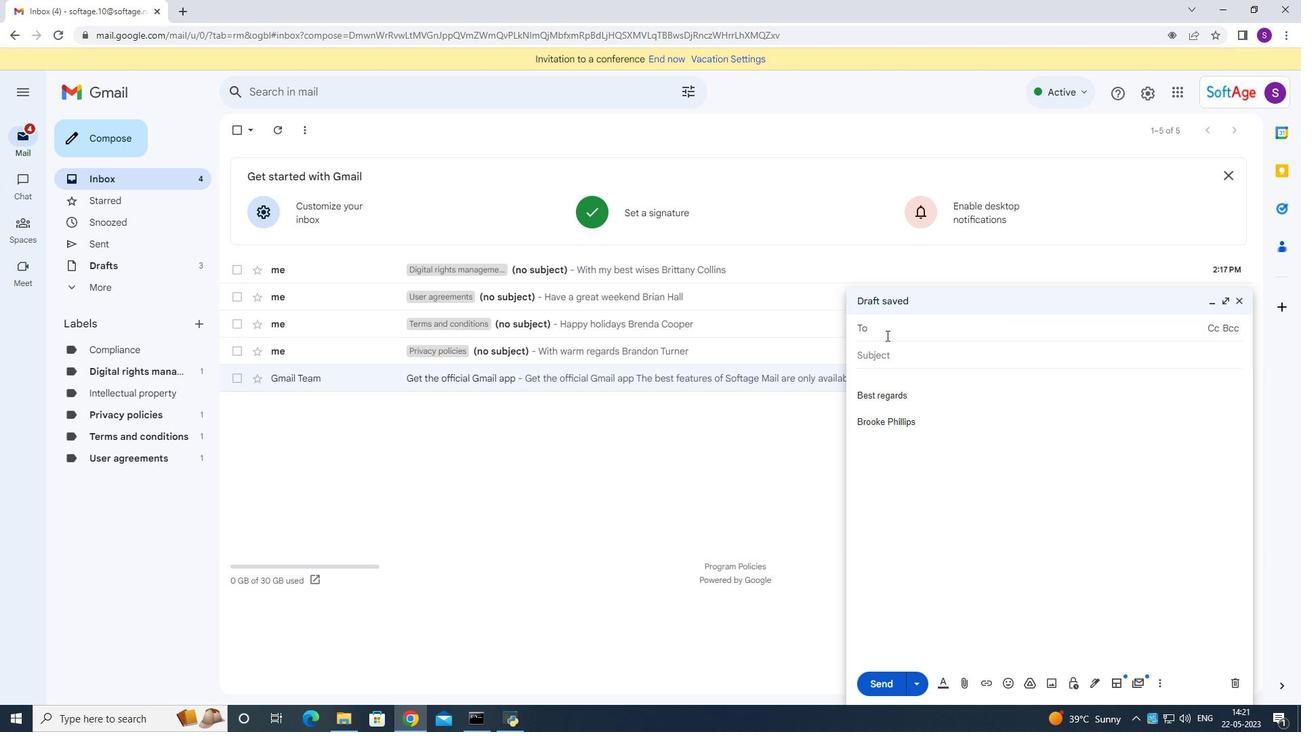 
Action: Key pressed softage.10<Key.shift>@softage.net
Screenshot: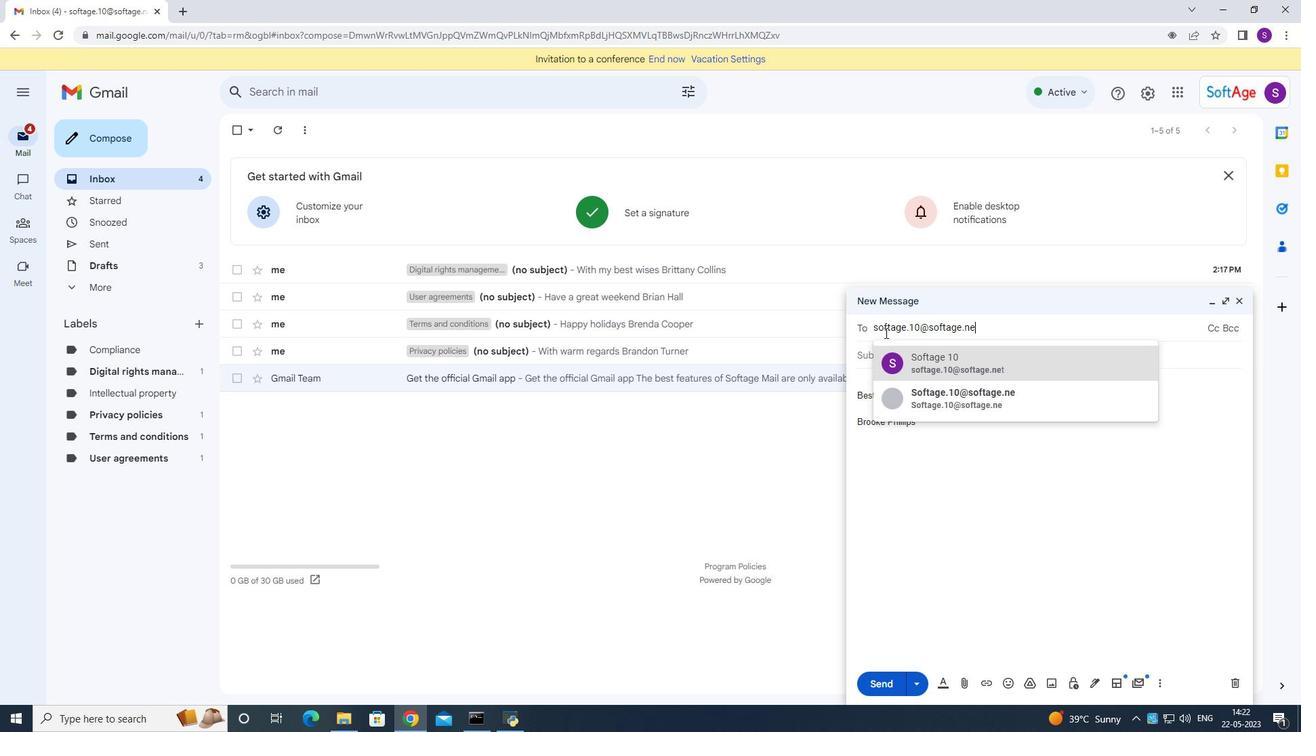 
Action: Mouse moved to (947, 355)
Screenshot: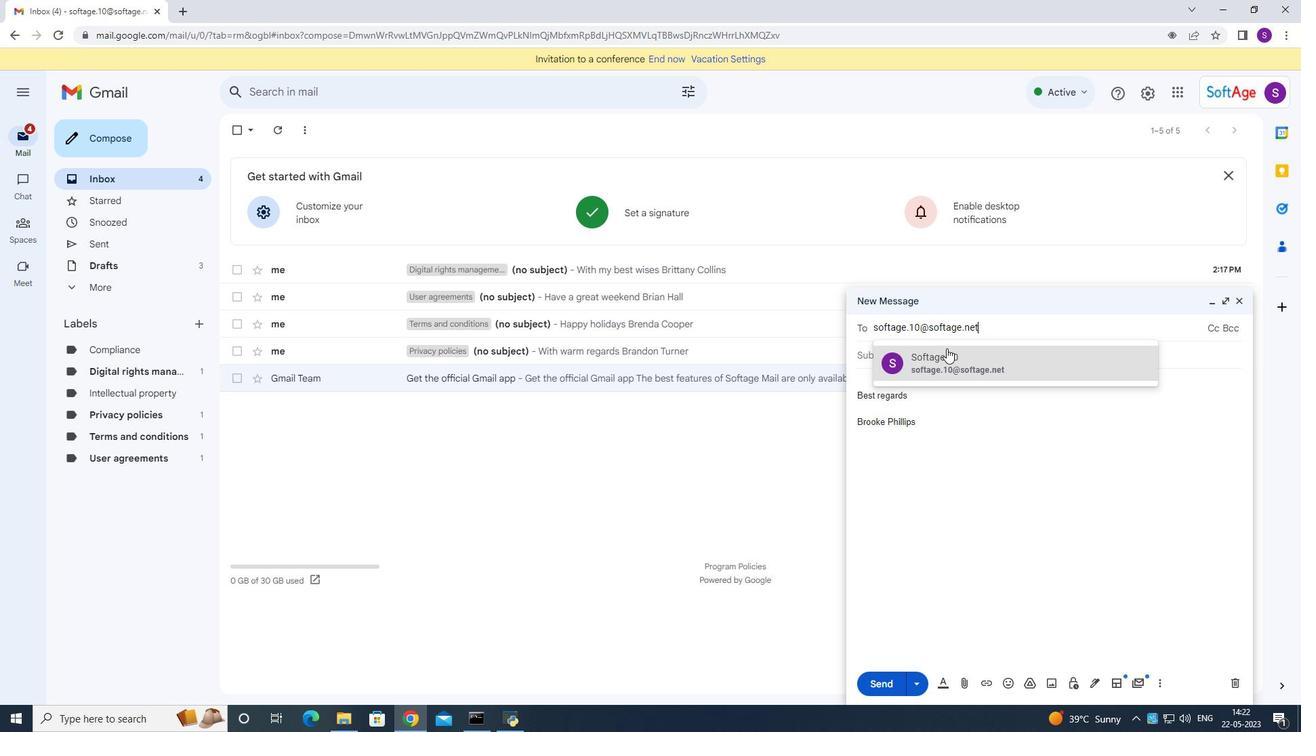 
Action: Mouse pressed left at (947, 355)
Screenshot: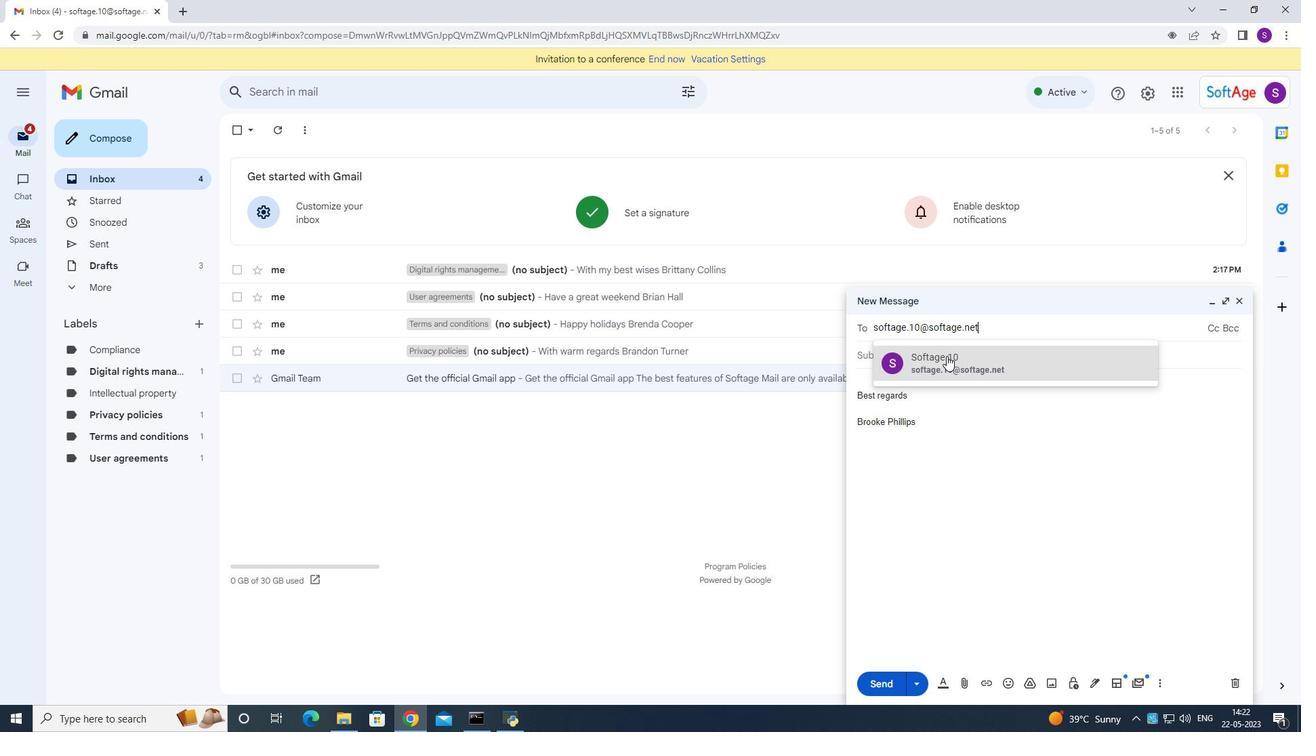 
Action: Mouse moved to (1159, 680)
Screenshot: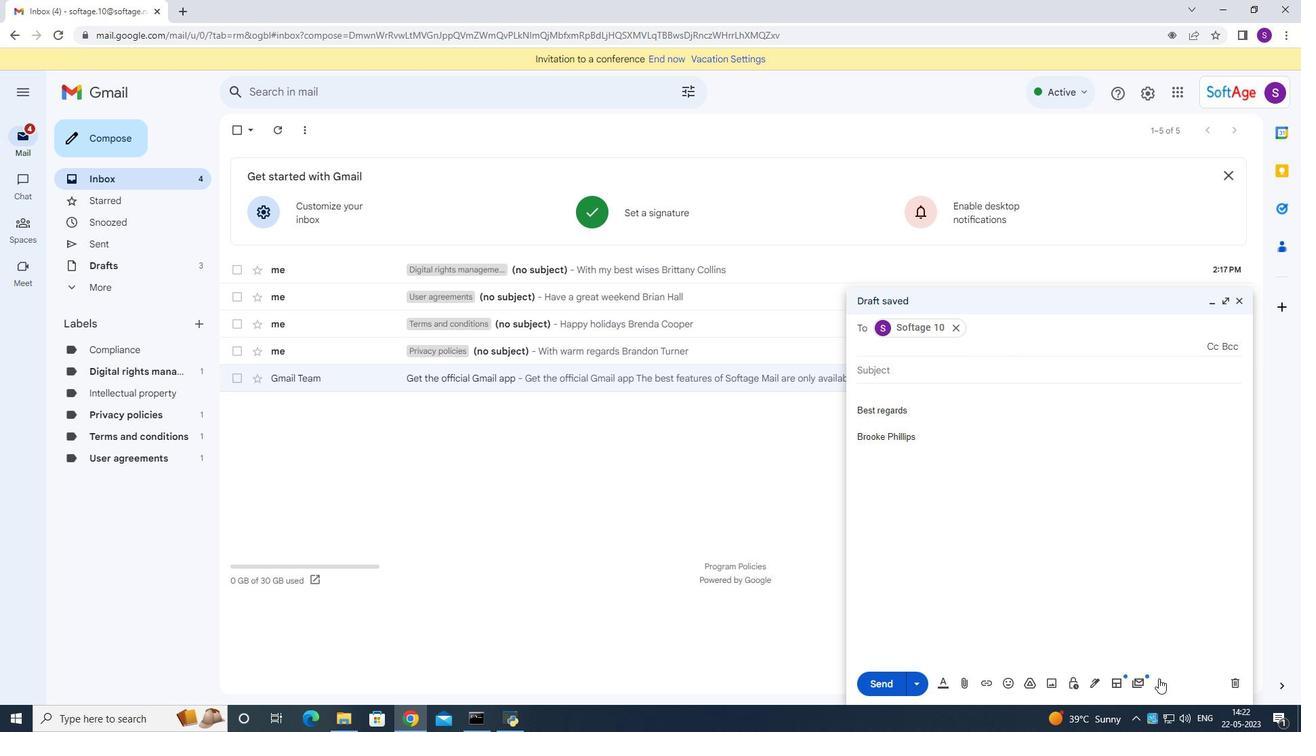 
Action: Mouse pressed left at (1159, 680)
Screenshot: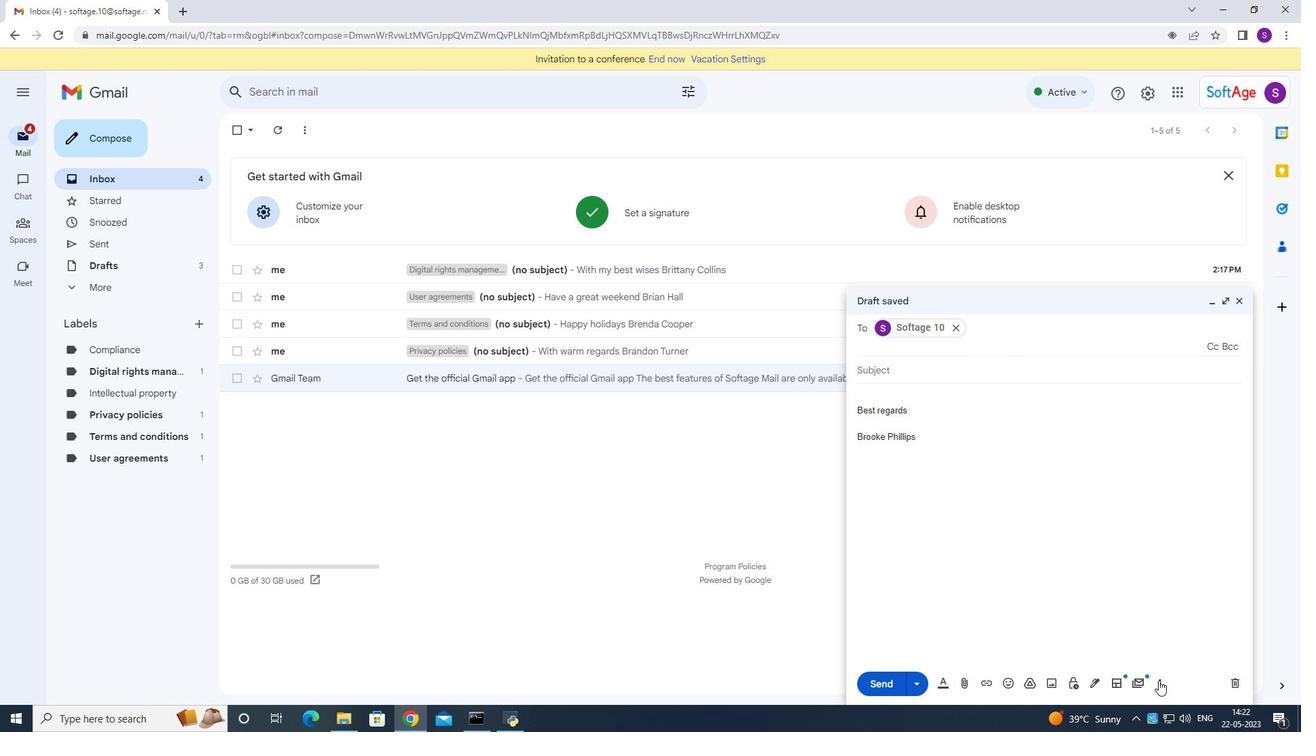 
Action: Mouse moved to (1055, 562)
Screenshot: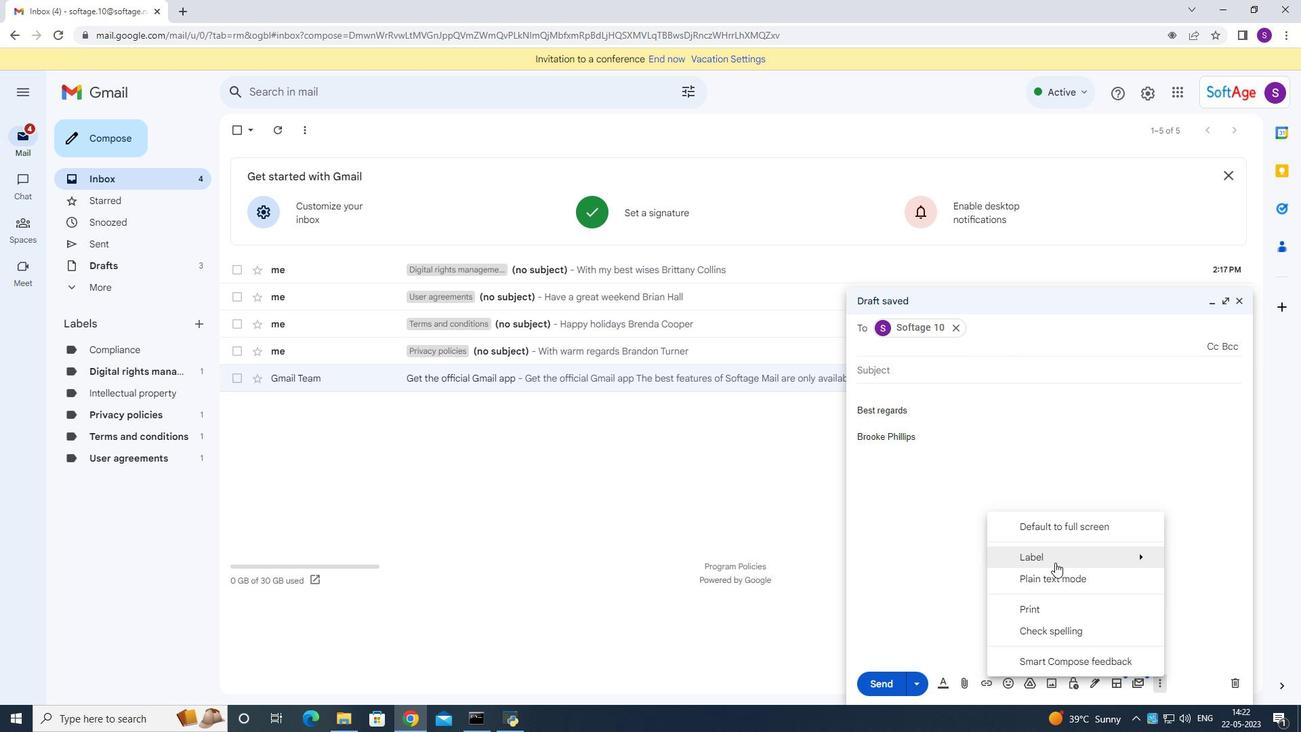 
Action: Mouse pressed left at (1055, 562)
Screenshot: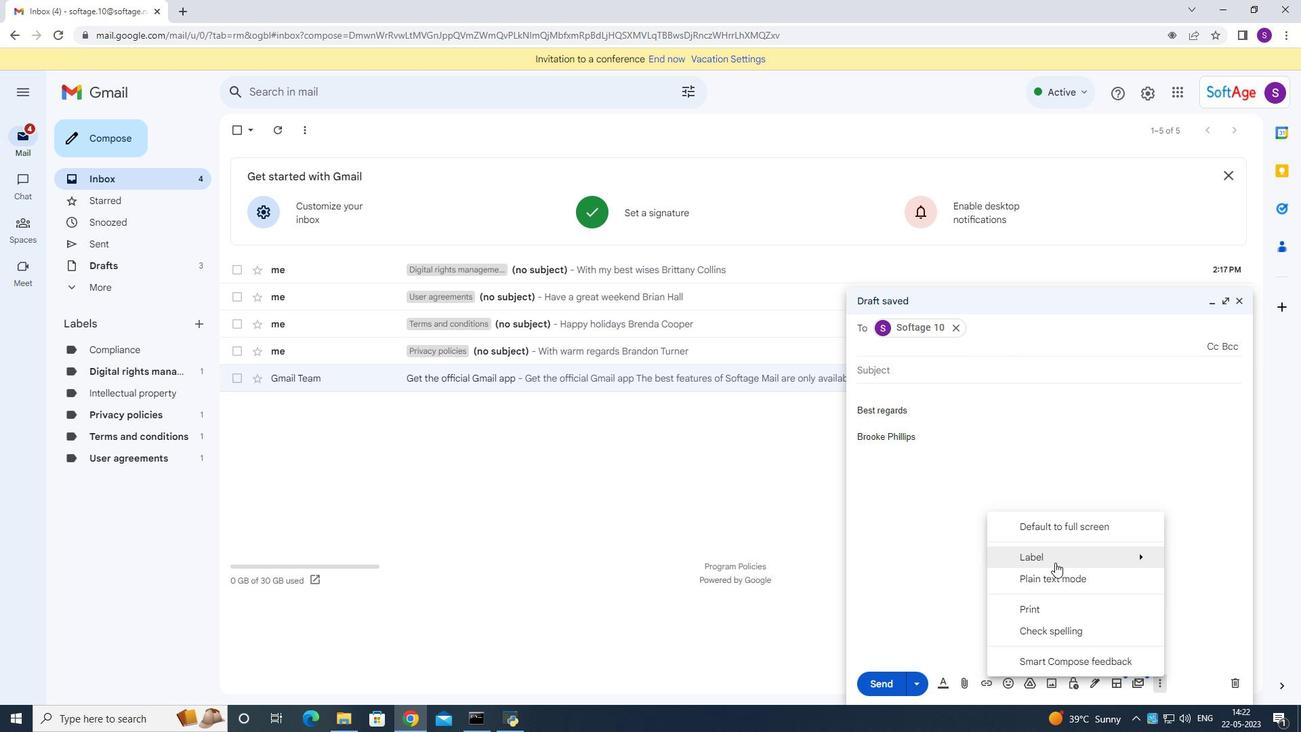 
Action: Mouse moved to (1037, 485)
Screenshot: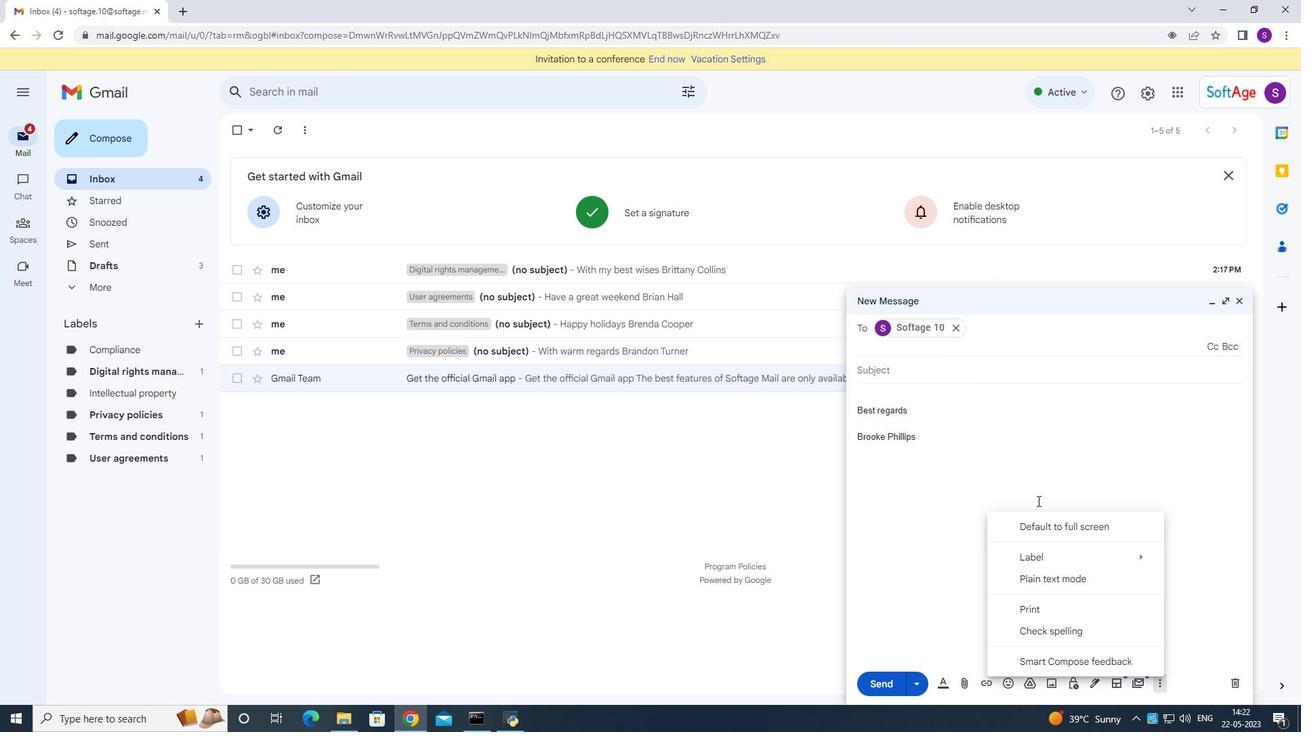 
Action: Mouse pressed left at (1037, 485)
Screenshot: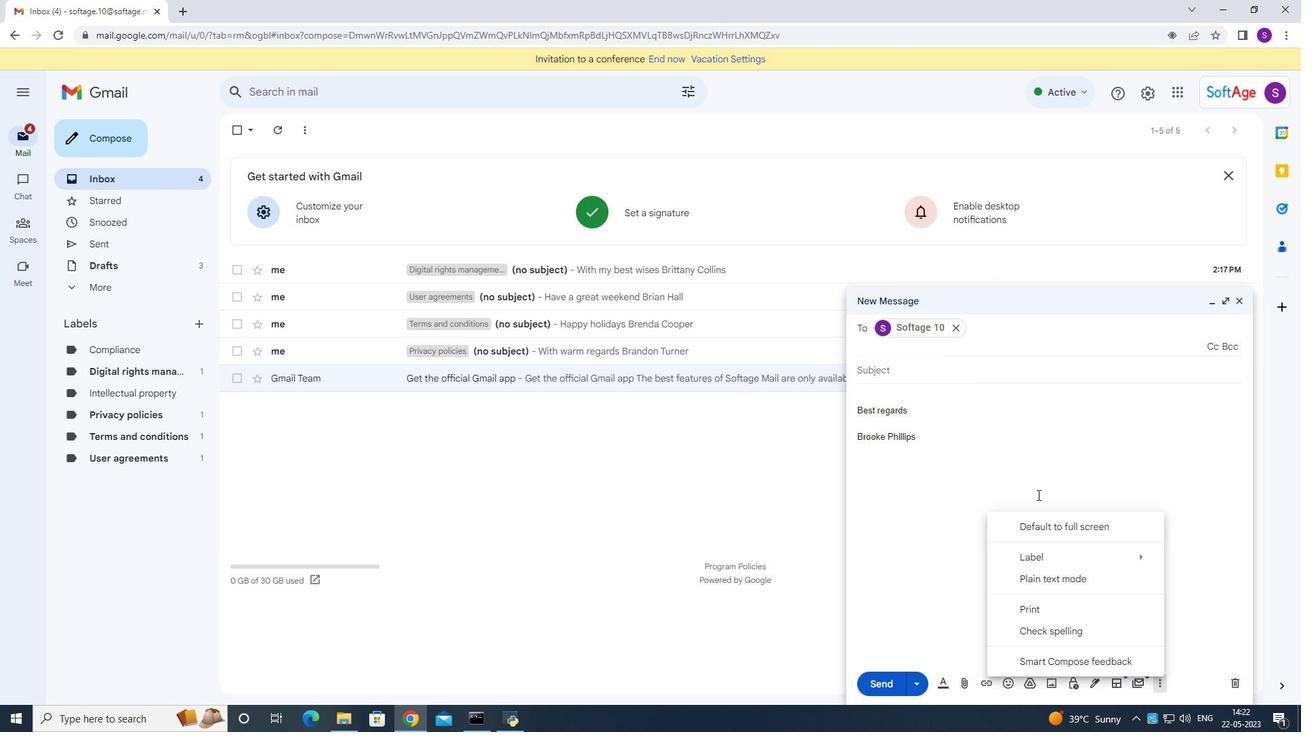 
Action: Mouse moved to (880, 688)
Screenshot: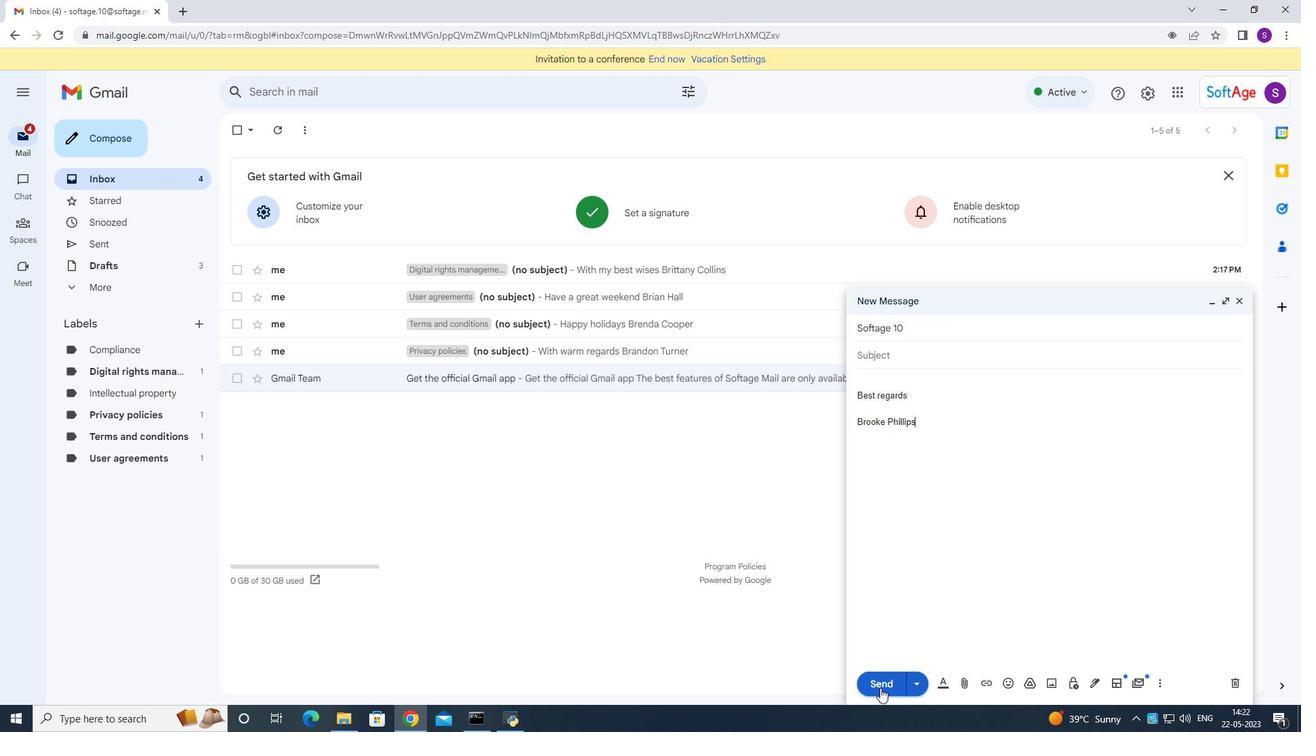 
Action: Mouse pressed left at (880, 688)
Screenshot: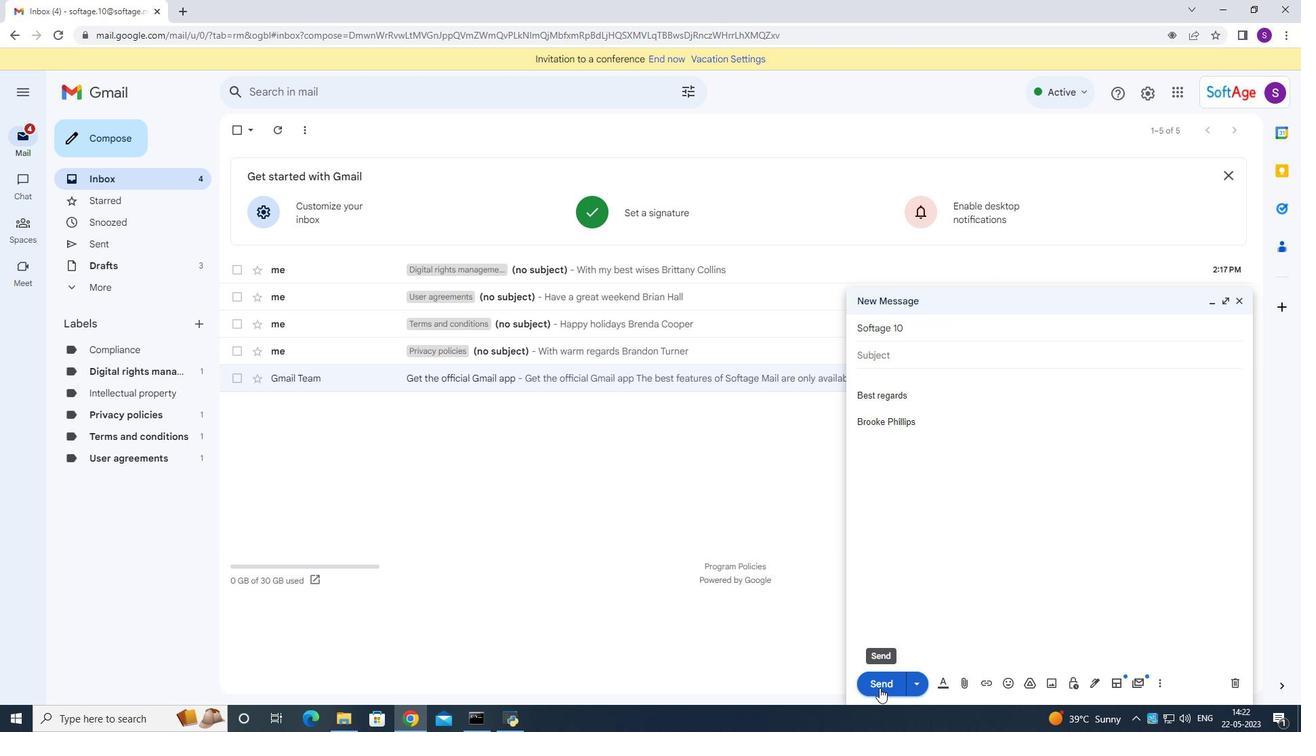 
Action: Mouse moved to (908, 502)
Screenshot: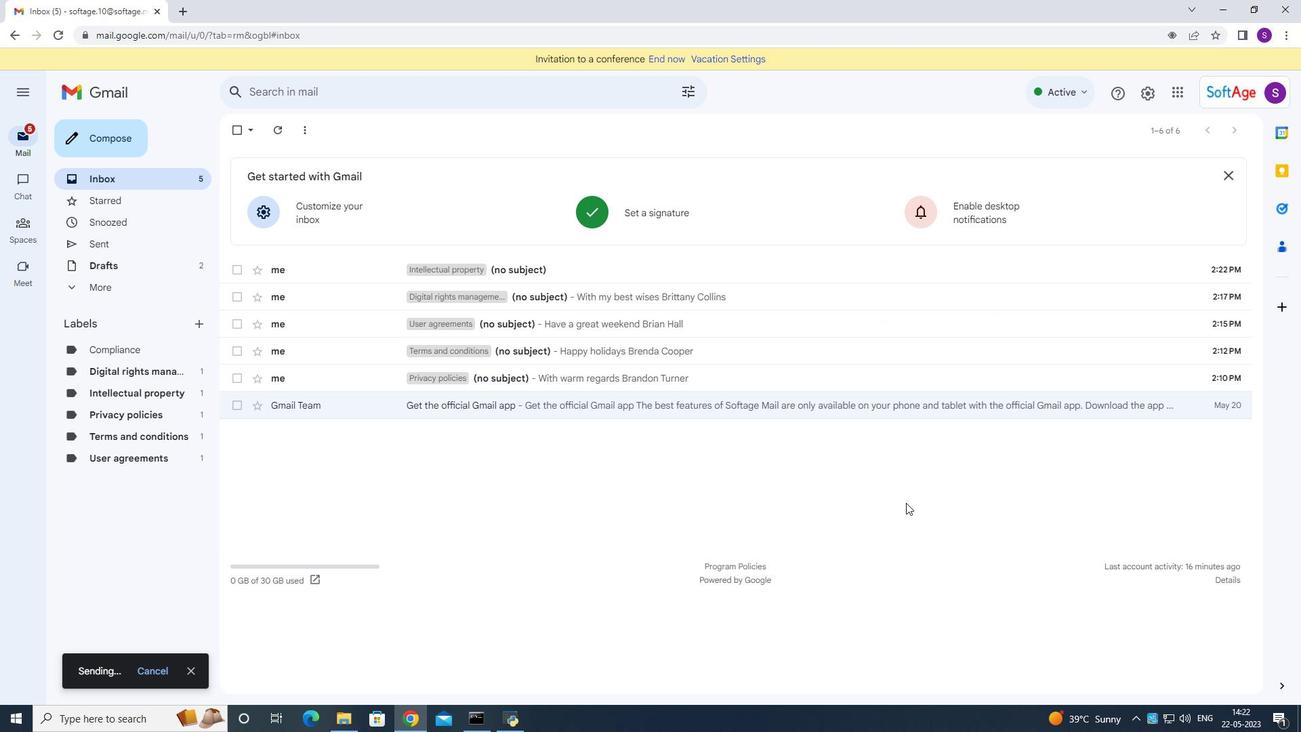 
